 Task: Work and Employment Template: Supply Request.
Action: Mouse pressed left at (93, 126)
Screenshot: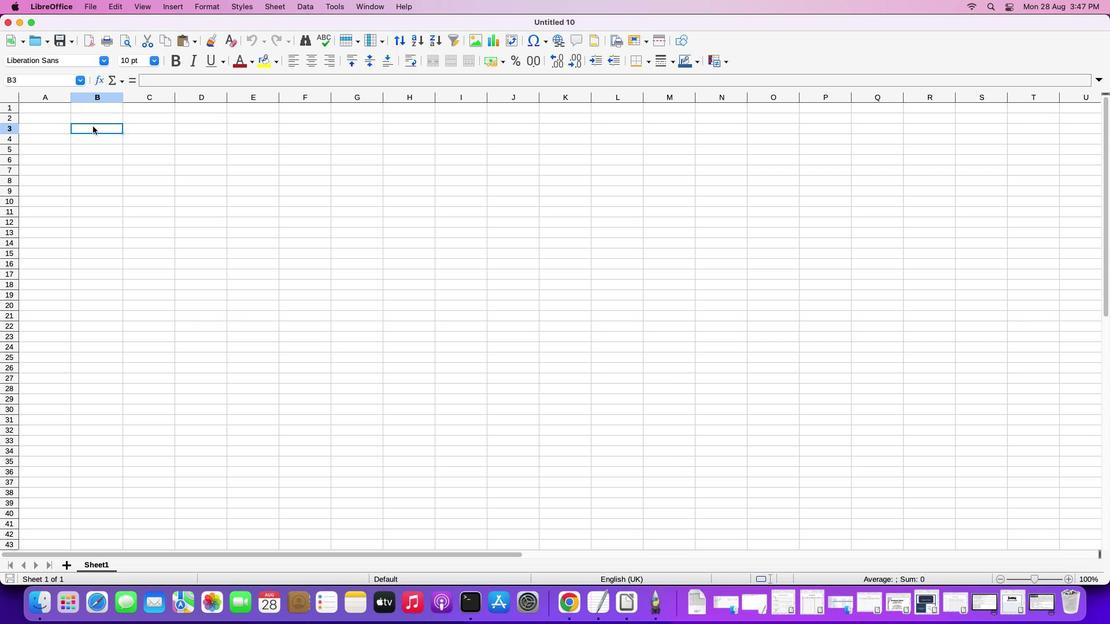 
Action: Mouse moved to (35, 108)
Screenshot: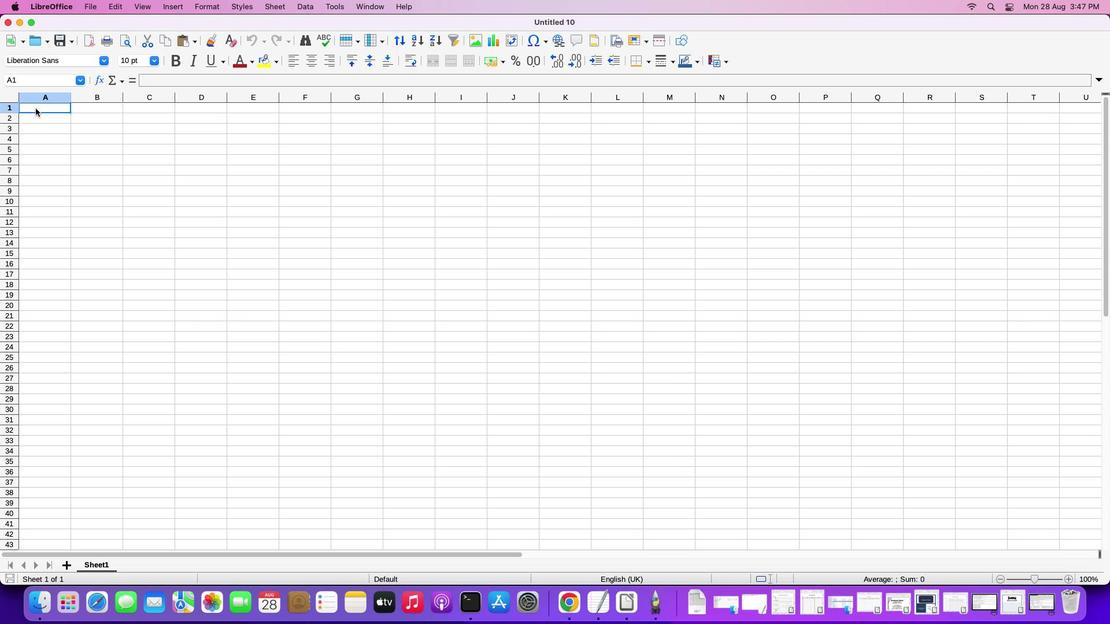 
Action: Mouse pressed left at (35, 108)
Screenshot: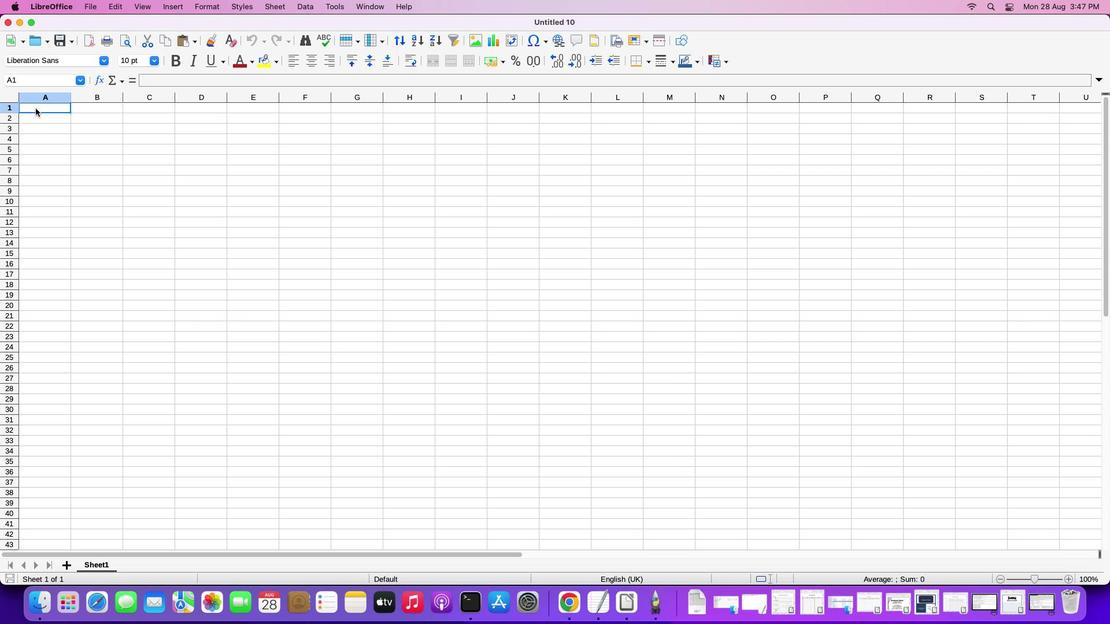
Action: Mouse moved to (35, 108)
Screenshot: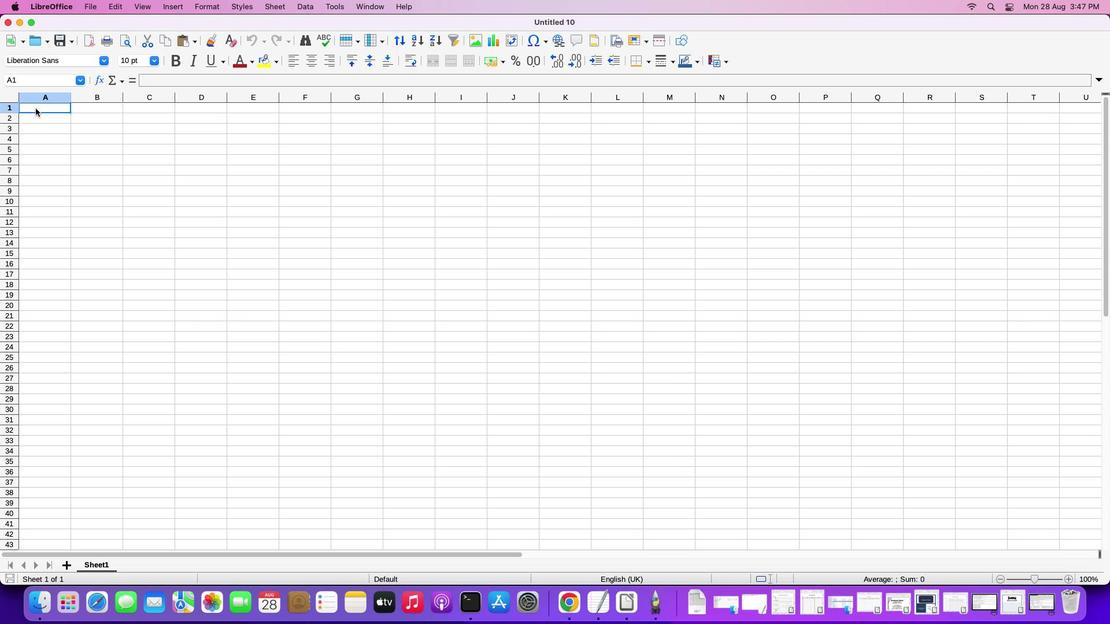 
Action: Key pressed Key.shift'O''f''f''i''c''e'Key.spaceKey.shift'S''u''p''p''l''i''e''s'Key.spaceKey.shift'R''e''q''u''w'Key.backspace'e''s''t'Key.spaceKey.shift'F''o''r''m'Key.enterKey.enterKey.shift'D''a''t''e'Key.shift_r':'Key.enterKey.shift'R''e''q''u''e''s''t''e''d'Key.space'b''y'Key.shift_r':'Key.enterKey.shift'D''e''p''a''r''t''m''e''n''t'Key.shift_r':'Key.enterKey.enterKey.shift'Q''u''a''l''i''t''y'Key.rightKey.rightKey.leftKey.shift'I''t''e''m'Key.rightKey.rightKey.rightKey.shift'T''o''t''a''l'Key.rightKey.shift'D''a''t''e'Key.spaceKey.shift'N'Key.backspace'n''e''e''d''e''d'Key.enterKey.leftKey.upKey.leftKey.upKey.leftKey.downKey.leftKey.leftKey.leftKey.rightKey.upKey.upKey.upKey.upKey.upKey.upKey.leftKey.leftKey.shiftKey.rightKey.rightKey.rightKey.rightKey.right
Screenshot: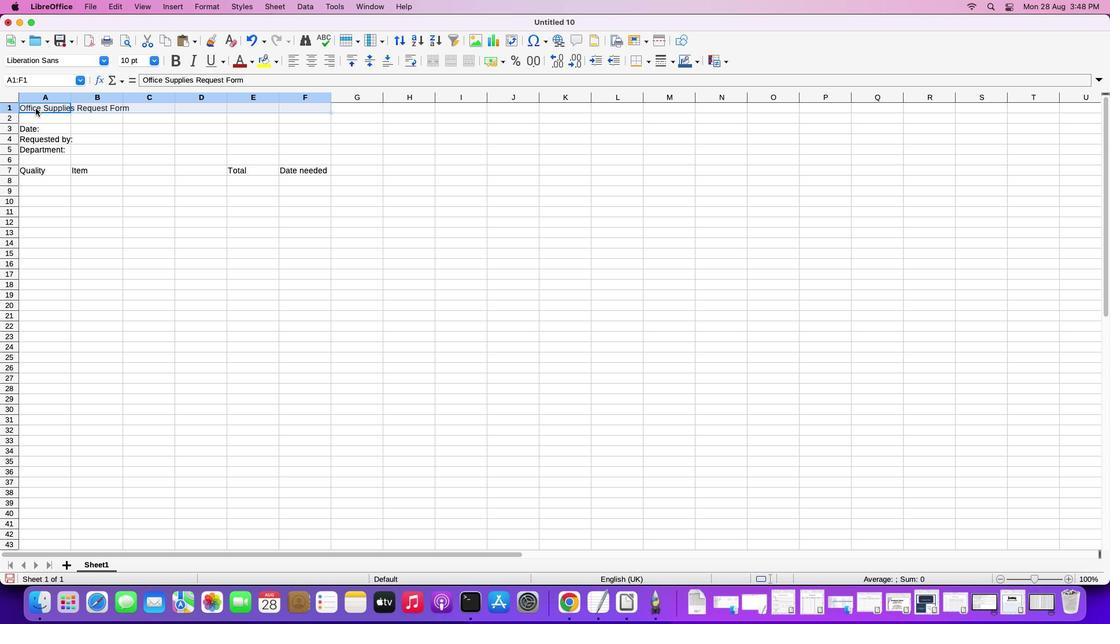 
Action: Mouse moved to (444, 61)
Screenshot: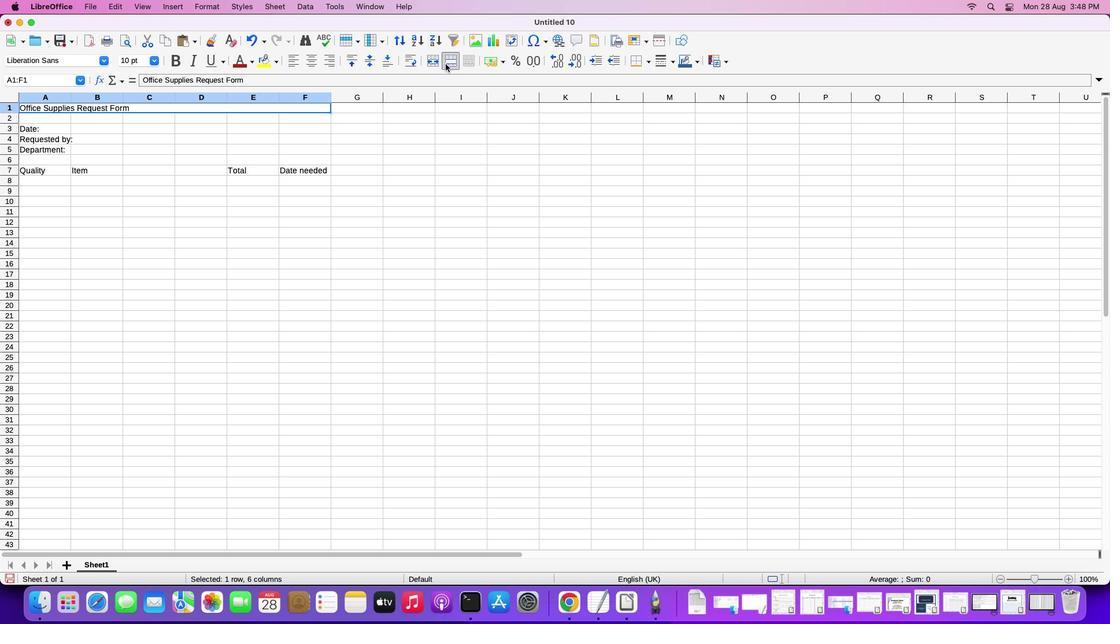 
Action: Mouse pressed left at (444, 61)
Screenshot: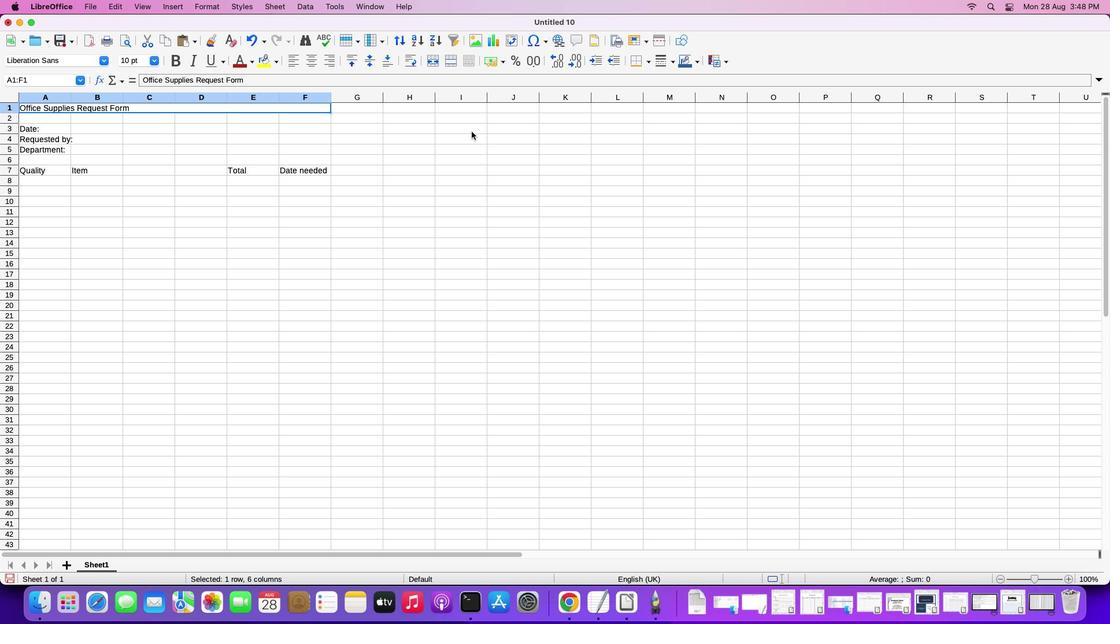 
Action: Mouse moved to (315, 63)
Screenshot: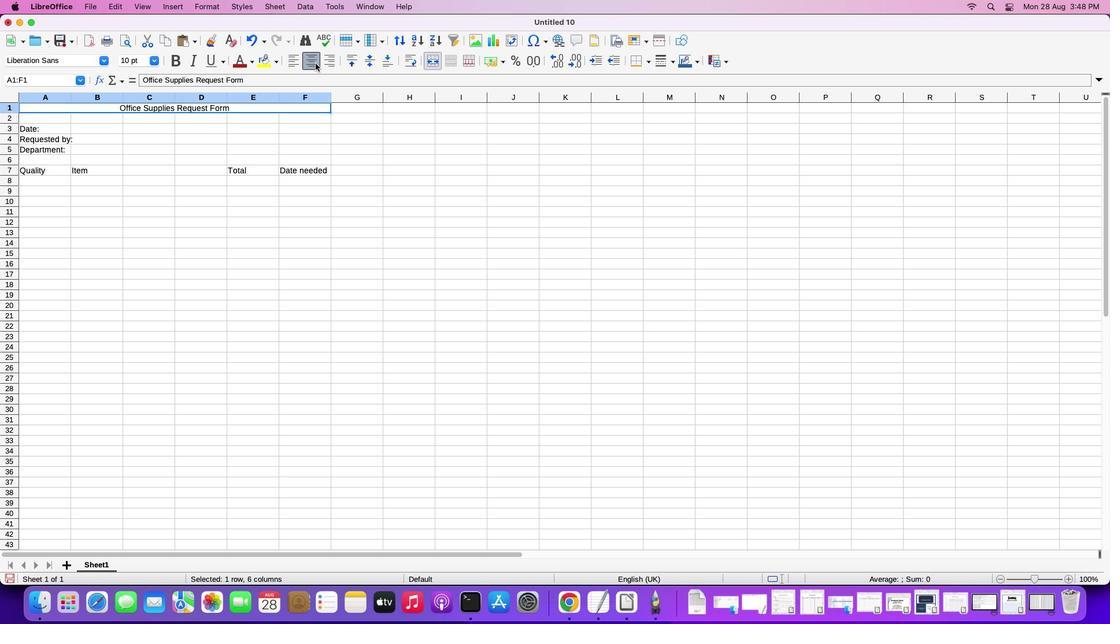 
Action: Mouse pressed left at (315, 63)
Screenshot: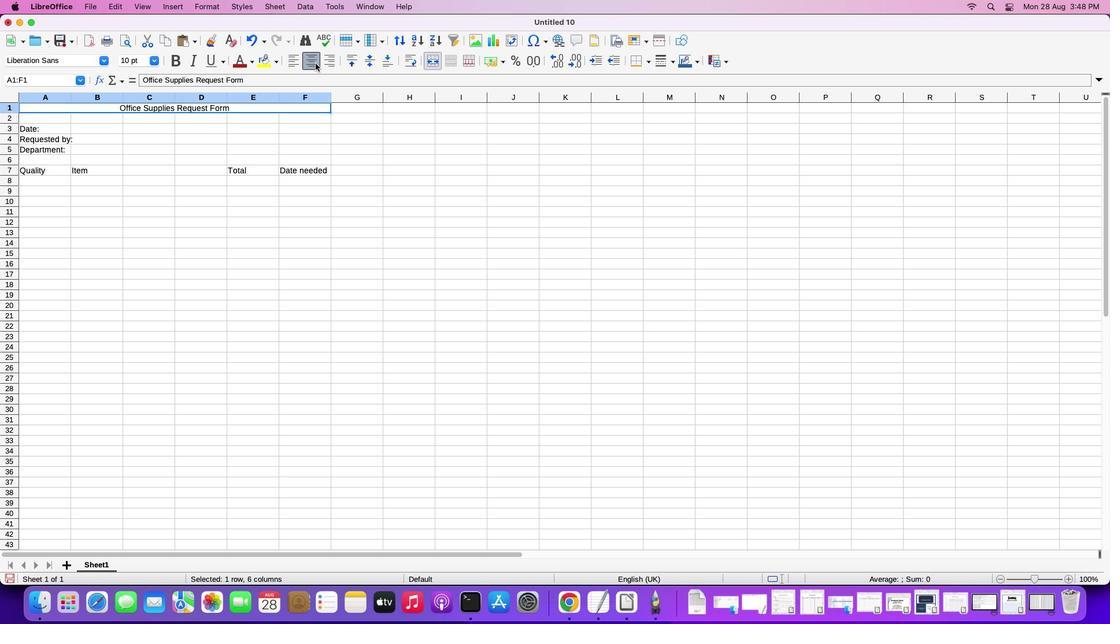 
Action: Mouse moved to (113, 124)
Screenshot: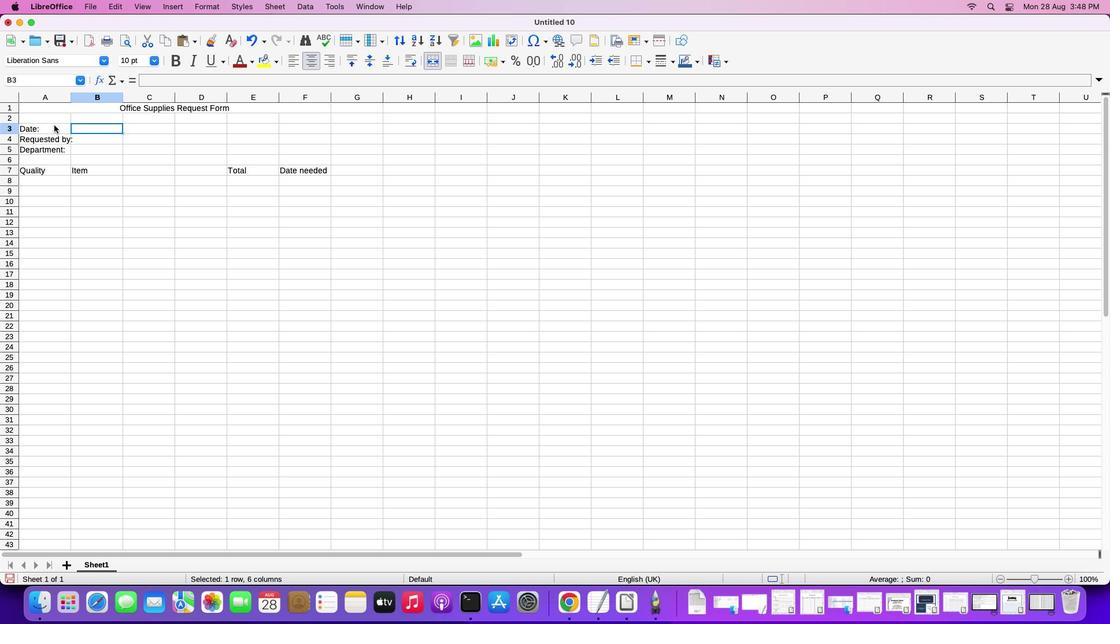 
Action: Mouse pressed left at (113, 124)
Screenshot: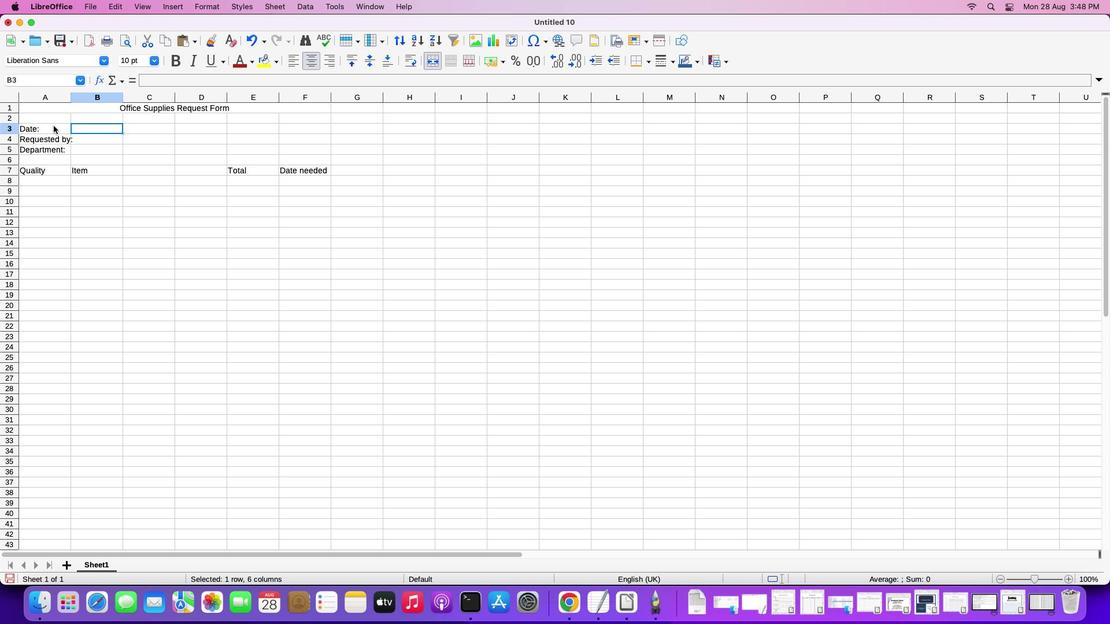 
Action: Mouse moved to (48, 129)
Screenshot: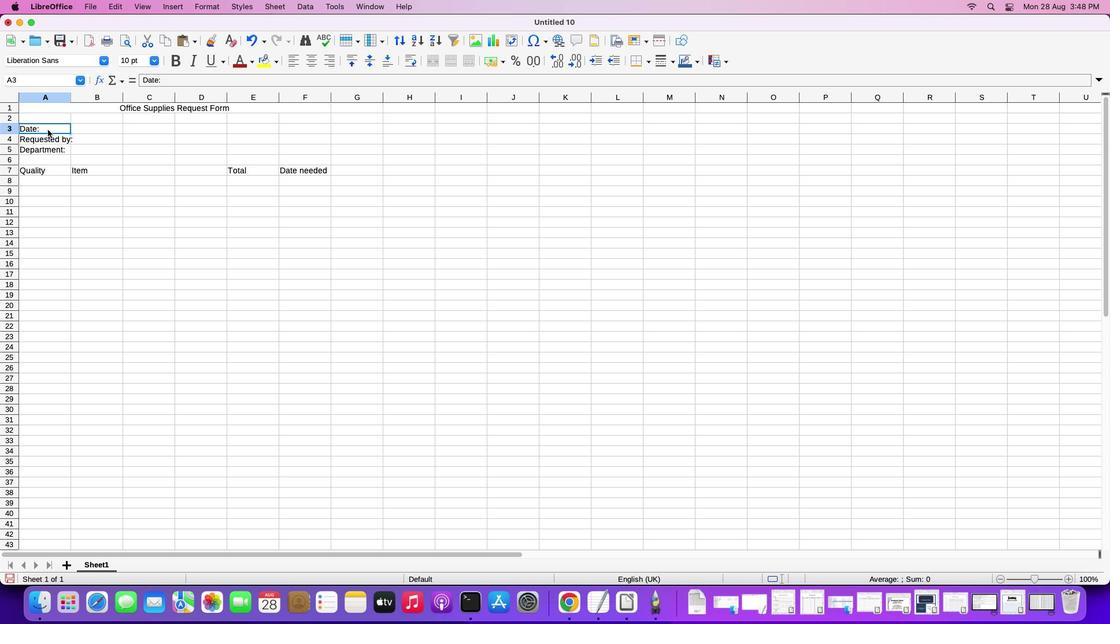 
Action: Mouse pressed left at (48, 129)
Screenshot: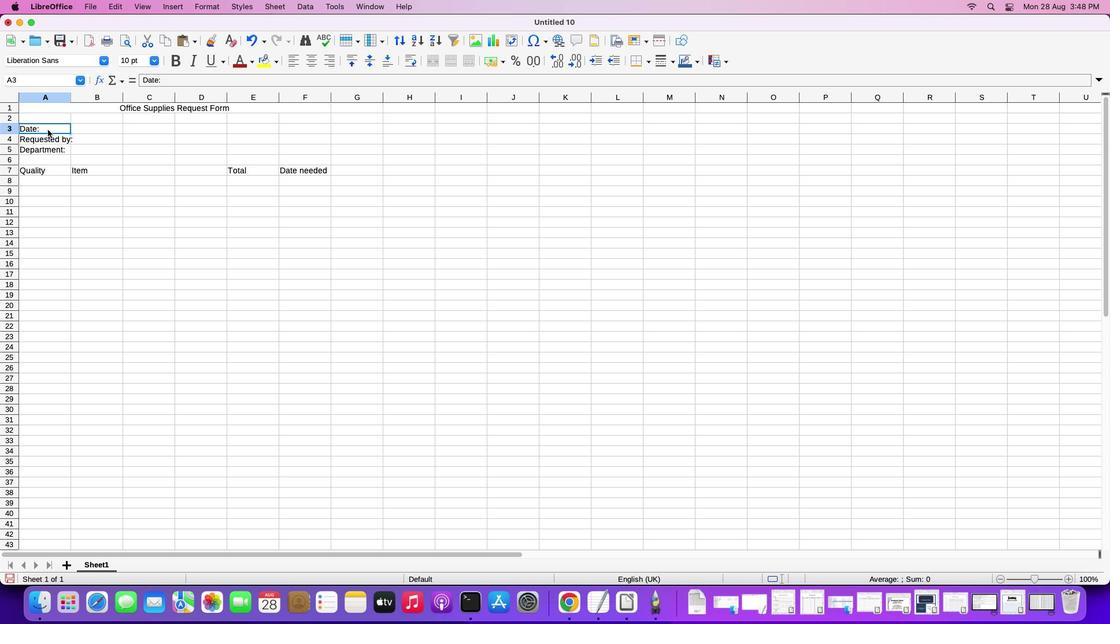 
Action: Mouse moved to (69, 128)
Screenshot: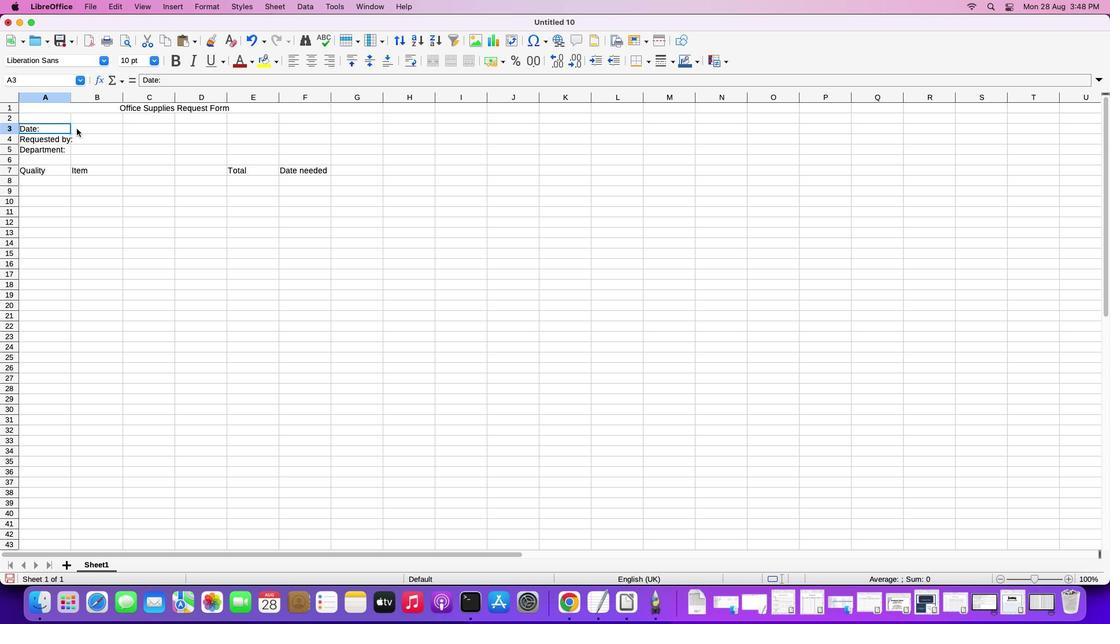 
Action: Mouse pressed left at (69, 128)
Screenshot: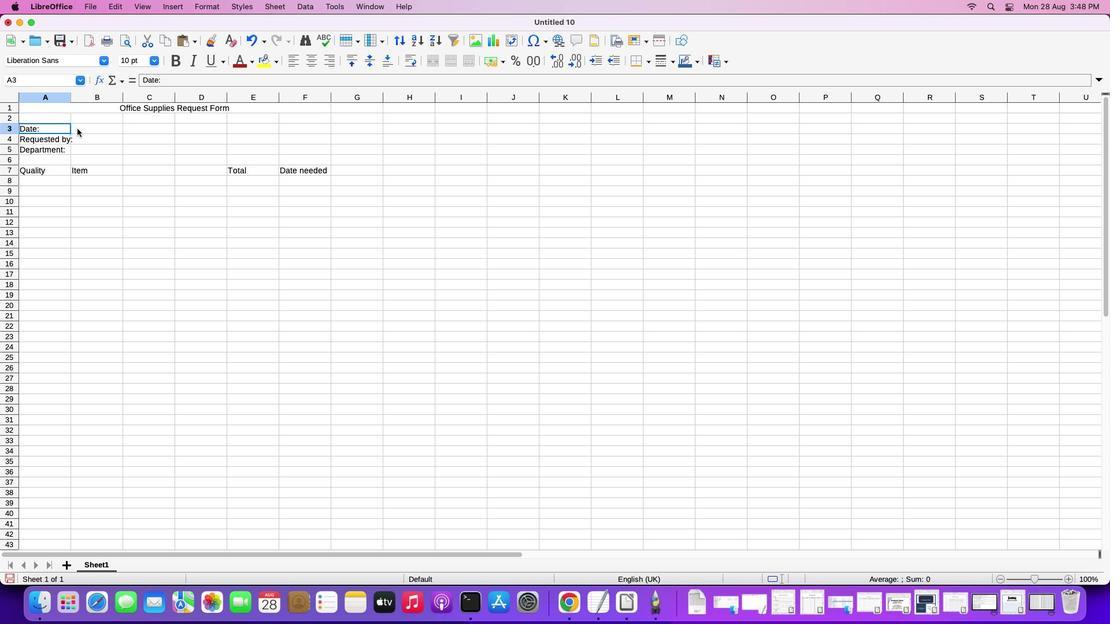 
Action: Mouse moved to (76, 129)
Screenshot: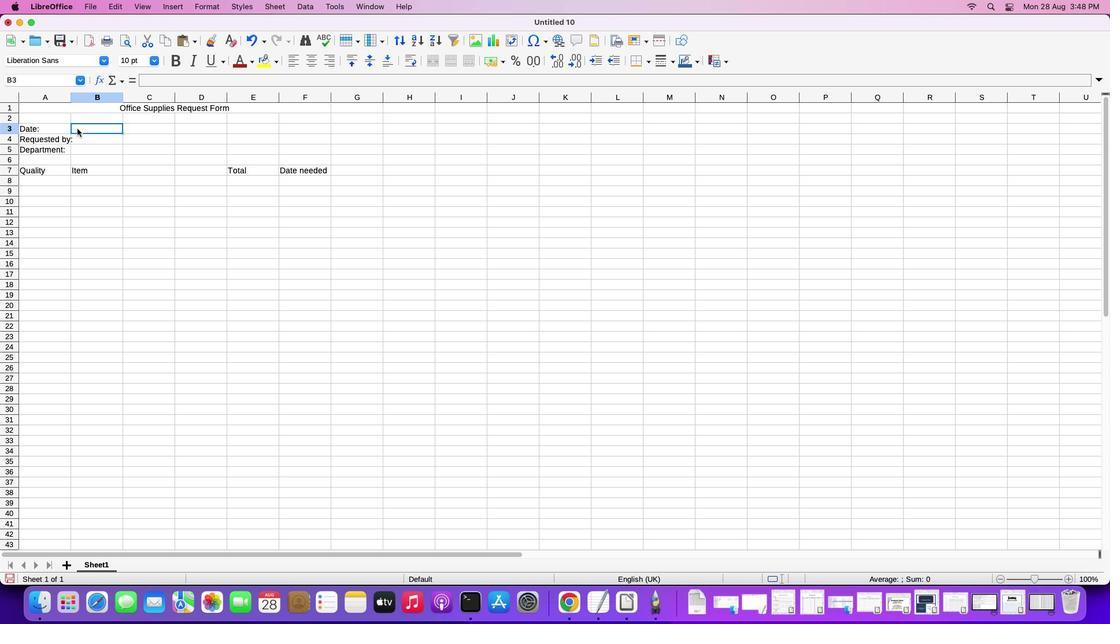 
Action: Mouse pressed left at (76, 129)
Screenshot: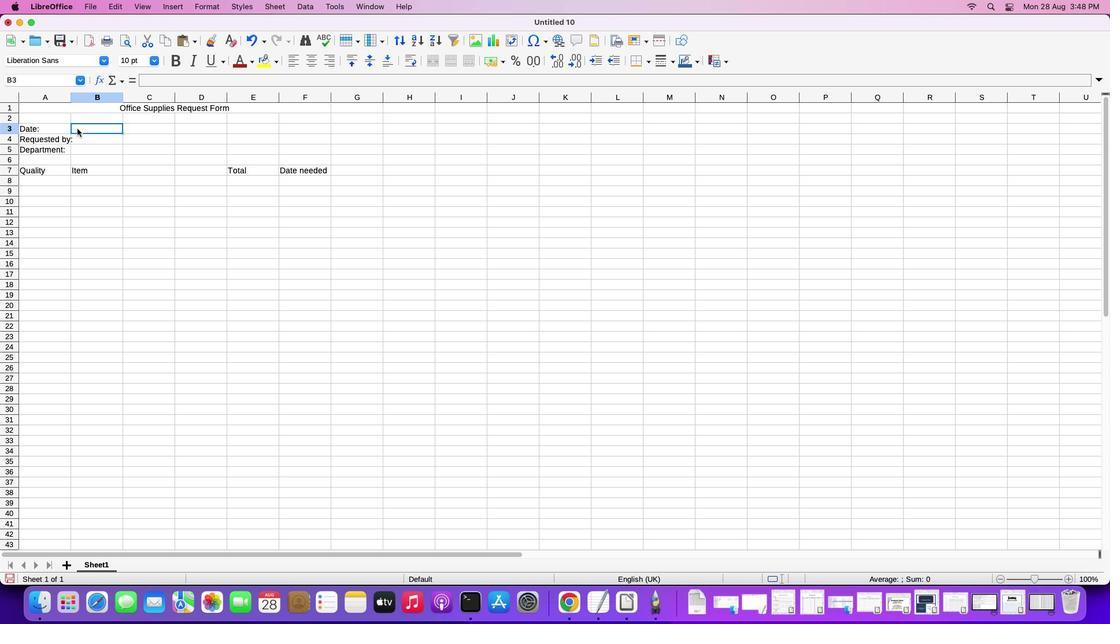 
Action: Key pressed Key.shiftKey.rightKey.rightKey.rightKey.right
Screenshot: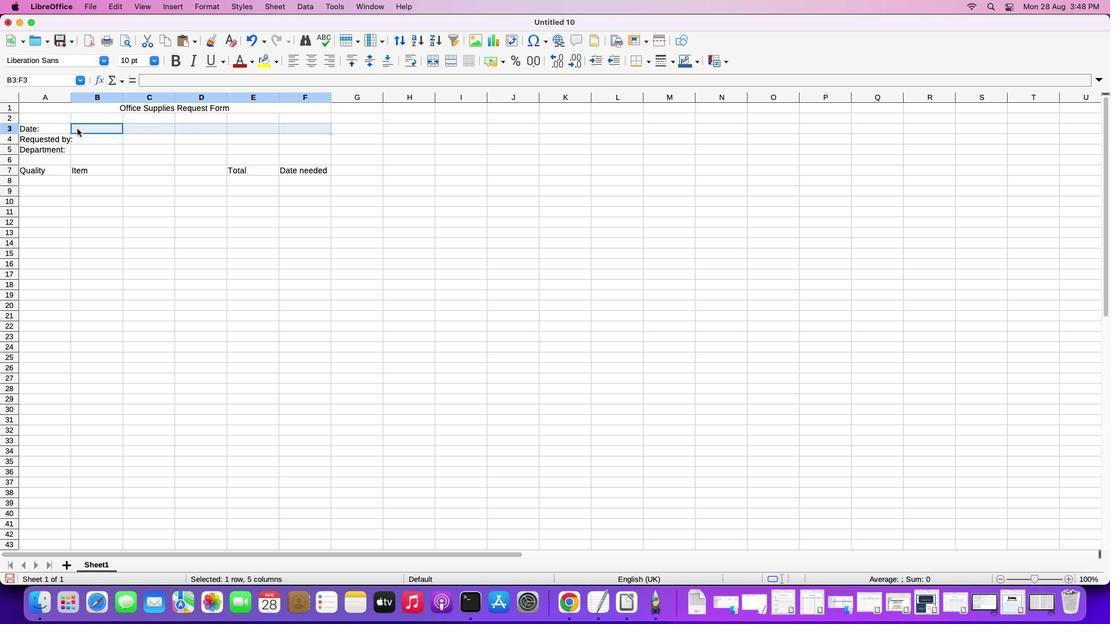 
Action: Mouse moved to (48, 129)
Screenshot: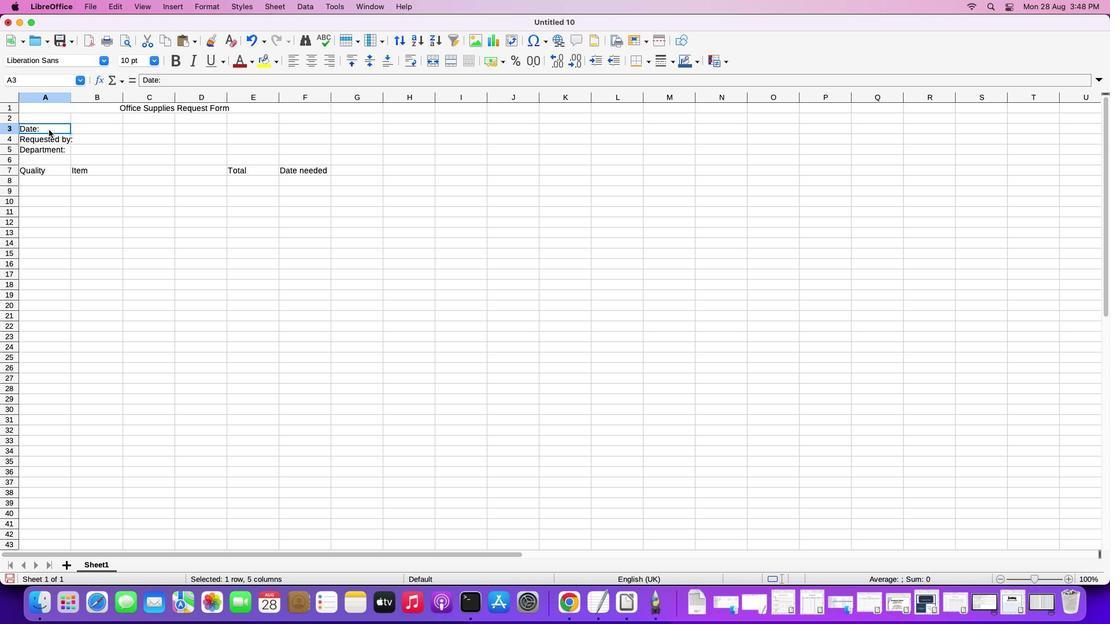 
Action: Mouse pressed left at (48, 129)
Screenshot: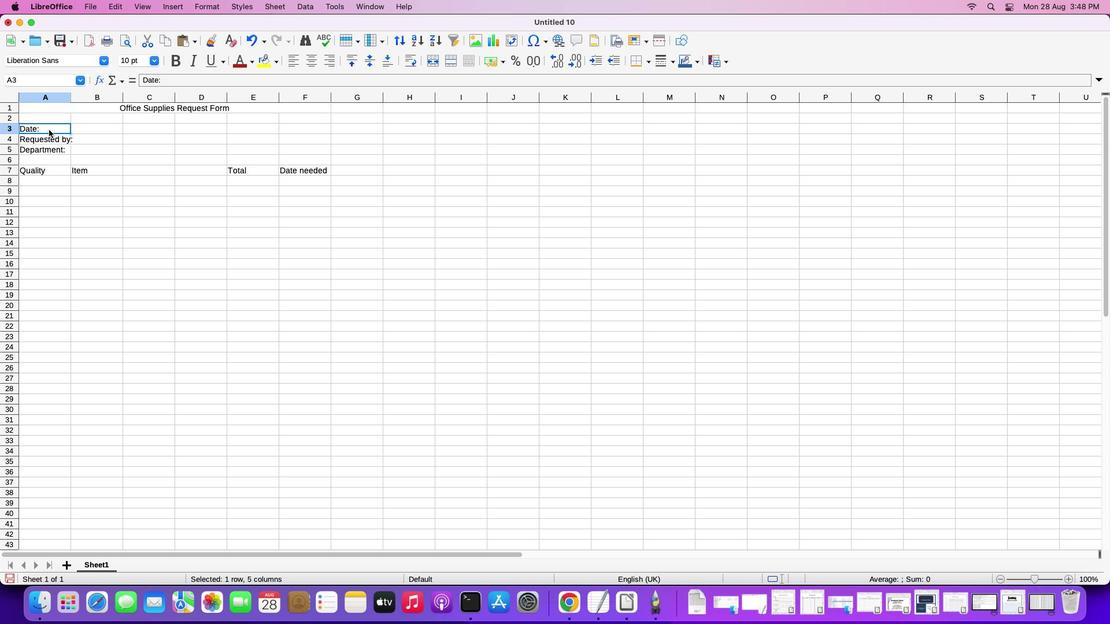 
Action: Key pressed Key.shiftKey.right
Screenshot: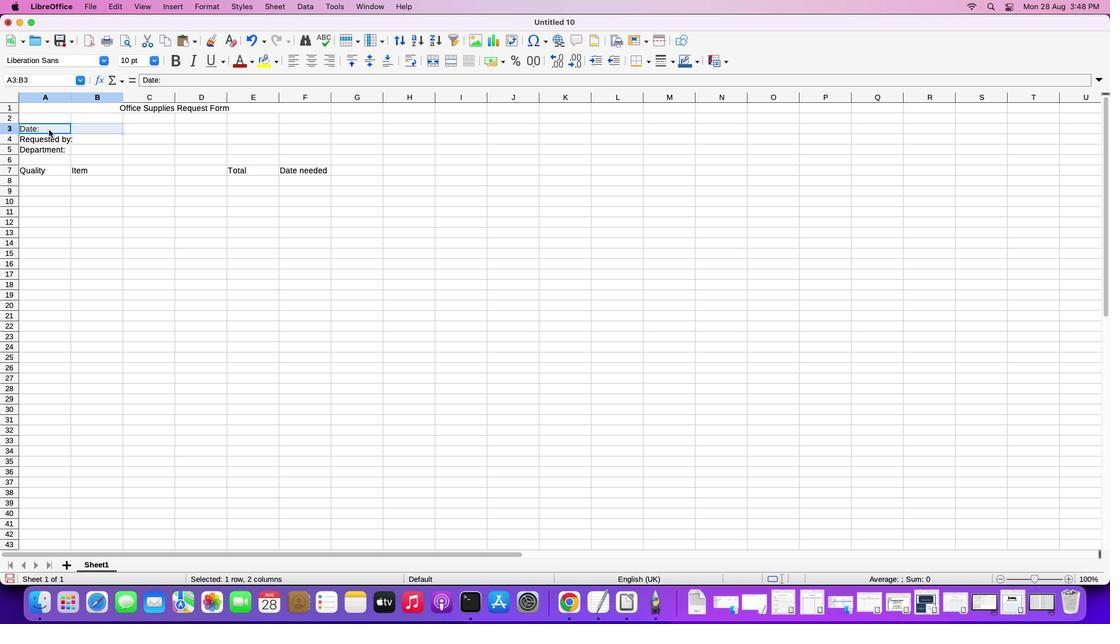
Action: Mouse moved to (226, 136)
Screenshot: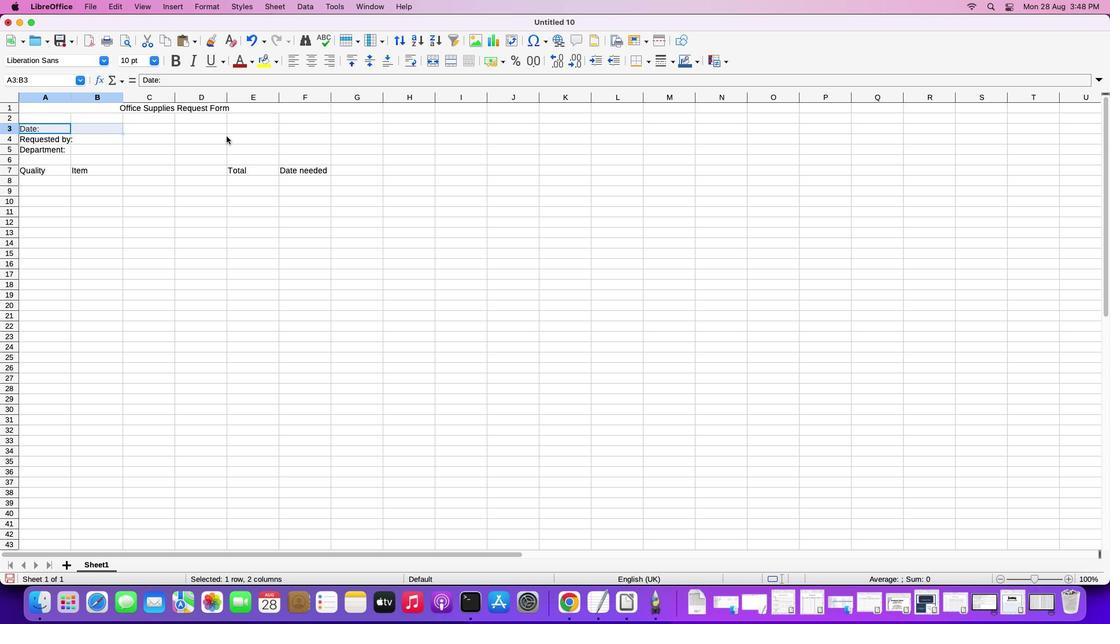 
Action: Mouse pressed left at (226, 136)
Screenshot: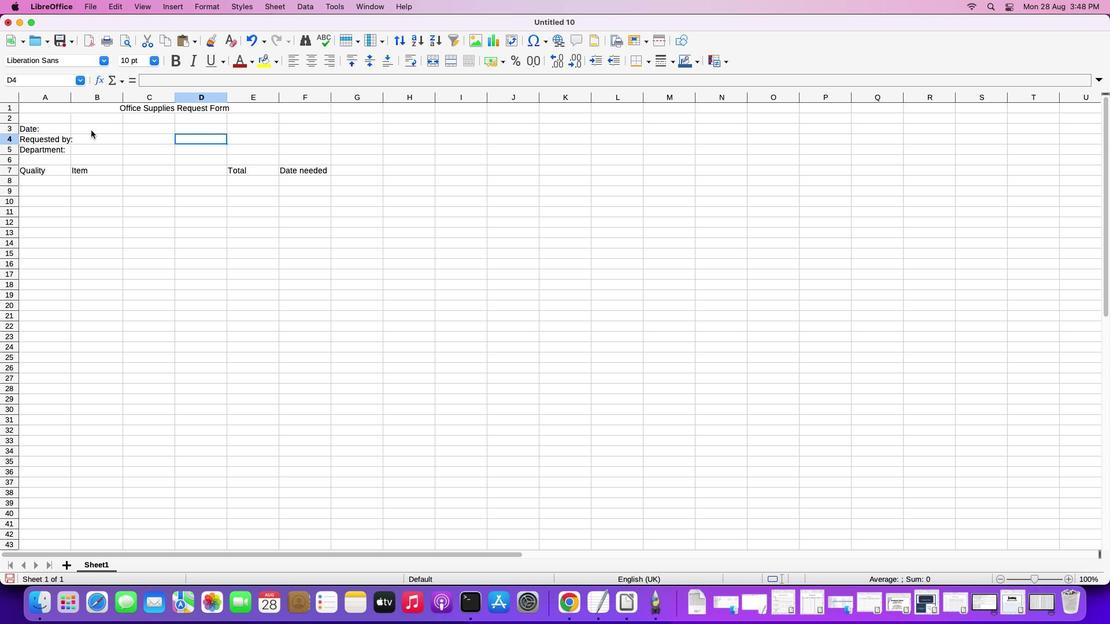 
Action: Mouse moved to (97, 128)
Screenshot: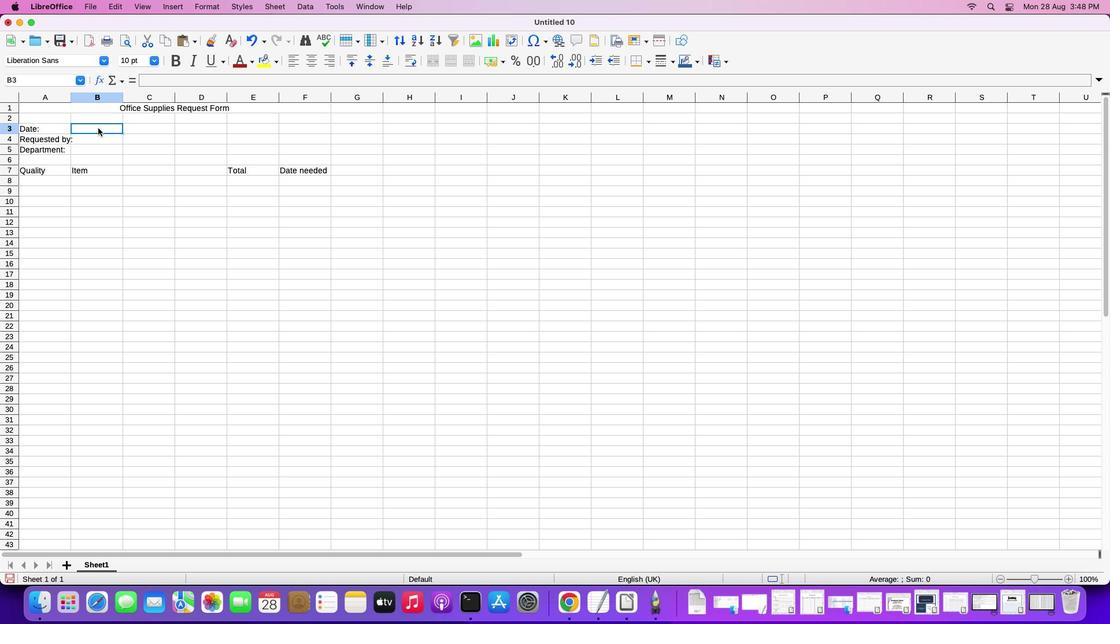 
Action: Mouse pressed left at (97, 128)
Screenshot: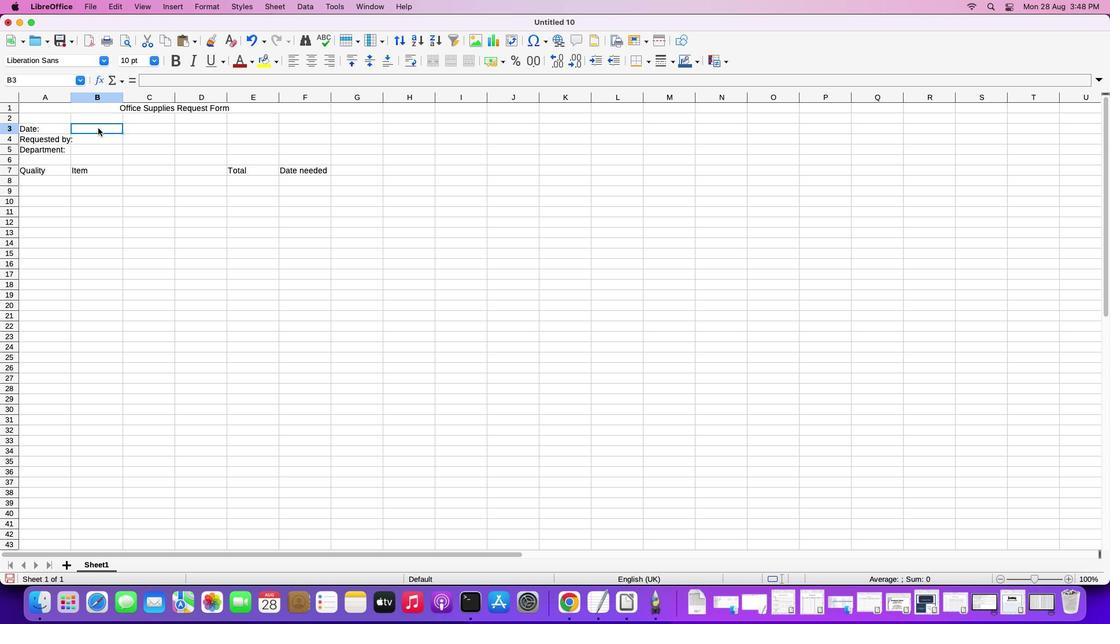 
Action: Key pressed Key.shiftKey.downKey.downKey.upKey.upKey.shiftKey.rightKey.right
Screenshot: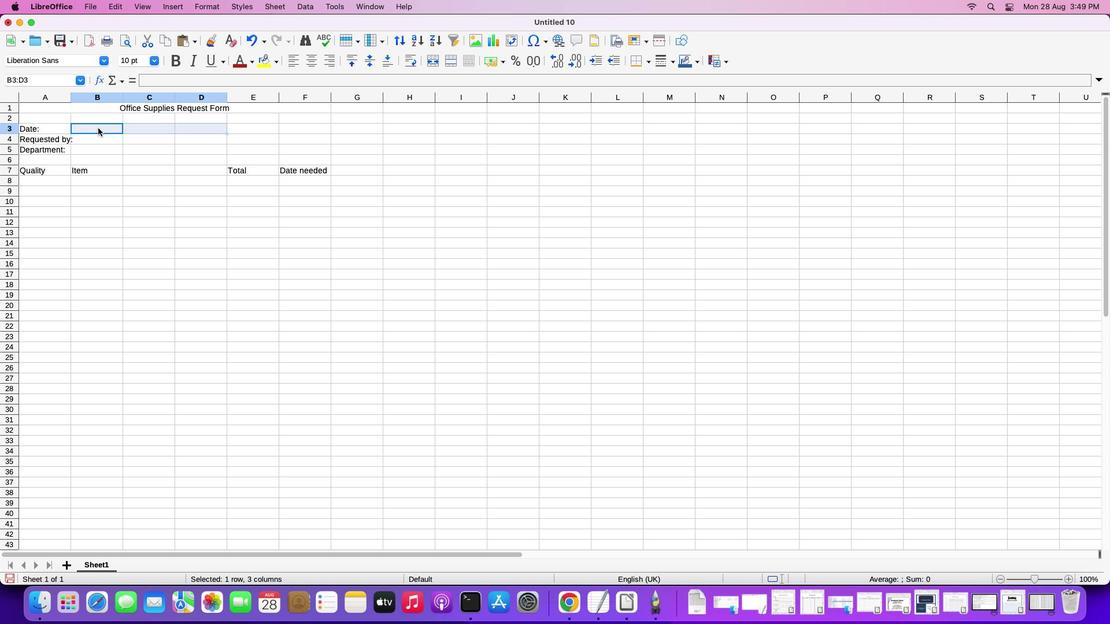 
Action: Mouse moved to (312, 61)
Screenshot: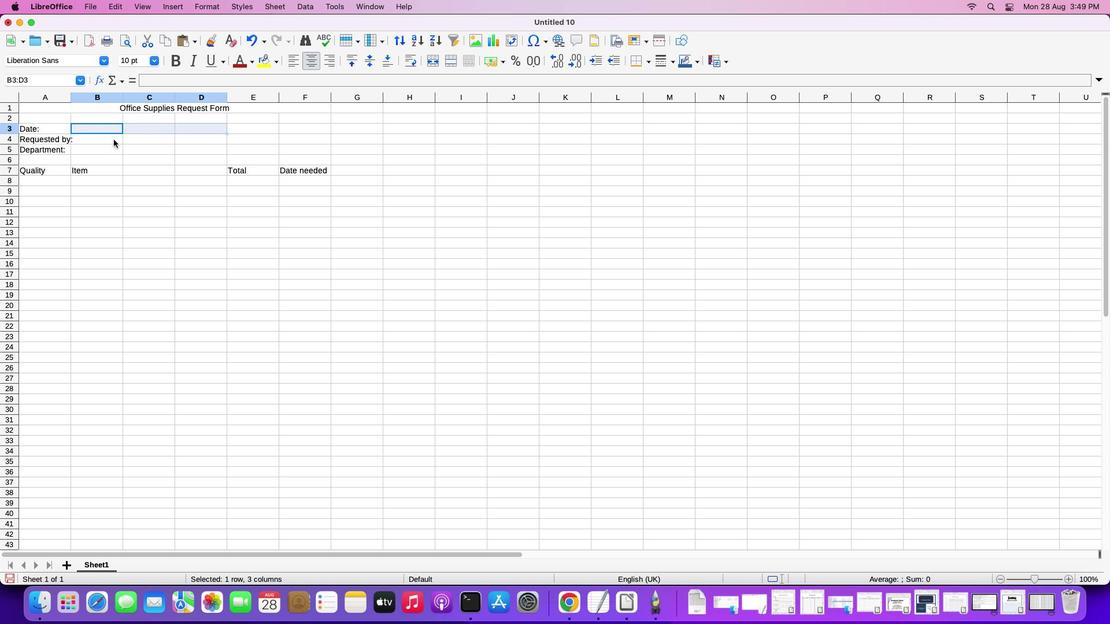 
Action: Mouse pressed left at (312, 61)
Screenshot: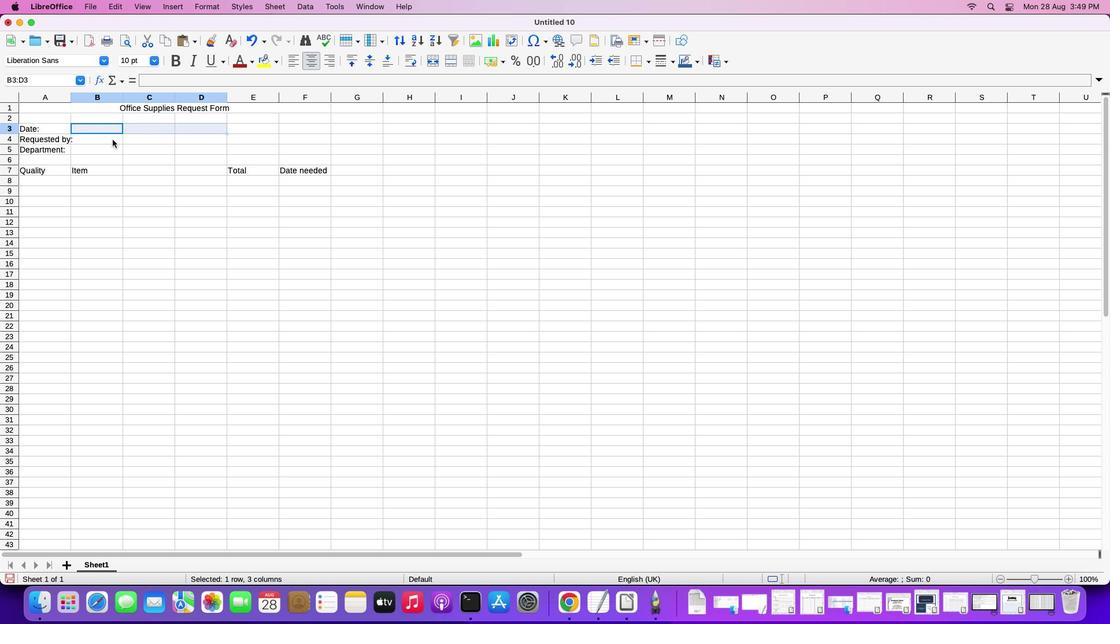 
Action: Mouse moved to (105, 139)
Screenshot: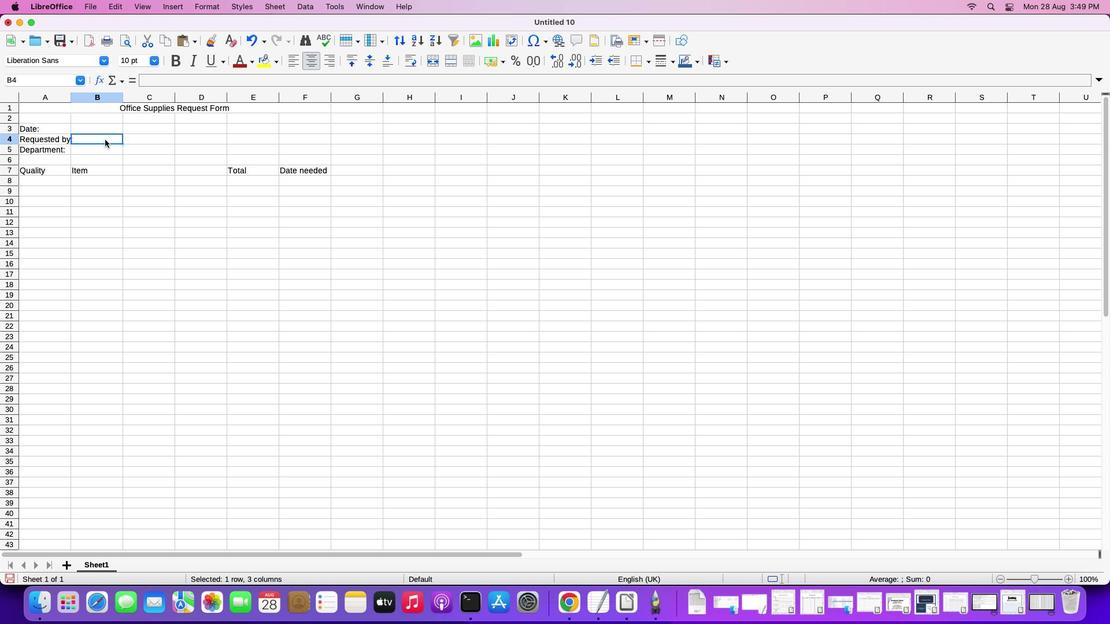 
Action: Mouse pressed left at (105, 139)
Screenshot: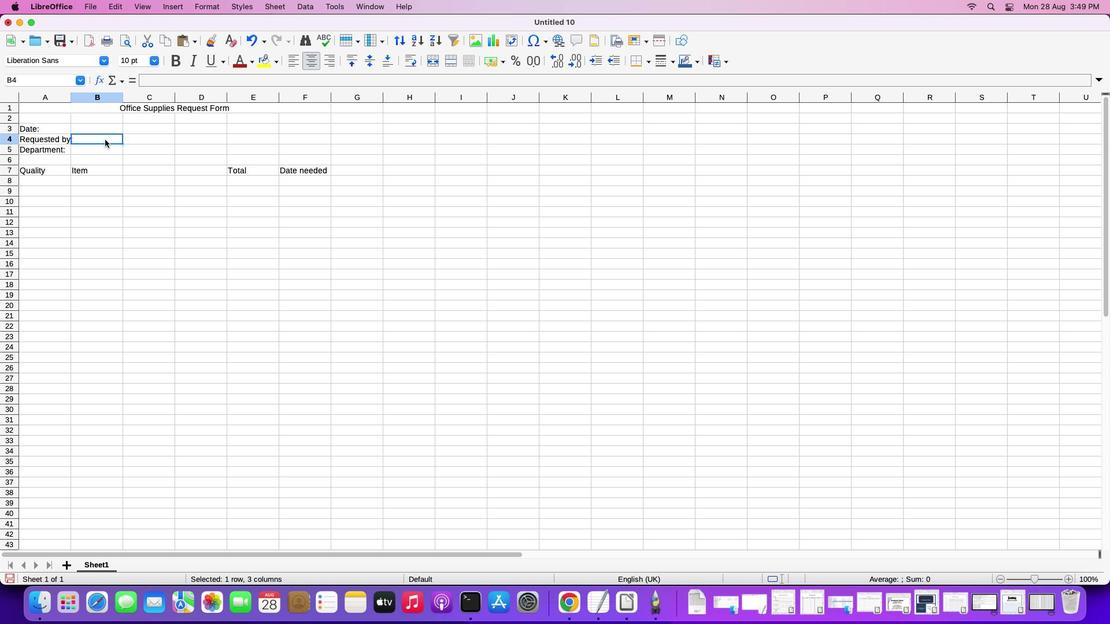 
Action: Key pressed Key.shiftKey.rightKey.right
Screenshot: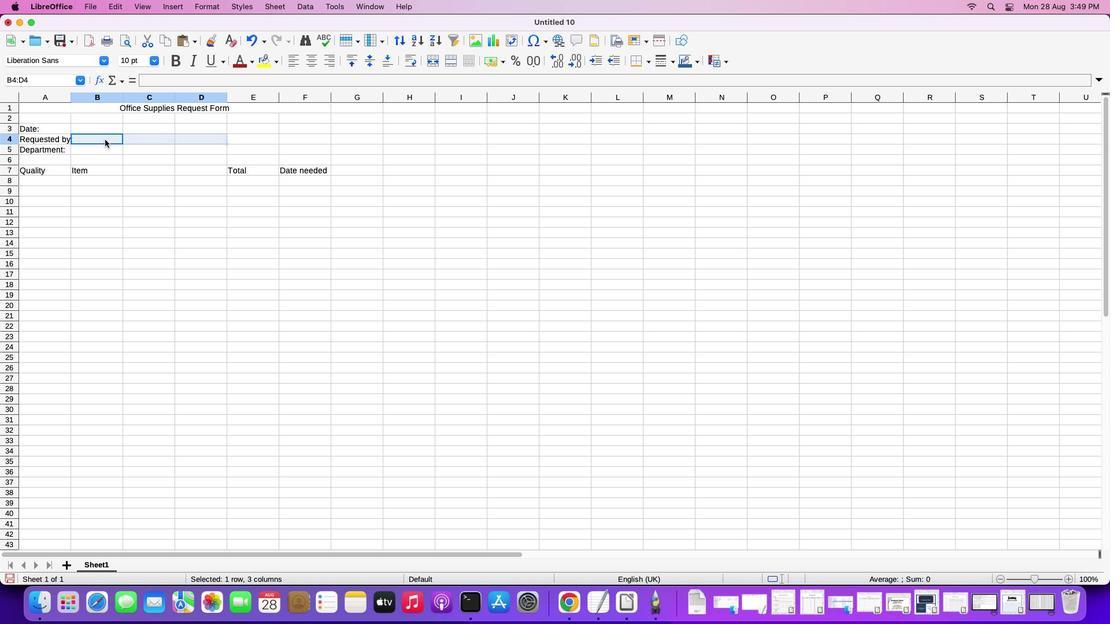 
Action: Mouse moved to (311, 59)
Screenshot: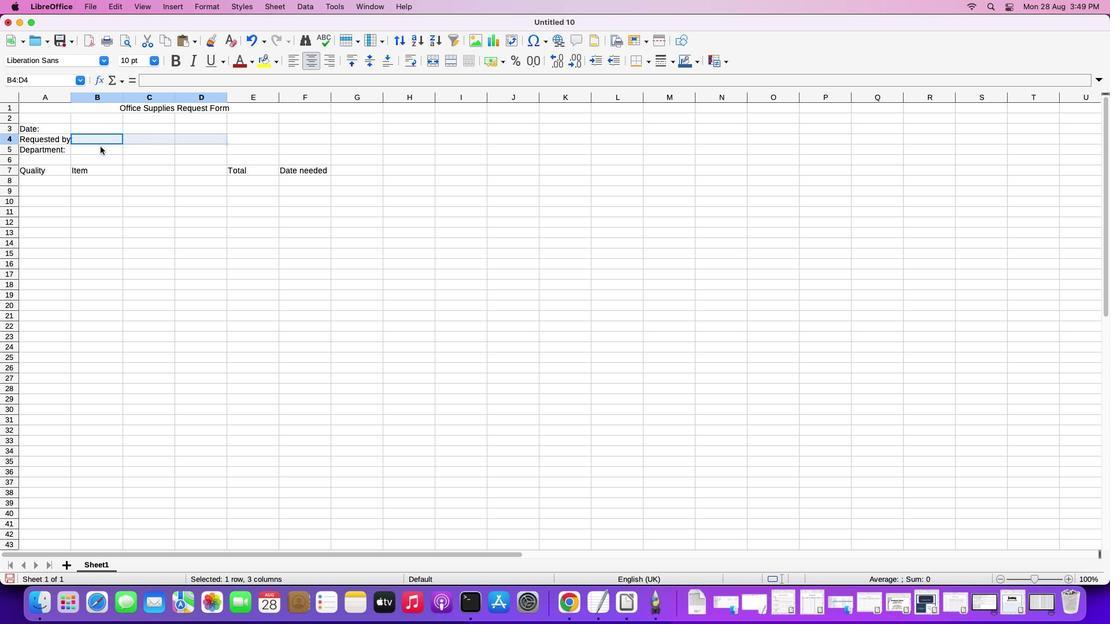 
Action: Mouse pressed left at (311, 59)
Screenshot: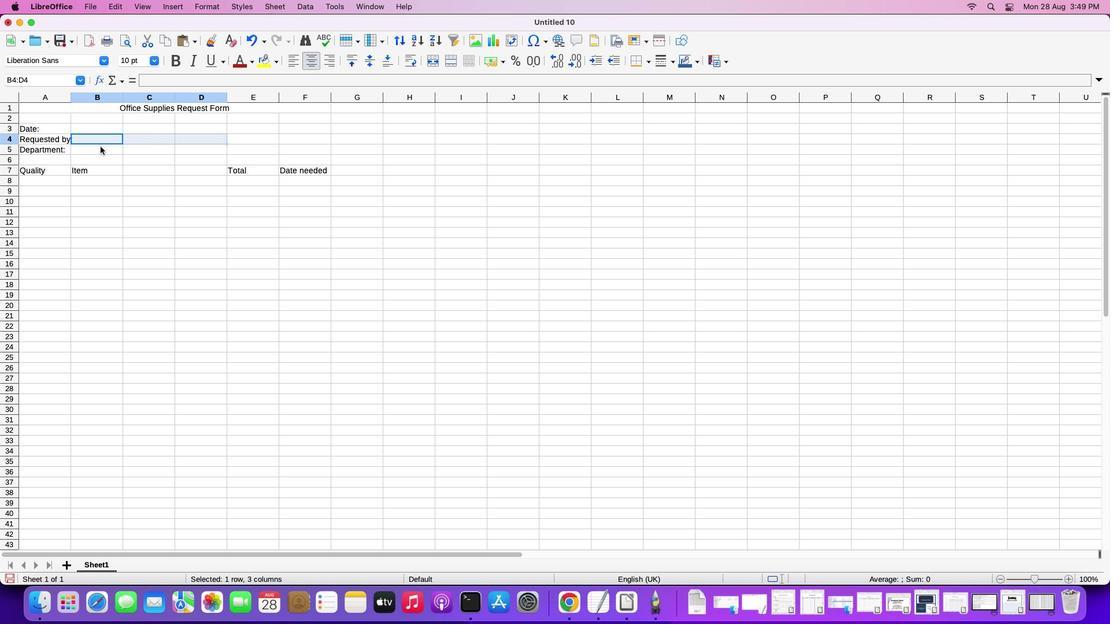 
Action: Mouse moved to (97, 149)
Screenshot: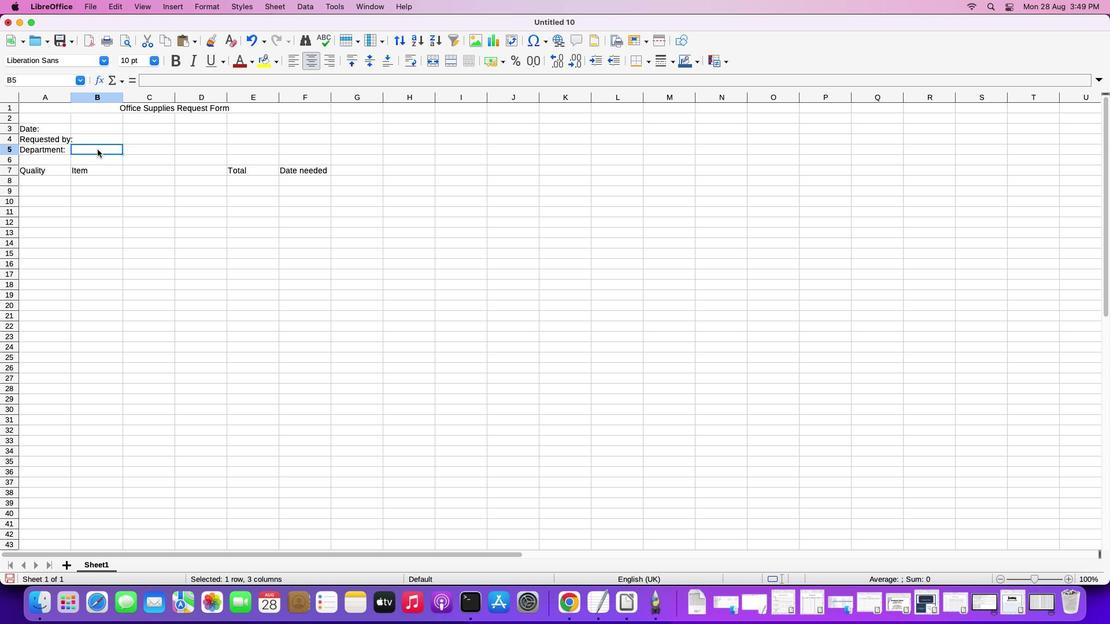 
Action: Mouse pressed left at (97, 149)
Screenshot: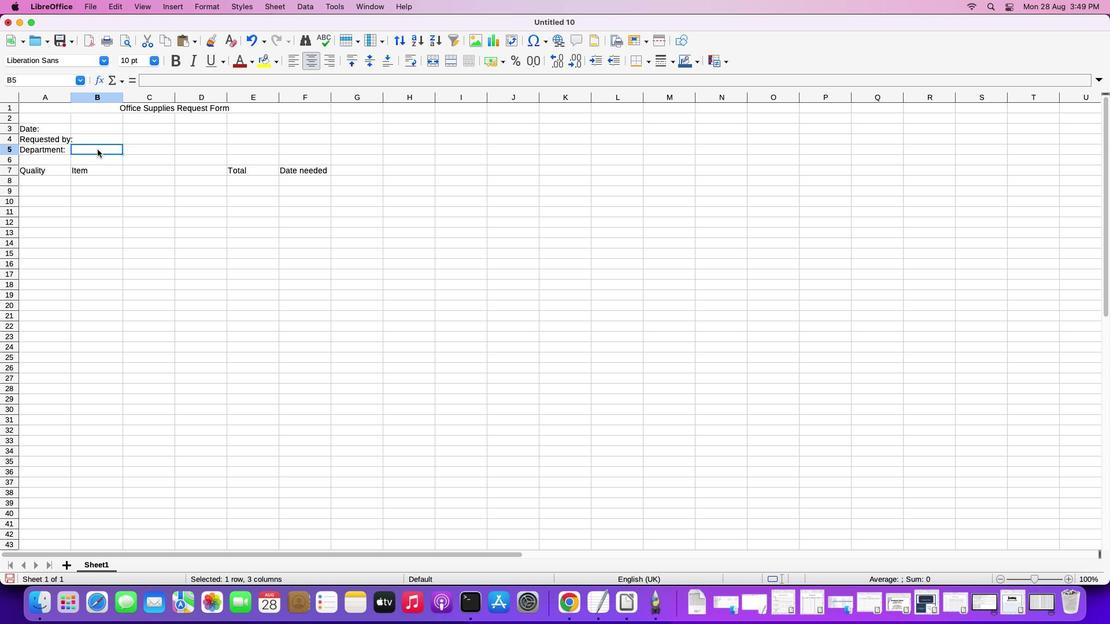 
Action: Key pressed Key.shiftKey.rightKey.right
Screenshot: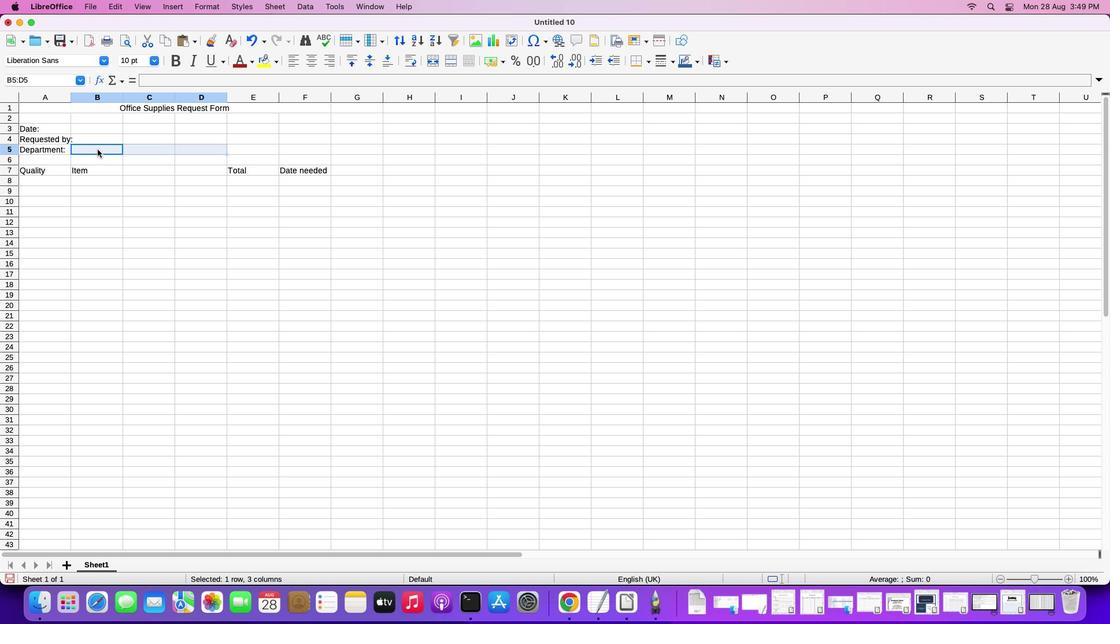 
Action: Mouse moved to (311, 61)
Screenshot: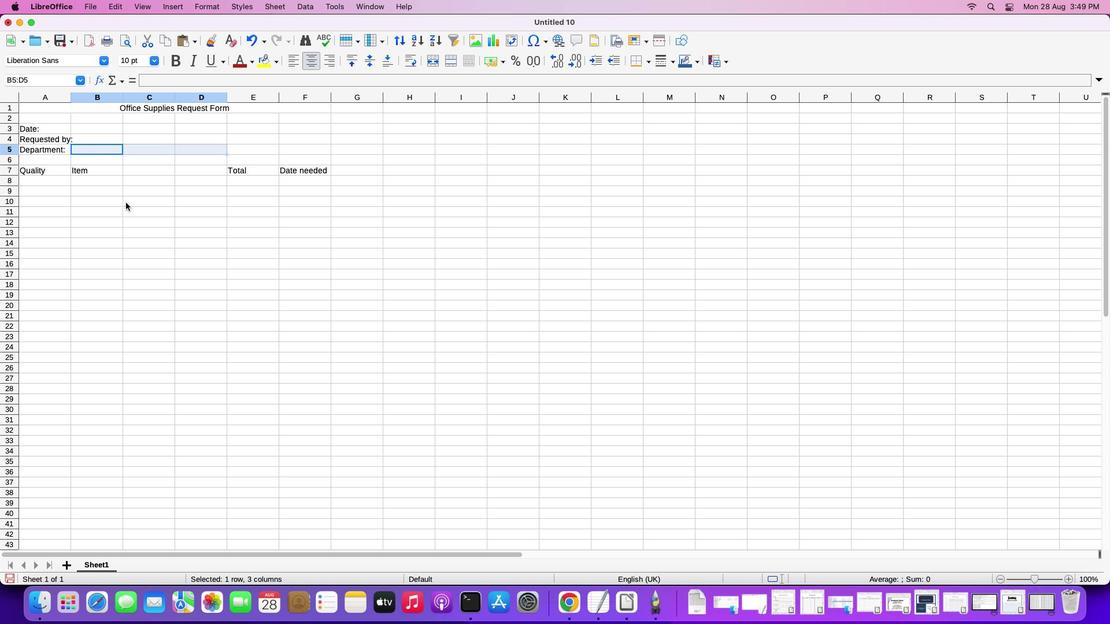 
Action: Mouse pressed left at (311, 61)
Screenshot: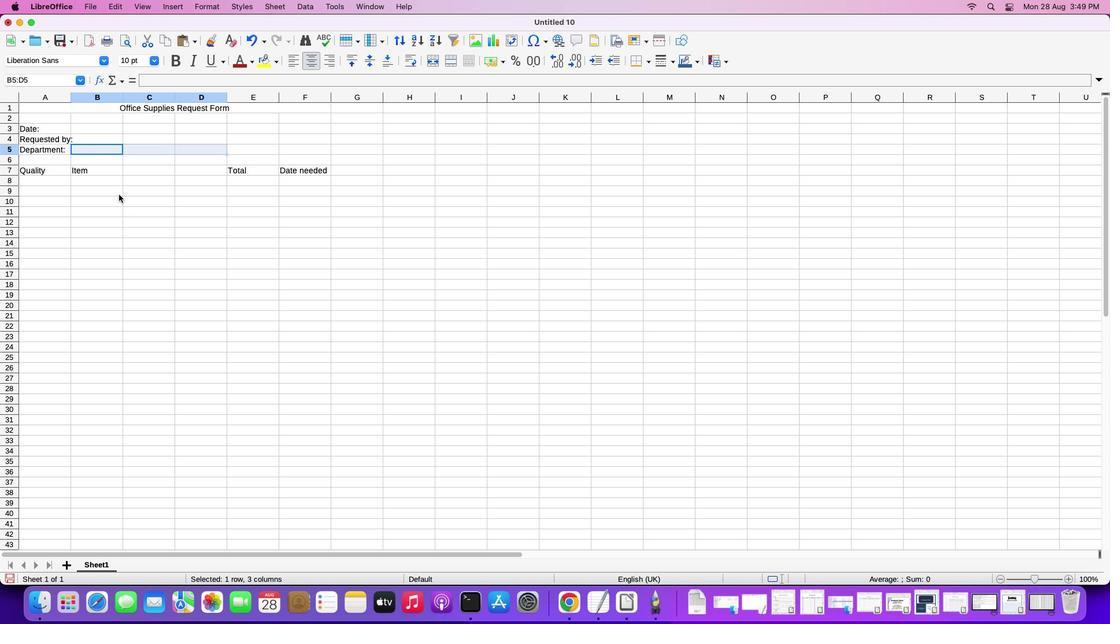 
Action: Mouse moved to (94, 171)
Screenshot: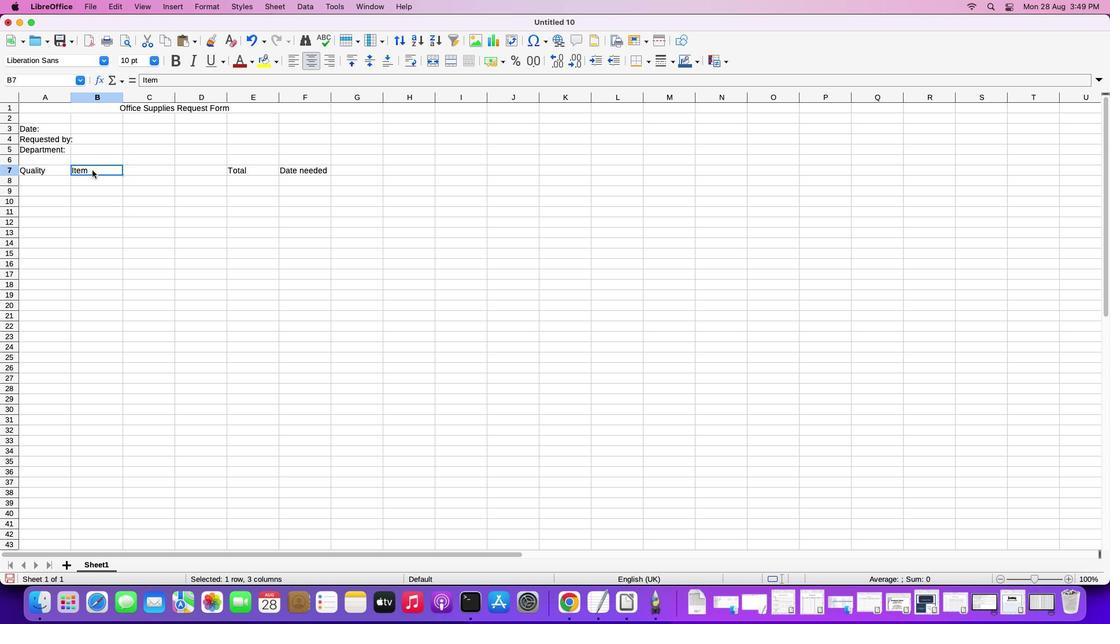 
Action: Mouse pressed left at (94, 171)
Screenshot: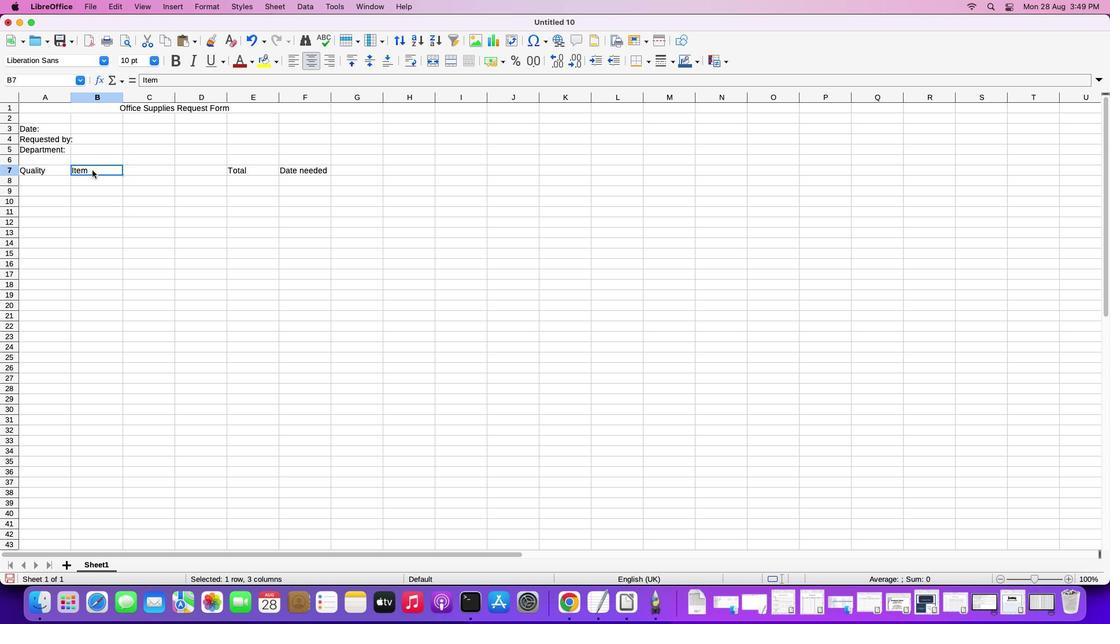 
Action: Mouse moved to (92, 170)
Screenshot: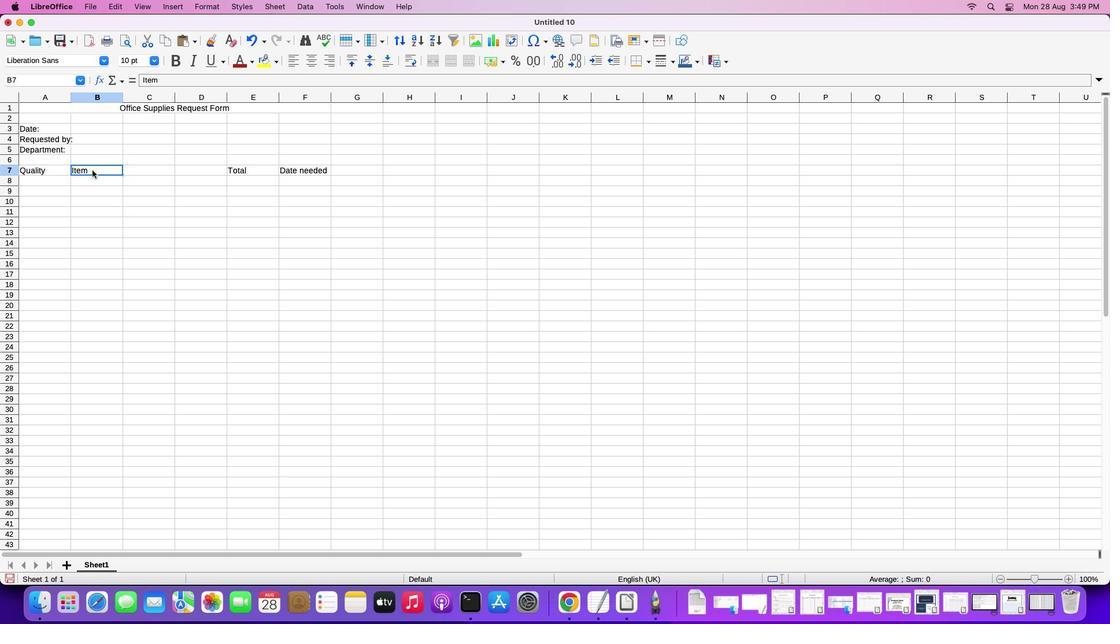
Action: Key pressed Key.shiftKey.rightKey.right
Screenshot: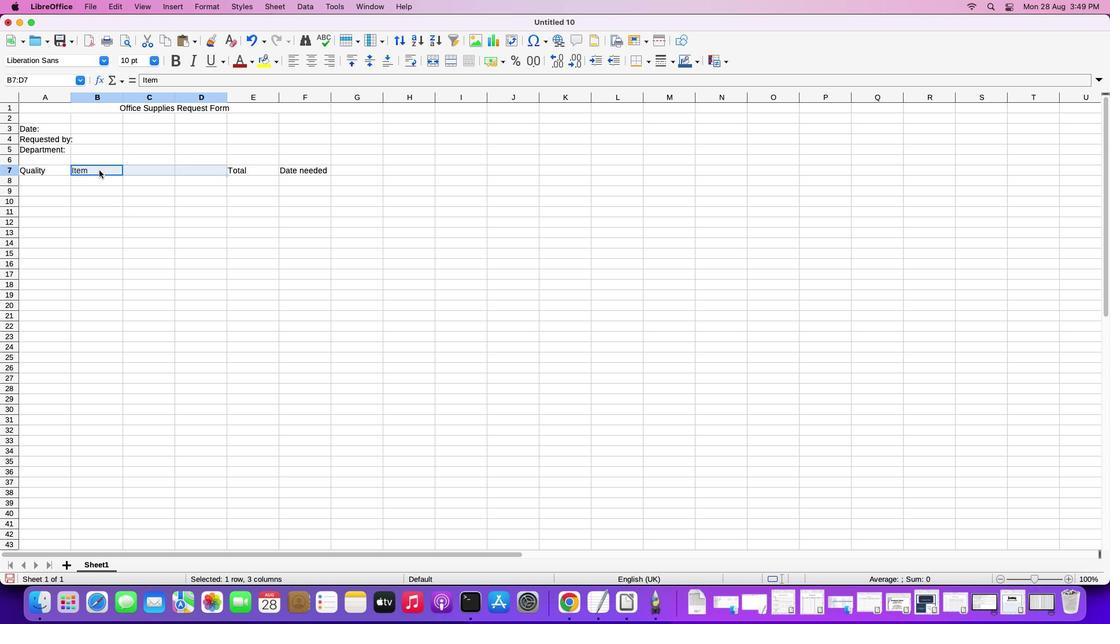 
Action: Mouse moved to (316, 63)
Screenshot: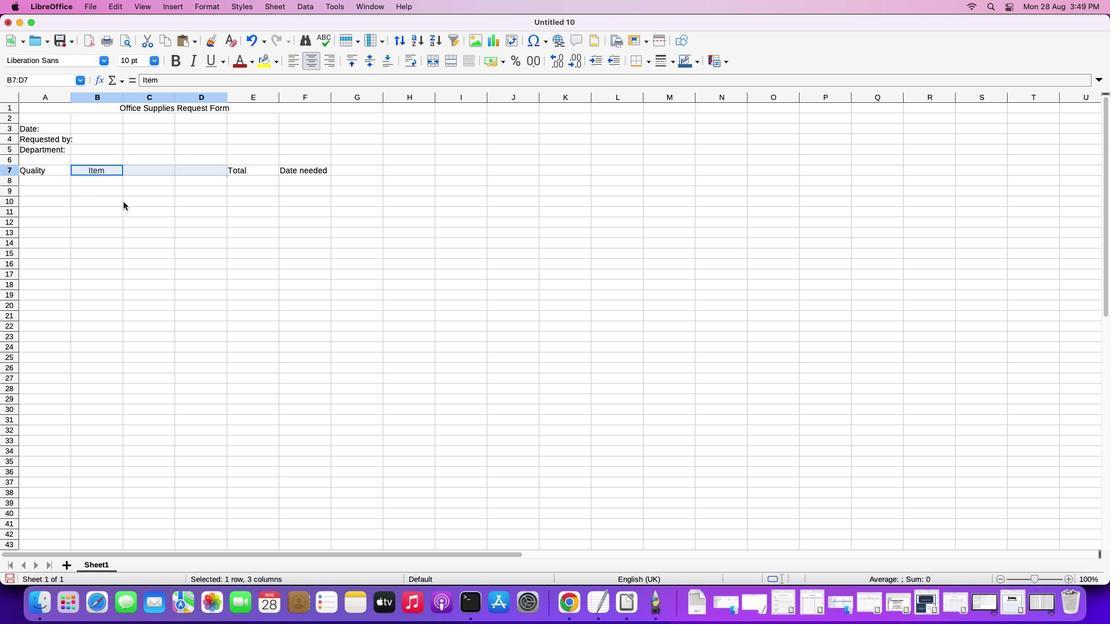 
Action: Mouse pressed left at (316, 63)
Screenshot: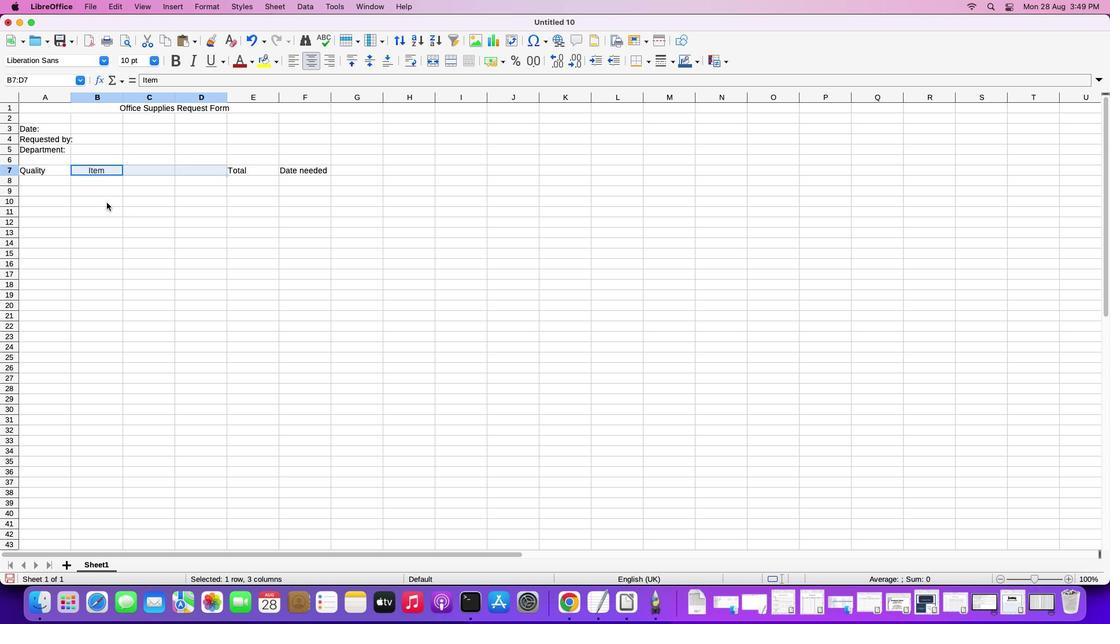 
Action: Mouse moved to (446, 60)
Screenshot: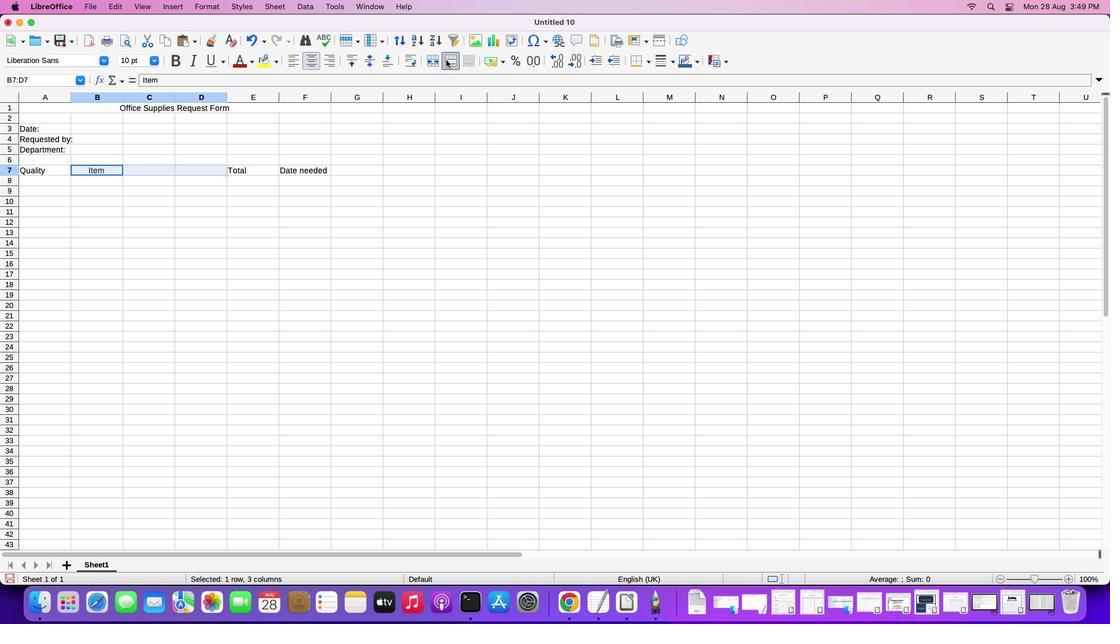 
Action: Mouse pressed left at (446, 60)
Screenshot: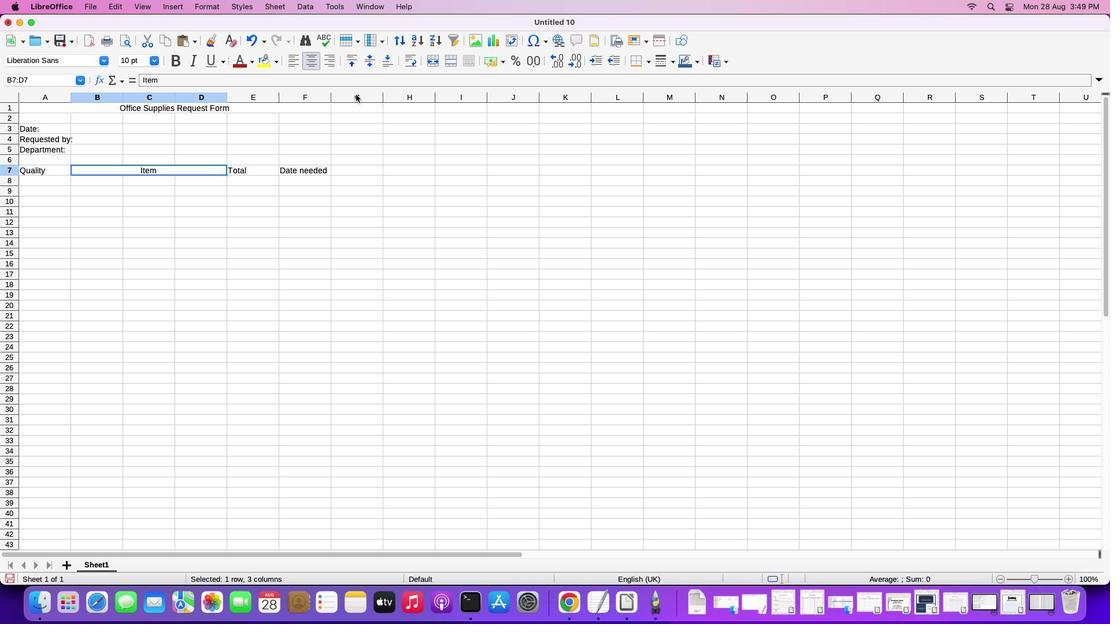 
Action: Mouse moved to (54, 91)
Screenshot: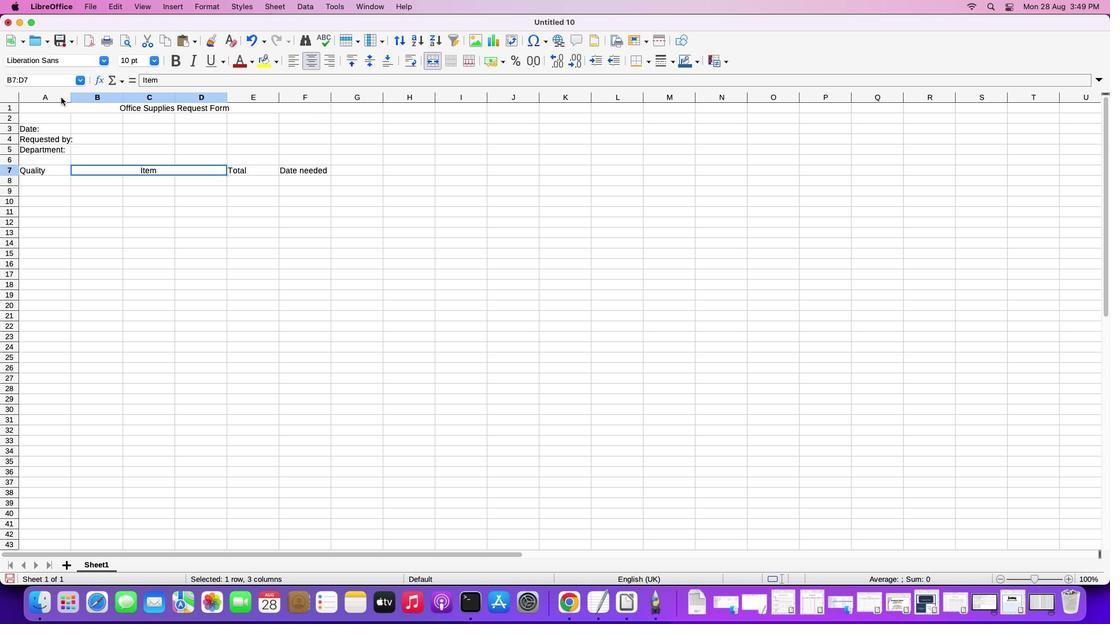 
Action: Mouse pressed left at (54, 91)
Screenshot: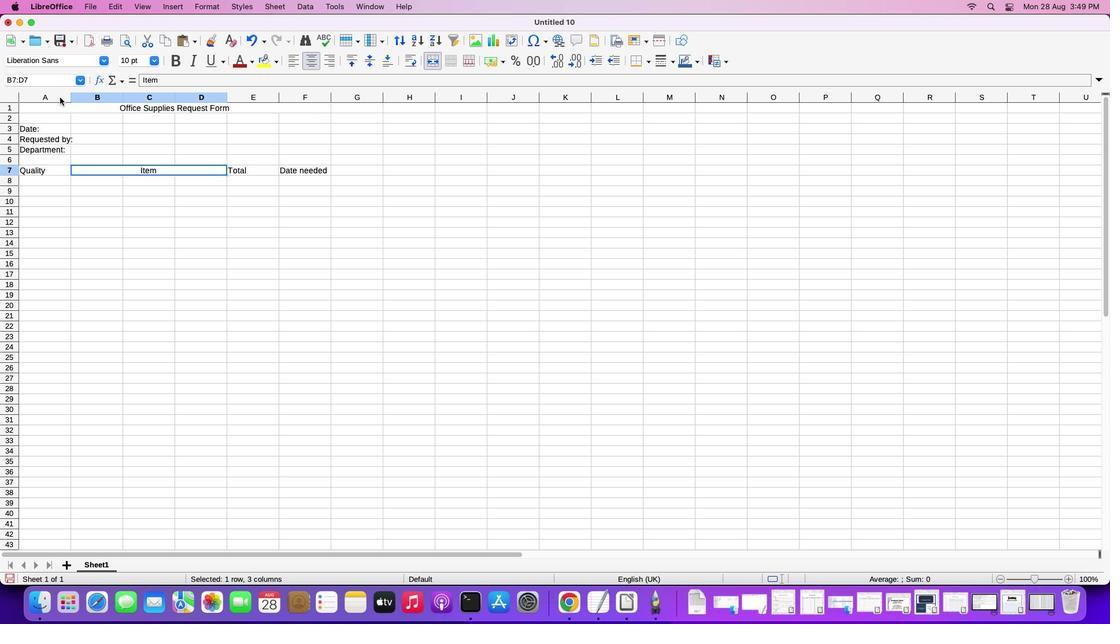 
Action: Mouse moved to (59, 97)
Screenshot: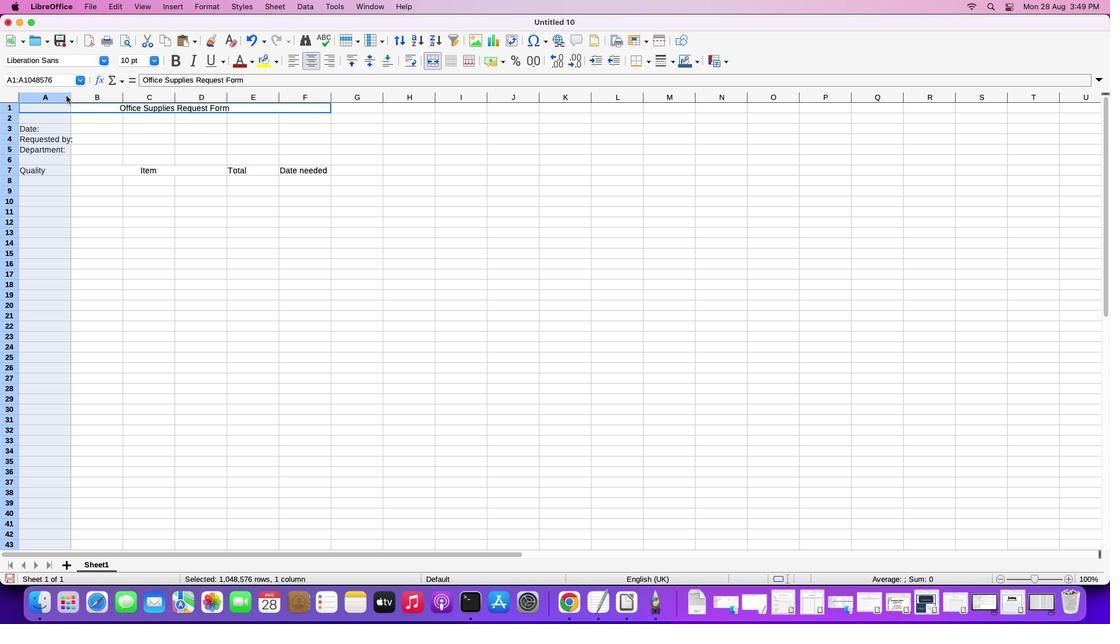 
Action: Mouse pressed left at (59, 97)
Screenshot: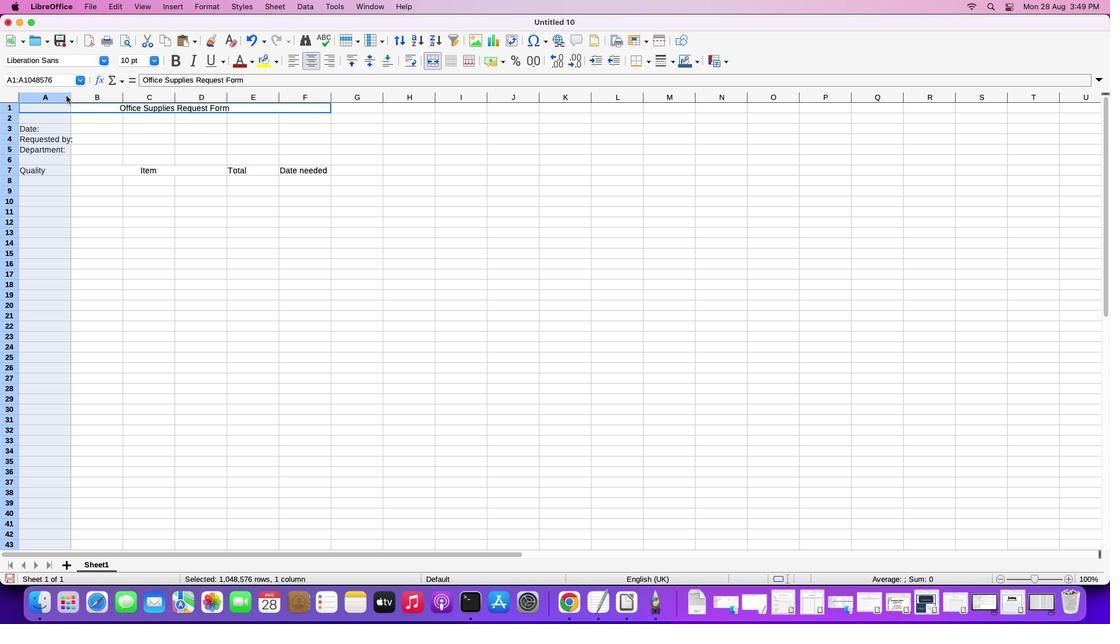 
Action: Mouse moved to (70, 94)
Screenshot: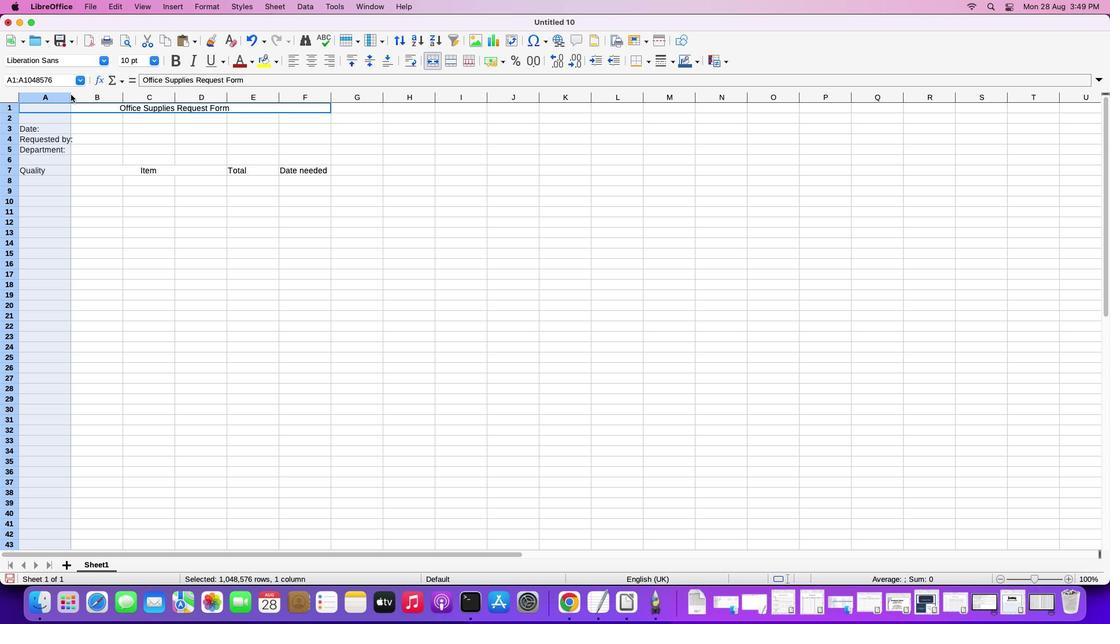
Action: Mouse pressed left at (70, 94)
Screenshot: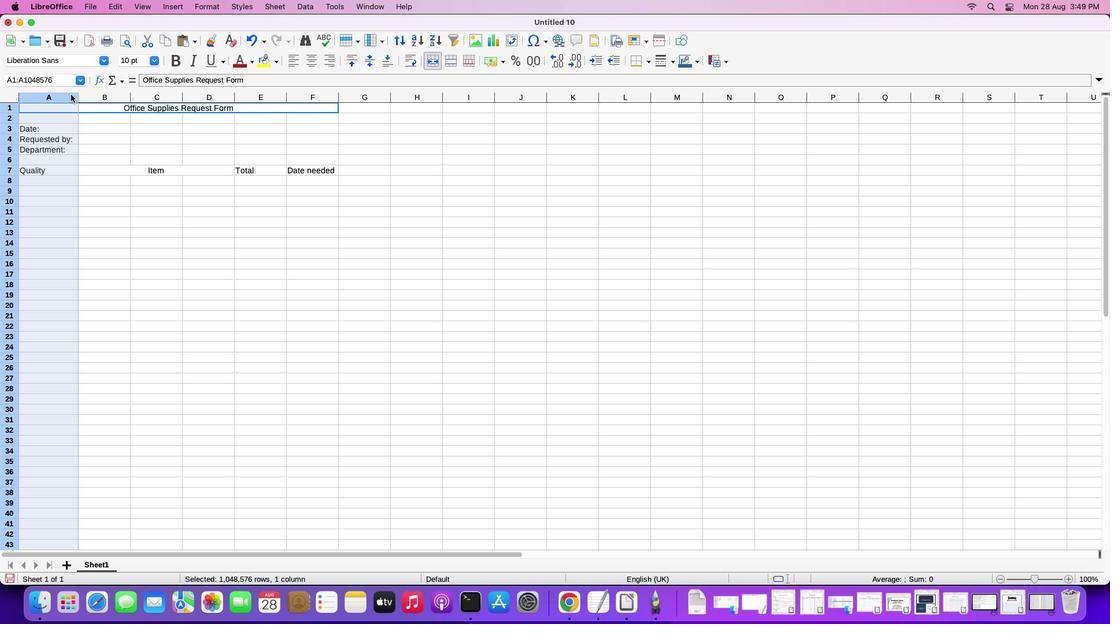
Action: Mouse pressed left at (70, 94)
Screenshot: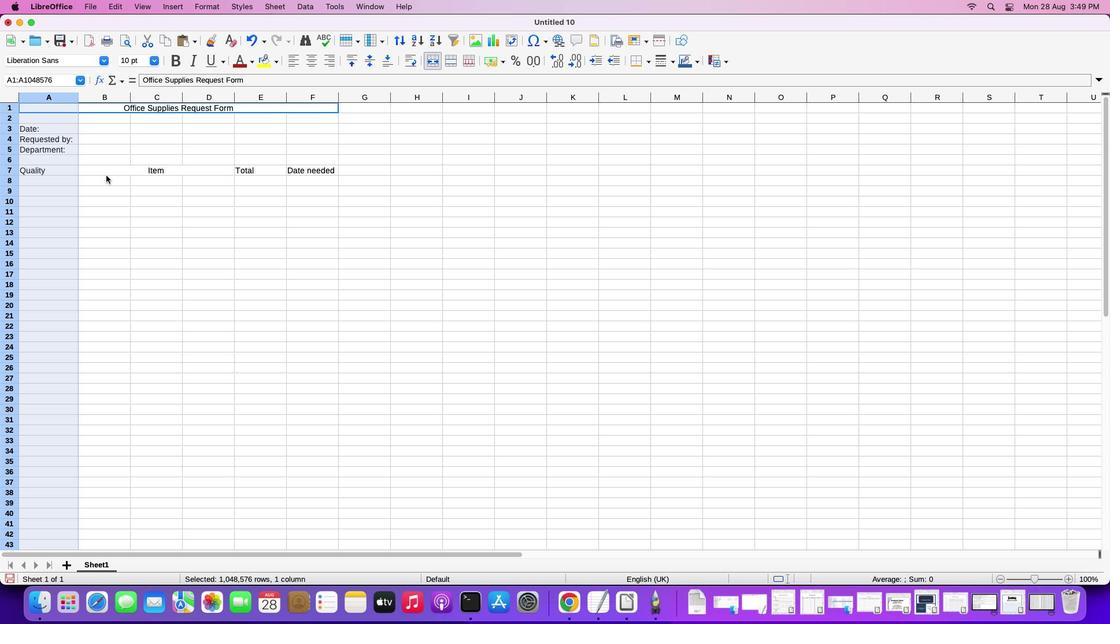 
Action: Mouse moved to (108, 180)
Screenshot: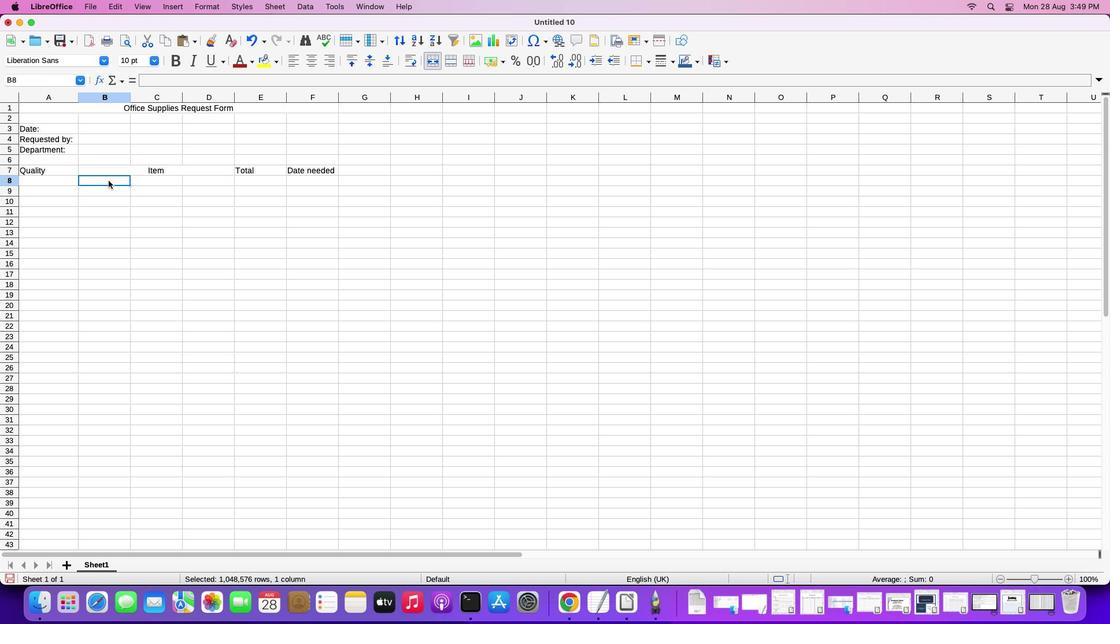 
Action: Mouse pressed left at (108, 180)
Screenshot: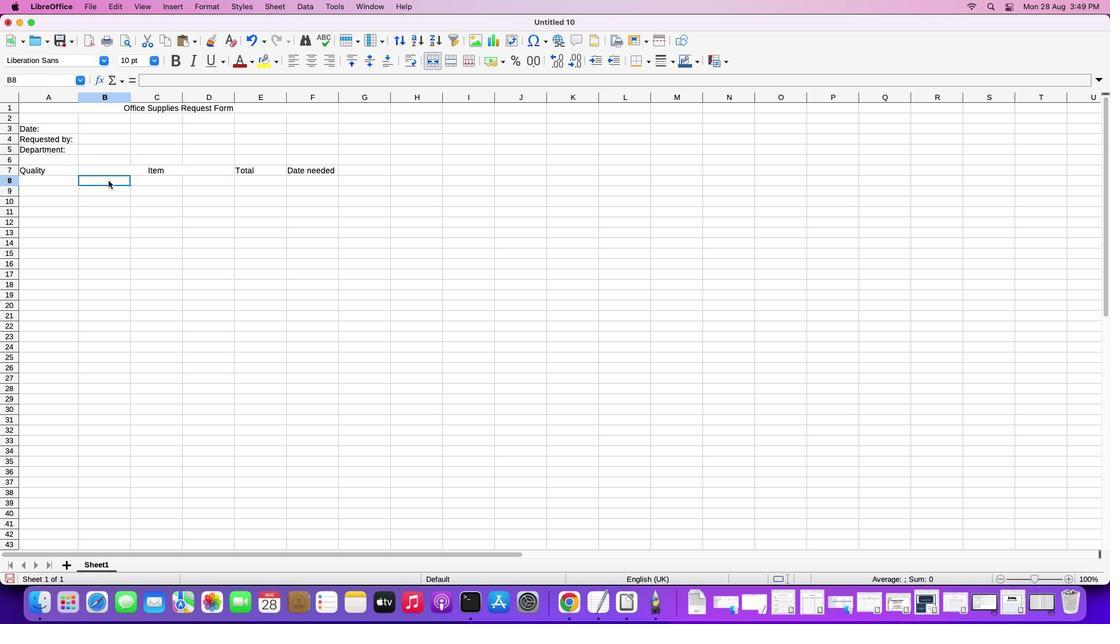 
Action: Key pressed Key.shiftKey.rightKey.right
Screenshot: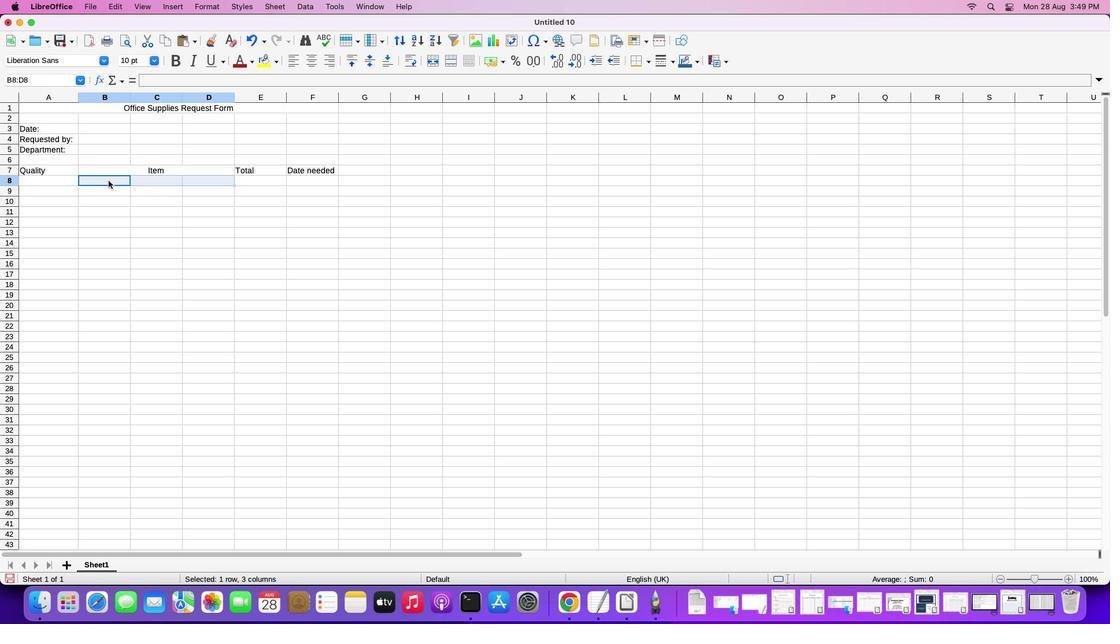 
Action: Mouse moved to (449, 60)
Screenshot: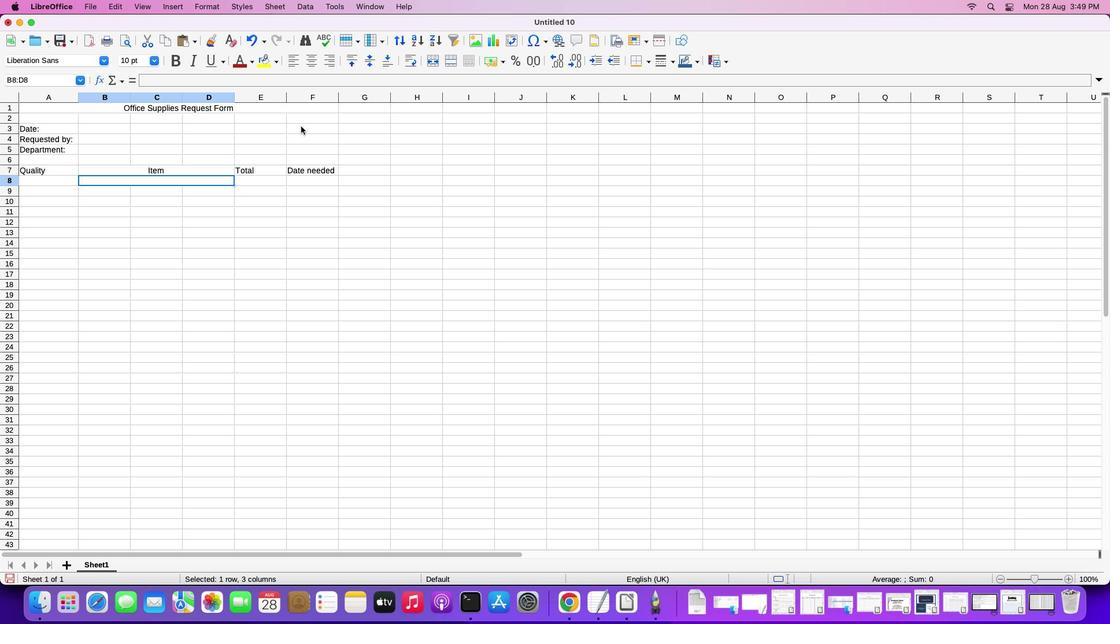 
Action: Mouse pressed left at (449, 60)
Screenshot: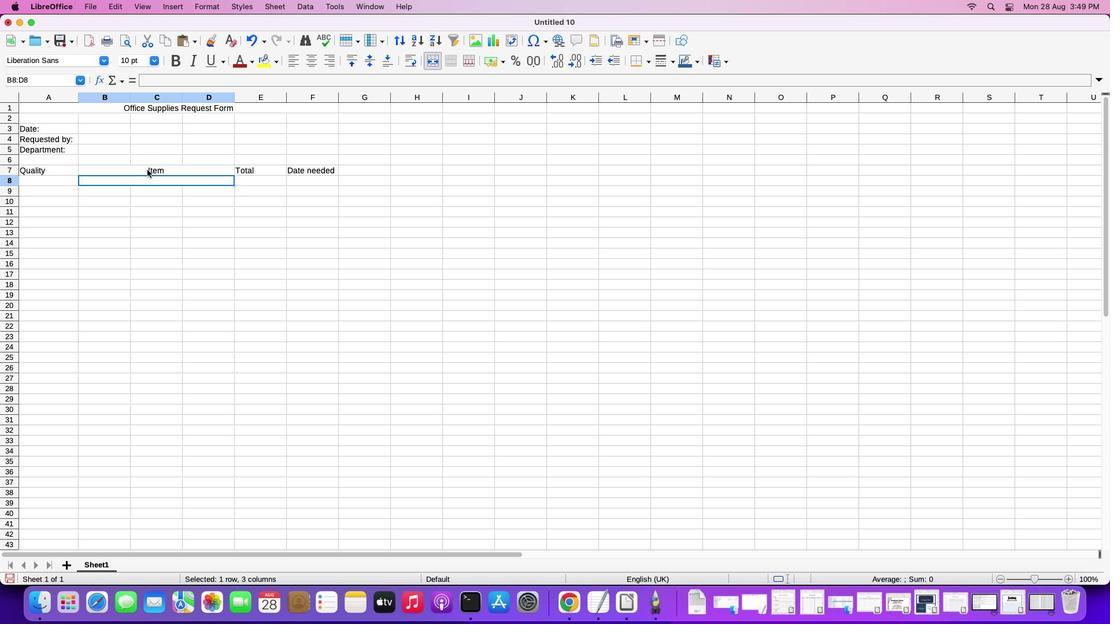 
Action: Mouse moved to (104, 188)
Screenshot: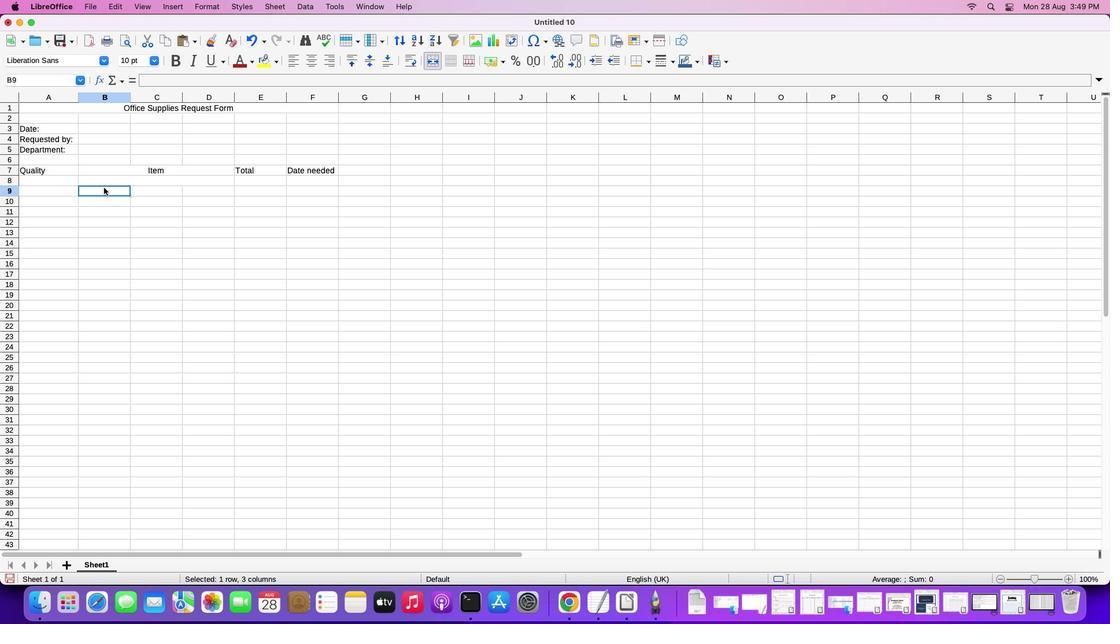 
Action: Mouse pressed left at (104, 188)
Screenshot: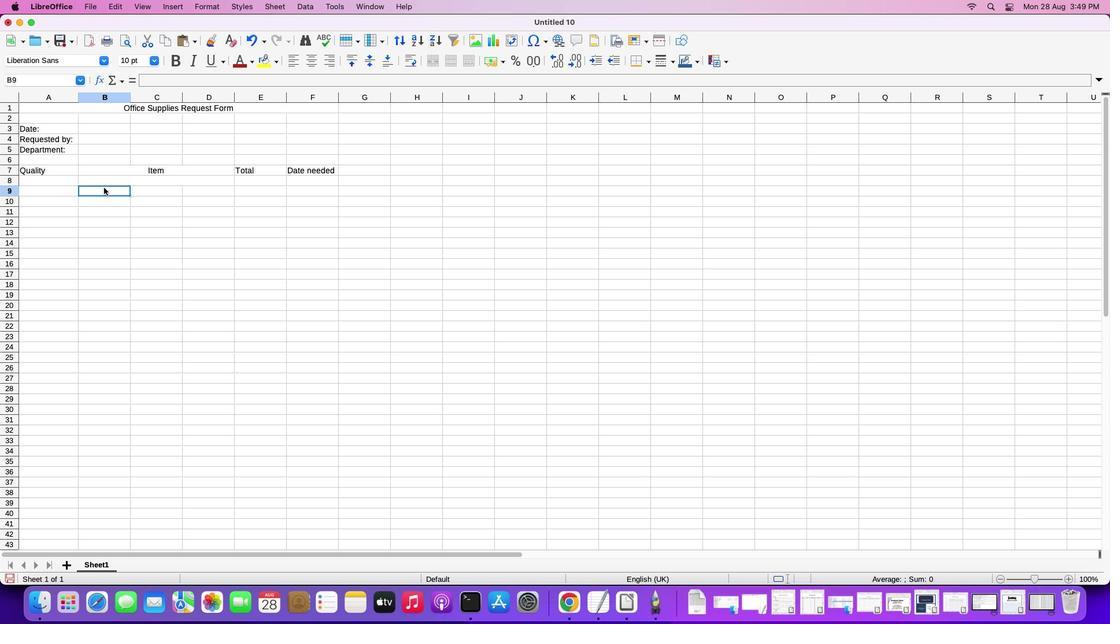 
Action: Key pressed Key.shiftKey.rightKey.right
Screenshot: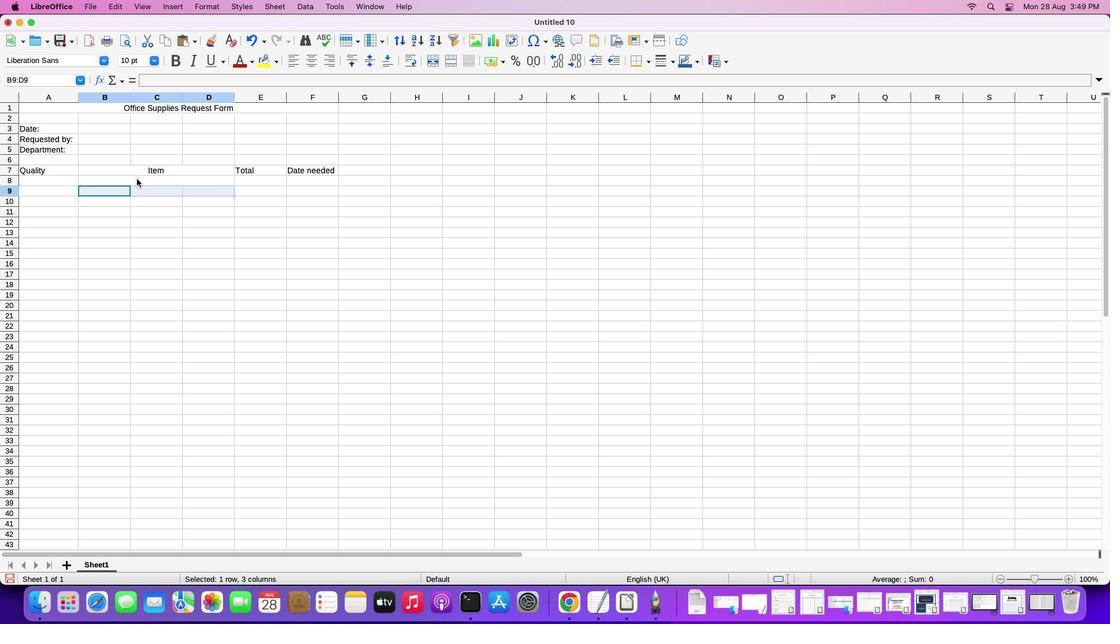 
Action: Mouse moved to (453, 67)
Screenshot: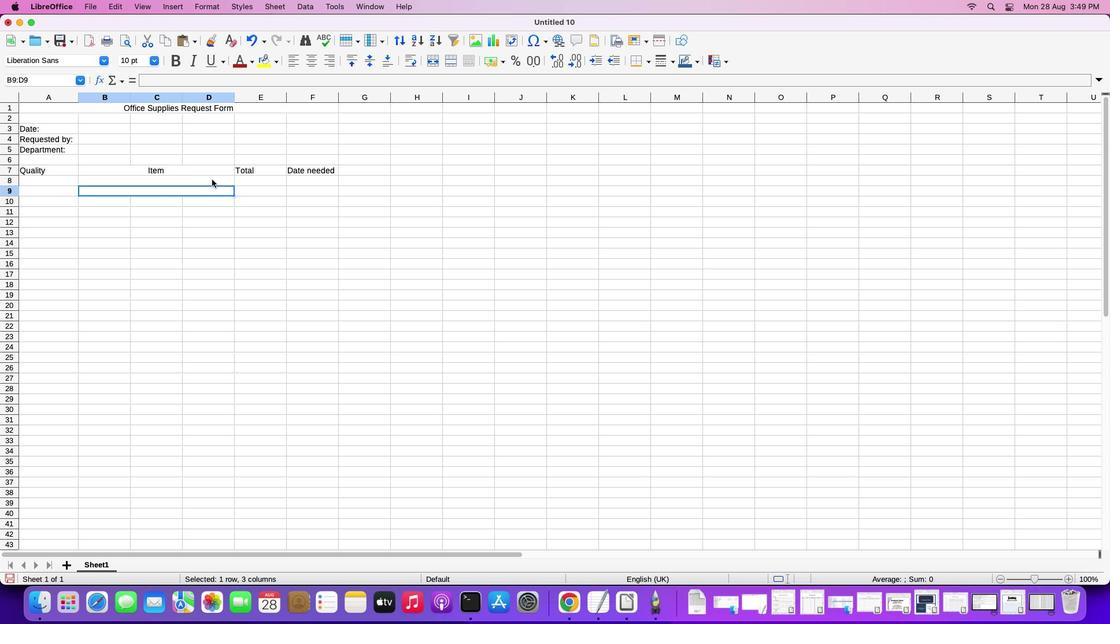 
Action: Mouse pressed left at (453, 67)
Screenshot: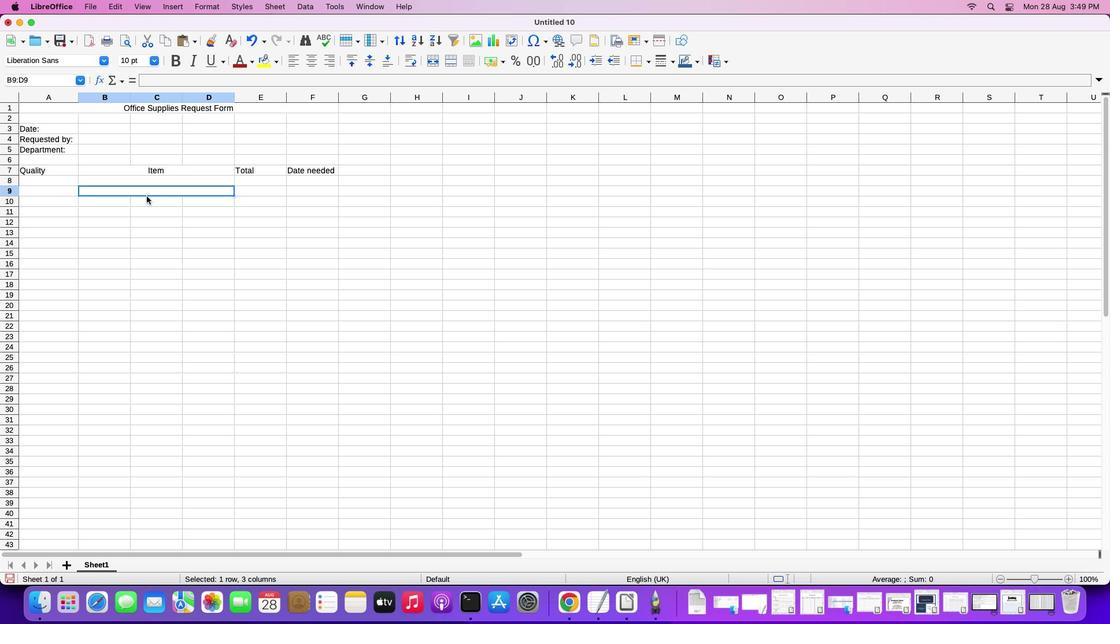
Action: Mouse moved to (104, 196)
Screenshot: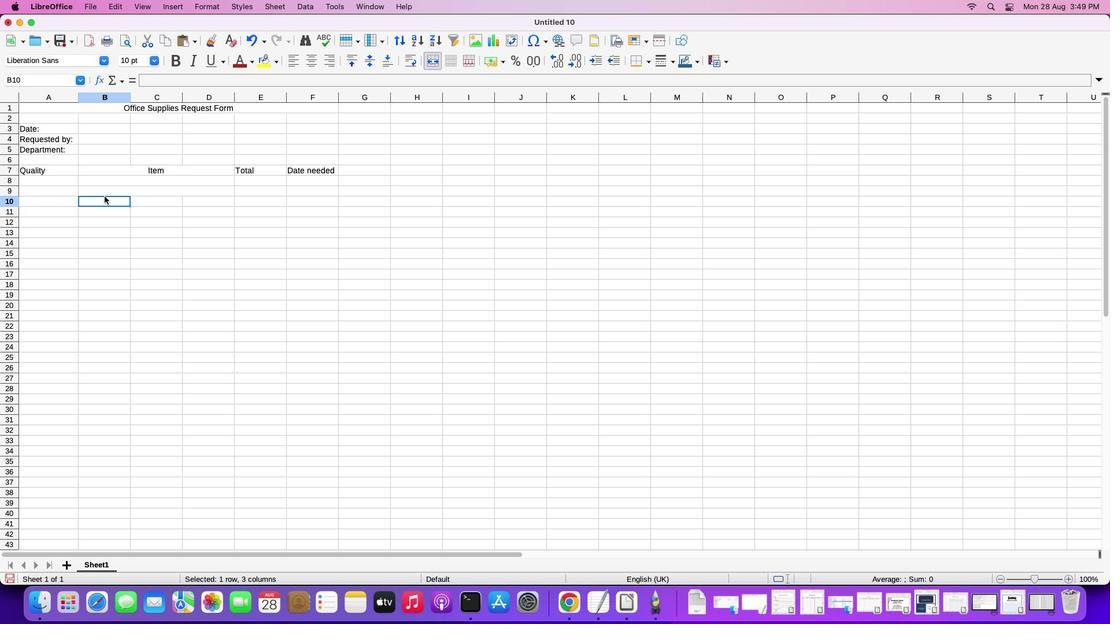 
Action: Mouse pressed left at (104, 196)
Screenshot: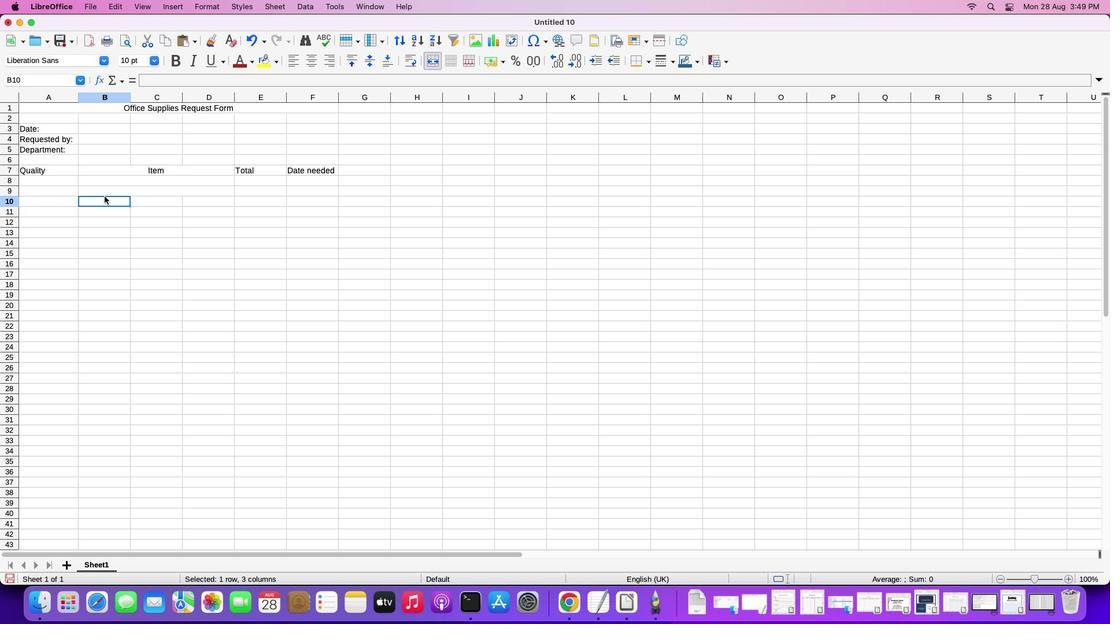 
Action: Key pressed Key.shiftKey.rightKey.right
Screenshot: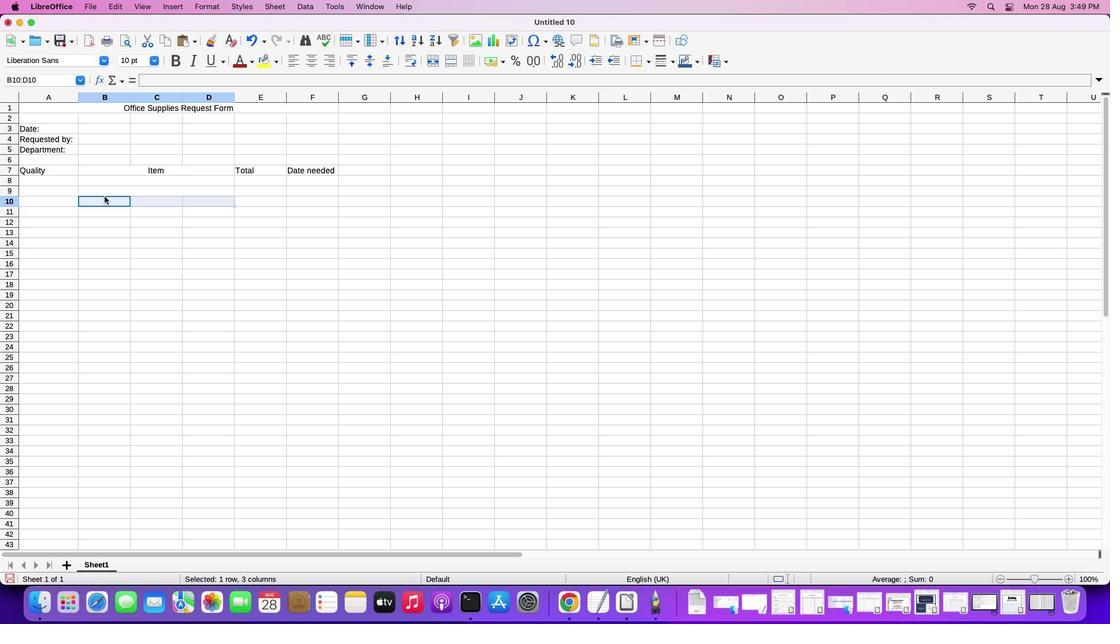 
Action: Mouse moved to (448, 62)
Screenshot: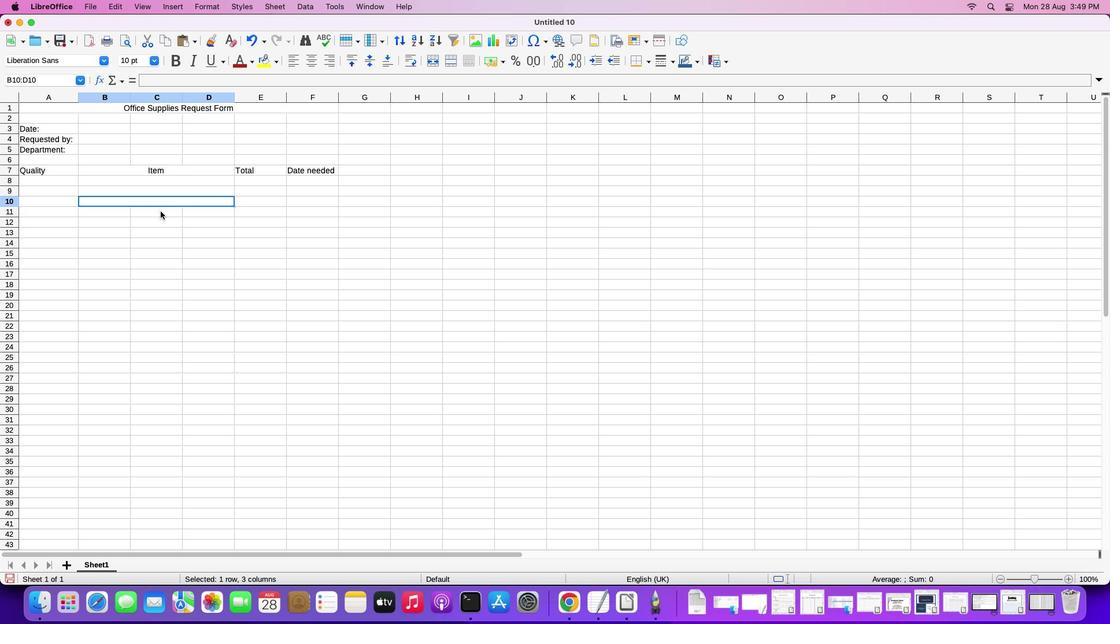 
Action: Mouse pressed left at (448, 62)
Screenshot: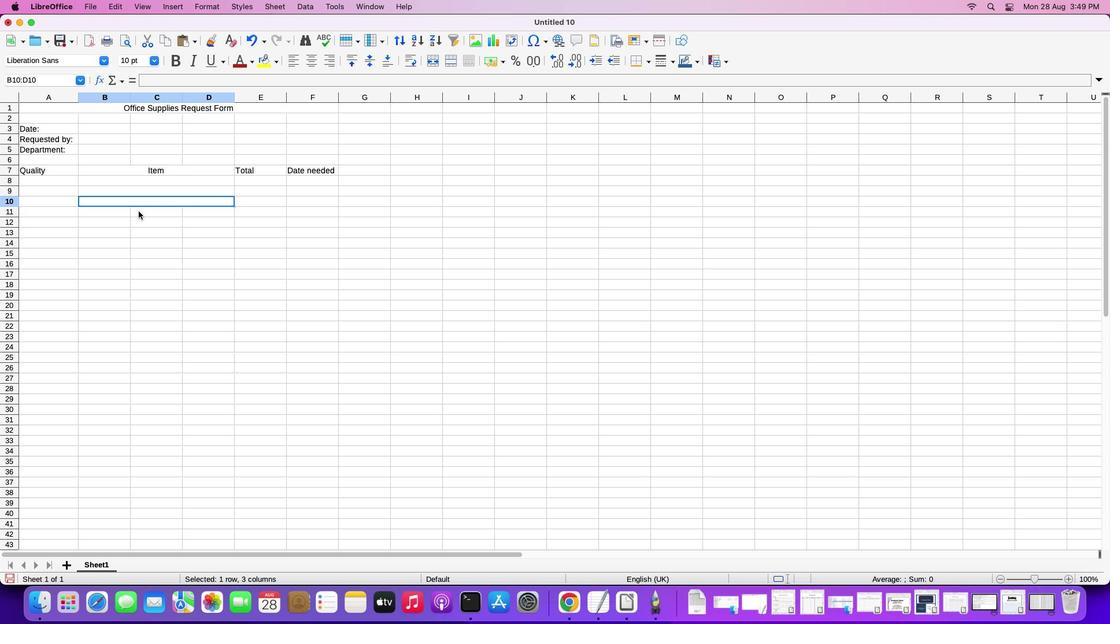 
Action: Mouse moved to (111, 209)
Screenshot: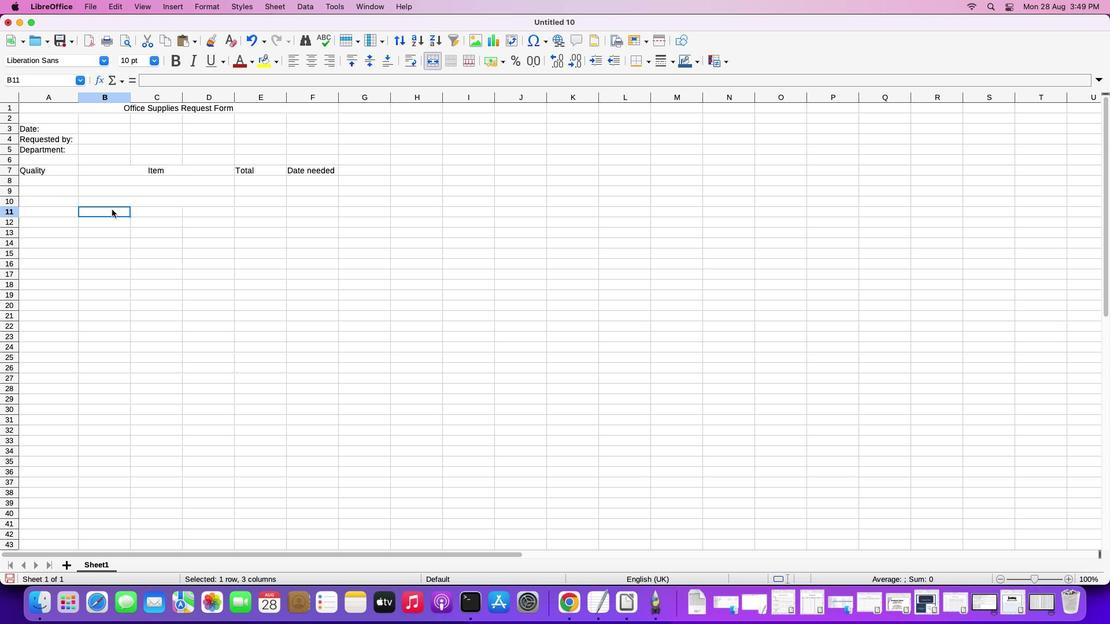 
Action: Mouse pressed left at (111, 209)
Screenshot: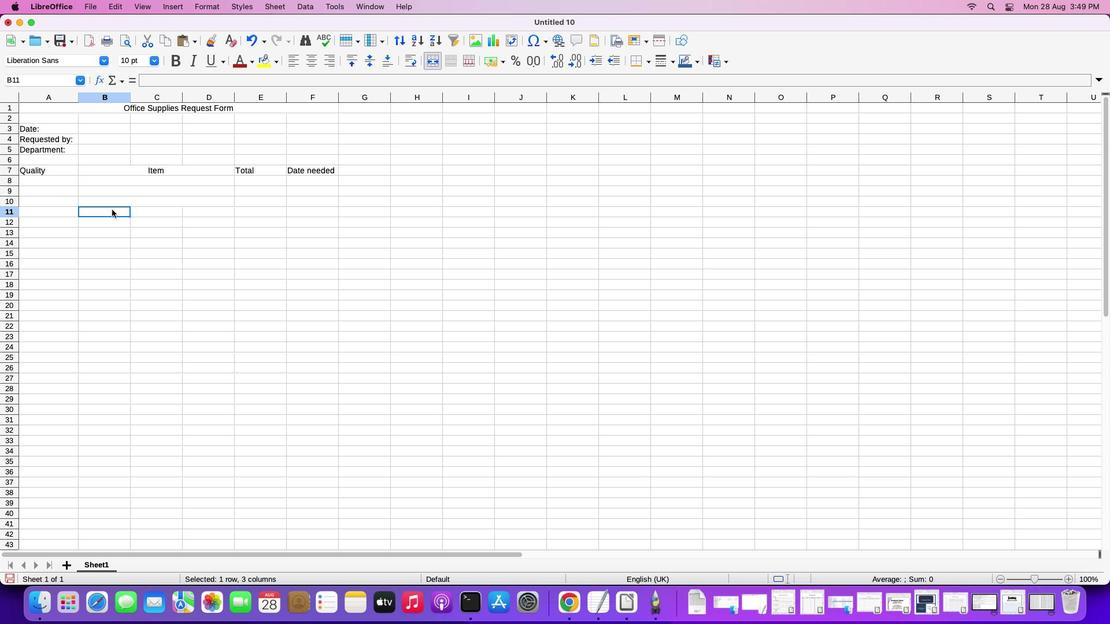 
Action: Key pressed Key.shiftKey.rightKey.right
Screenshot: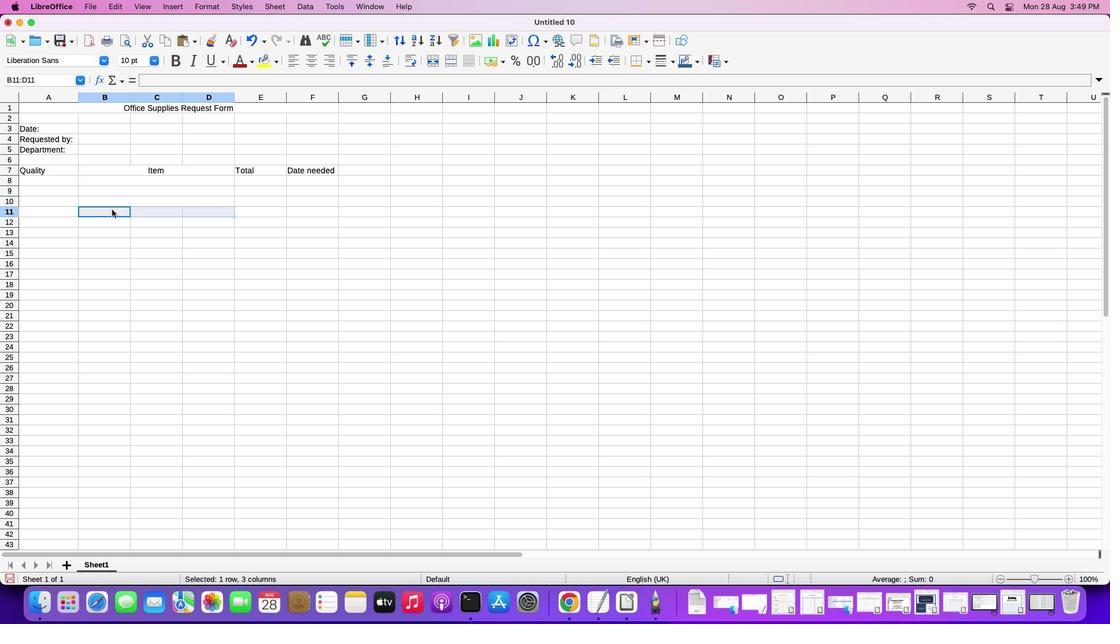 
Action: Mouse moved to (451, 63)
Screenshot: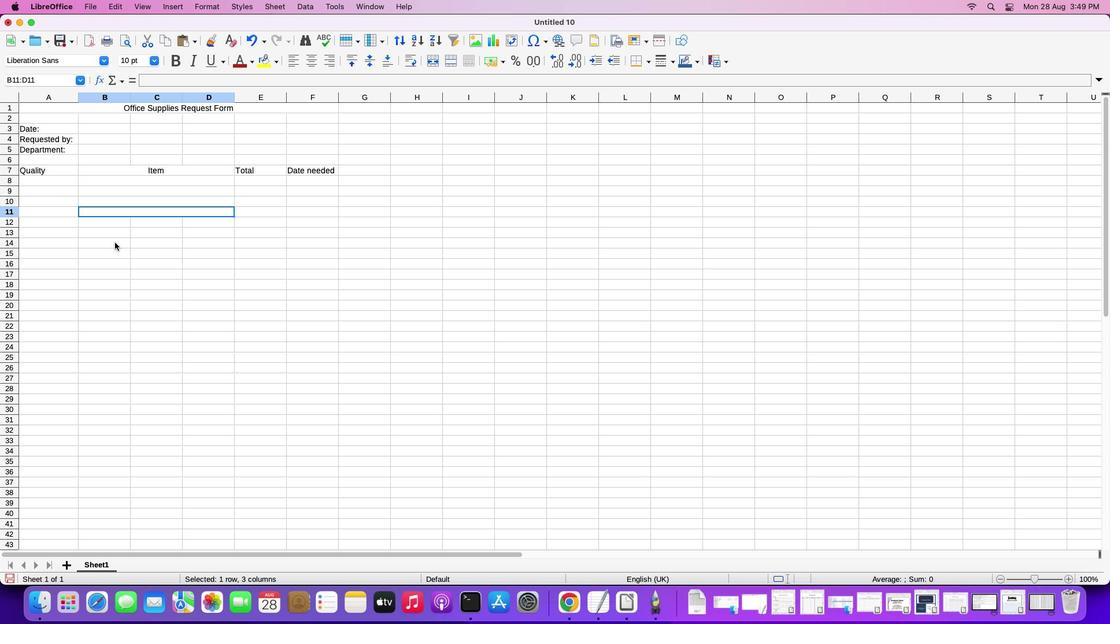 
Action: Mouse pressed left at (451, 63)
Screenshot: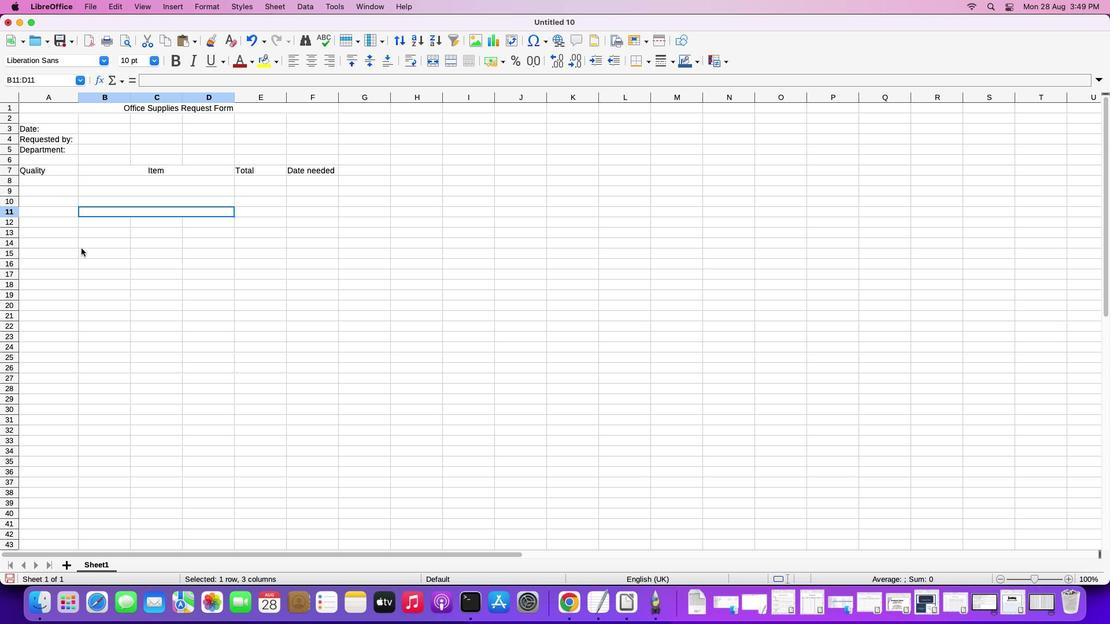 
Action: Mouse moved to (94, 218)
Screenshot: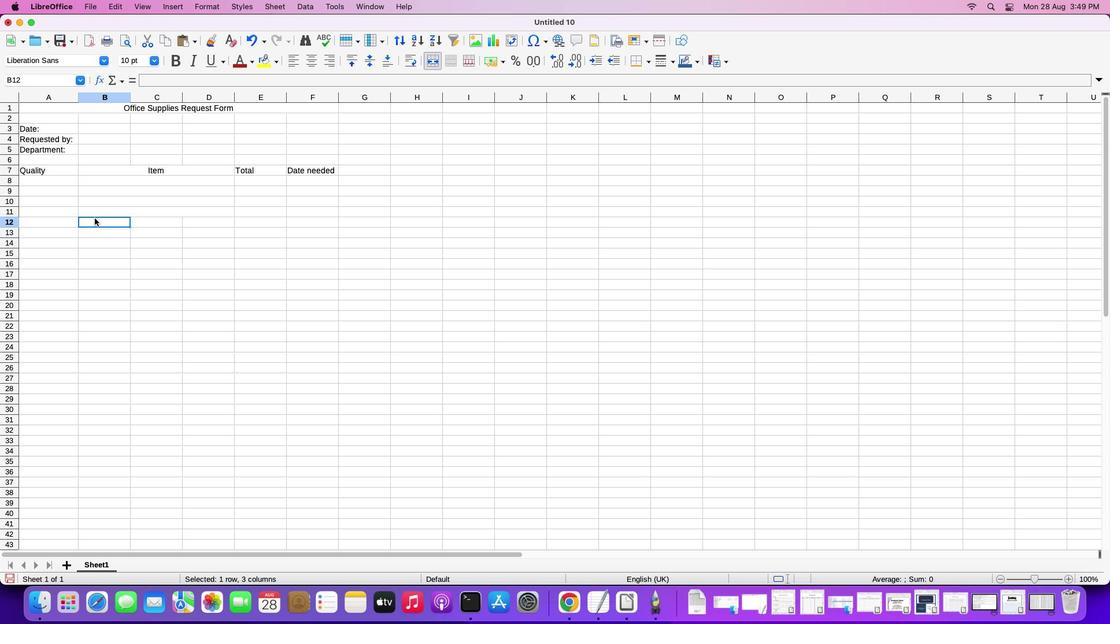 
Action: Mouse pressed left at (94, 218)
Screenshot: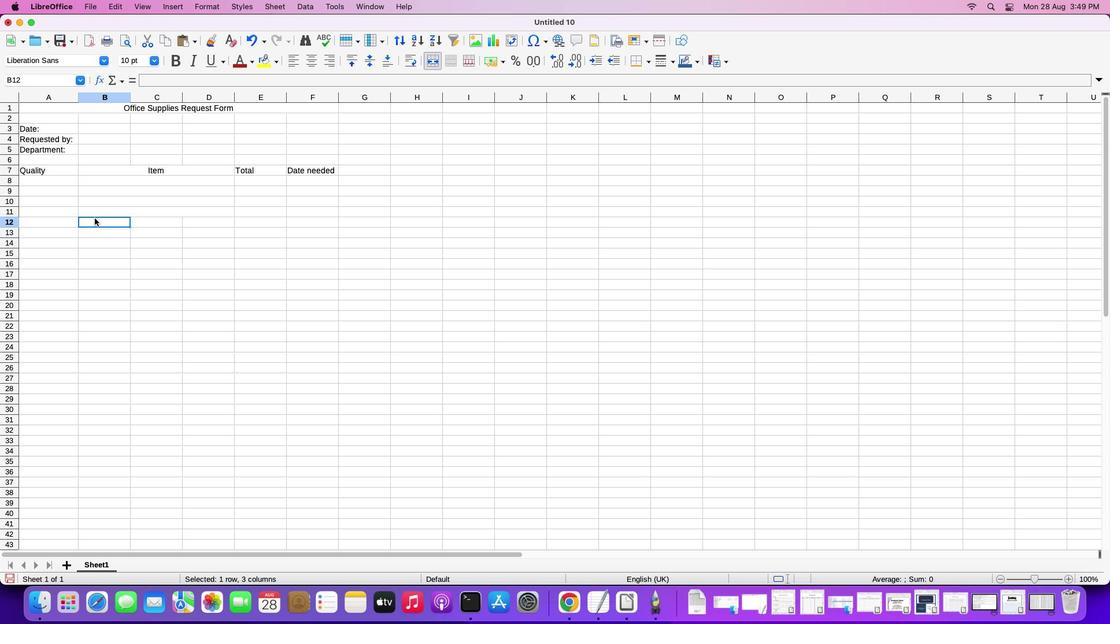 
Action: Mouse moved to (94, 218)
Screenshot: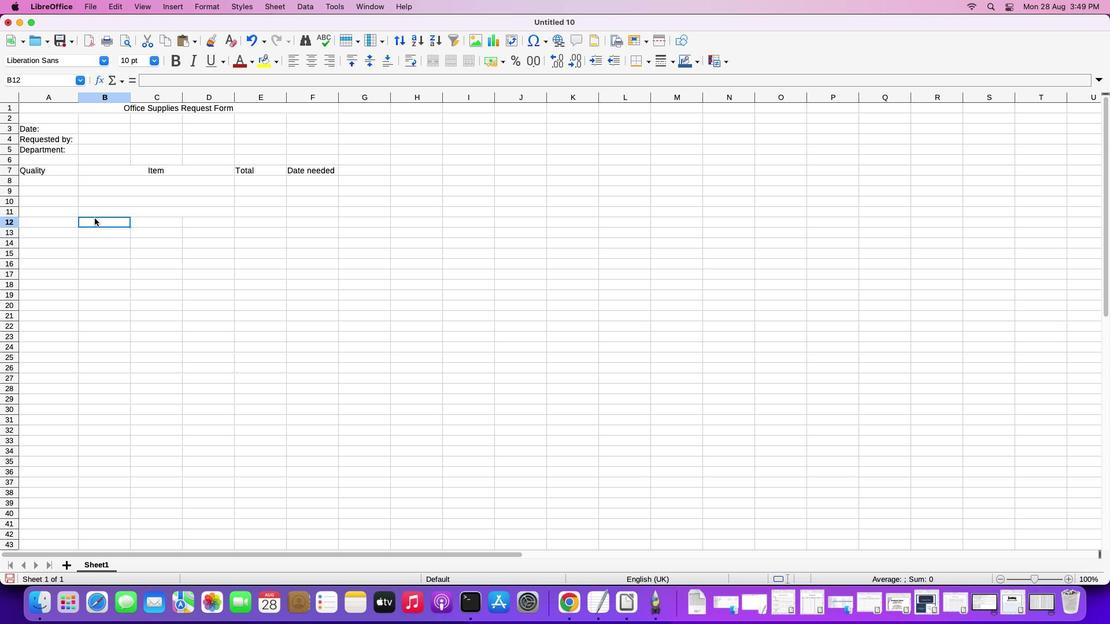 
Action: Key pressed Key.shiftKey.rightKey.right
Screenshot: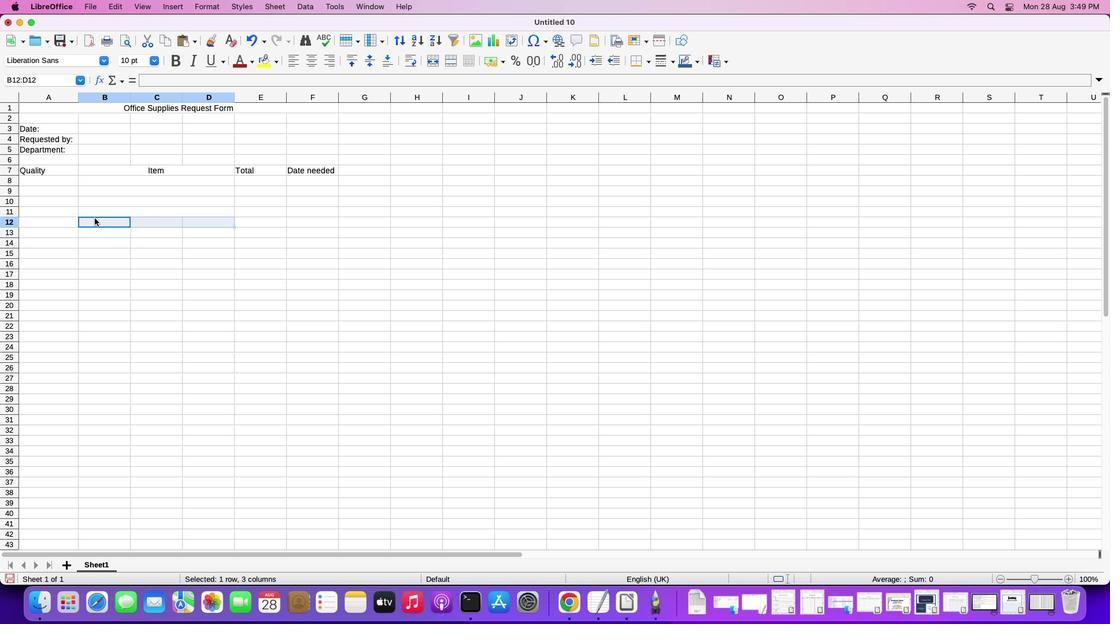 
Action: Mouse moved to (446, 62)
Screenshot: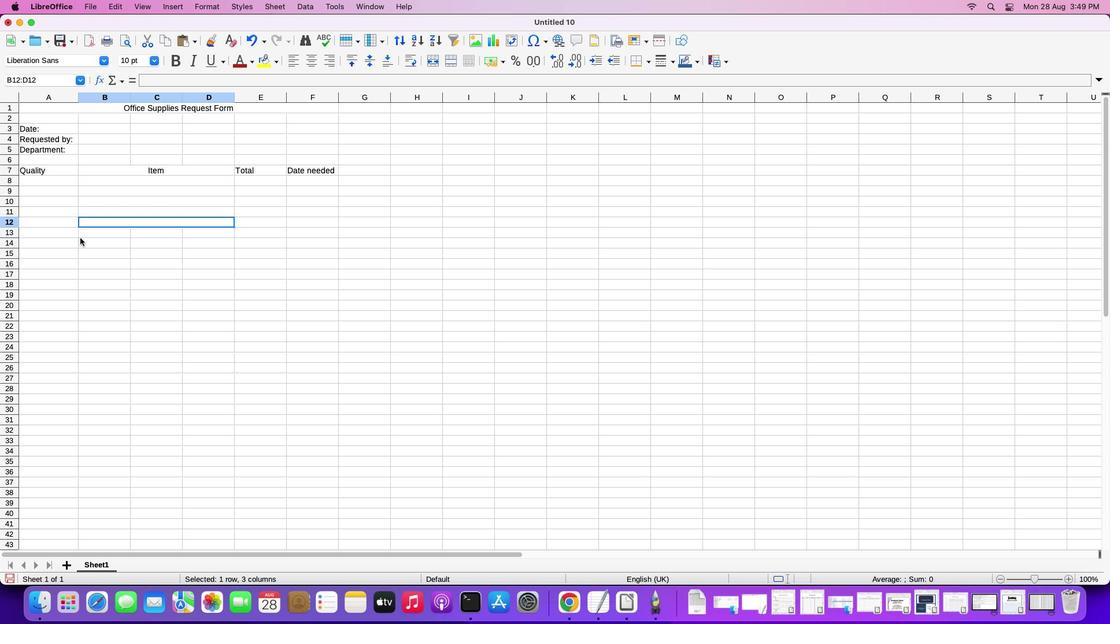
Action: Mouse pressed left at (446, 62)
Screenshot: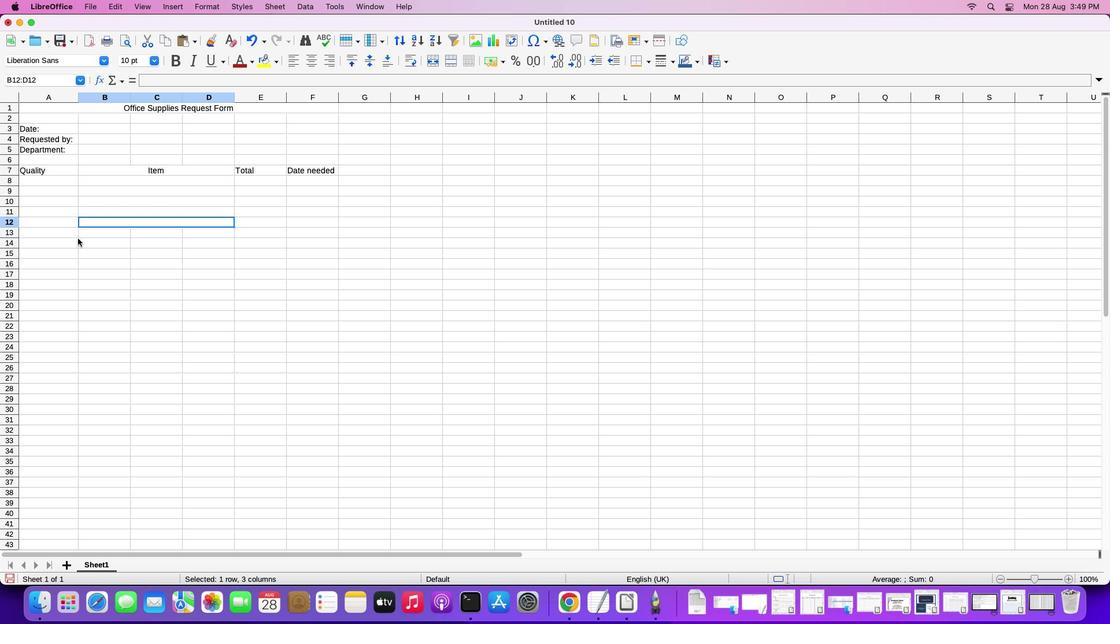 
Action: Mouse moved to (94, 229)
Screenshot: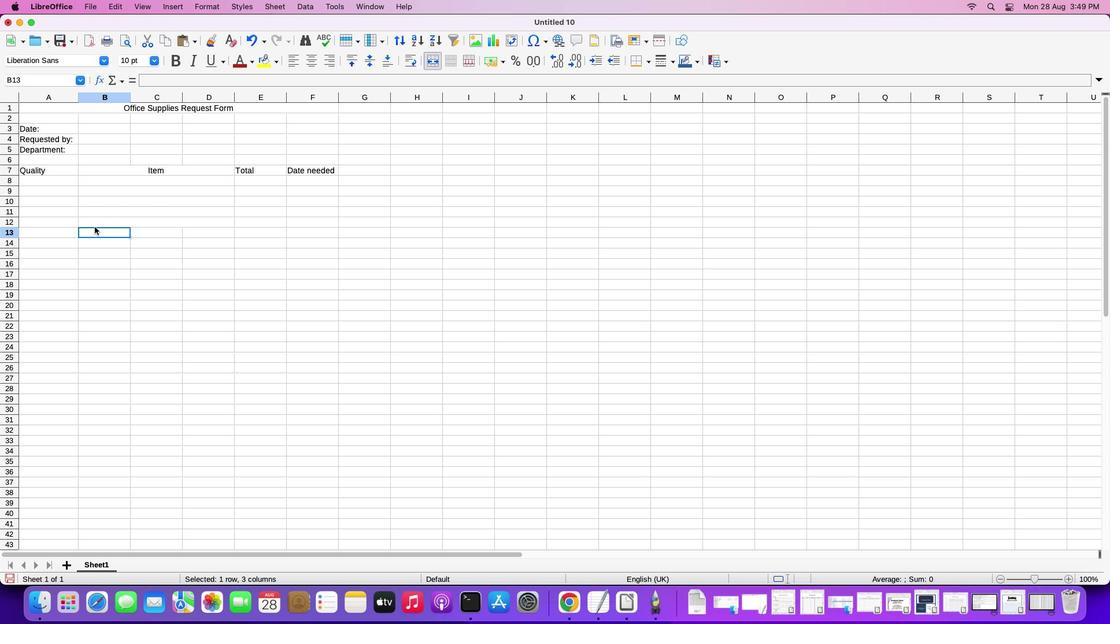 
Action: Mouse pressed left at (94, 229)
Screenshot: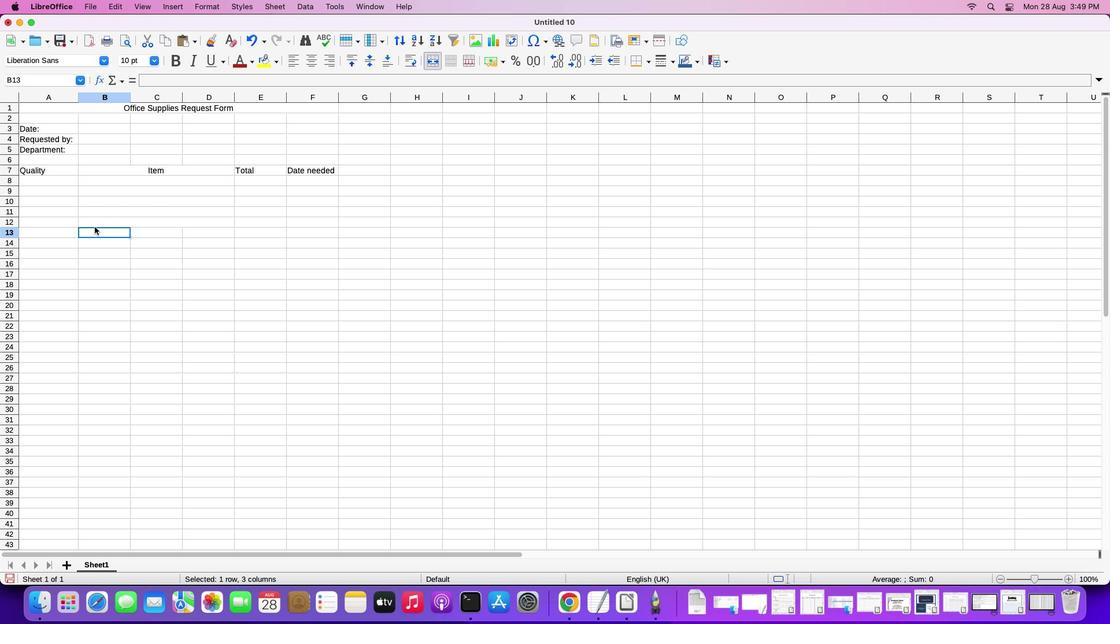 
Action: Mouse moved to (94, 226)
Screenshot: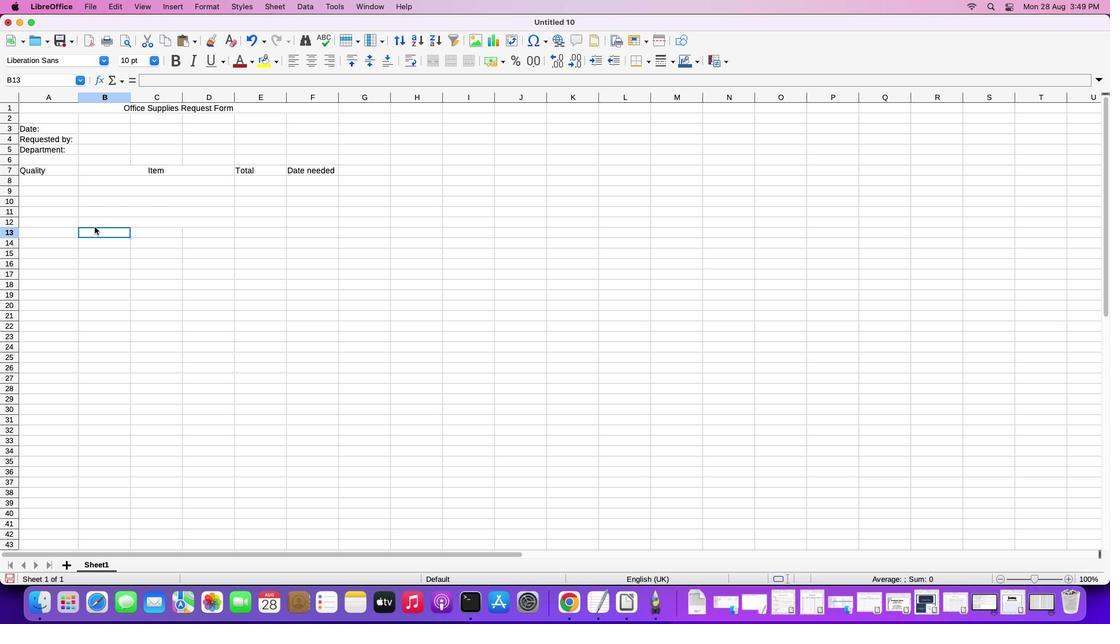 
Action: Key pressed Key.shiftKey.rightKey.right
Screenshot: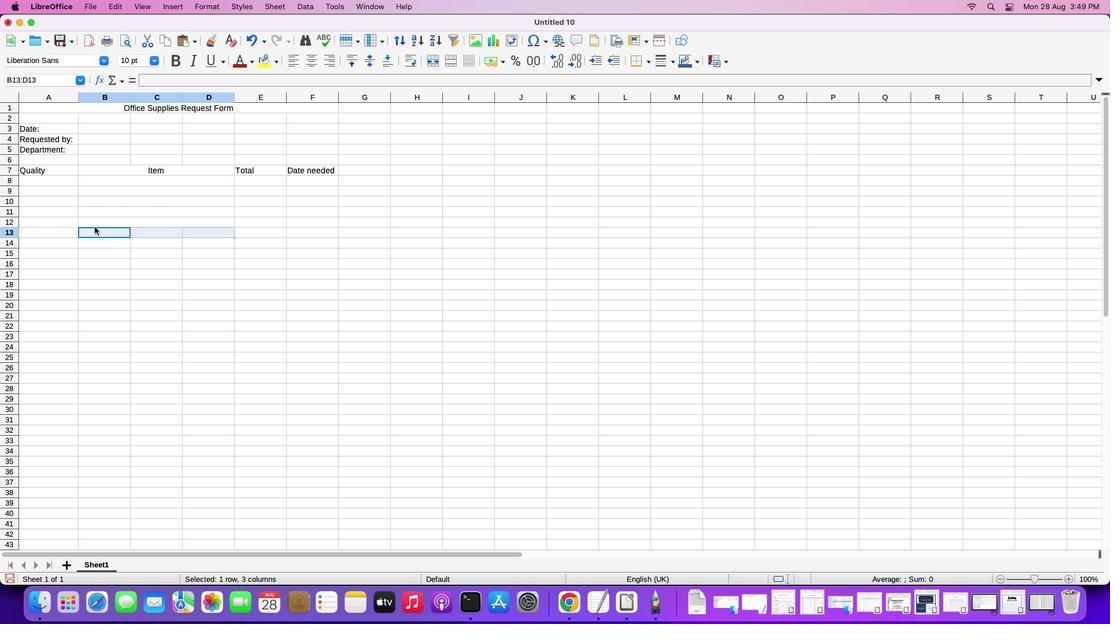
Action: Mouse moved to (455, 61)
Screenshot: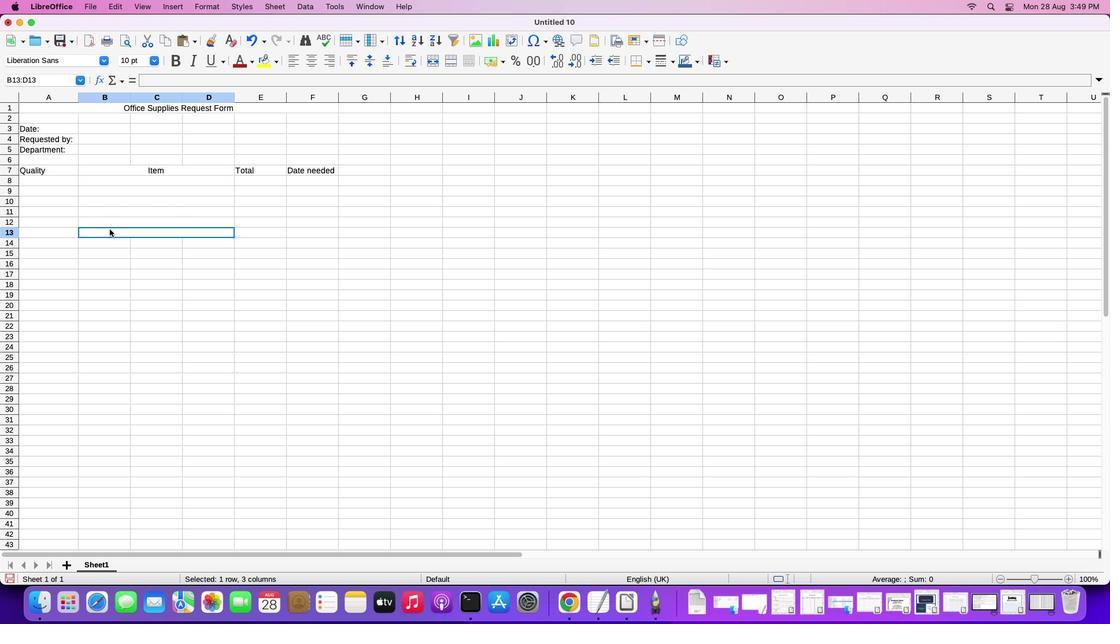 
Action: Mouse pressed left at (455, 61)
Screenshot: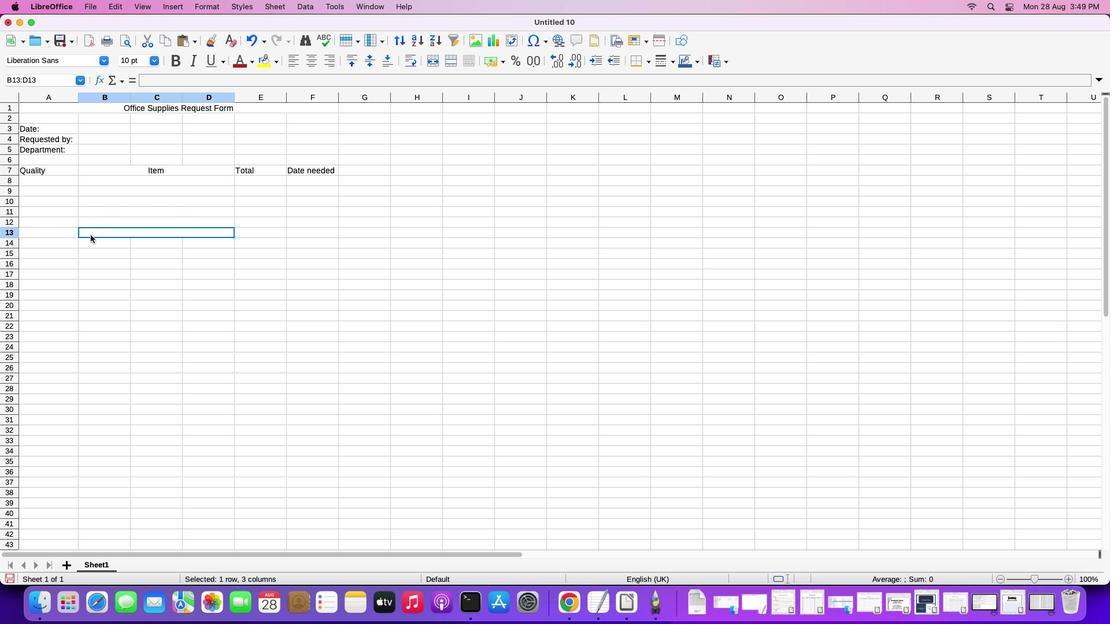 
Action: Mouse moved to (108, 239)
Screenshot: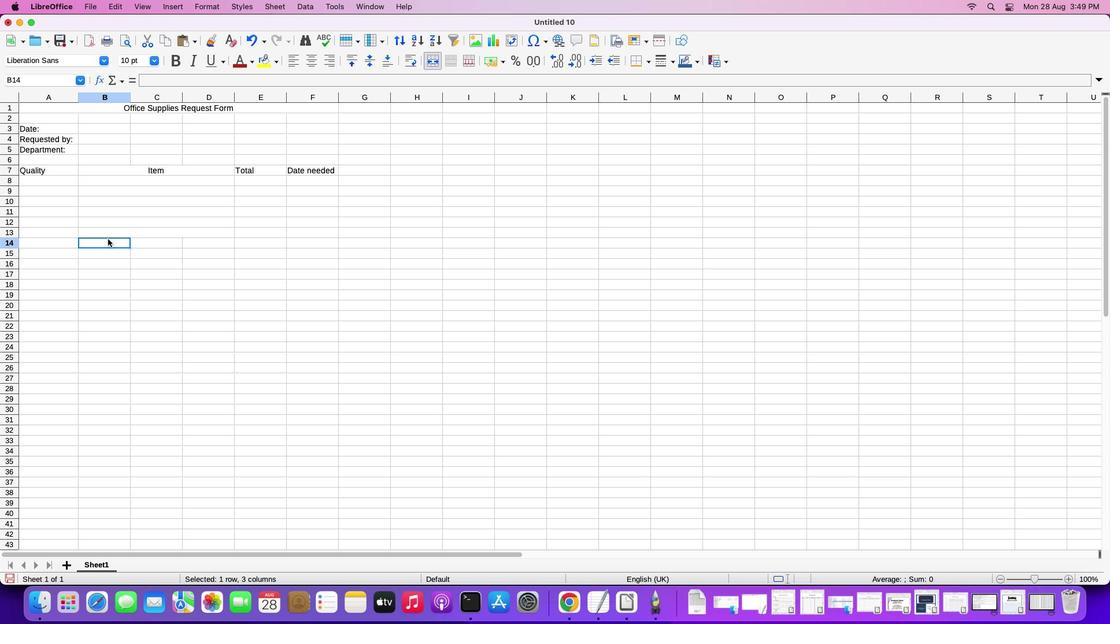 
Action: Mouse pressed left at (108, 239)
Screenshot: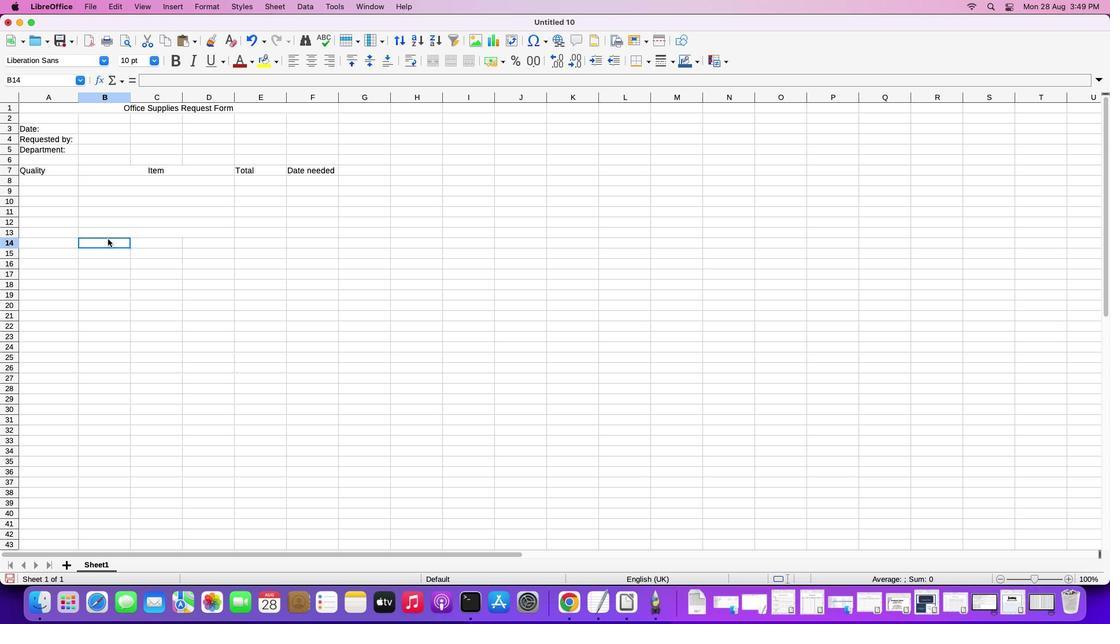 
Action: Mouse moved to (108, 238)
Screenshot: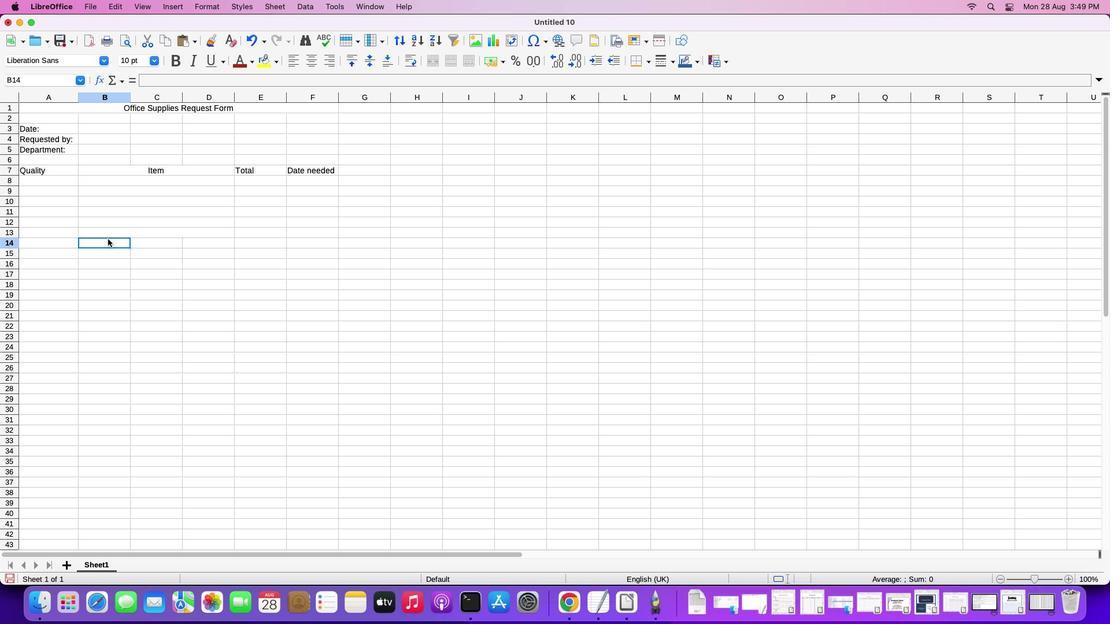 
Action: Key pressed Key.shiftKey.rightKey.right
Screenshot: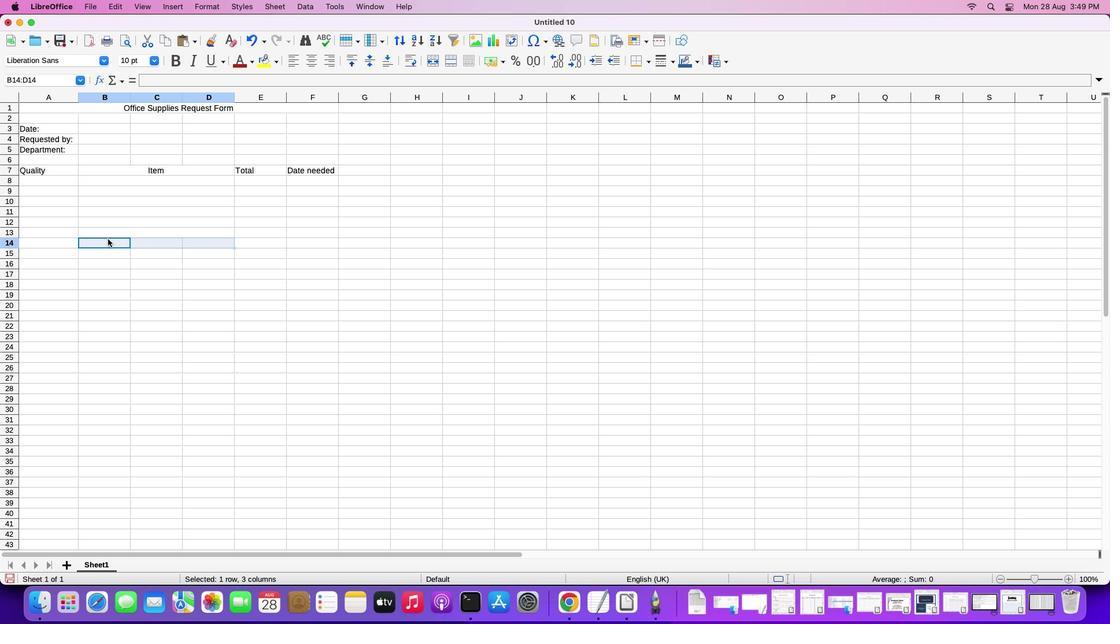 
Action: Mouse moved to (448, 62)
Screenshot: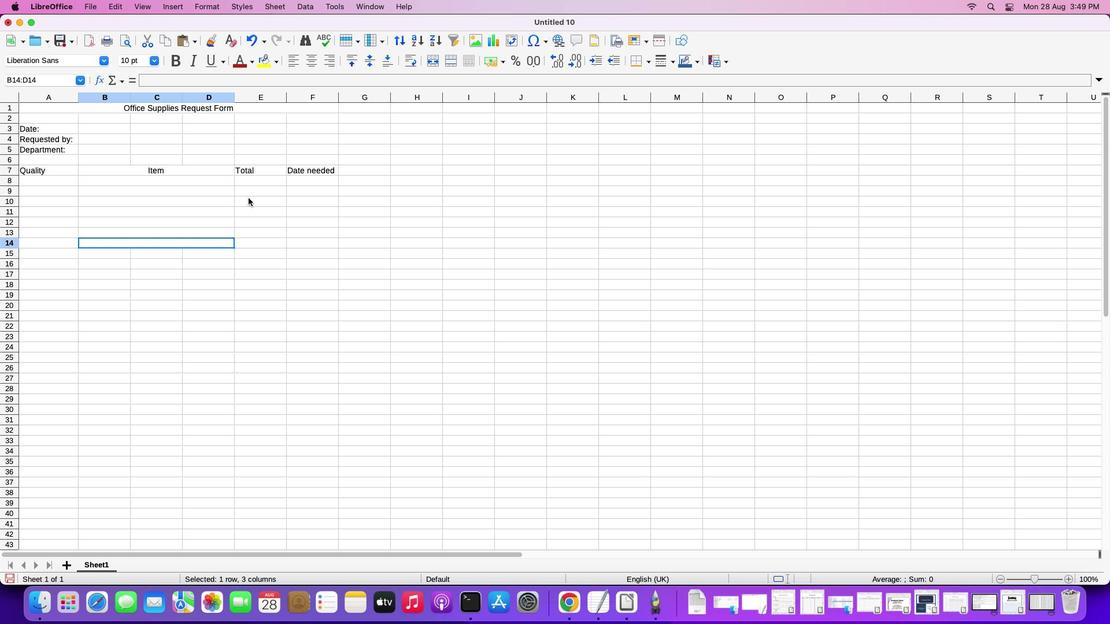 
Action: Mouse pressed left at (448, 62)
Screenshot: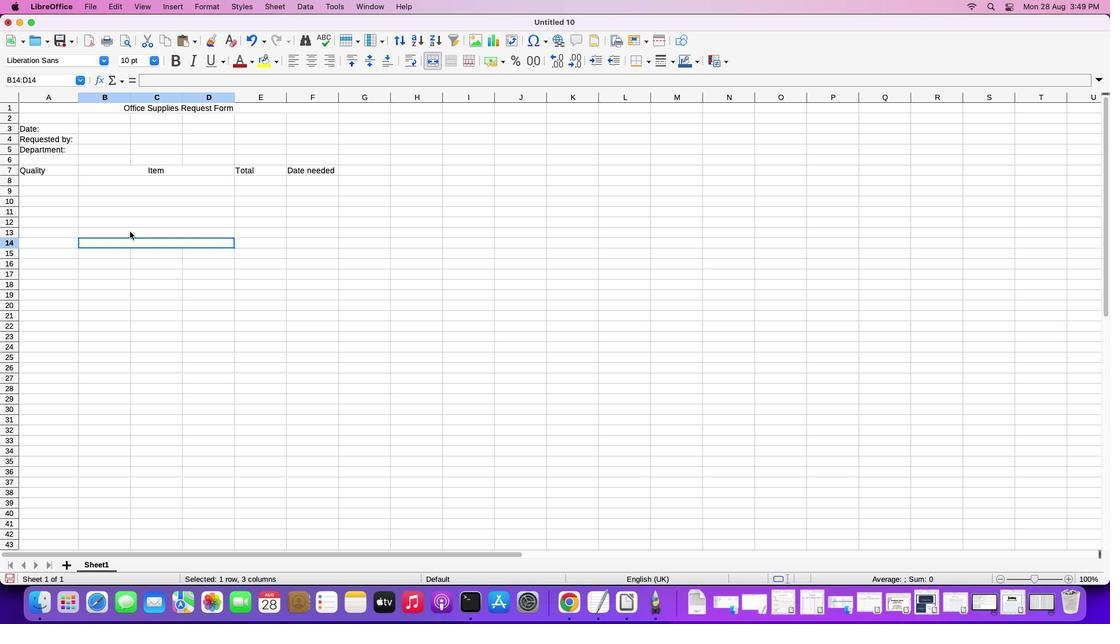 
Action: Mouse moved to (102, 251)
Screenshot: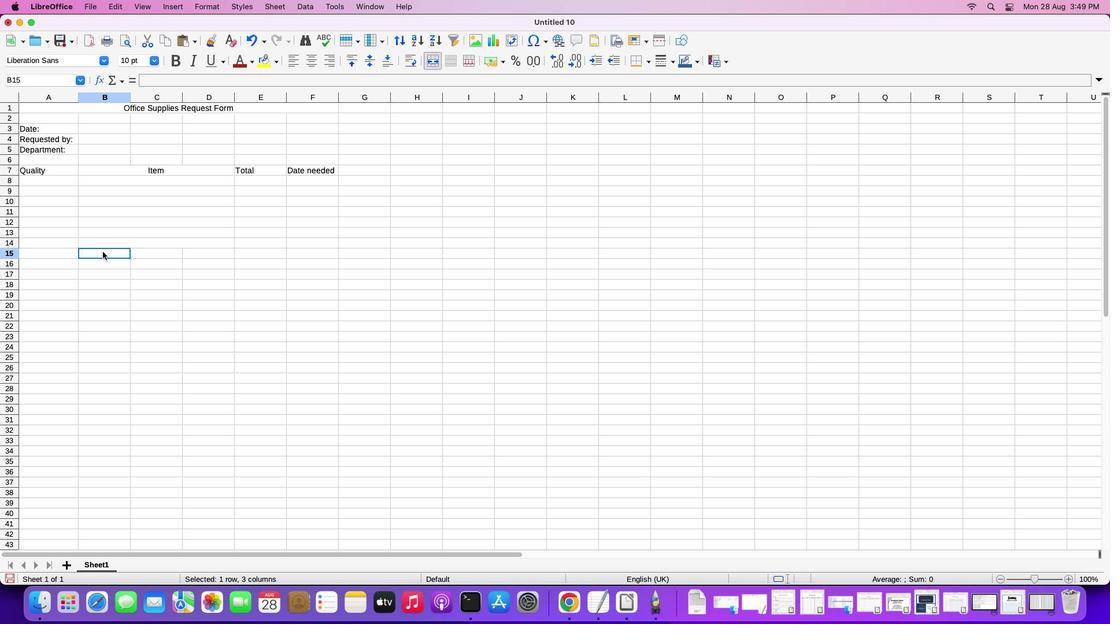 
Action: Mouse pressed left at (102, 251)
Screenshot: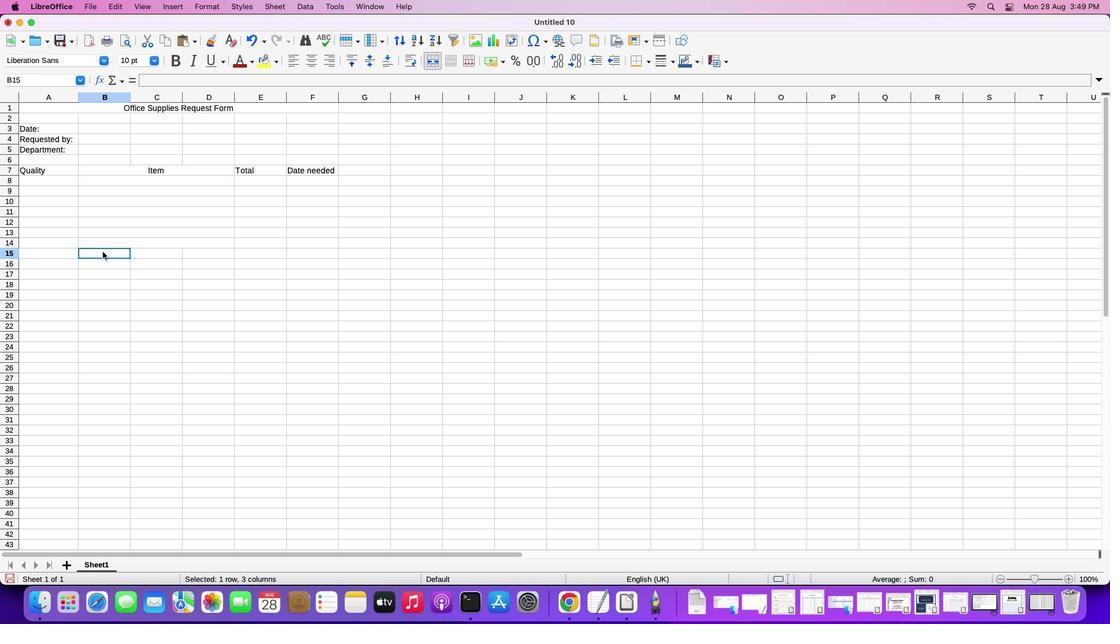 
Action: Key pressed Key.shiftKey.rightKey.right
Screenshot: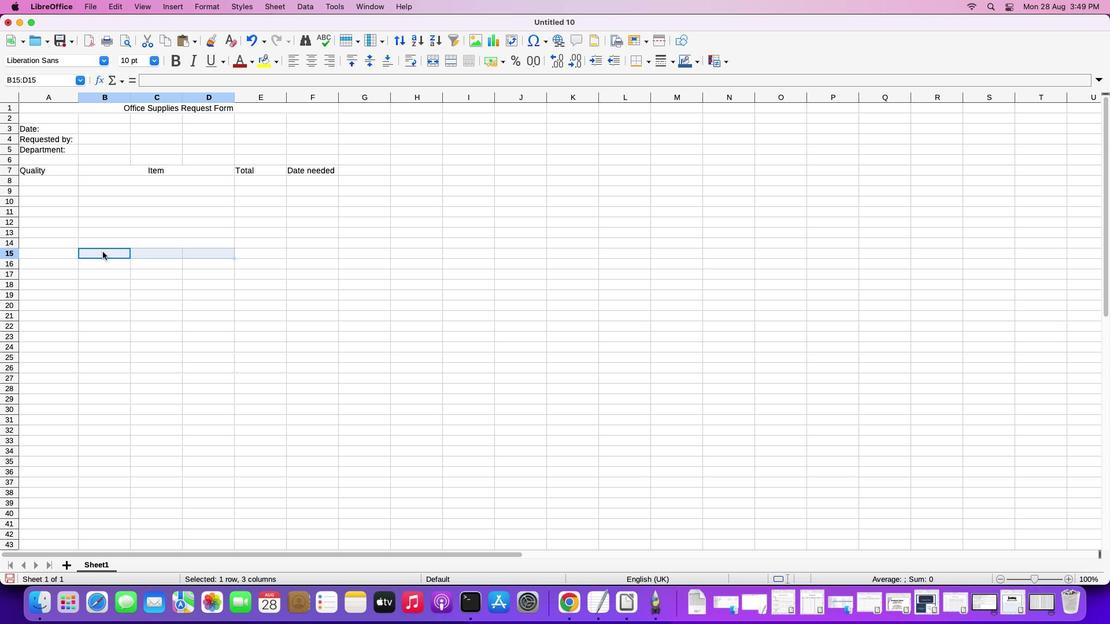 
Action: Mouse moved to (446, 56)
Screenshot: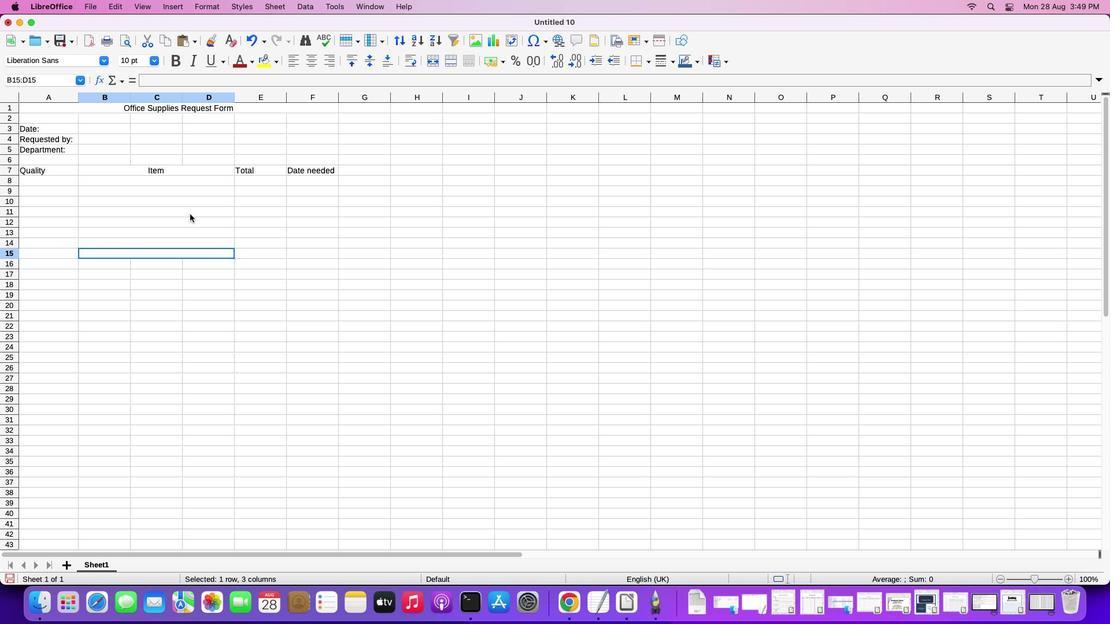 
Action: Mouse pressed left at (446, 56)
Screenshot: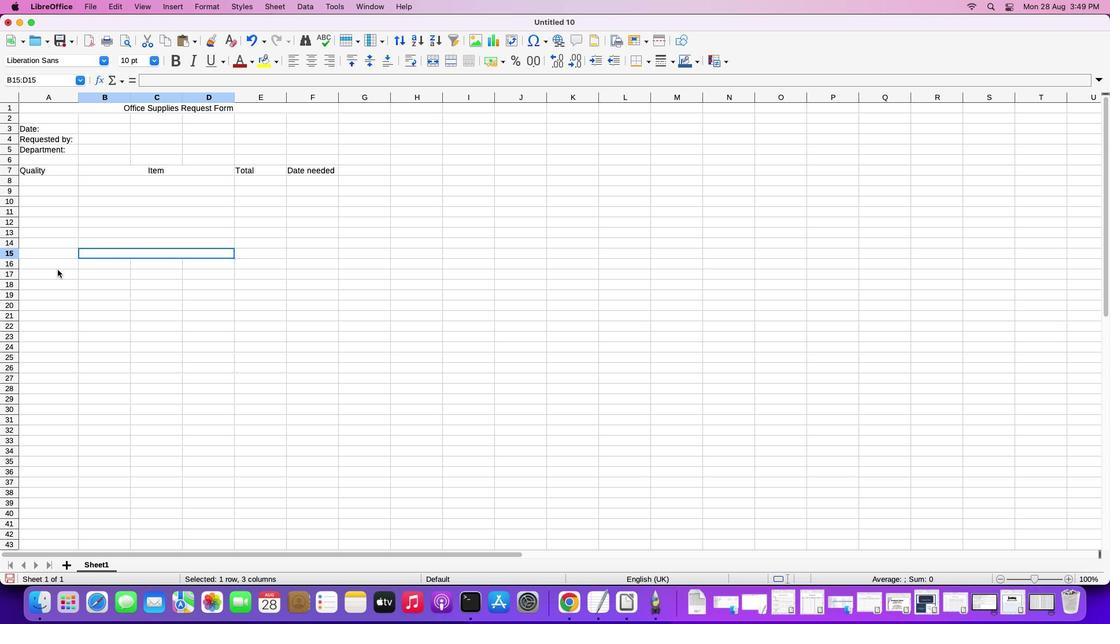 
Action: Mouse moved to (87, 263)
Screenshot: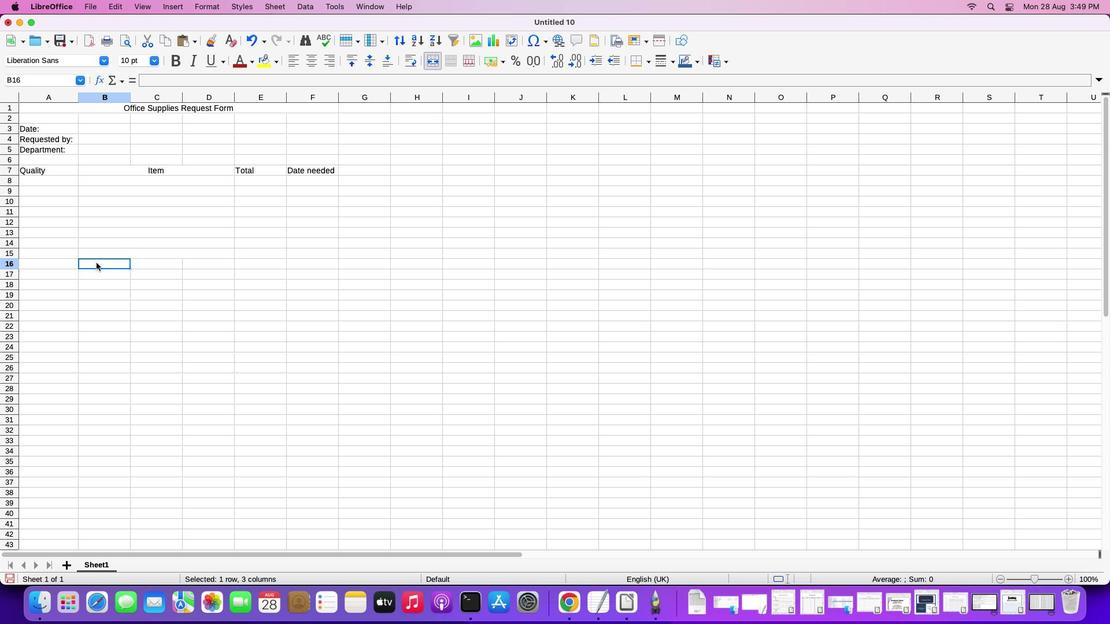 
Action: Mouse pressed left at (87, 263)
Screenshot: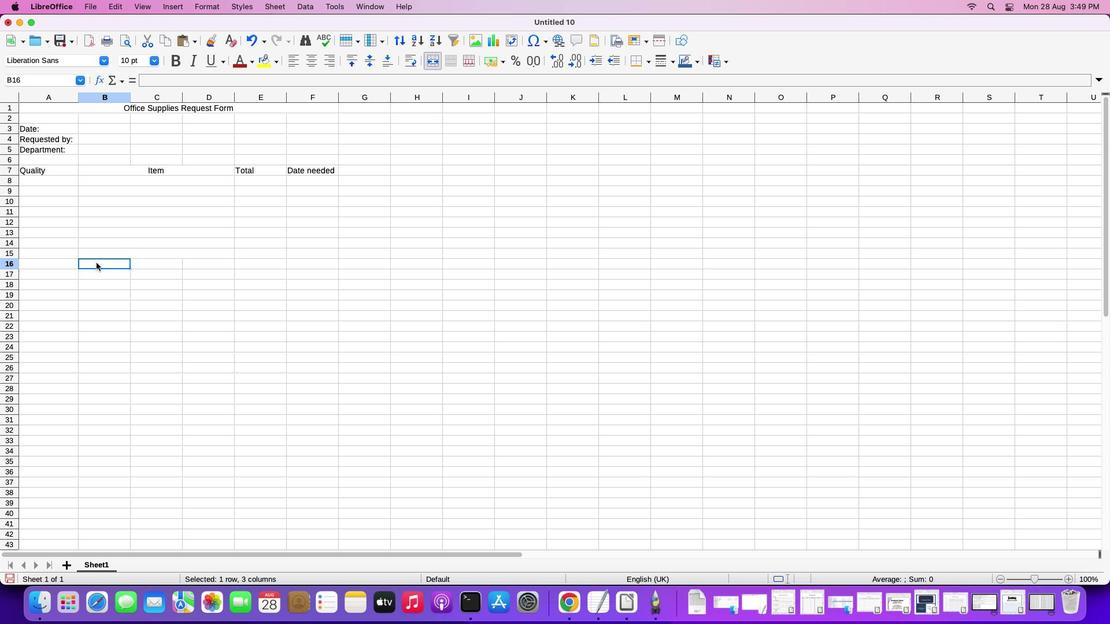
Action: Mouse moved to (91, 261)
Screenshot: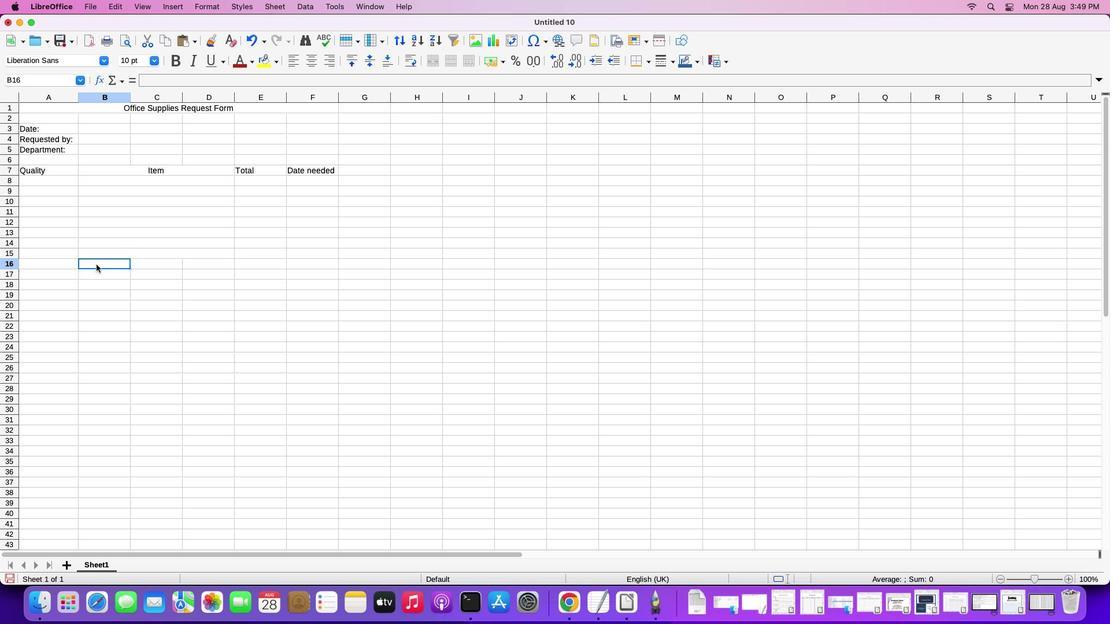 
Action: Key pressed Key.shift
Screenshot: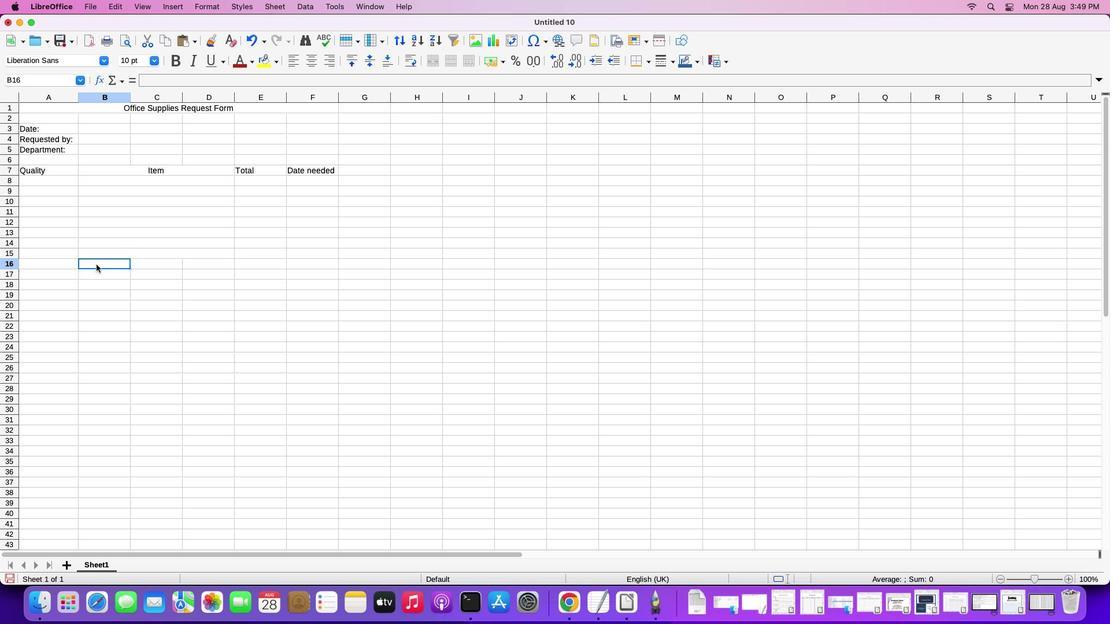 
Action: Mouse moved to (96, 264)
Screenshot: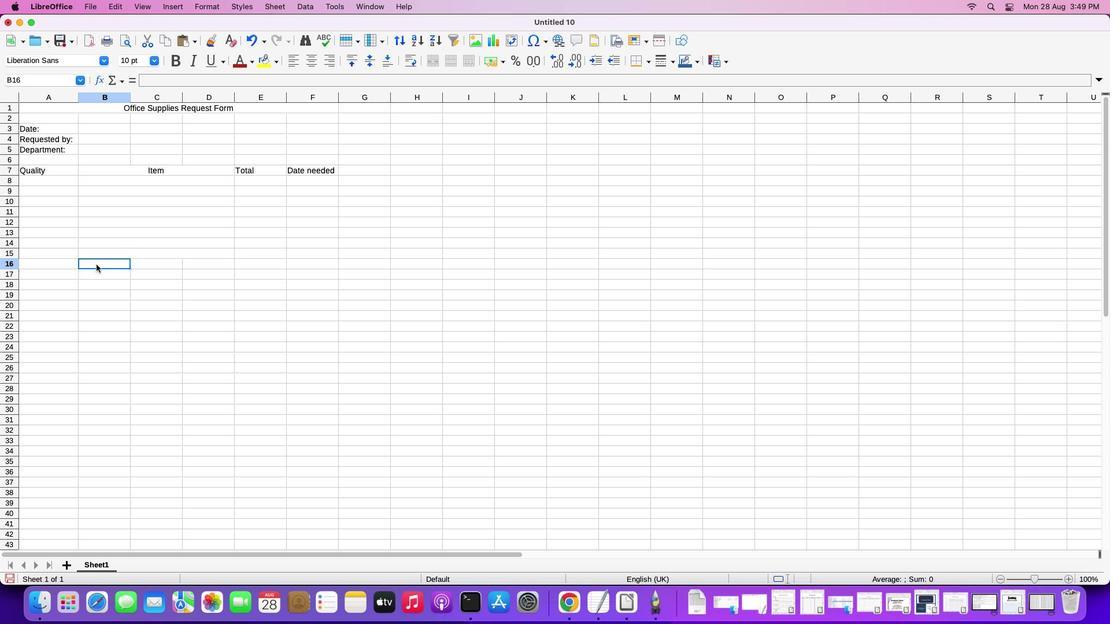 
Action: Key pressed Key.rightKey.right
Screenshot: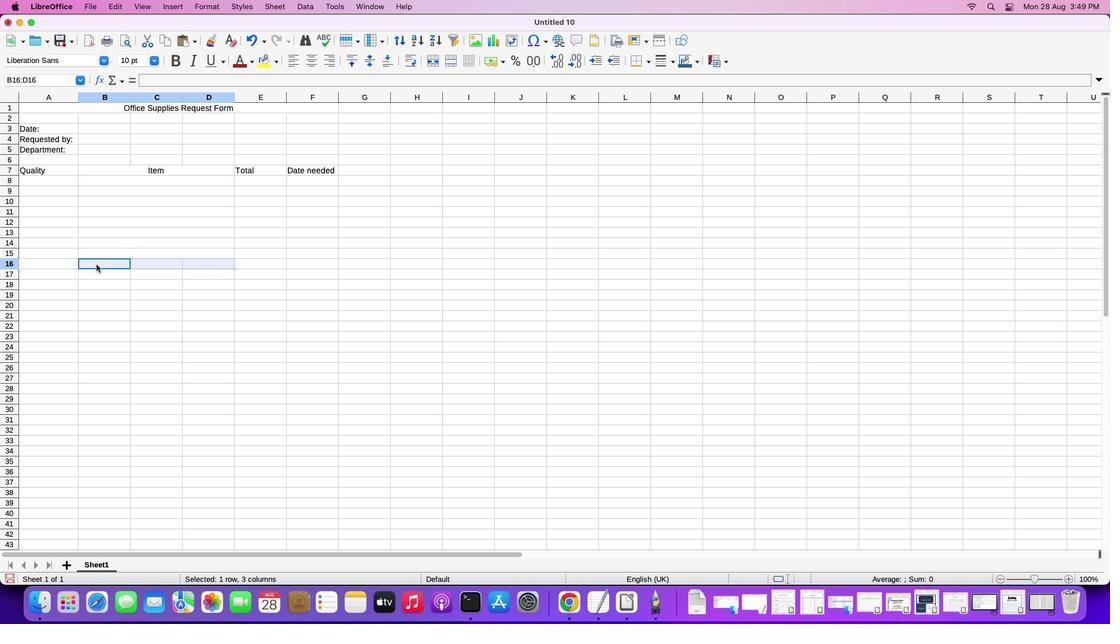 
Action: Mouse moved to (454, 60)
Screenshot: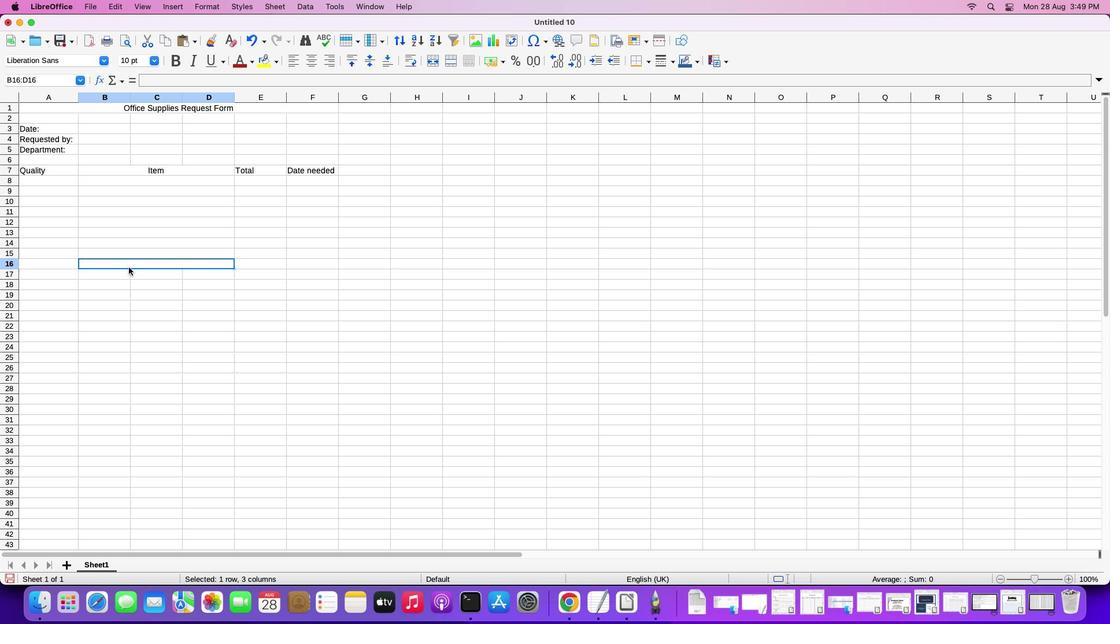 
Action: Mouse pressed left at (454, 60)
Screenshot: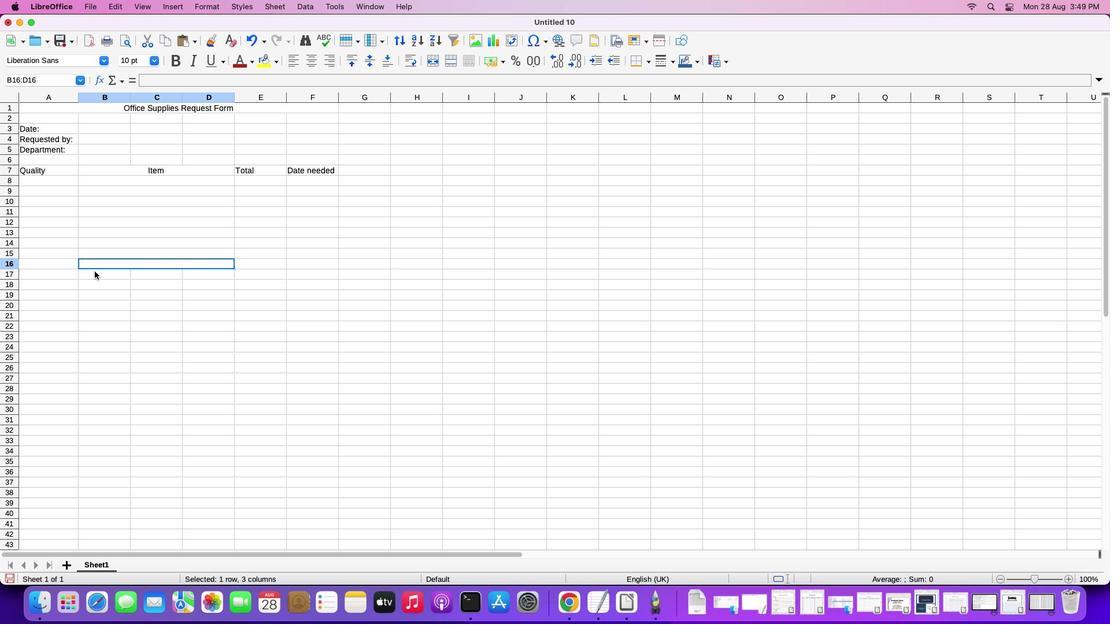 
Action: Mouse moved to (92, 271)
Screenshot: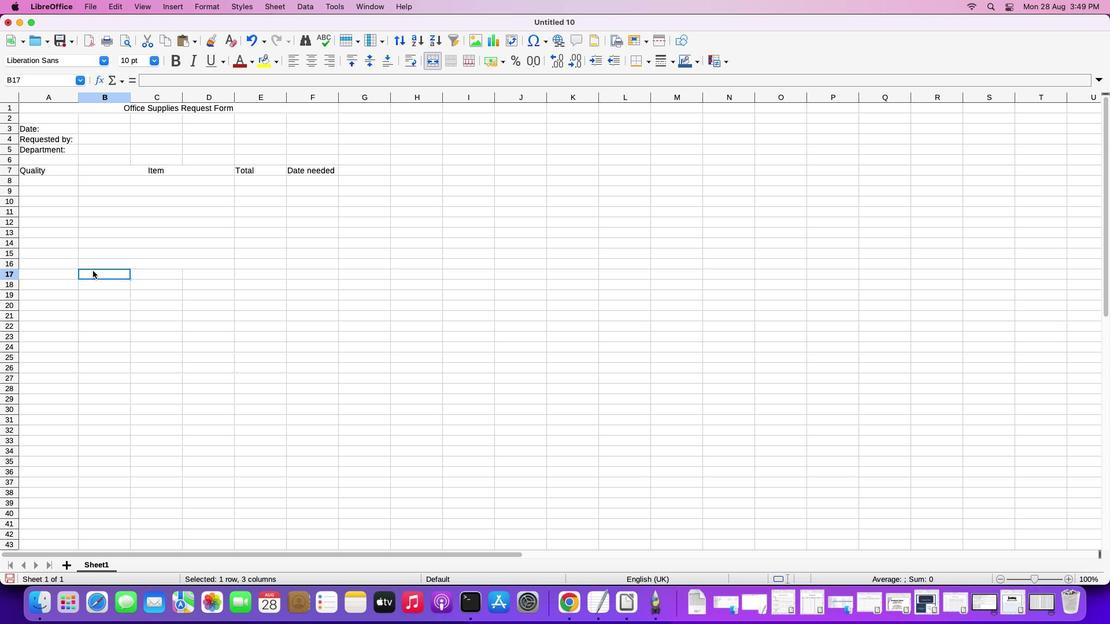
Action: Mouse pressed left at (92, 271)
Screenshot: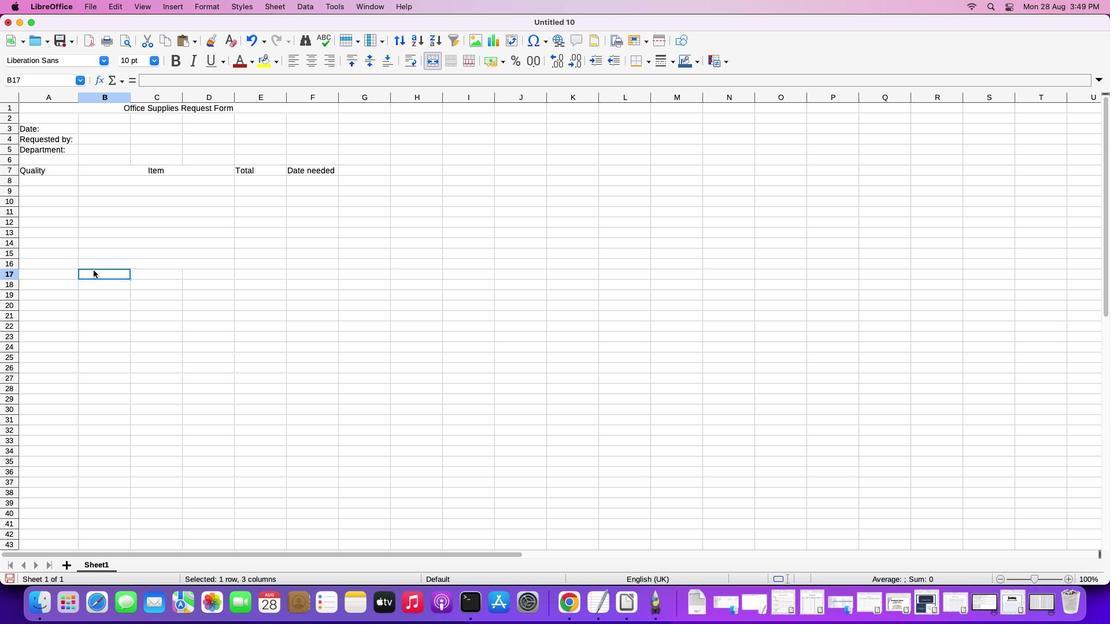 
Action: Mouse moved to (93, 270)
Screenshot: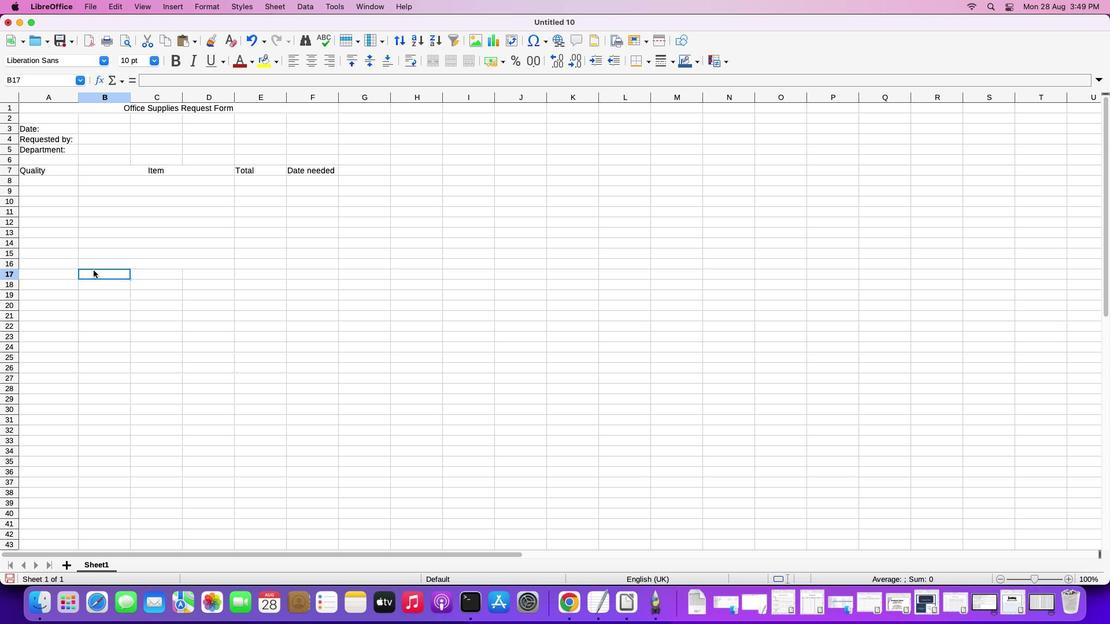 
Action: Key pressed Key.shiftKey.rightKey.right
Screenshot: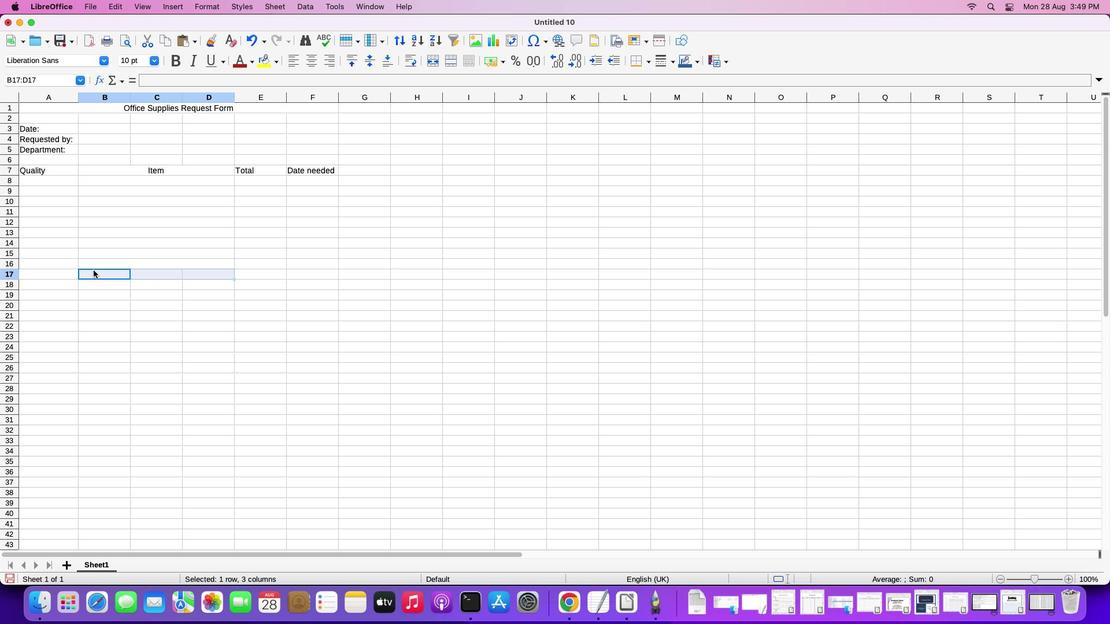 
Action: Mouse moved to (450, 67)
Screenshot: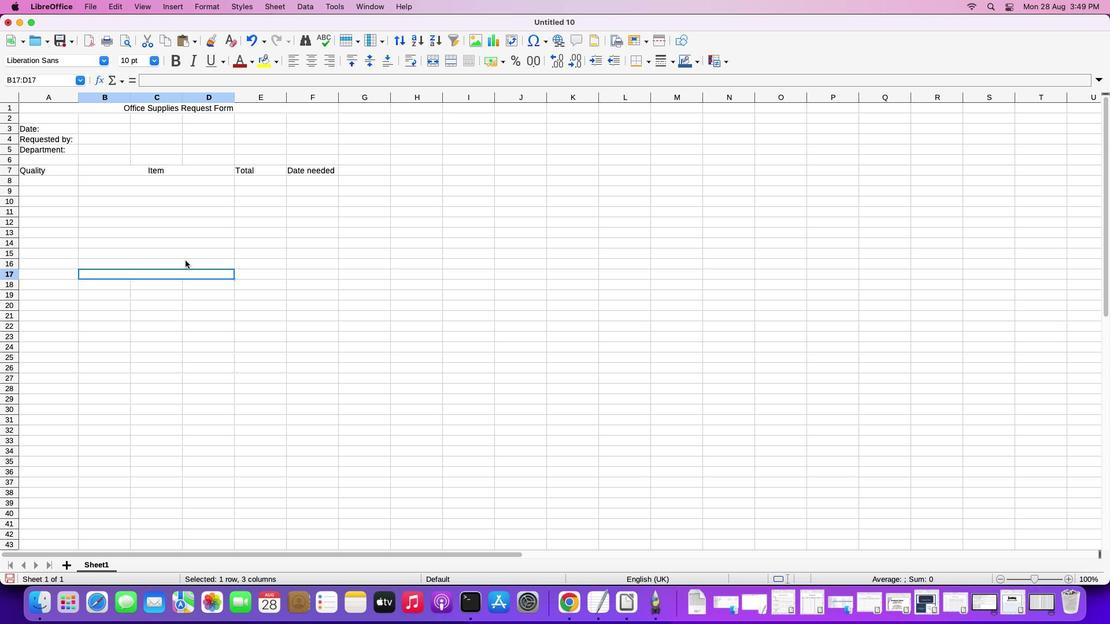 
Action: Mouse pressed left at (450, 67)
Screenshot: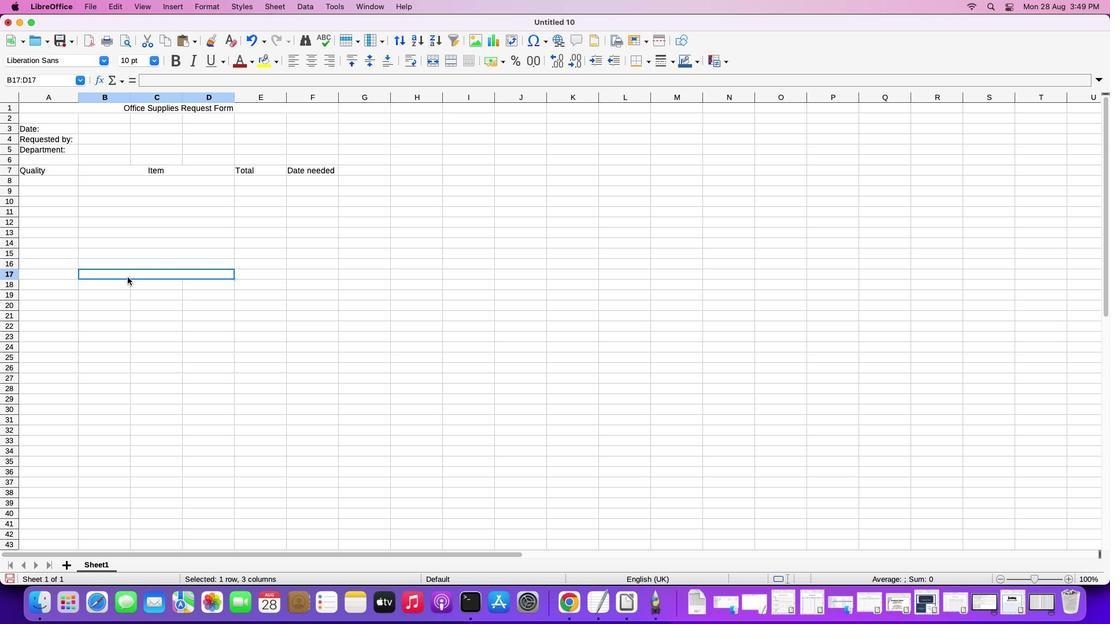 
Action: Mouse moved to (97, 285)
Screenshot: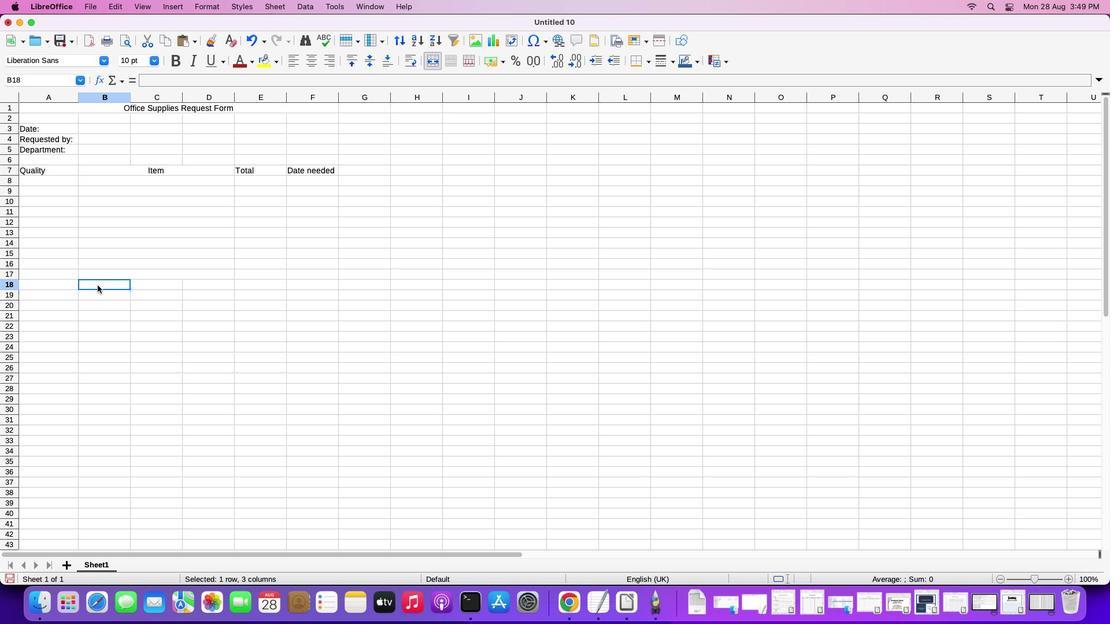 
Action: Mouse pressed left at (97, 285)
Screenshot: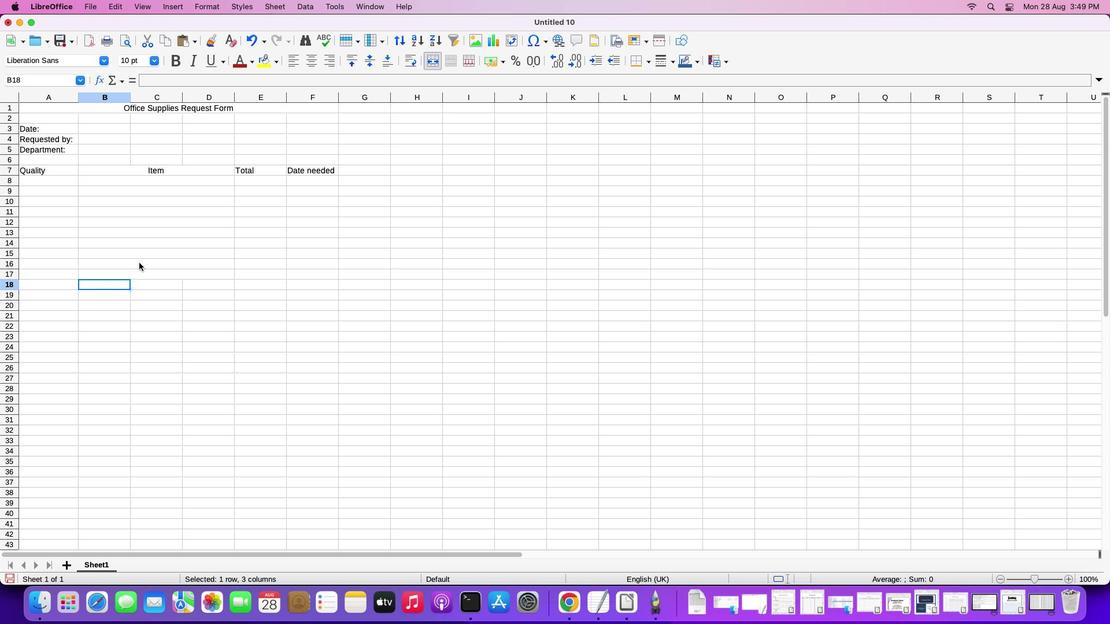 
Action: Mouse moved to (97, 285)
Screenshot: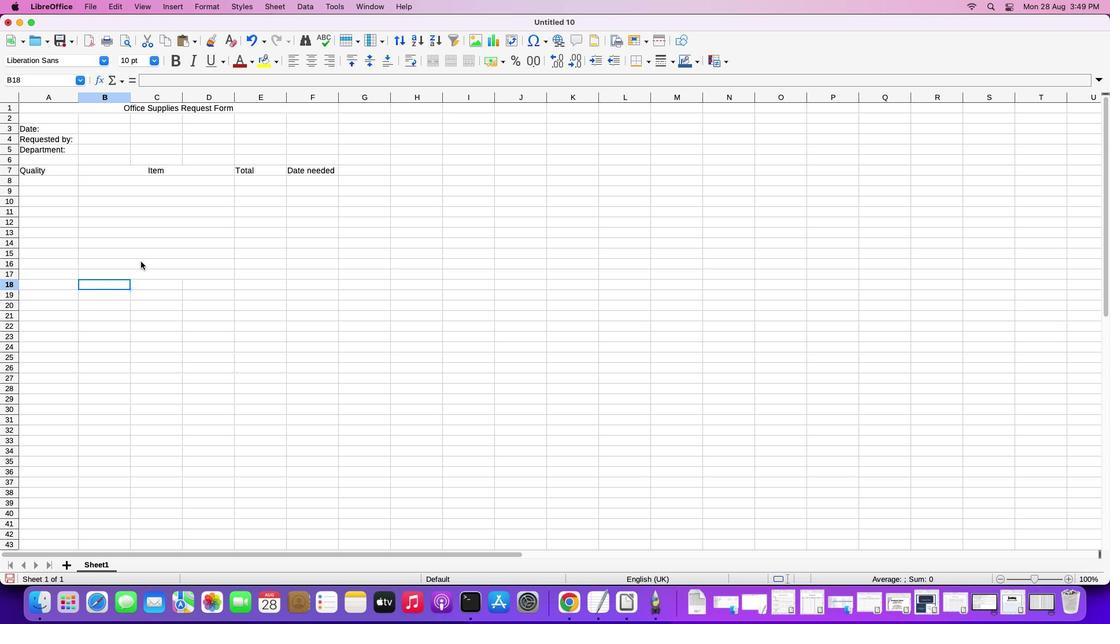 
Action: Key pressed Key.shift
Screenshot: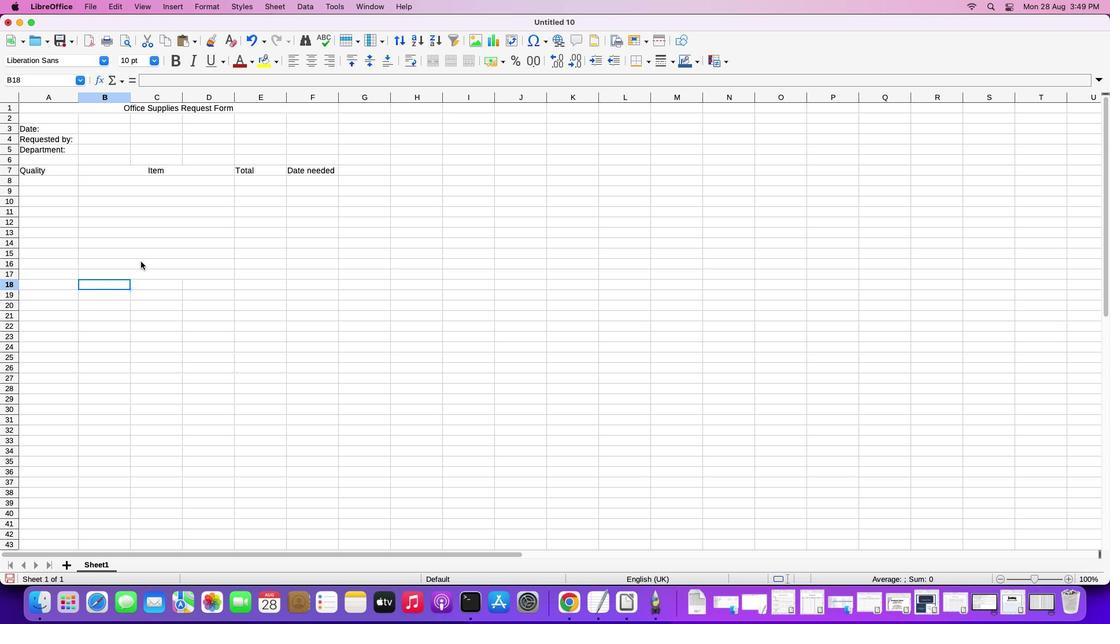 
Action: Mouse moved to (141, 261)
Screenshot: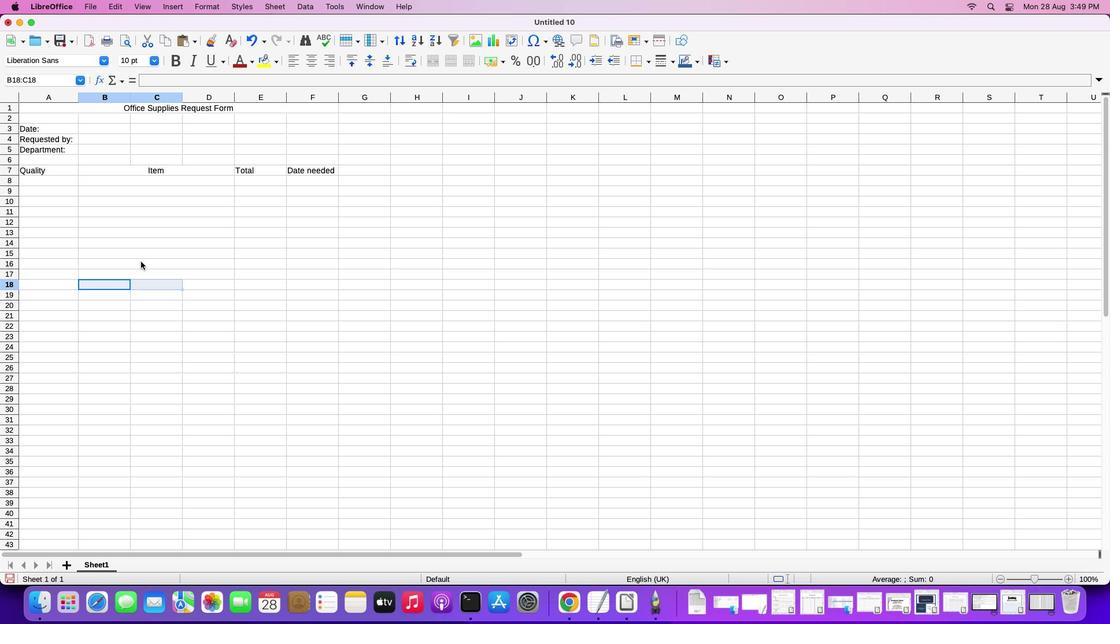 
Action: Key pressed Key.rightKey.right
Screenshot: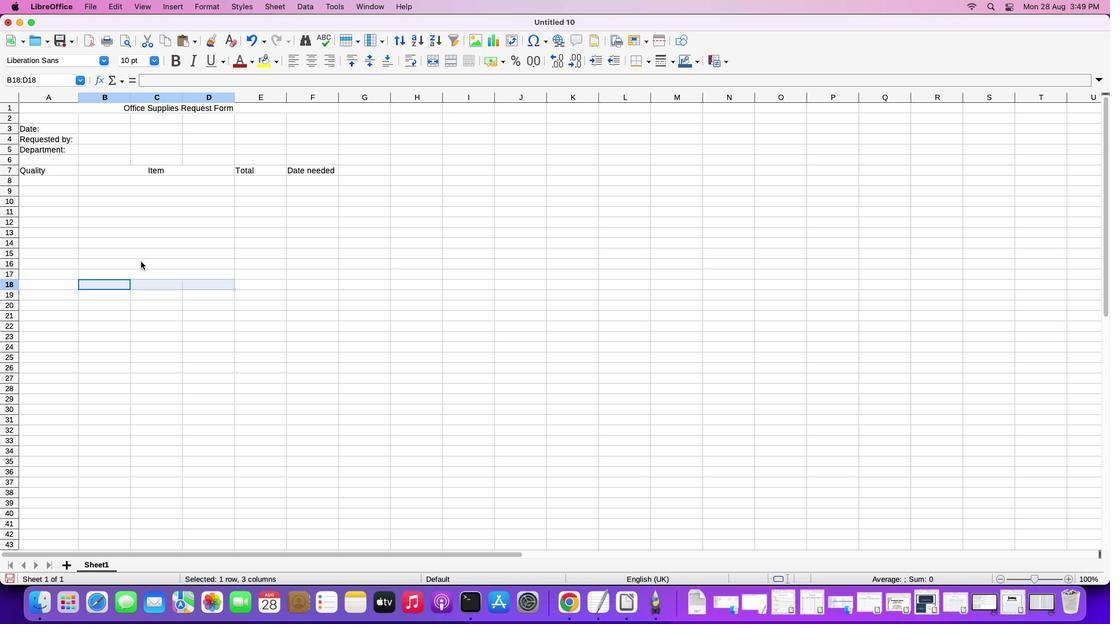 
Action: Mouse moved to (452, 64)
Screenshot: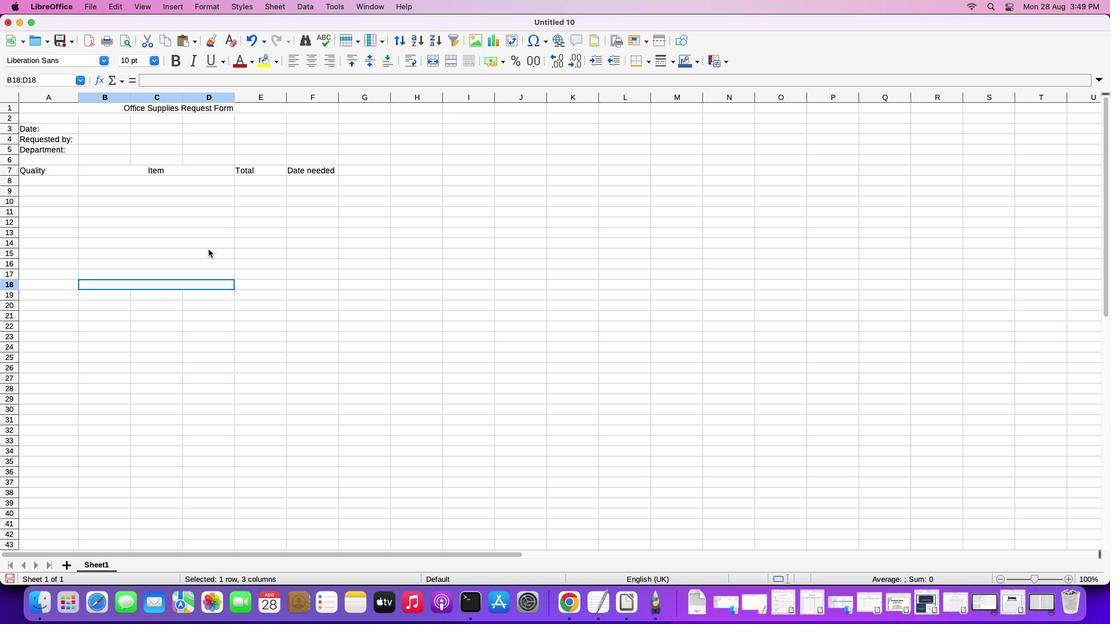 
Action: Mouse pressed left at (452, 64)
Screenshot: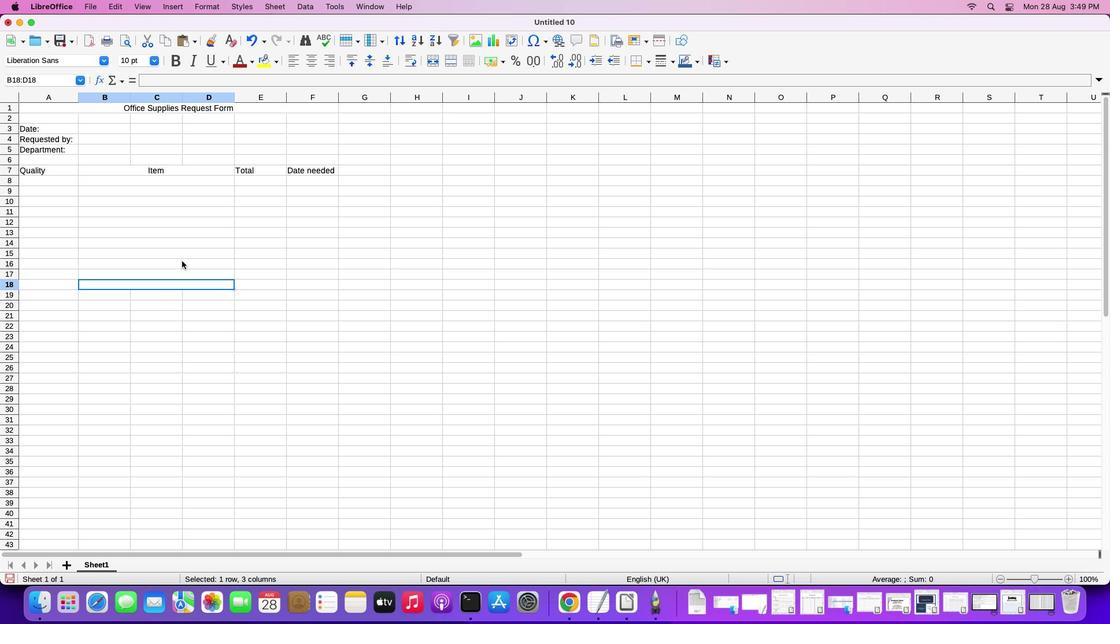 
Action: Mouse moved to (94, 296)
Screenshot: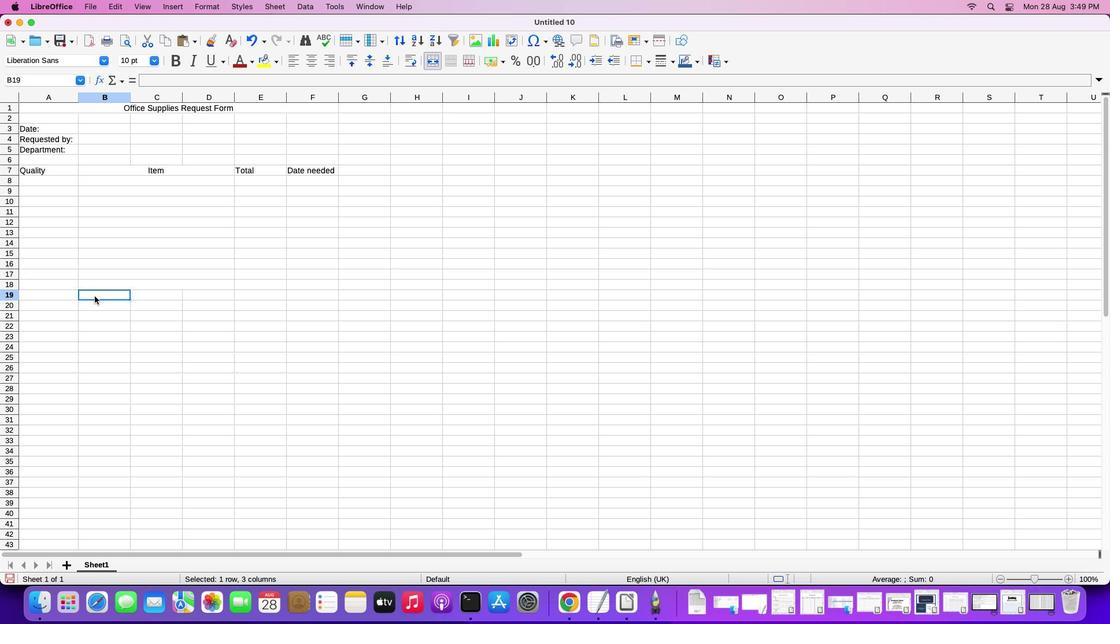 
Action: Mouse pressed left at (94, 296)
Screenshot: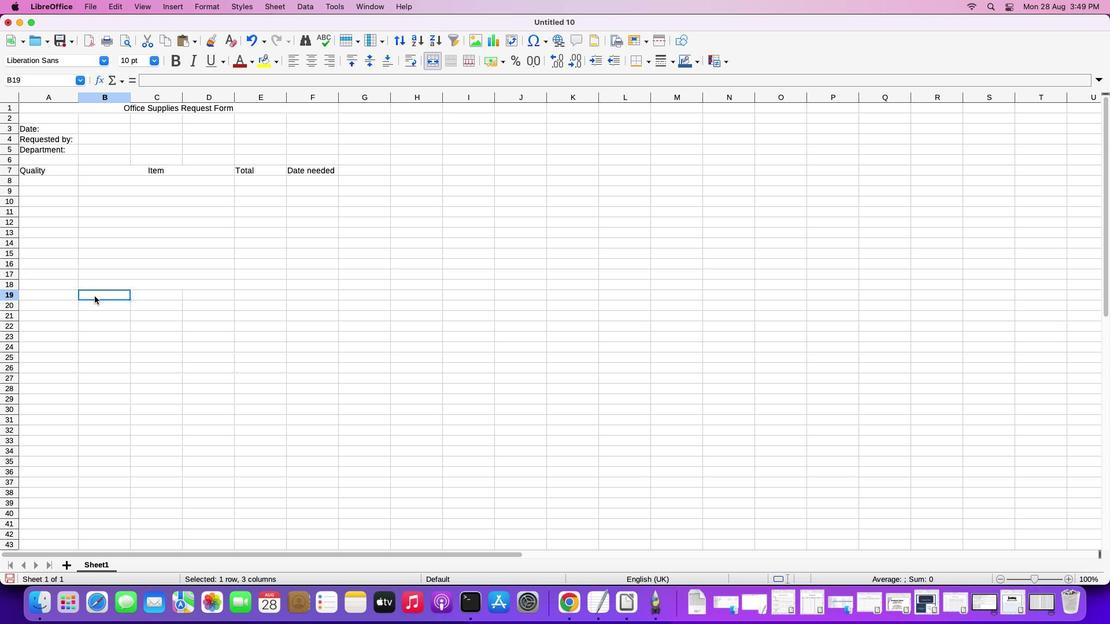 
Action: Key pressed Key.shiftKey.rightKey.right
Screenshot: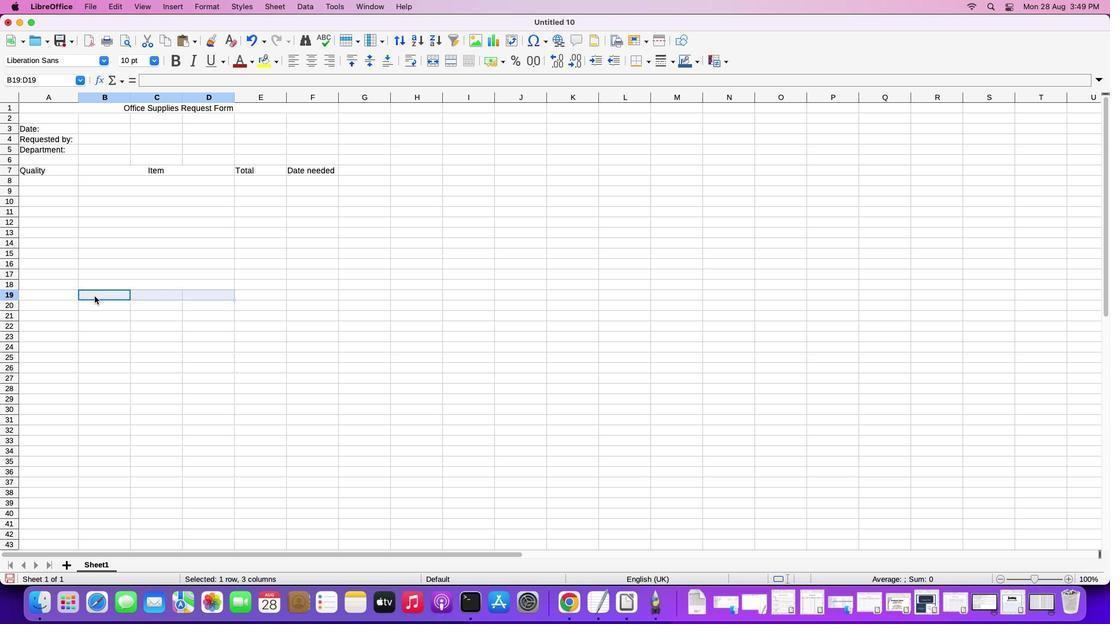 
Action: Mouse moved to (454, 65)
Screenshot: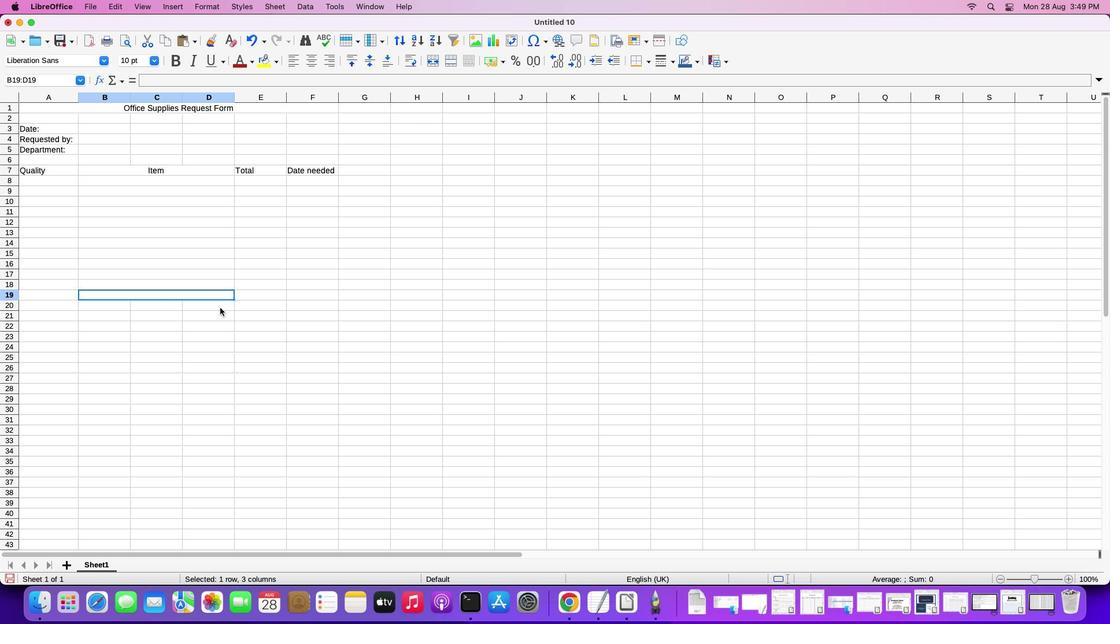 
Action: Mouse pressed left at (454, 65)
Screenshot: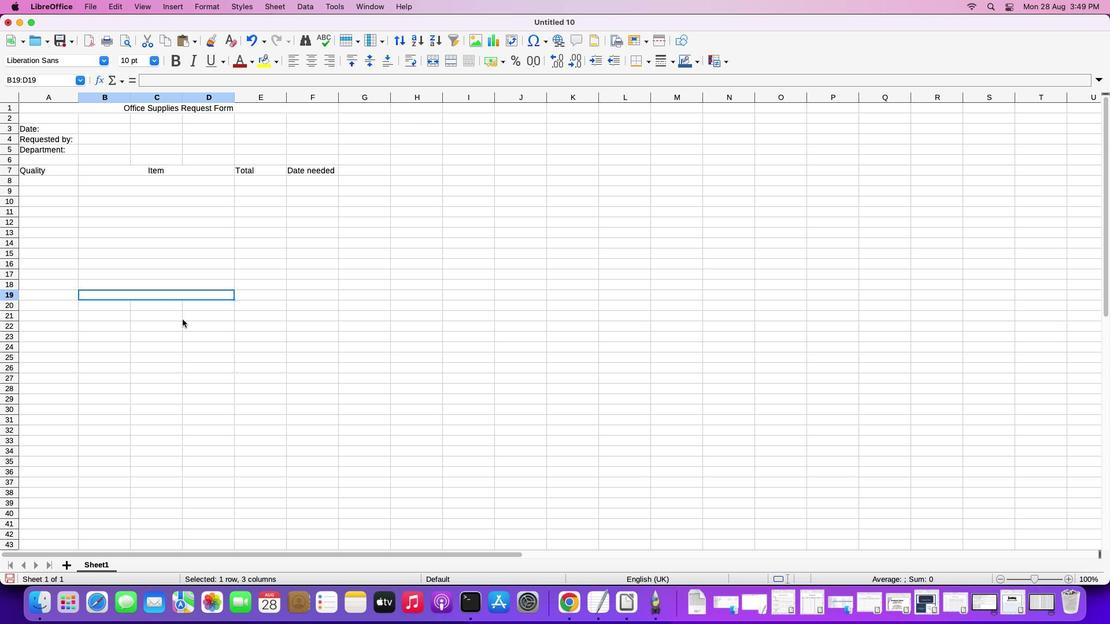 
Action: Mouse moved to (115, 306)
Screenshot: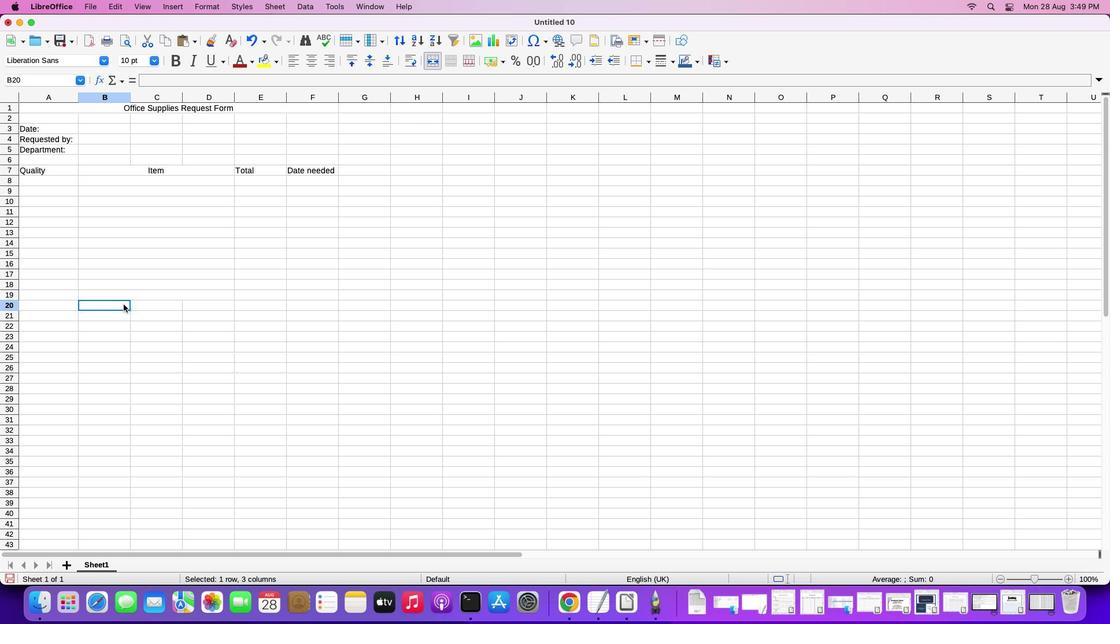 
Action: Mouse pressed left at (115, 306)
Screenshot: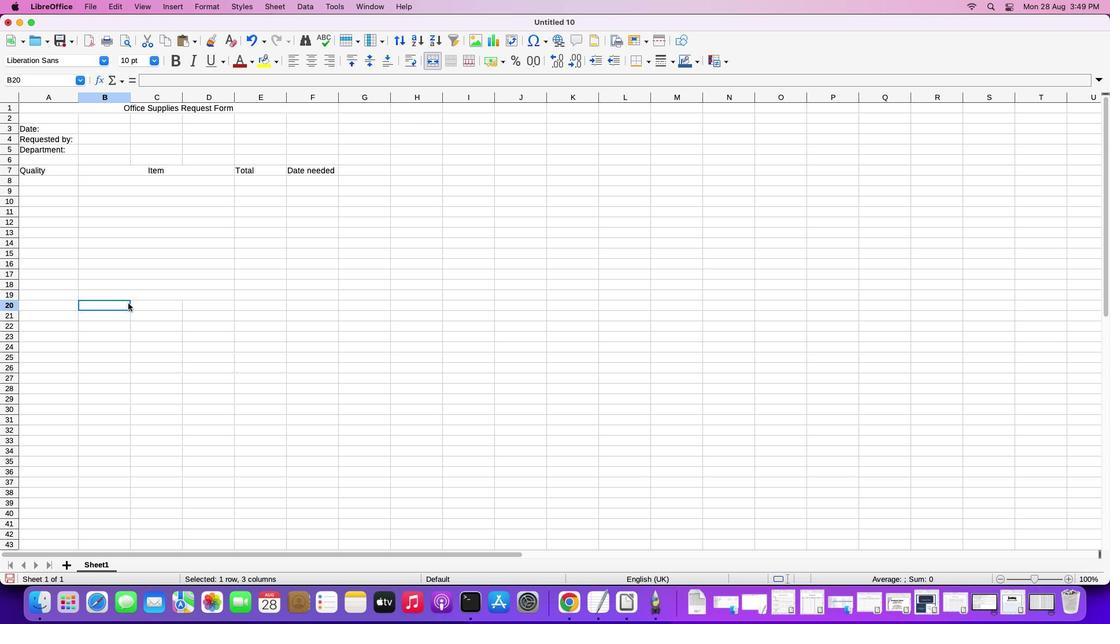 
Action: Mouse moved to (115, 306)
Screenshot: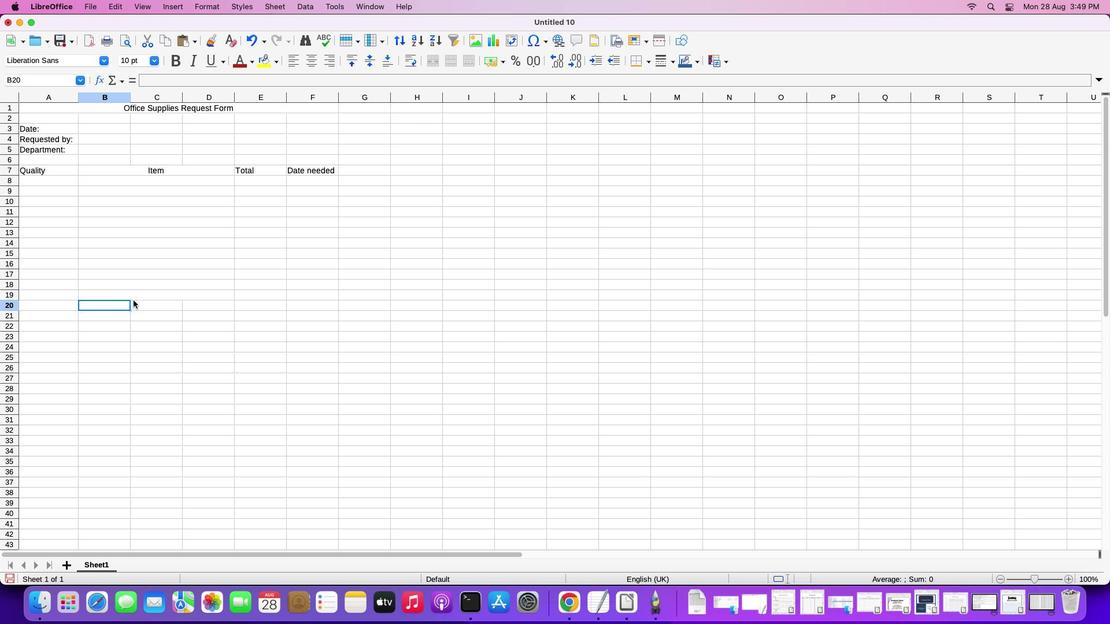 
Action: Key pressed Key.shift
Screenshot: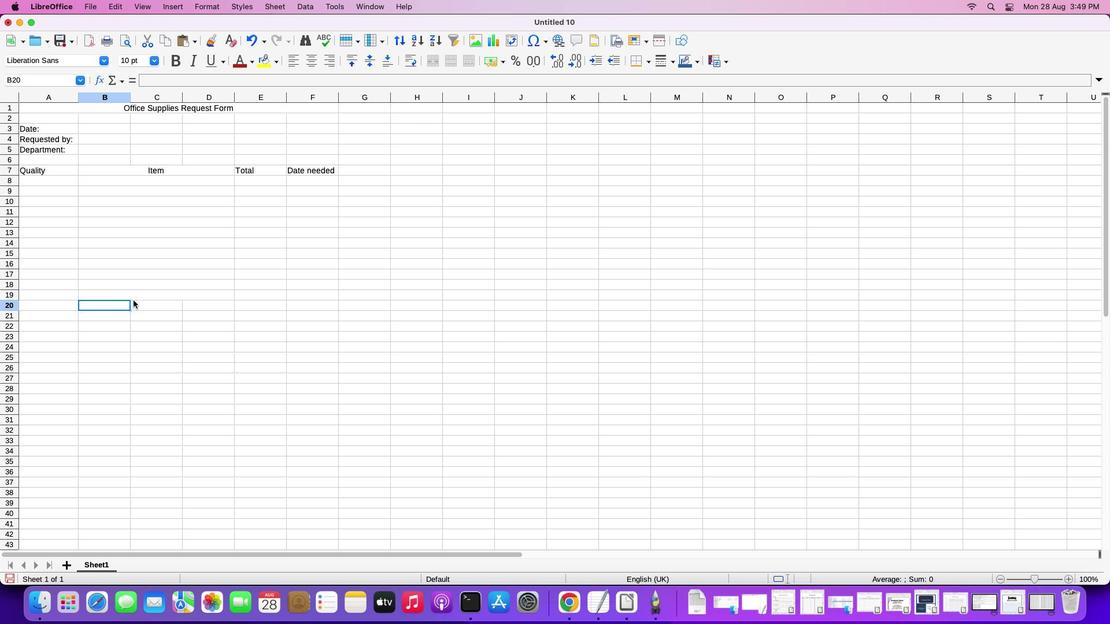 
Action: Mouse moved to (133, 300)
Screenshot: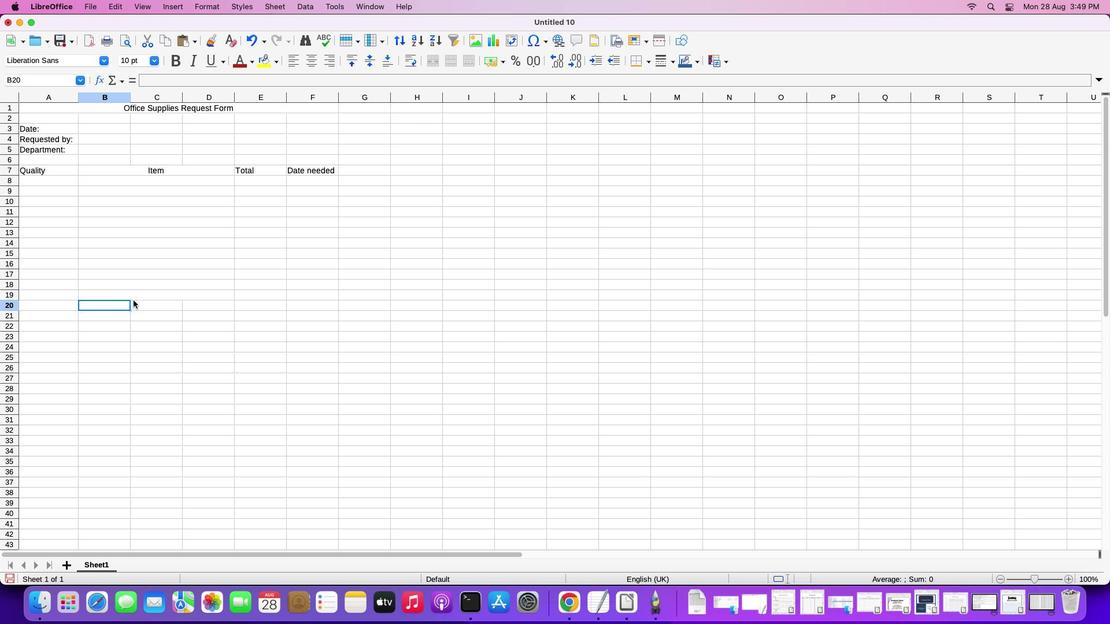 
Action: Key pressed Key.rightKey.right
Screenshot: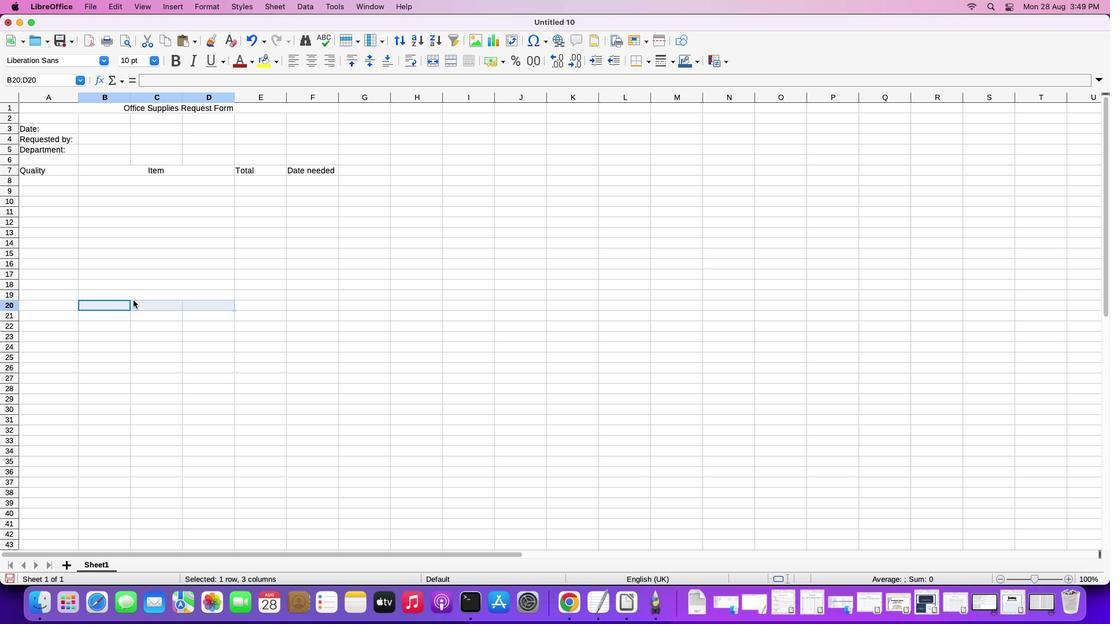 
Action: Mouse moved to (453, 65)
Screenshot: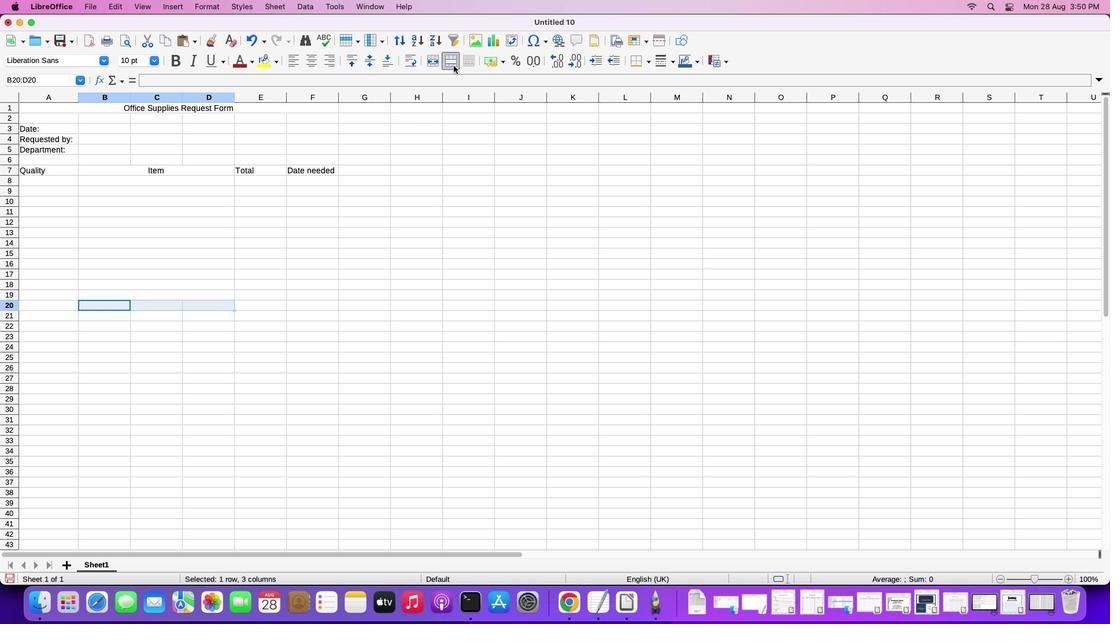 
Action: Mouse pressed left at (453, 65)
Screenshot: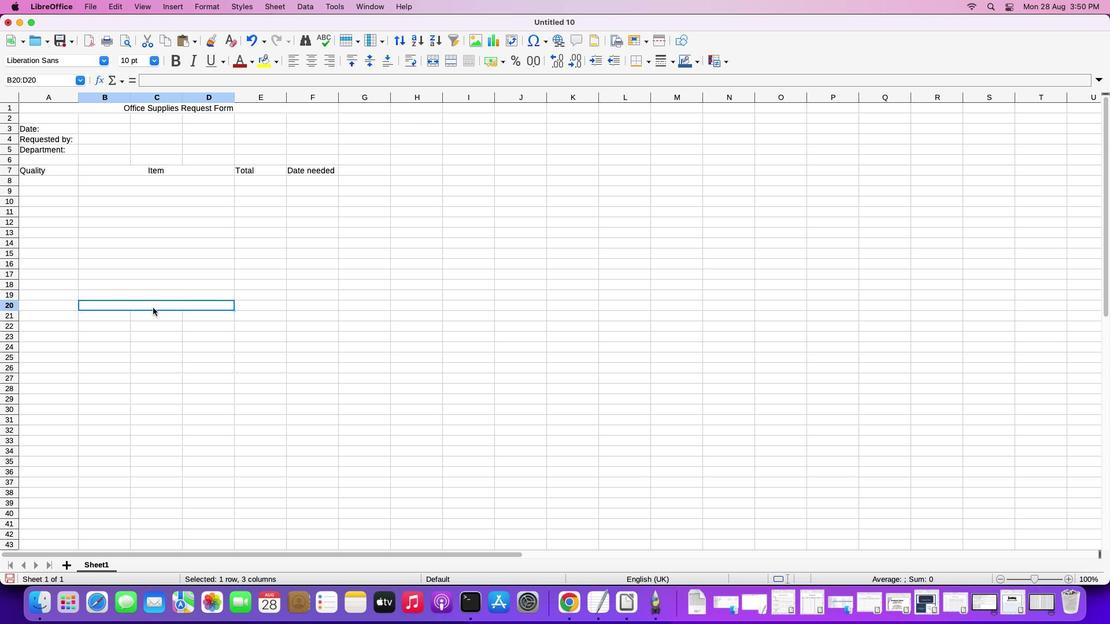 
Action: Mouse moved to (88, 314)
Screenshot: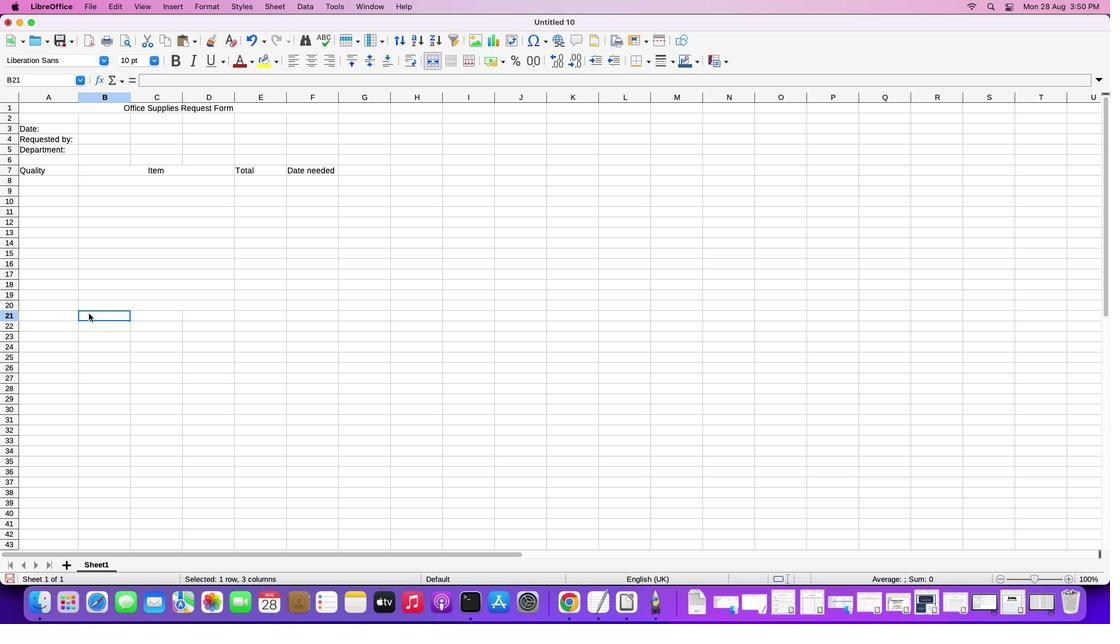 
Action: Mouse pressed left at (88, 314)
Screenshot: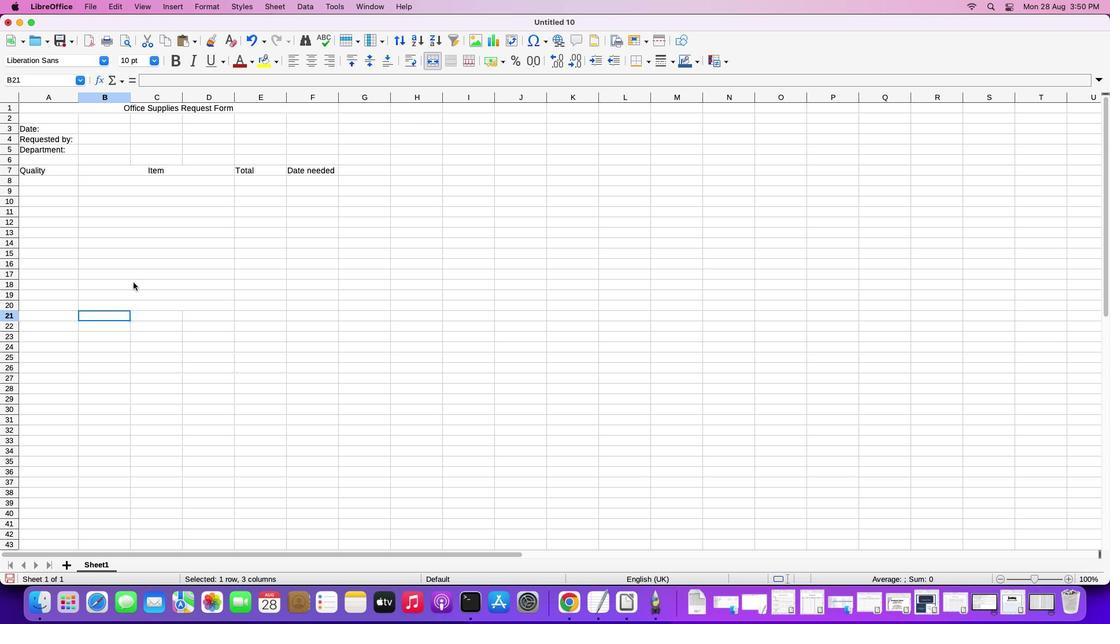 
Action: Key pressed Key.shift
Screenshot: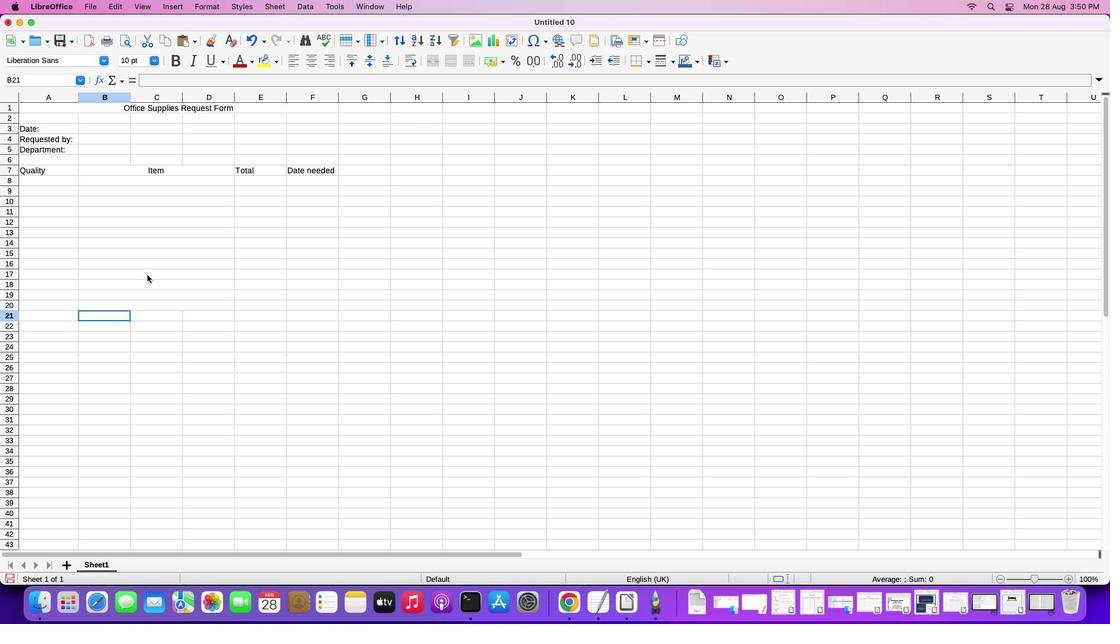 
Action: Mouse moved to (147, 274)
Screenshot: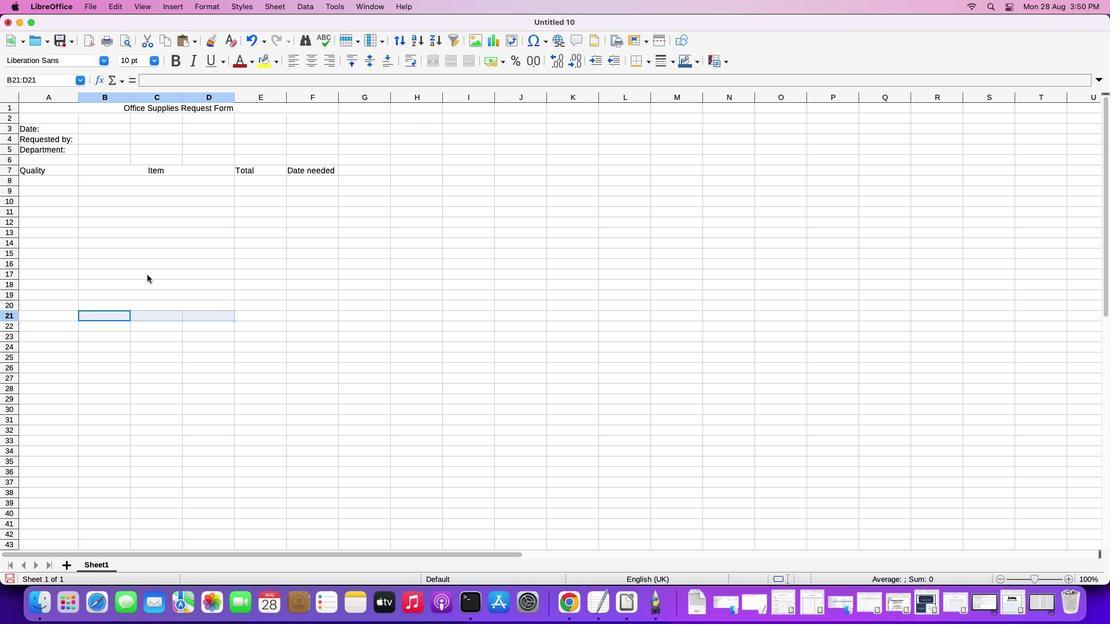 
Action: Key pressed Key.rightKey.right
Screenshot: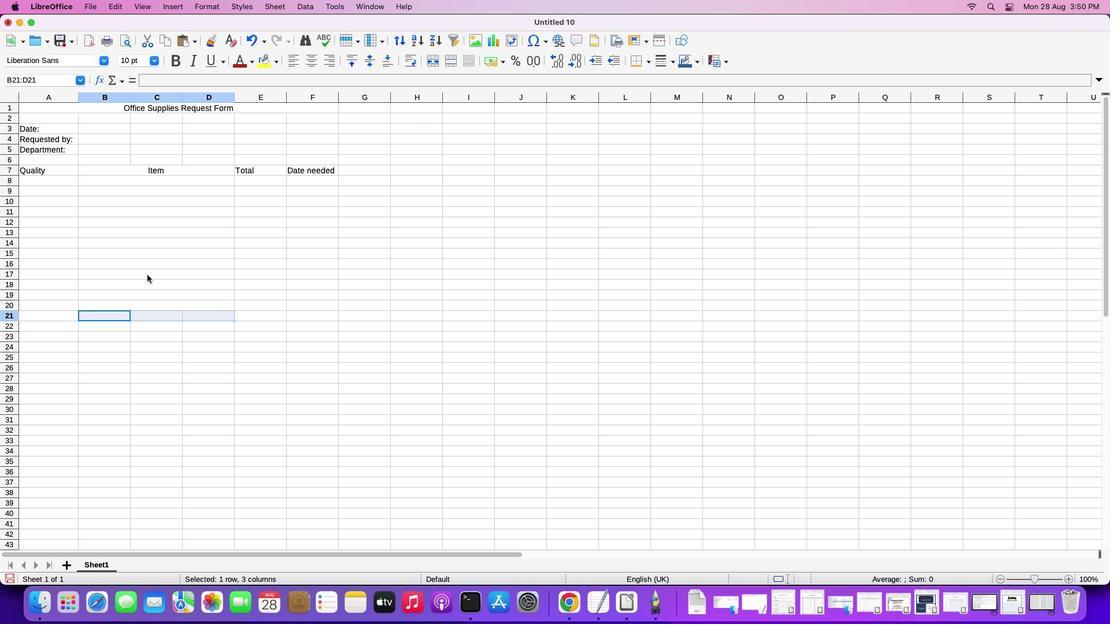 
Action: Mouse moved to (444, 60)
Screenshot: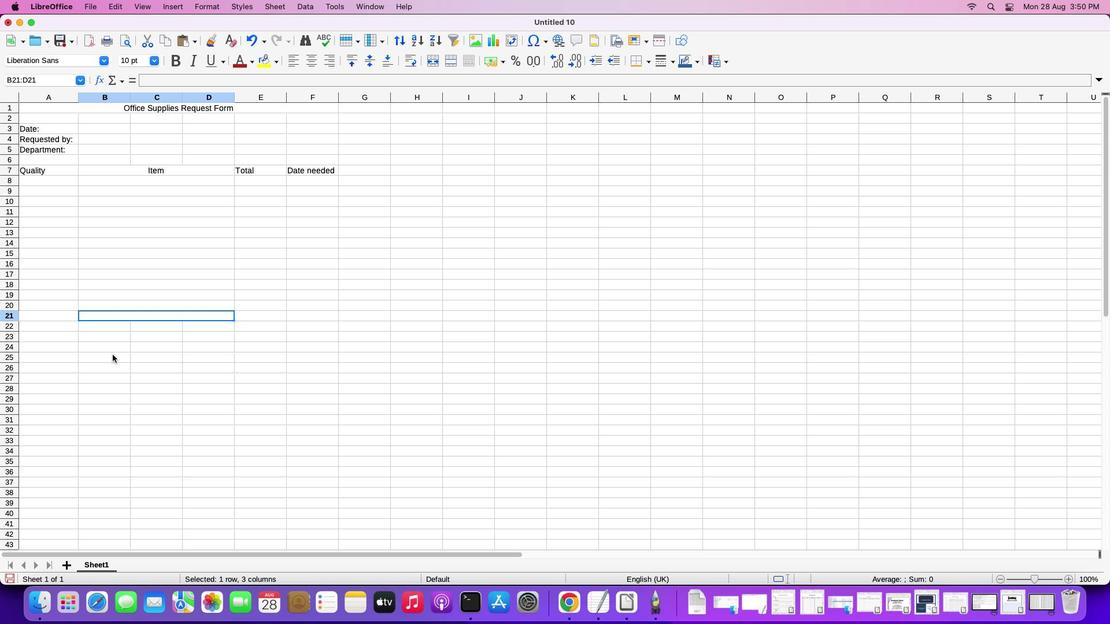 
Action: Mouse pressed left at (444, 60)
Screenshot: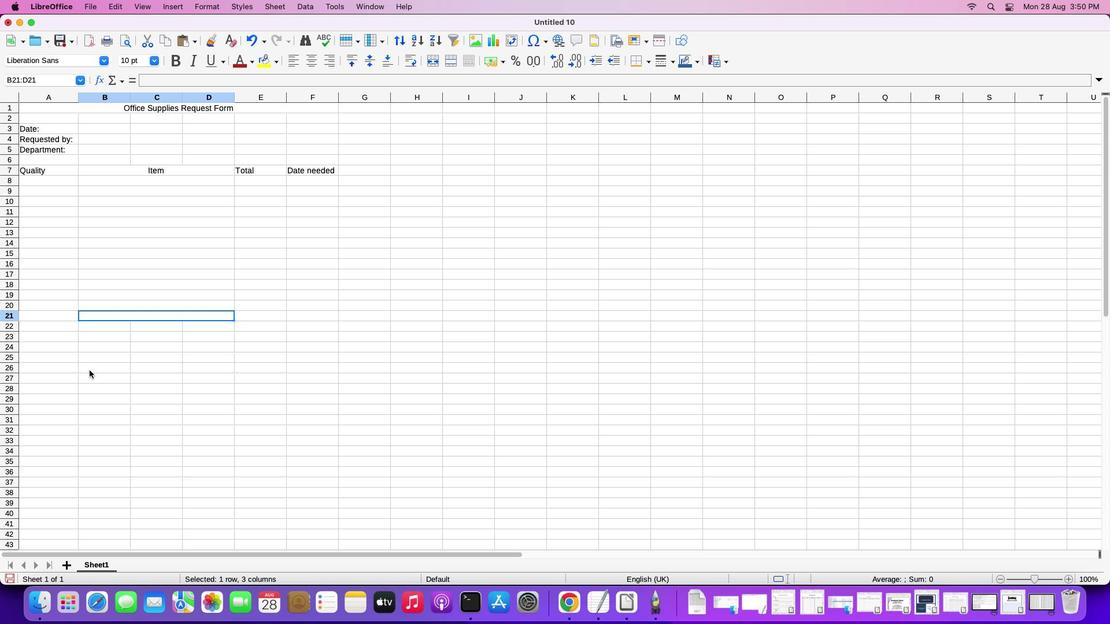 
Action: Mouse moved to (104, 321)
Screenshot: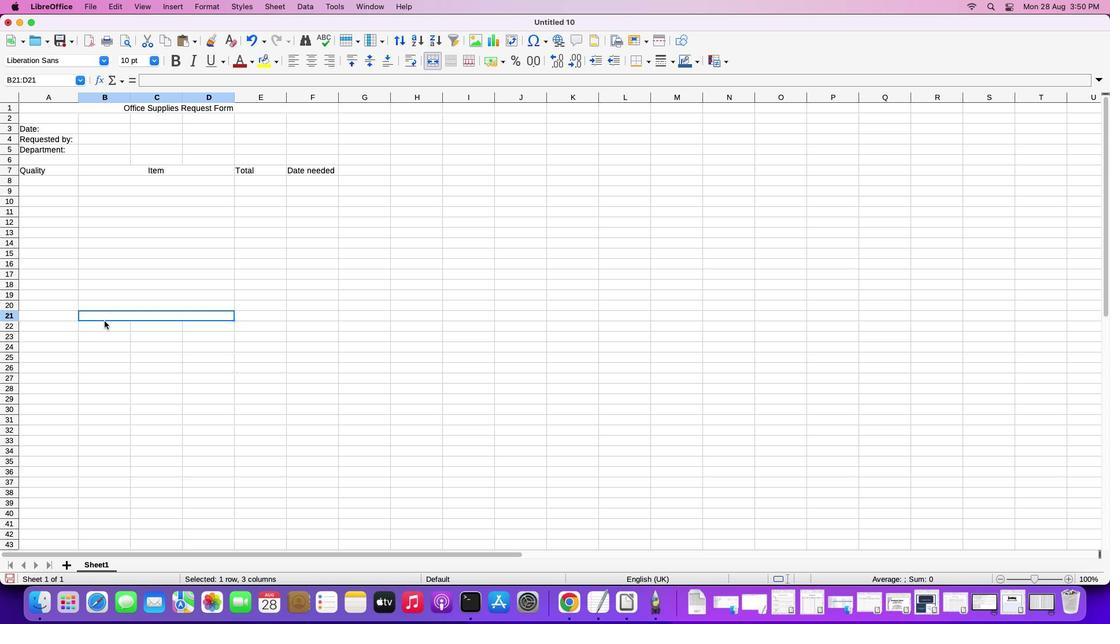 
Action: Mouse pressed left at (104, 321)
Screenshot: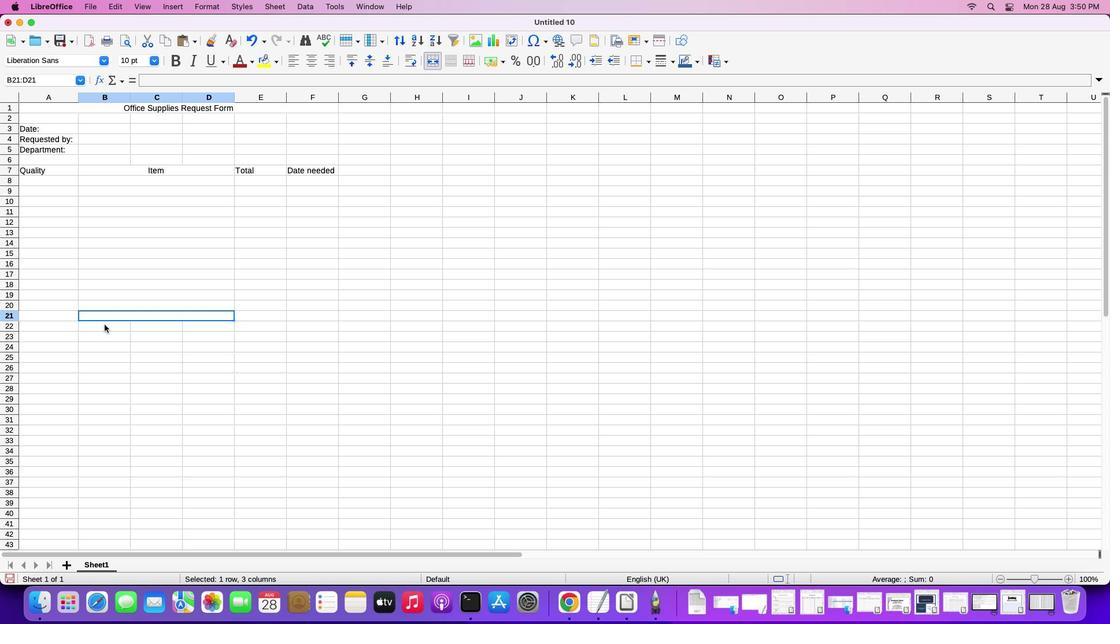 
Action: Mouse moved to (104, 325)
Screenshot: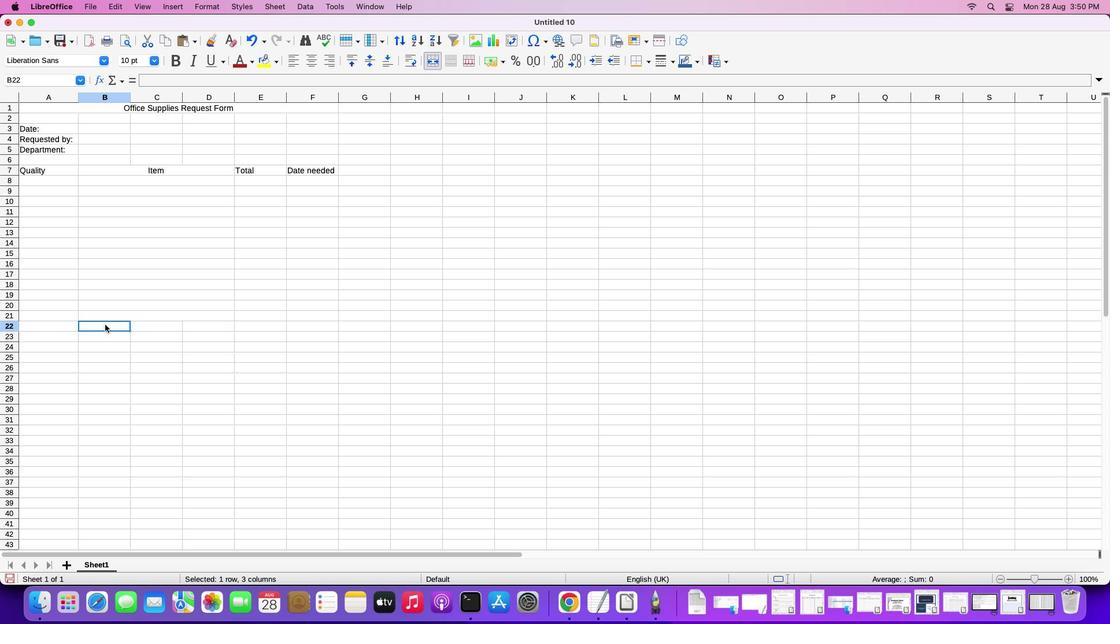
Action: Mouse pressed left at (104, 325)
Screenshot: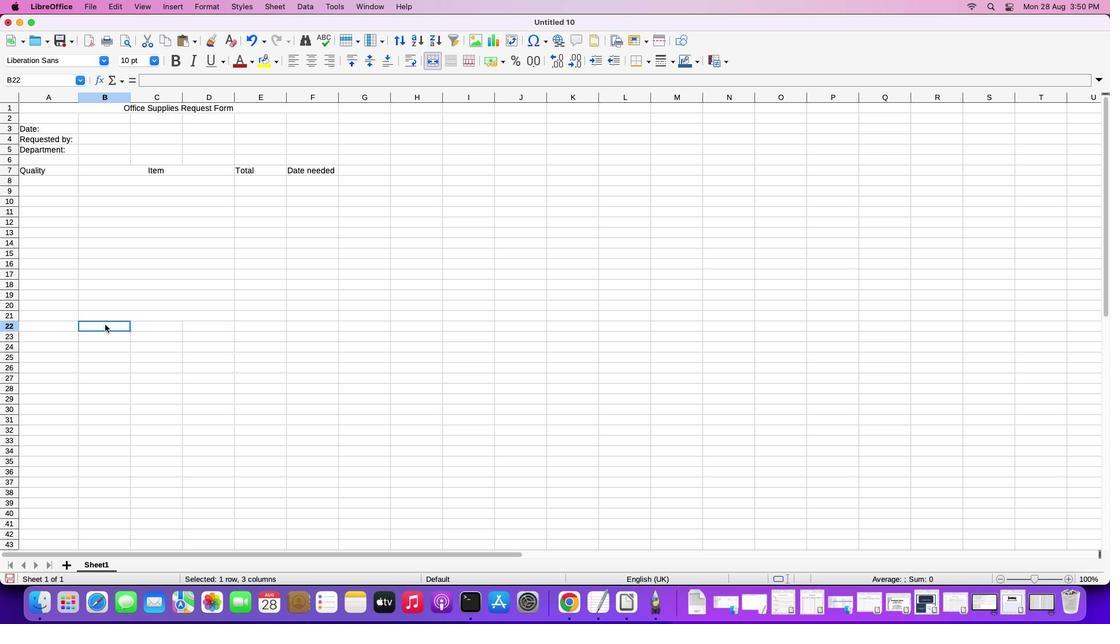 
Action: Mouse moved to (105, 325)
Screenshot: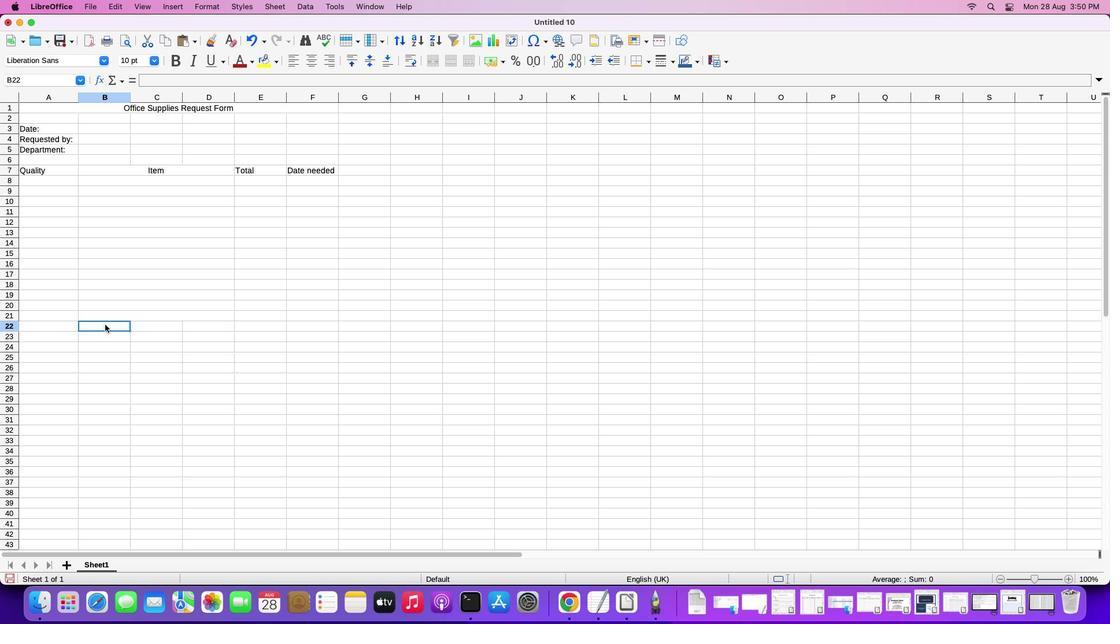 
Action: Key pressed Key.shiftKey.rightKey.right
Screenshot: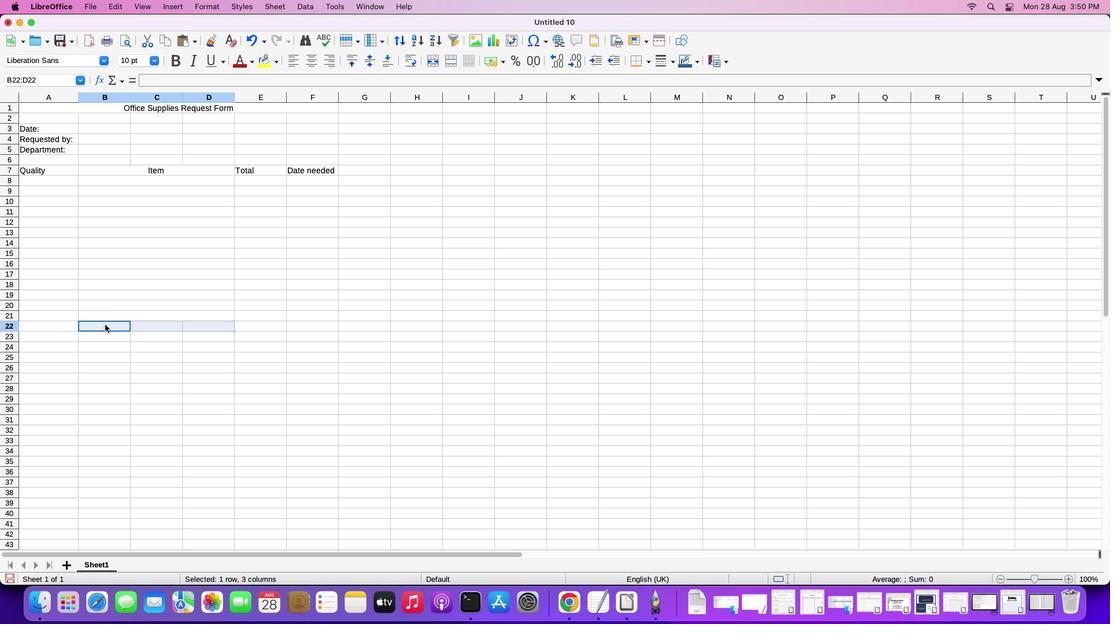 
Action: Mouse moved to (449, 63)
Screenshot: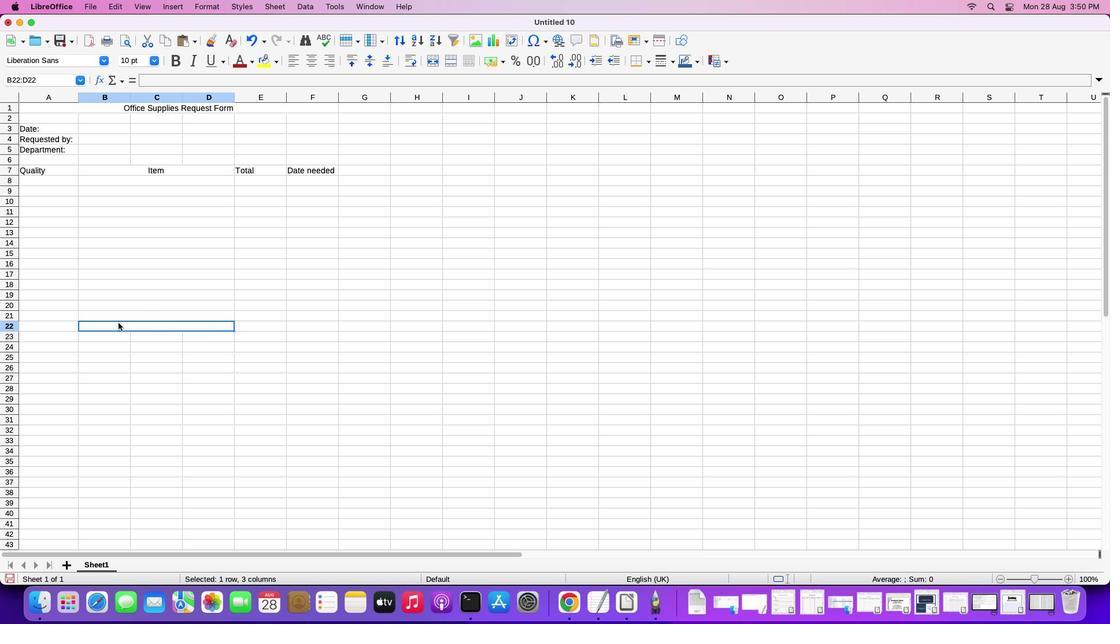 
Action: Mouse pressed left at (449, 63)
Screenshot: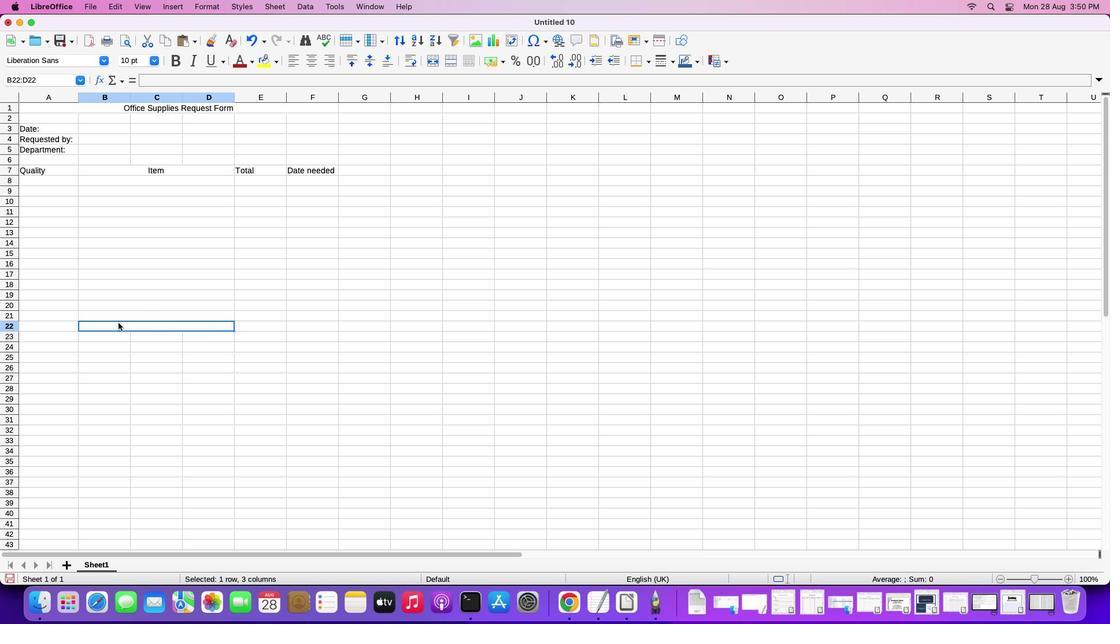 
Action: Mouse moved to (102, 336)
Screenshot: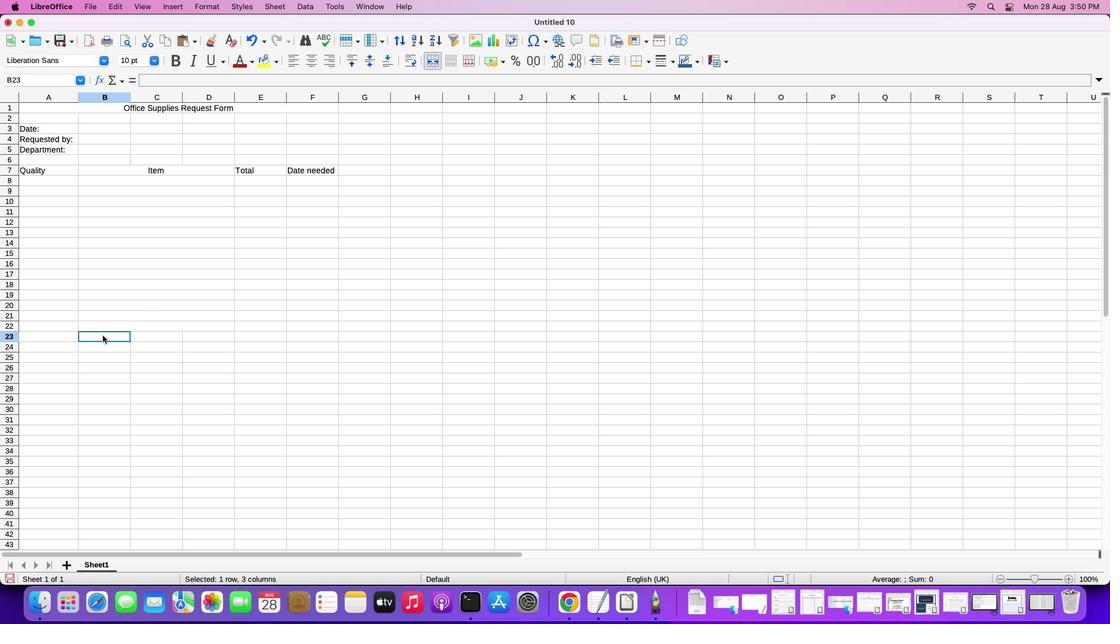 
Action: Mouse pressed left at (102, 336)
Screenshot: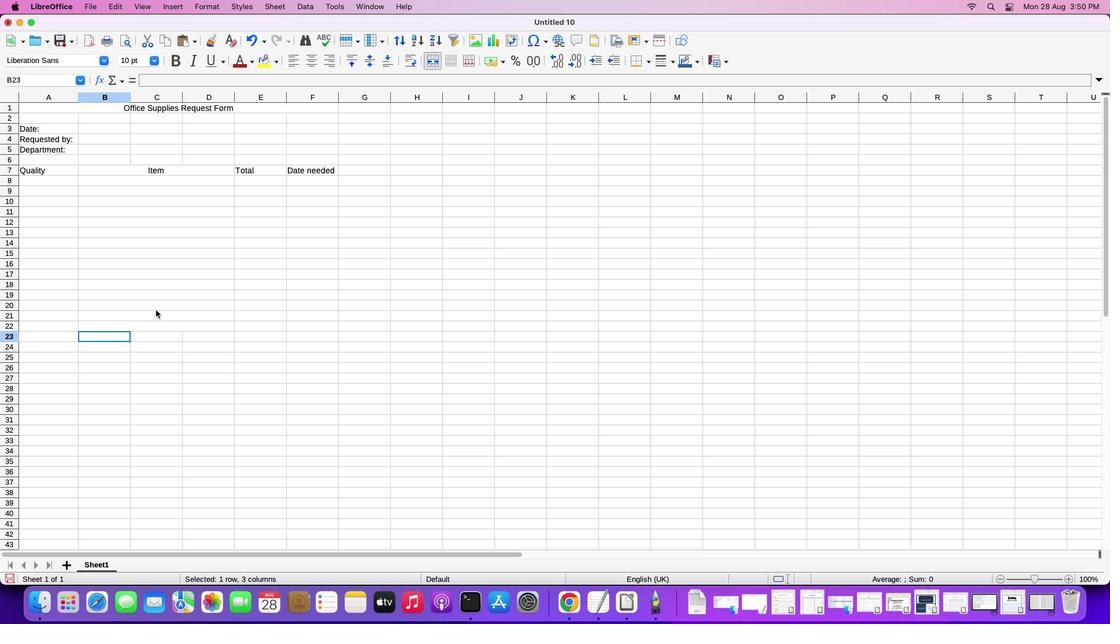 
Action: Mouse moved to (122, 324)
Screenshot: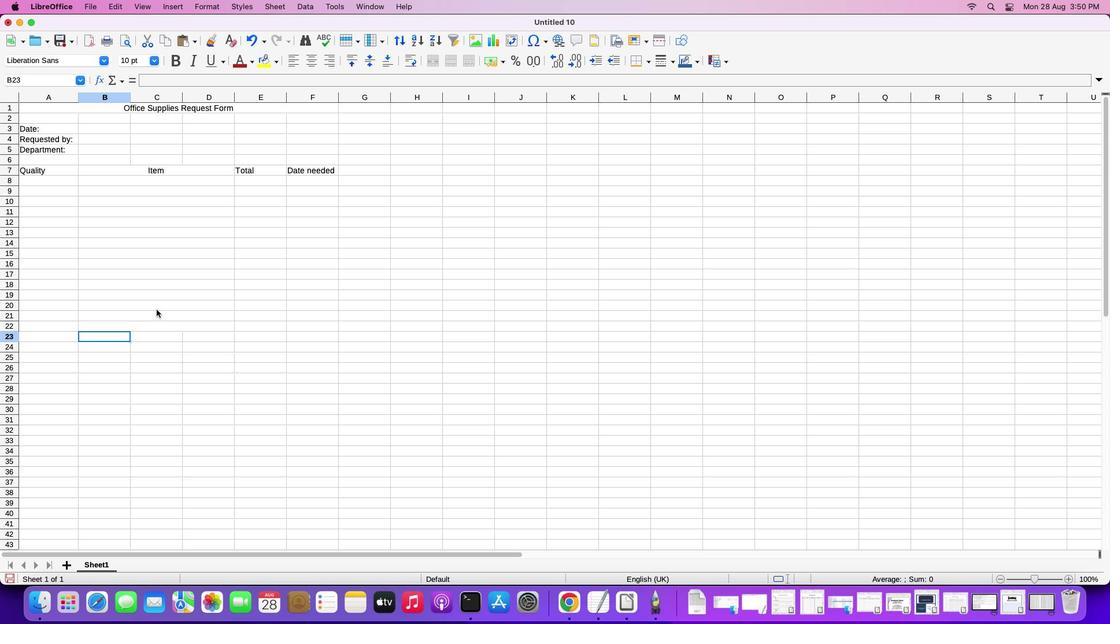 
Action: Key pressed Key.shift
Screenshot: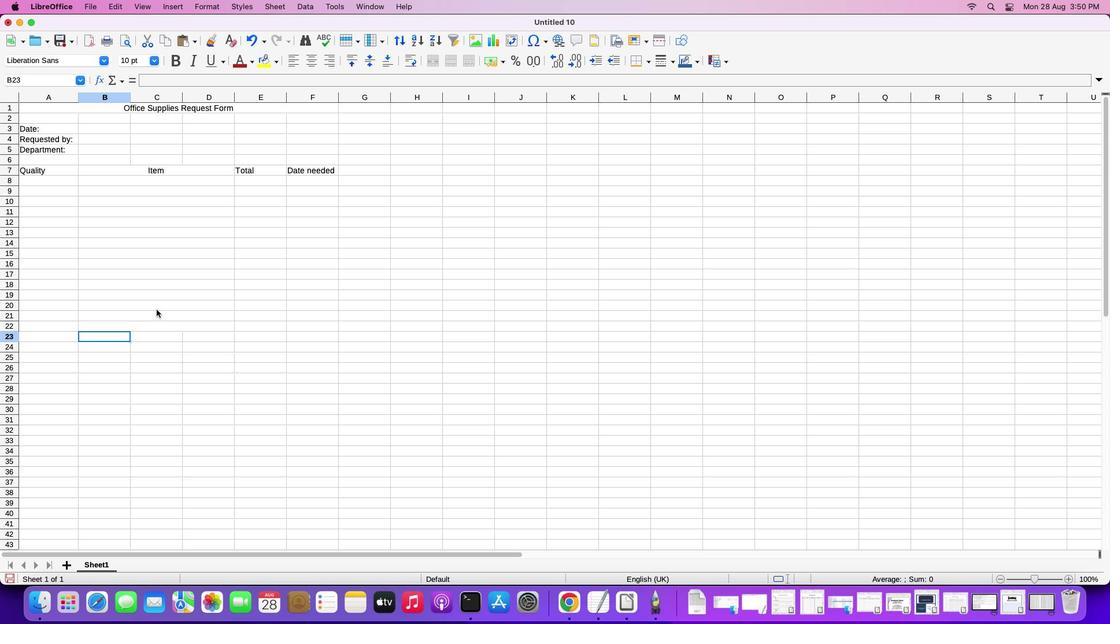 
Action: Mouse moved to (156, 310)
Screenshot: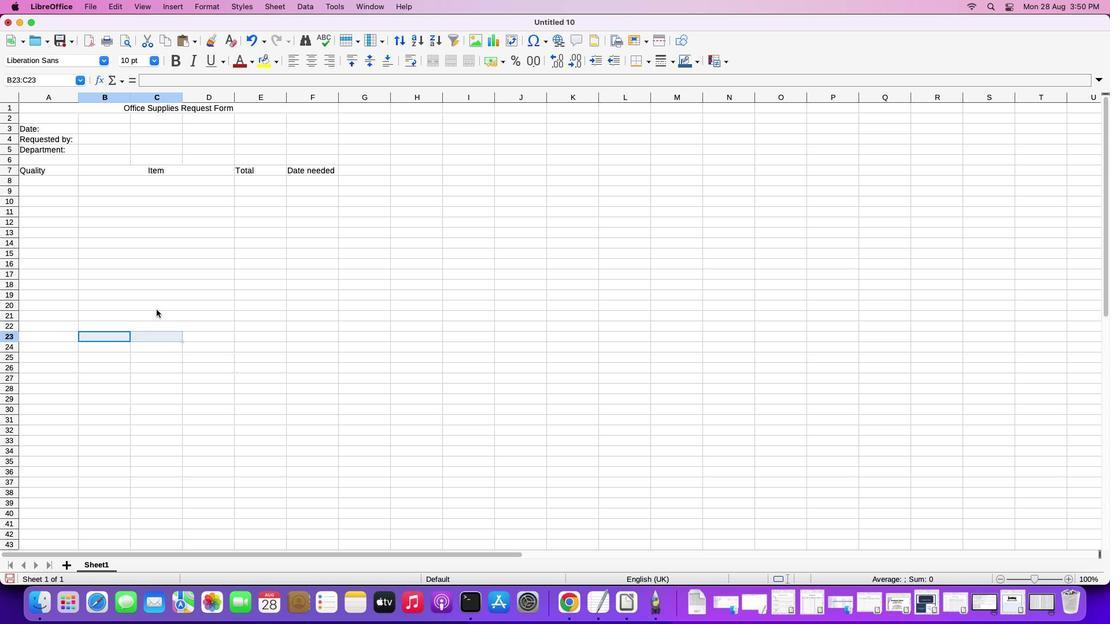 
Action: Key pressed Key.rightKey.right
Screenshot: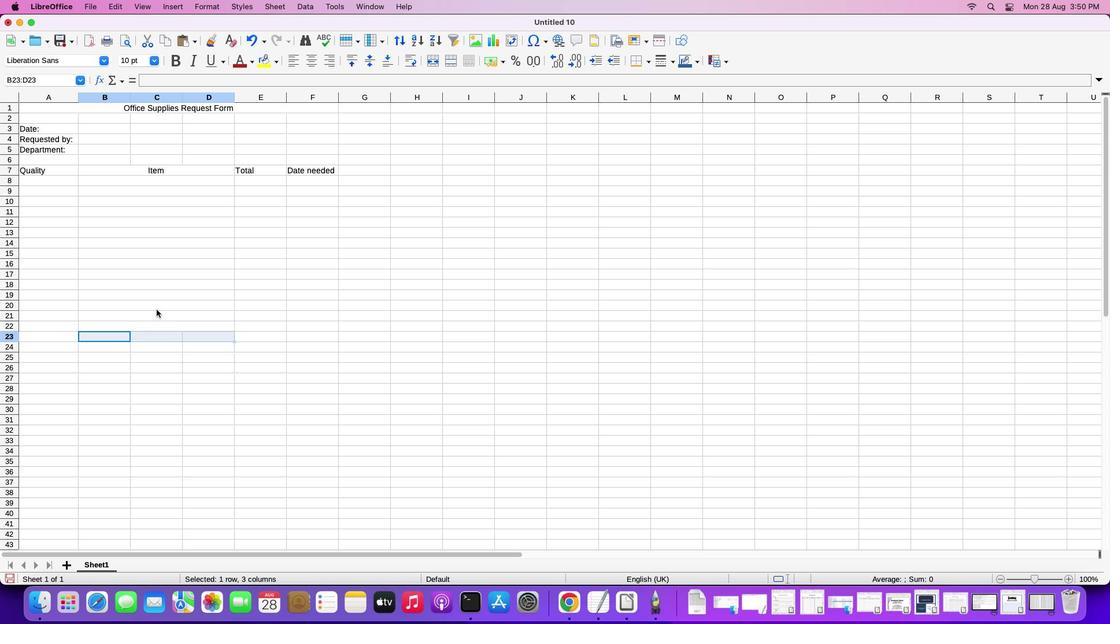 
Action: Mouse moved to (451, 63)
Screenshot: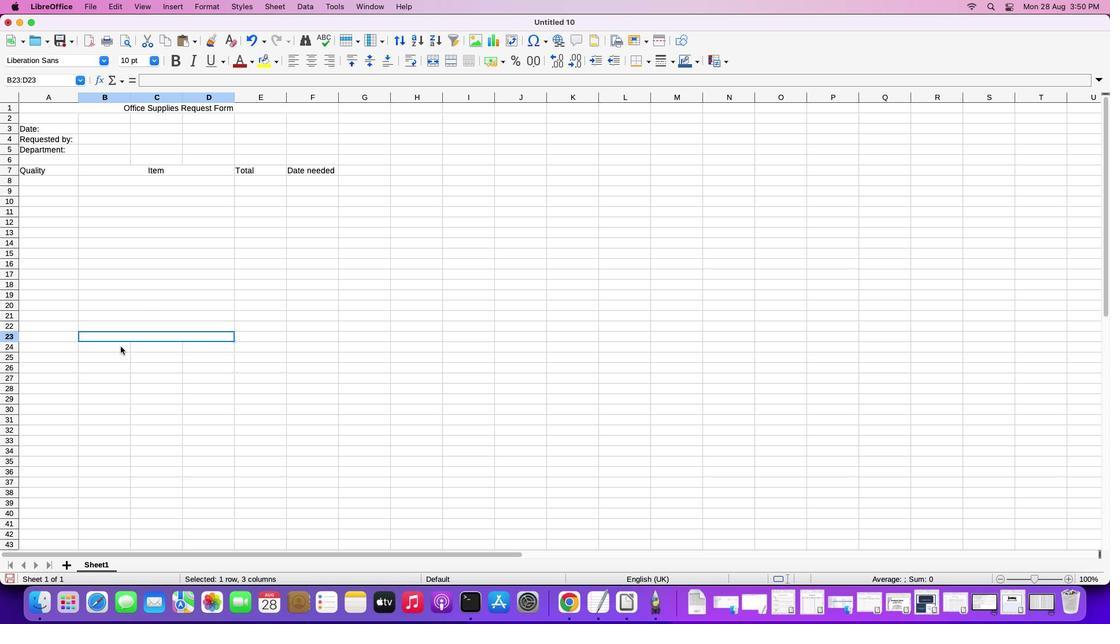 
Action: Mouse pressed left at (451, 63)
Screenshot: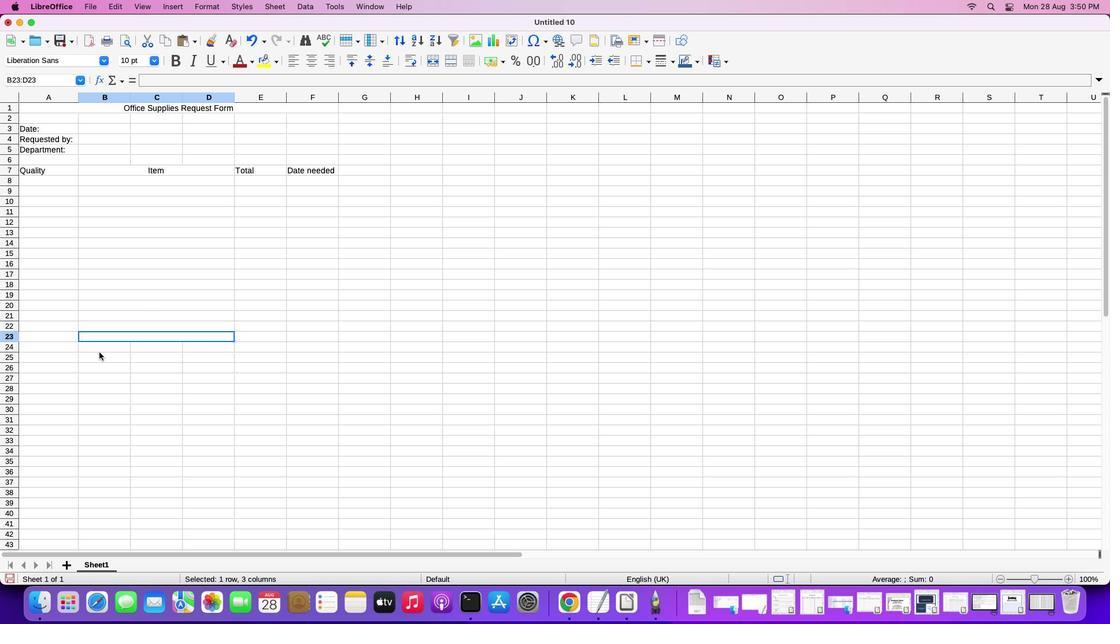 
Action: Mouse moved to (100, 346)
Screenshot: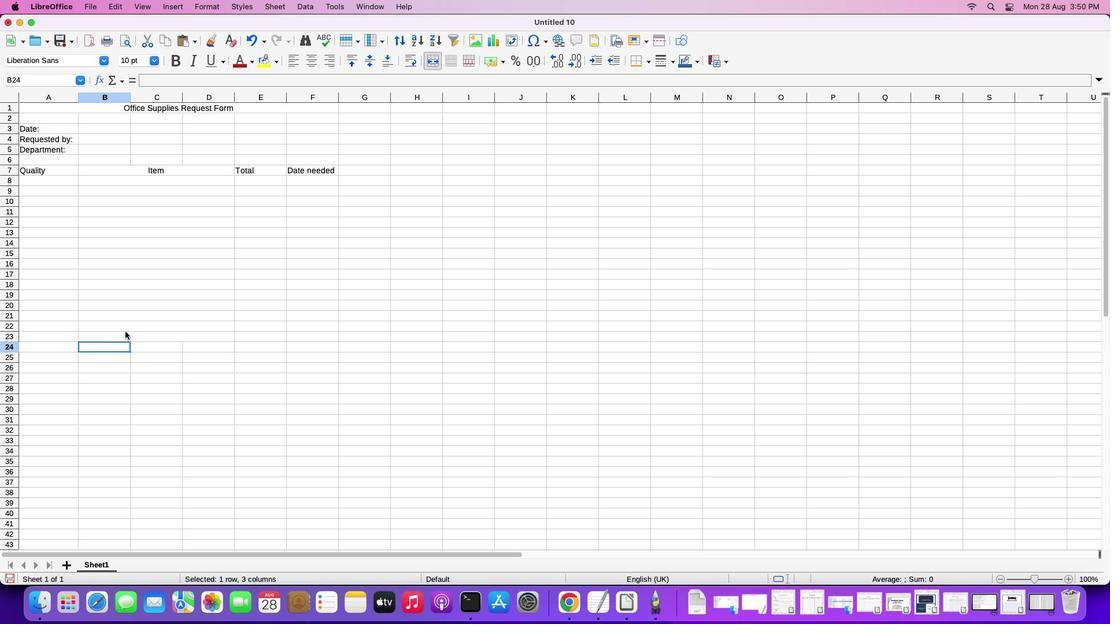 
Action: Mouse pressed left at (100, 346)
Screenshot: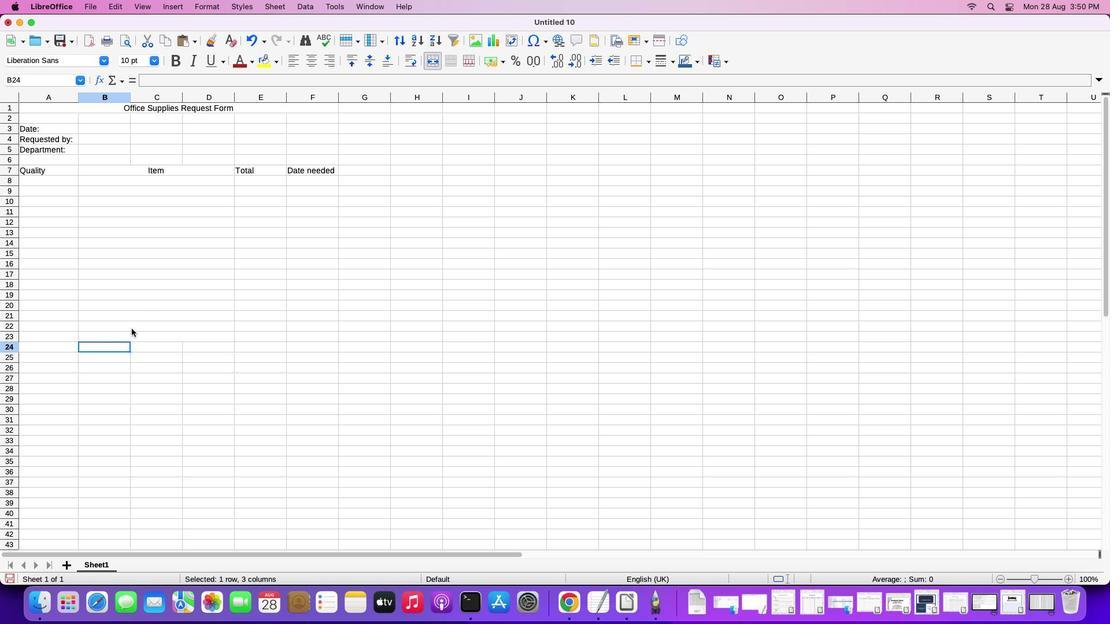
Action: Mouse moved to (104, 343)
Screenshot: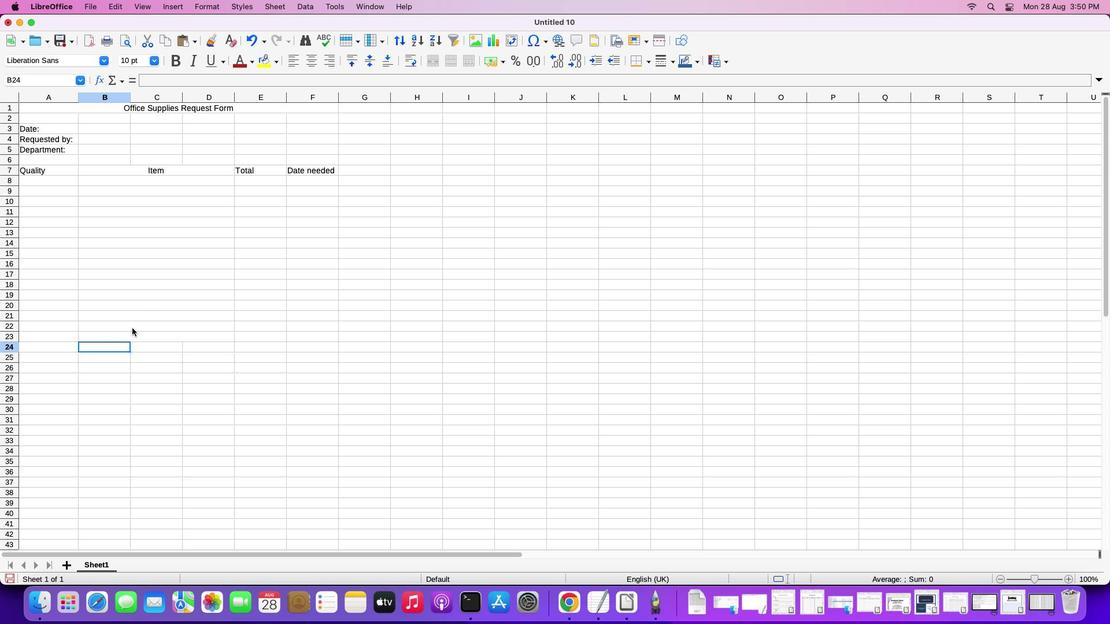 
Action: Key pressed Key.shift
Screenshot: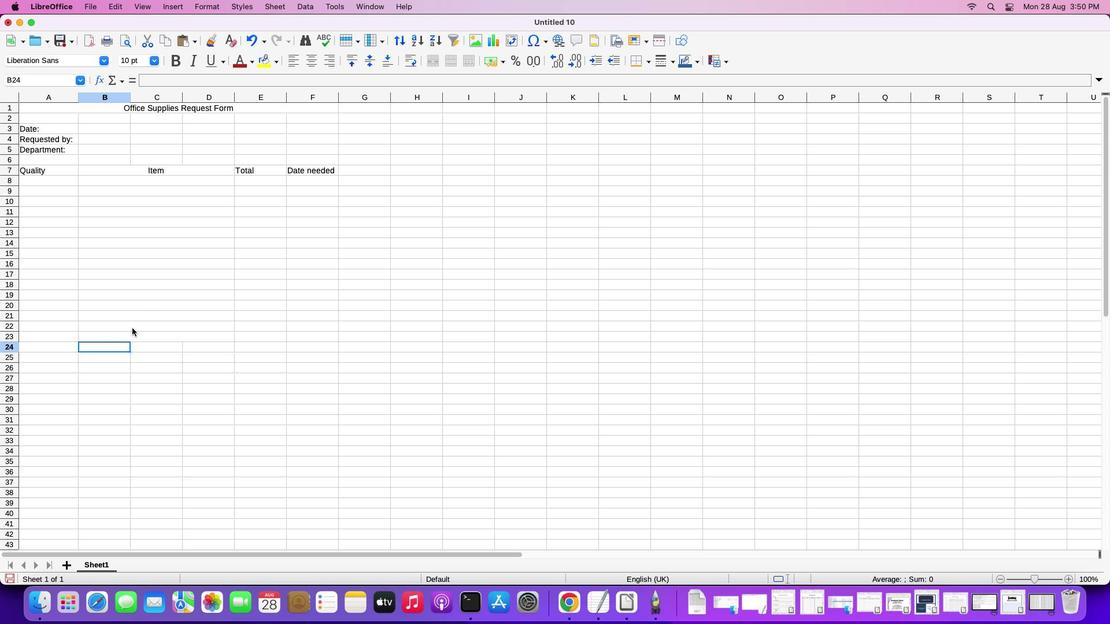 
Action: Mouse moved to (132, 328)
Screenshot: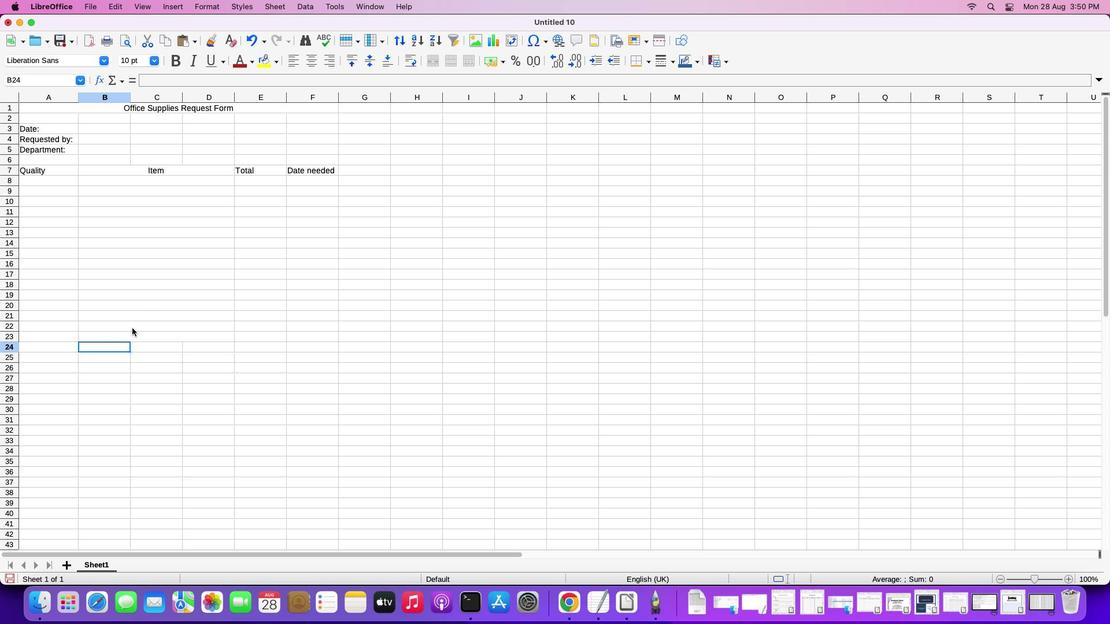 
Action: Key pressed Key.rightKey.right
Screenshot: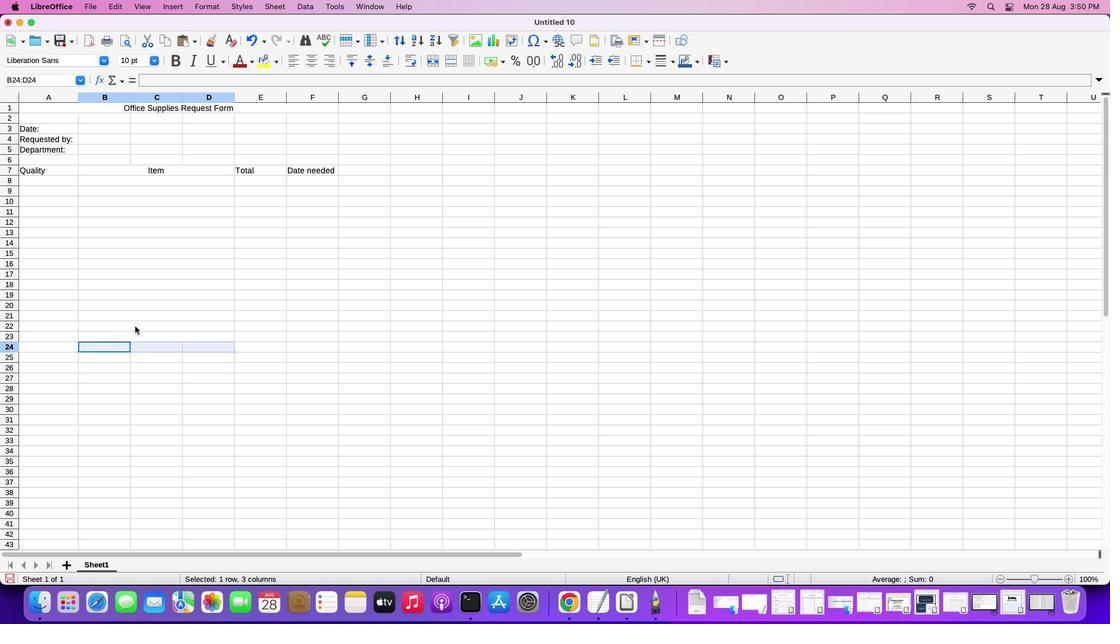 
Action: Mouse moved to (448, 59)
Screenshot: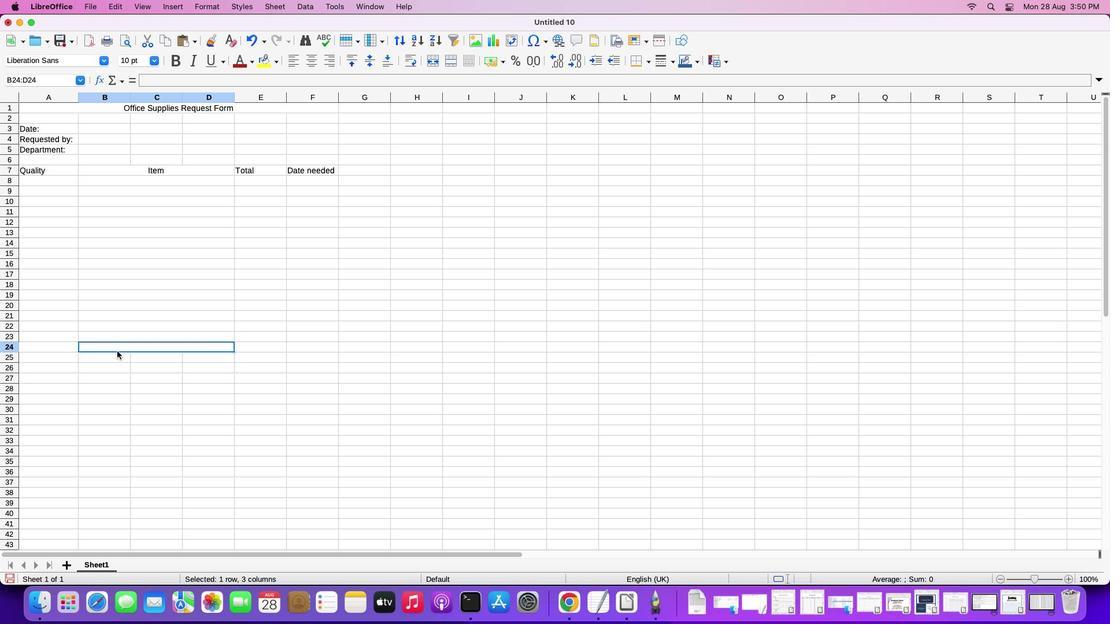
Action: Mouse pressed left at (448, 59)
Screenshot: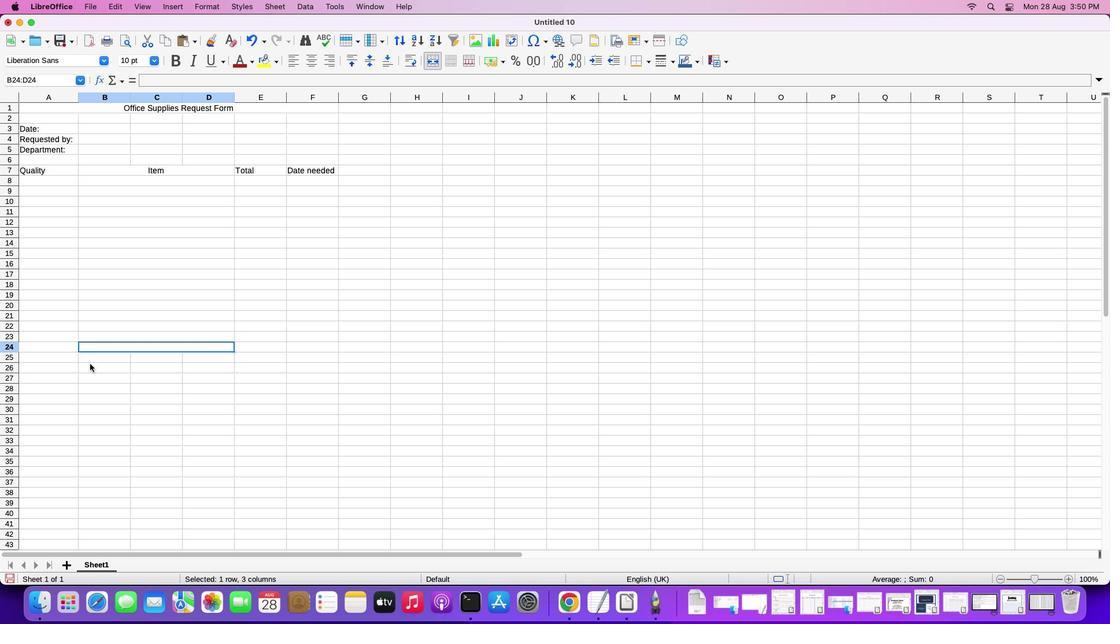 
Action: Mouse moved to (91, 356)
Screenshot: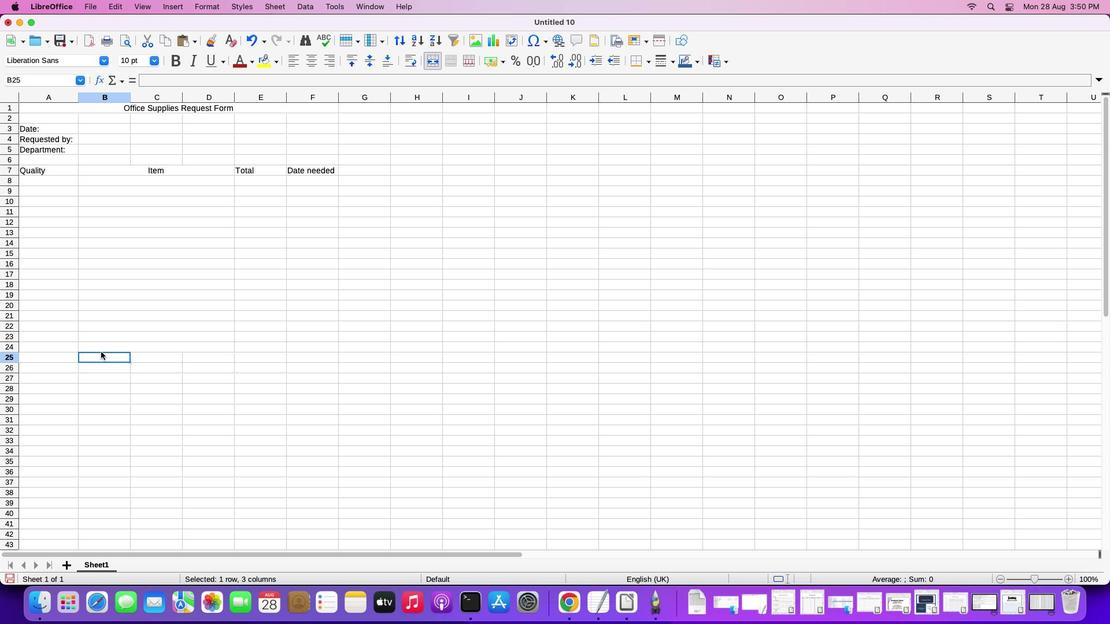 
Action: Mouse pressed left at (91, 356)
Screenshot: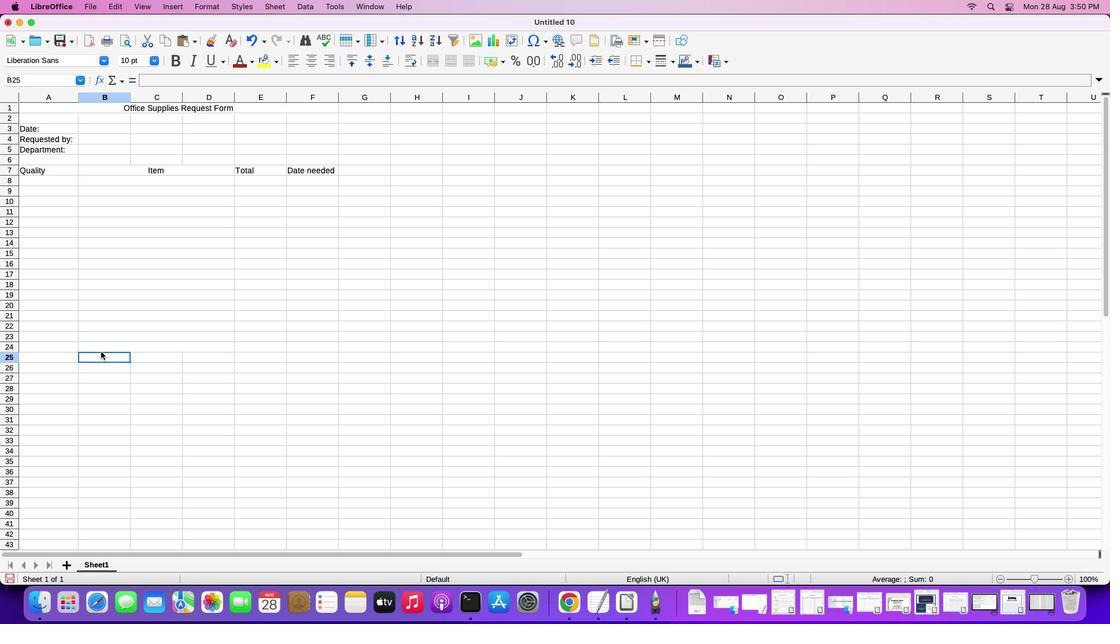 
Action: Mouse moved to (95, 354)
Screenshot: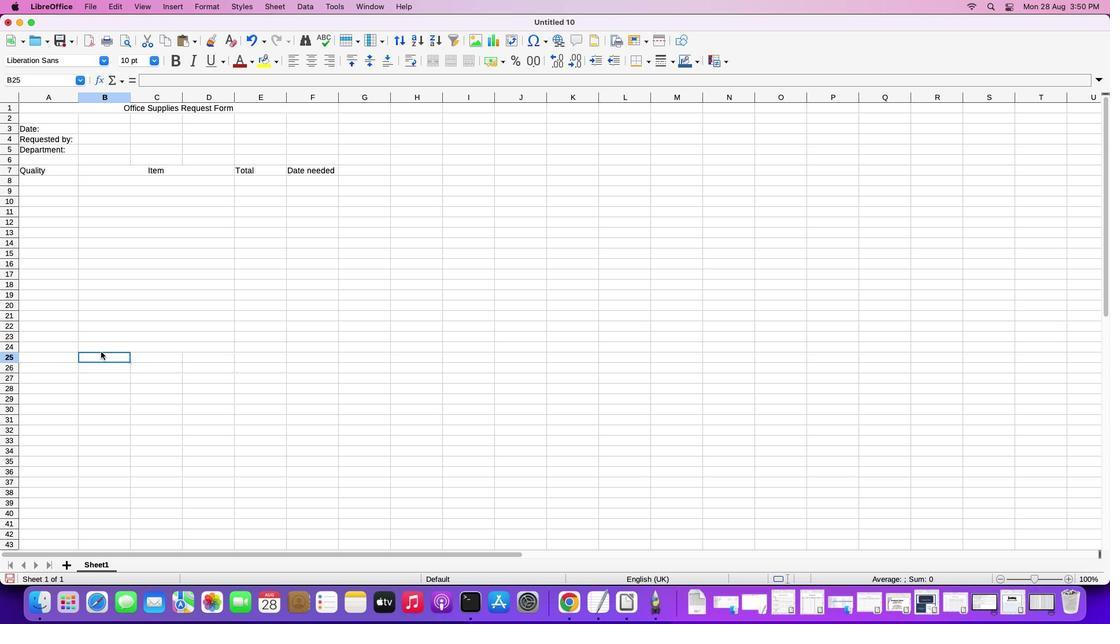 
Action: Key pressed Key.shift
Screenshot: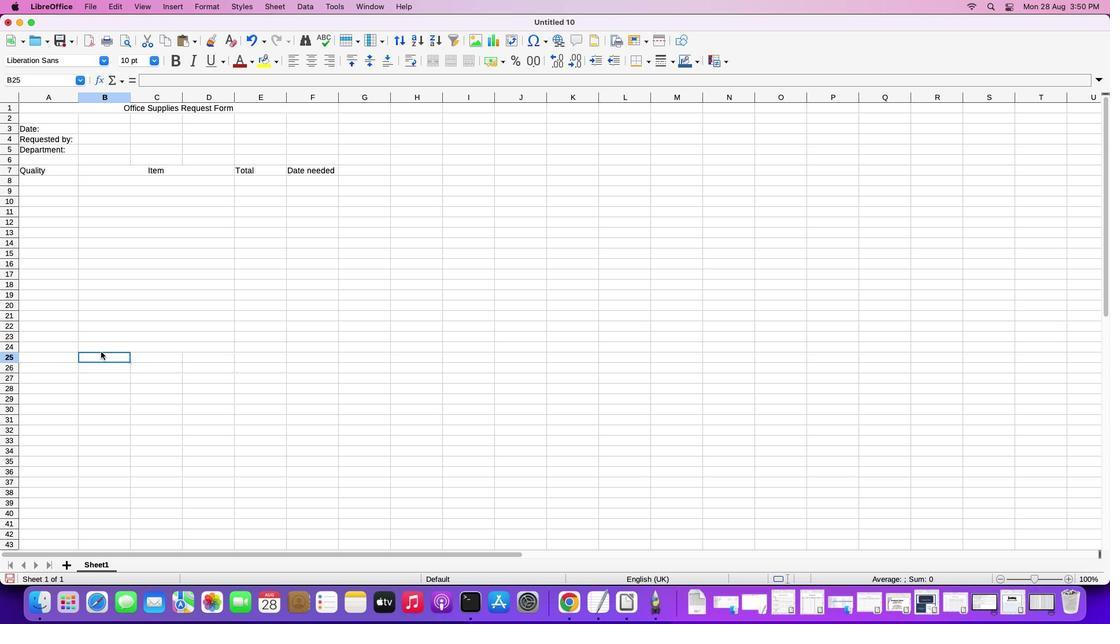 
Action: Mouse moved to (101, 351)
Screenshot: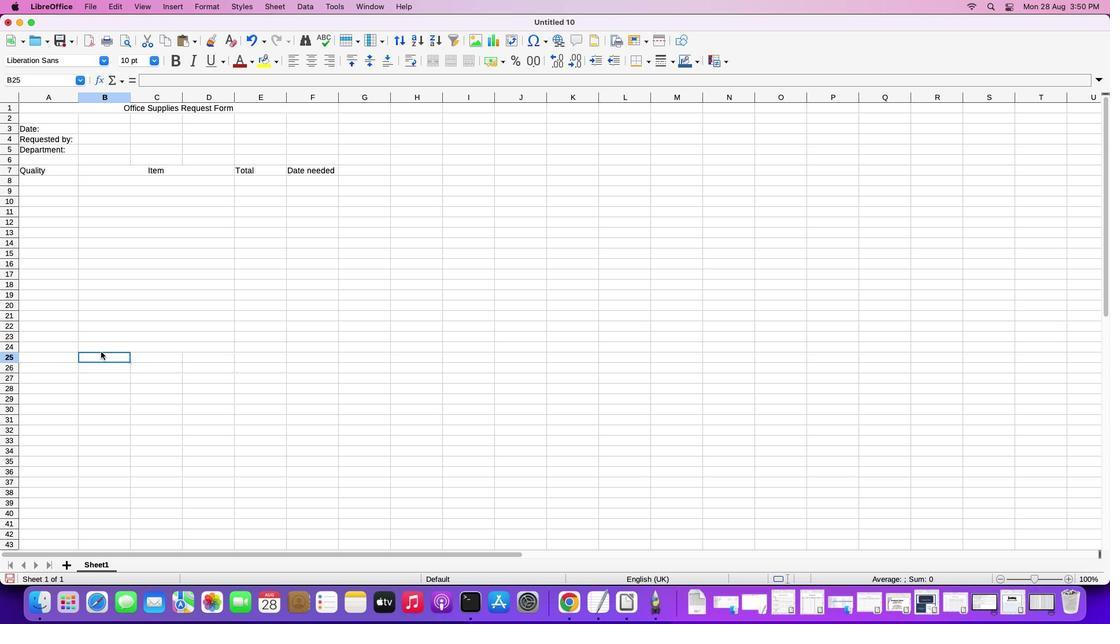 
Action: Key pressed Key.rightKey.right
Screenshot: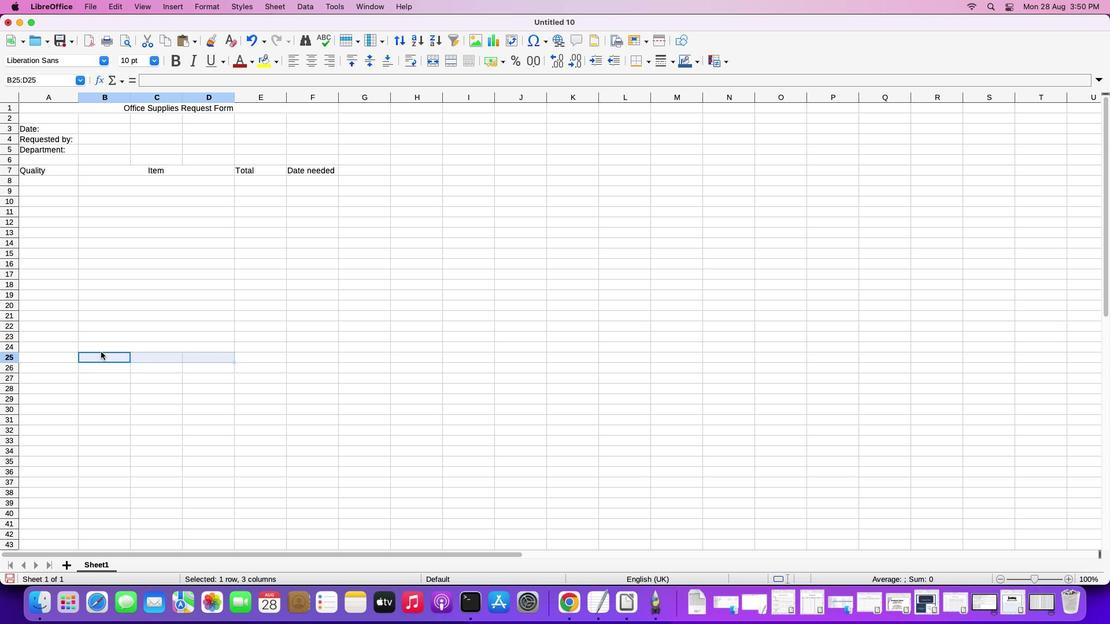 
Action: Mouse moved to (451, 61)
Screenshot: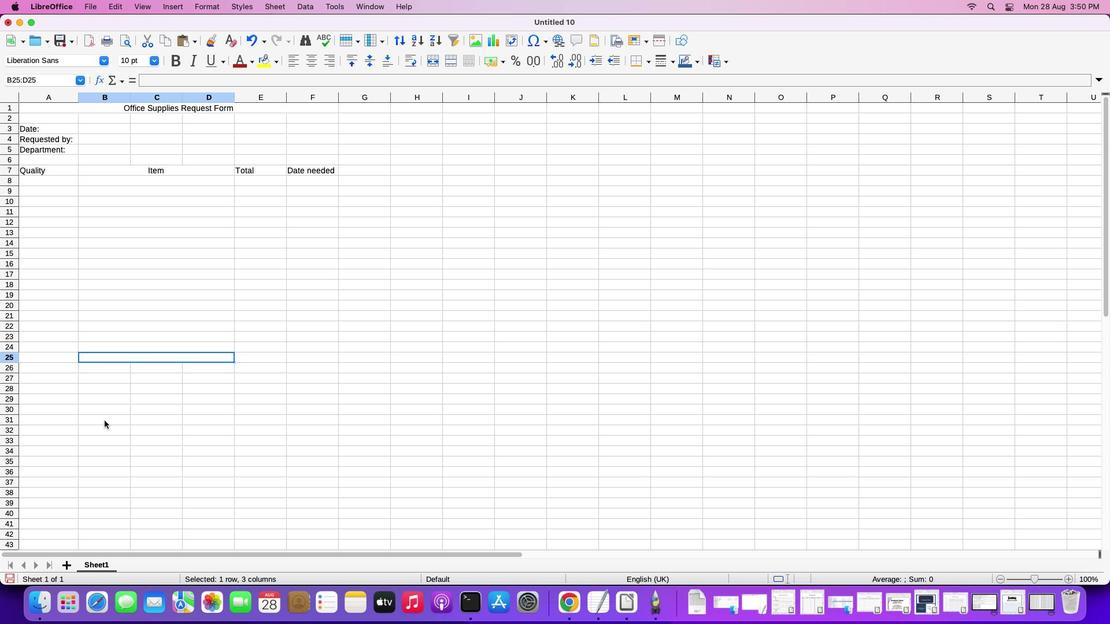 
Action: Mouse pressed left at (451, 61)
Screenshot: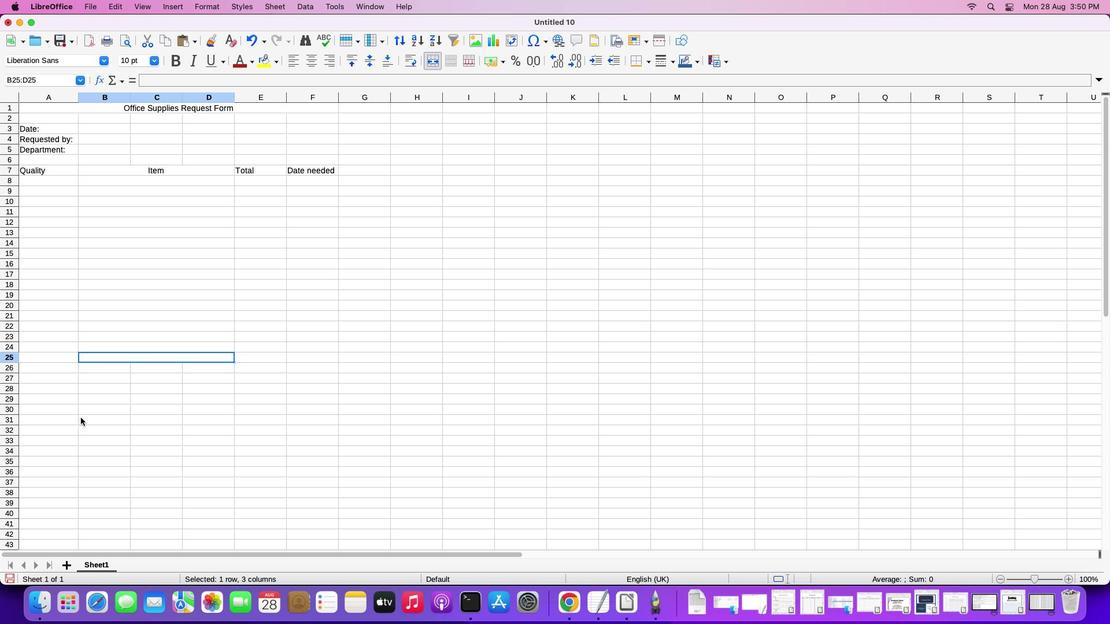 
Action: Mouse moved to (109, 367)
Screenshot: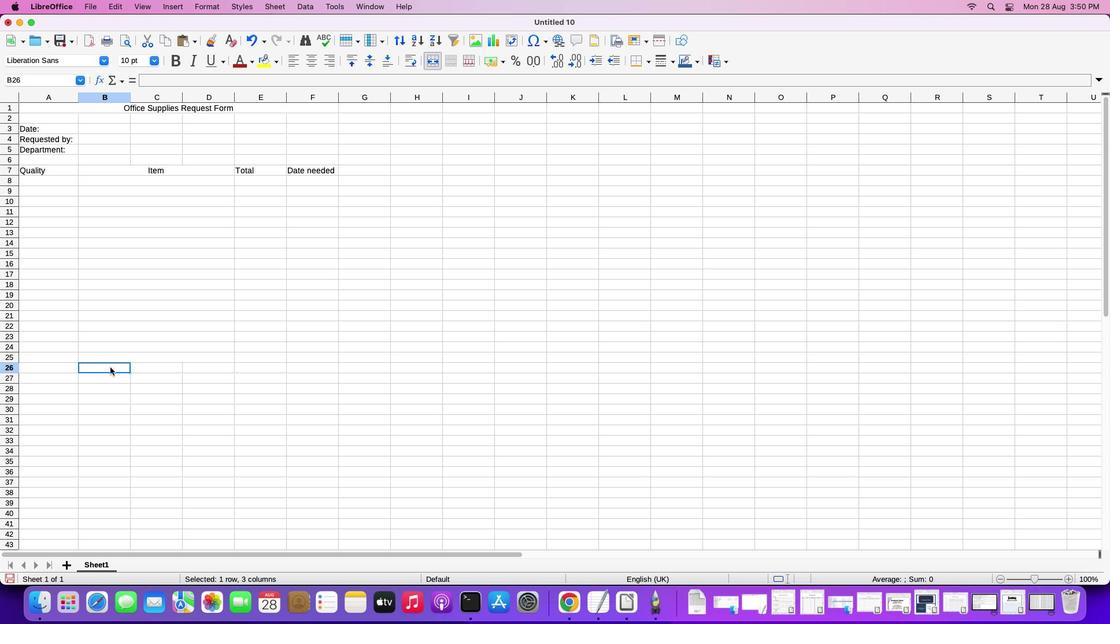 
Action: Mouse pressed left at (109, 367)
Screenshot: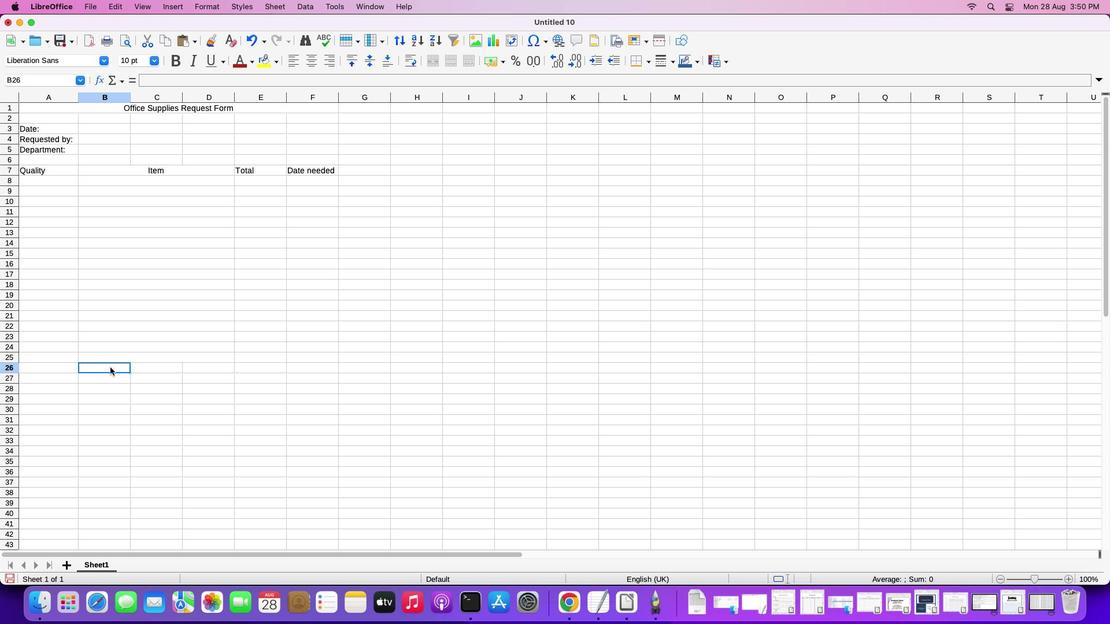 
Action: Key pressed Key.shiftKey.rightKey.right
Screenshot: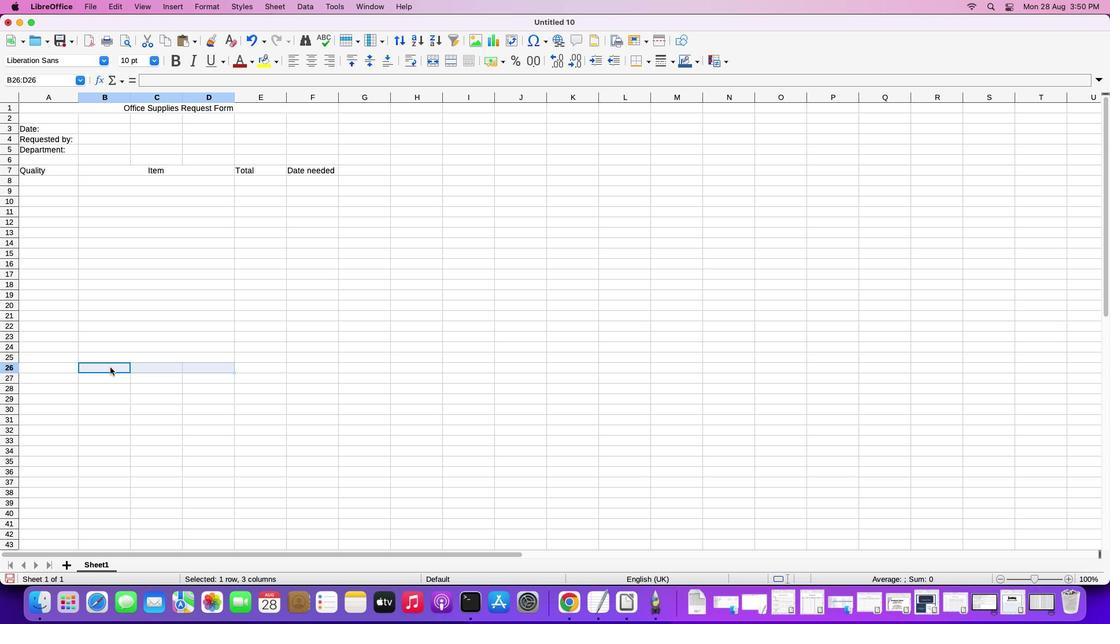 
Action: Mouse moved to (452, 63)
Screenshot: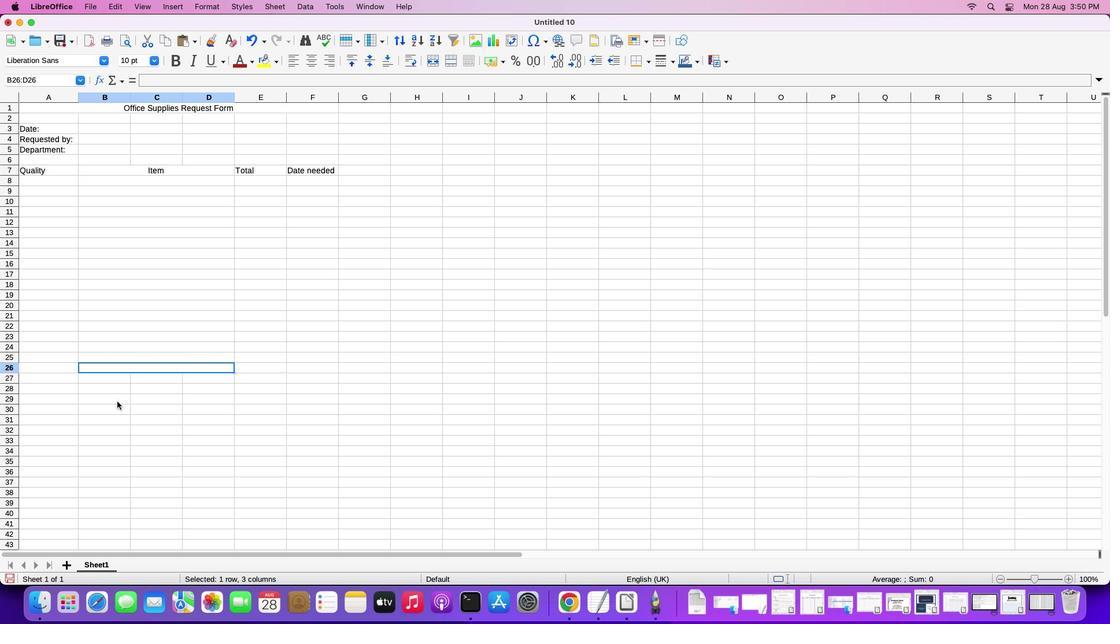 
Action: Mouse pressed left at (452, 63)
Screenshot: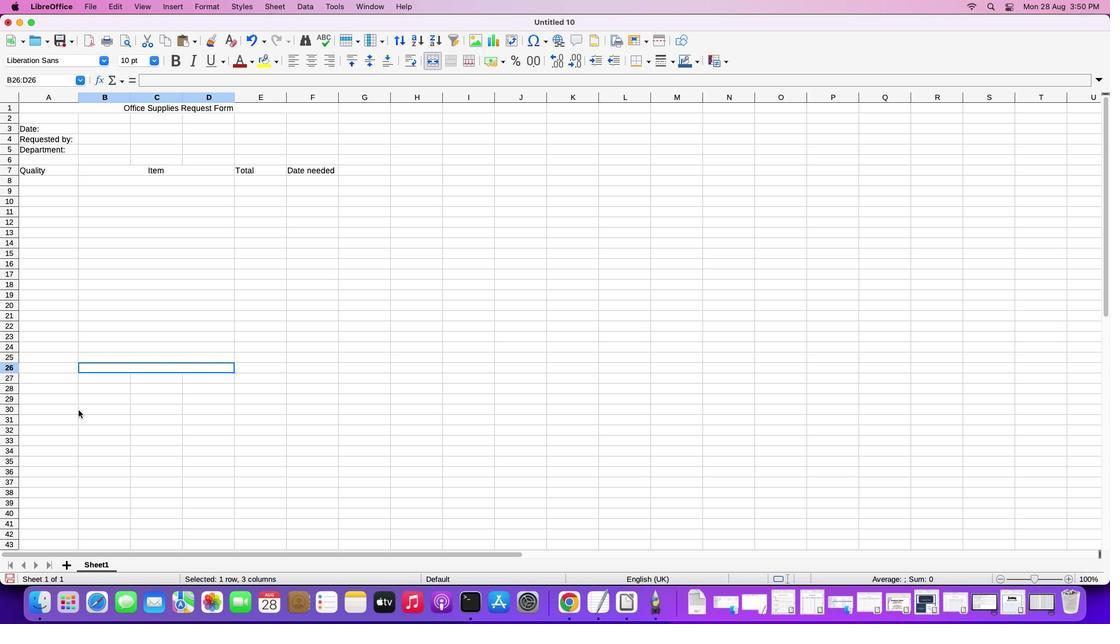 
Action: Mouse moved to (91, 375)
Screenshot: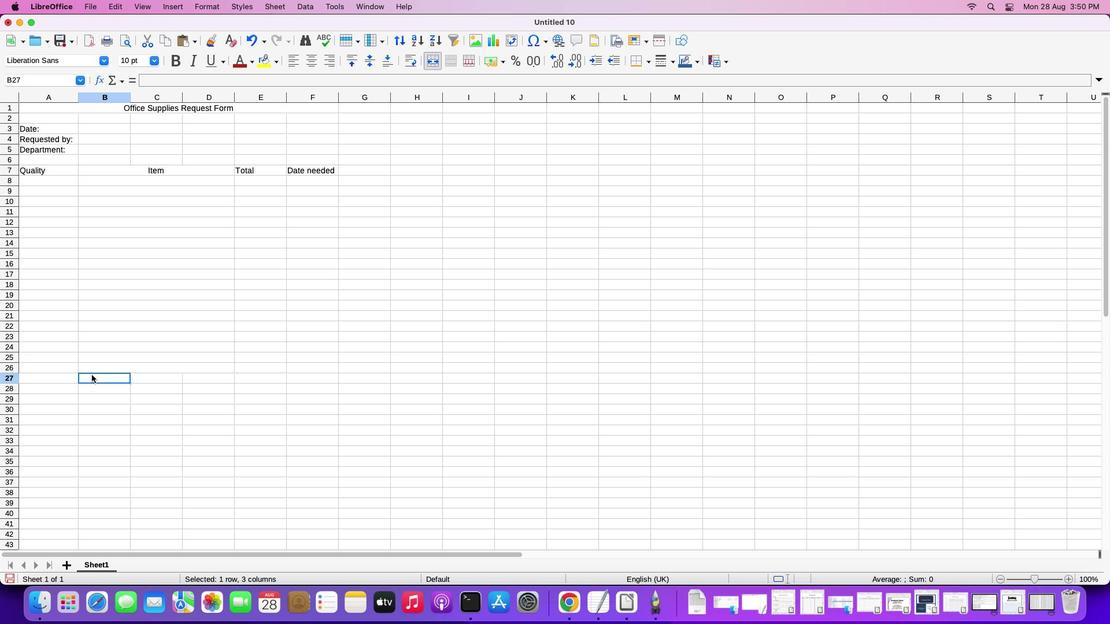 
Action: Mouse pressed left at (91, 375)
Screenshot: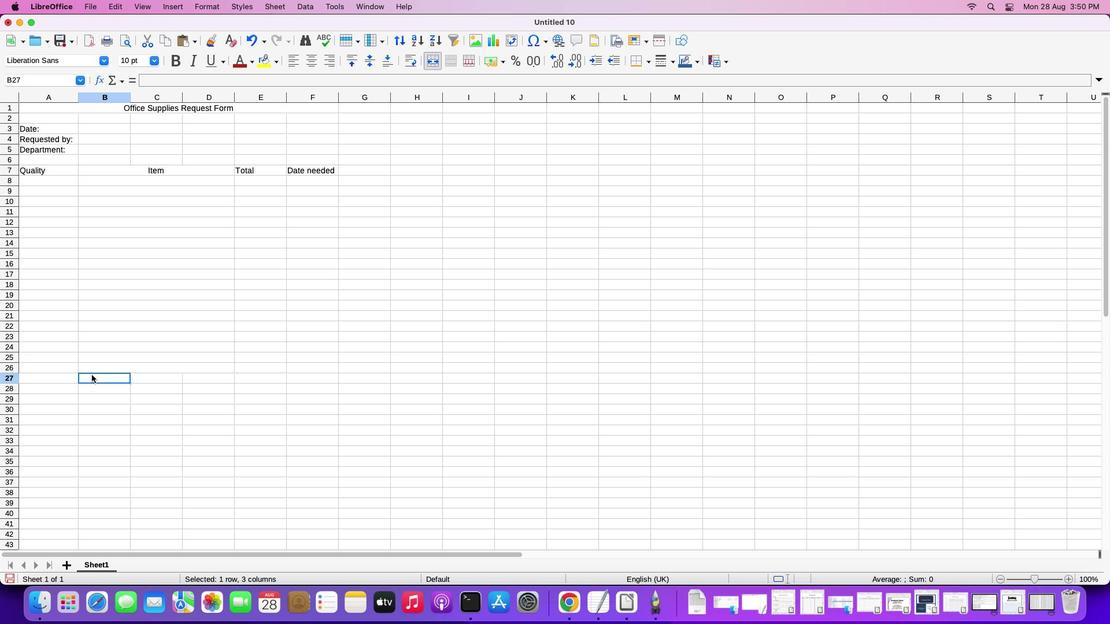 
Action: Mouse moved to (91, 375)
Screenshot: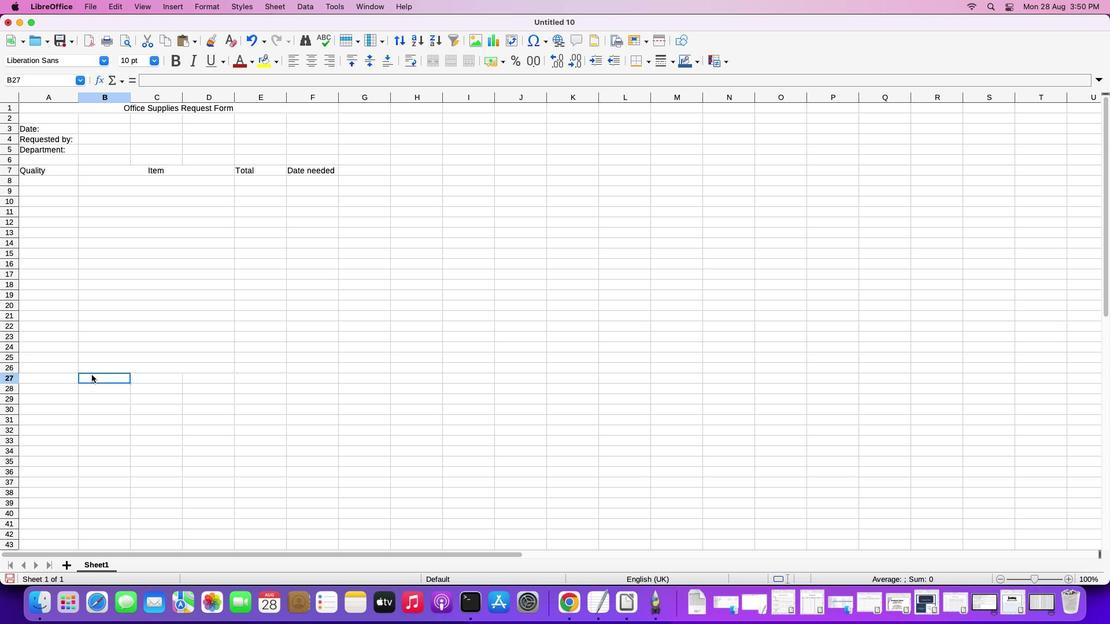
Action: Key pressed Key.shiftKey.rightKey.right
Screenshot: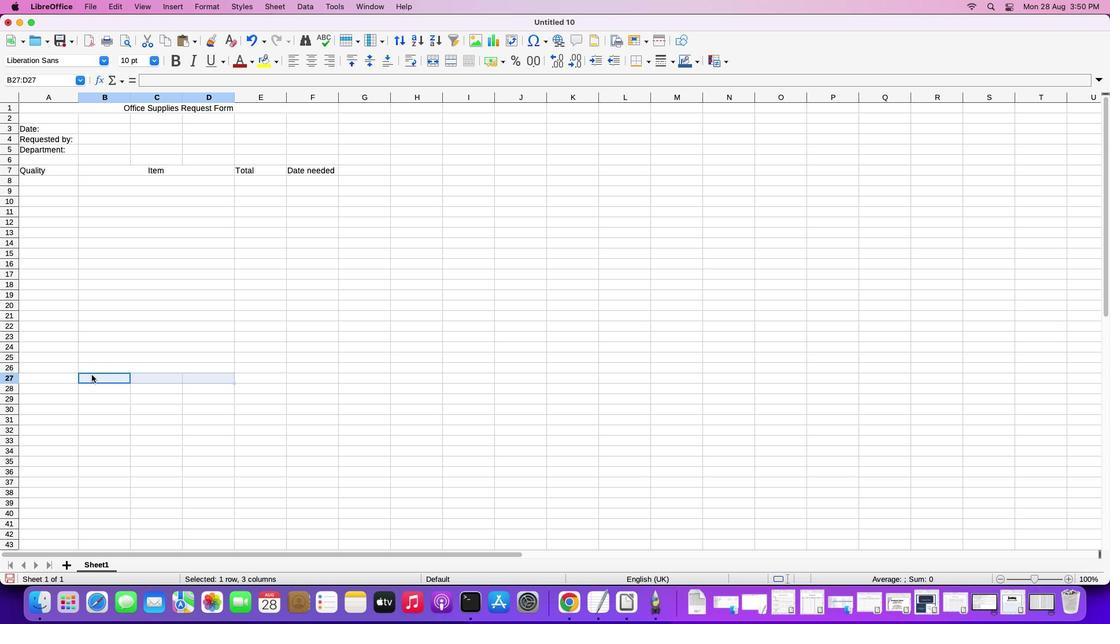 
Action: Mouse moved to (450, 62)
Screenshot: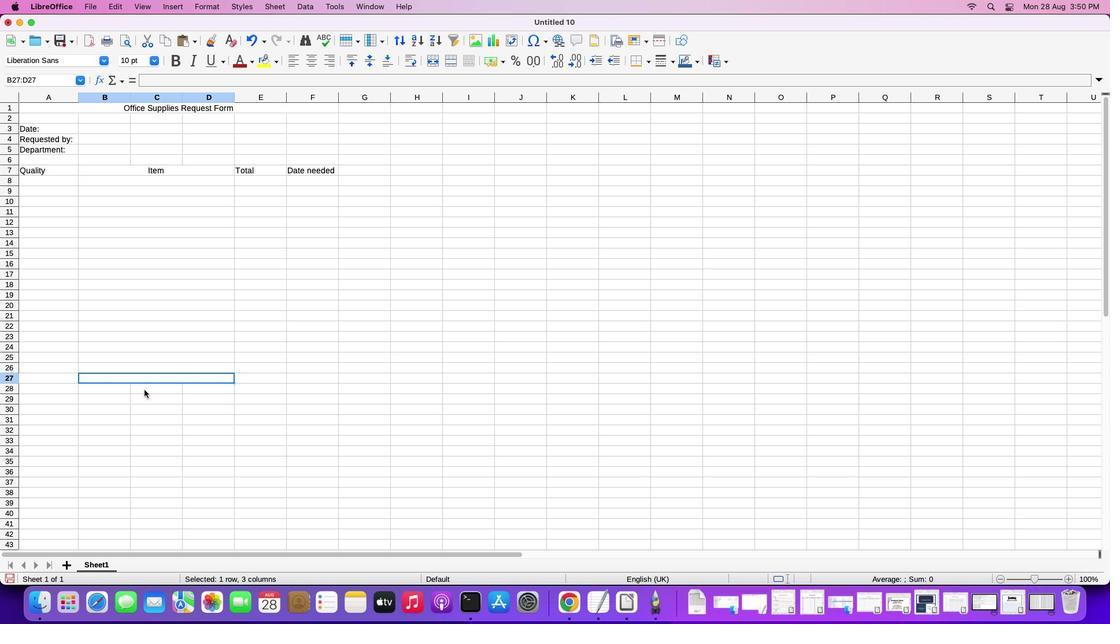 
Action: Mouse pressed left at (450, 62)
Screenshot: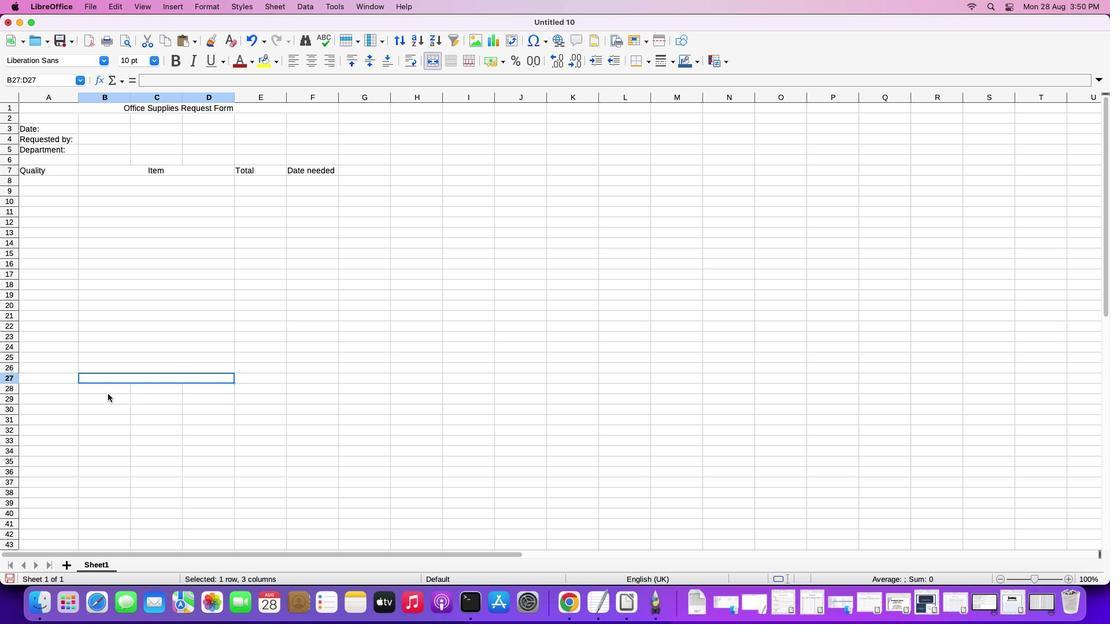 
Action: Mouse moved to (100, 388)
Screenshot: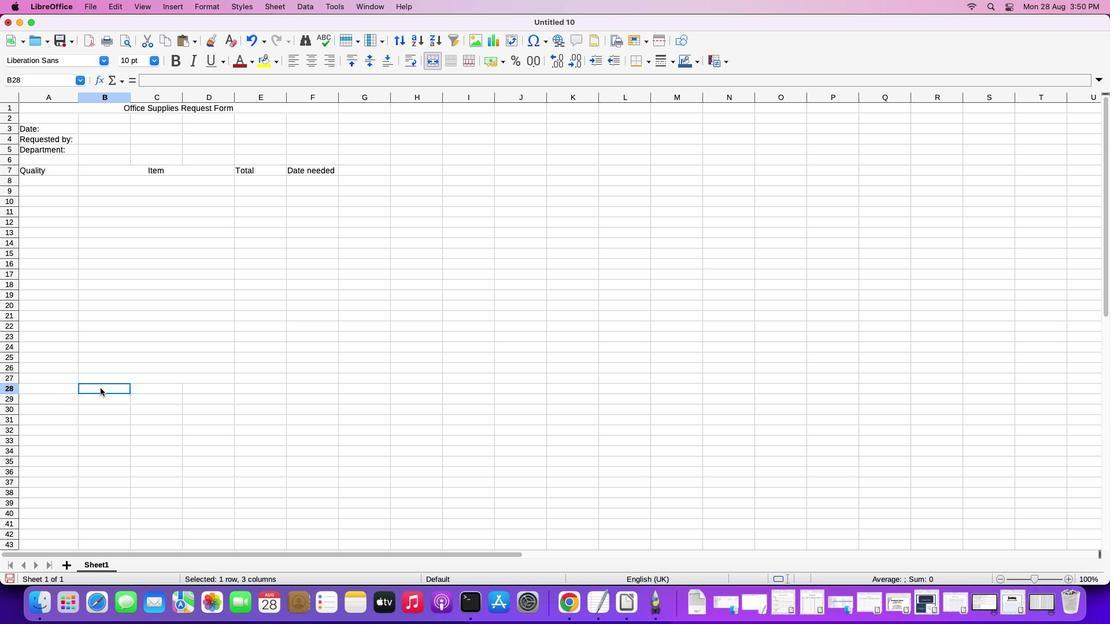 
Action: Mouse pressed left at (100, 388)
Screenshot: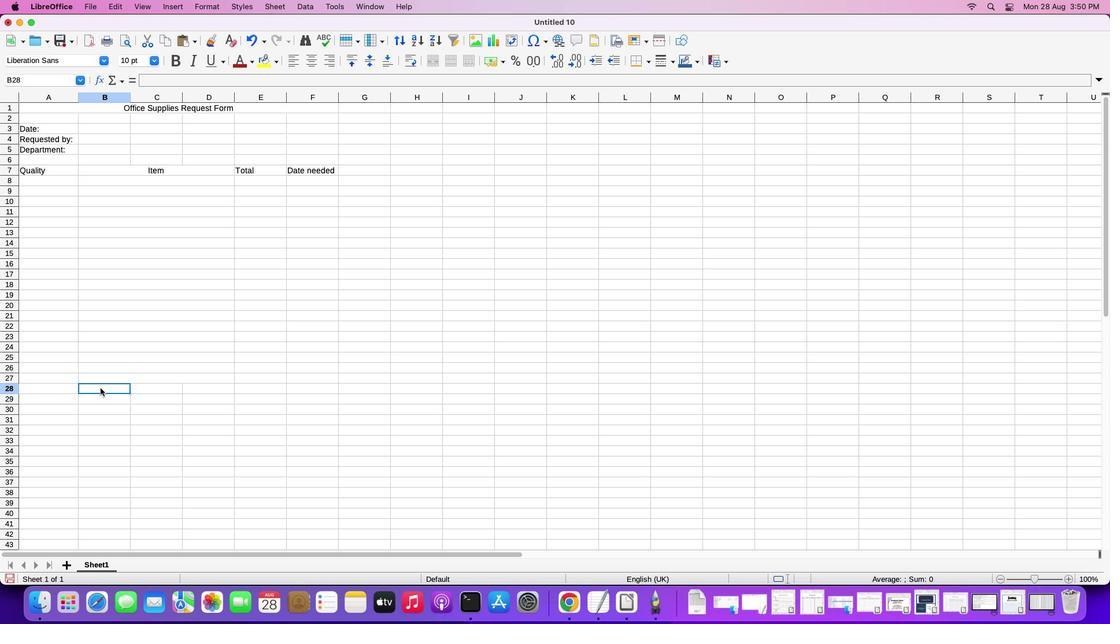 
Action: Key pressed Key.shiftKey.rightKey.right
Screenshot: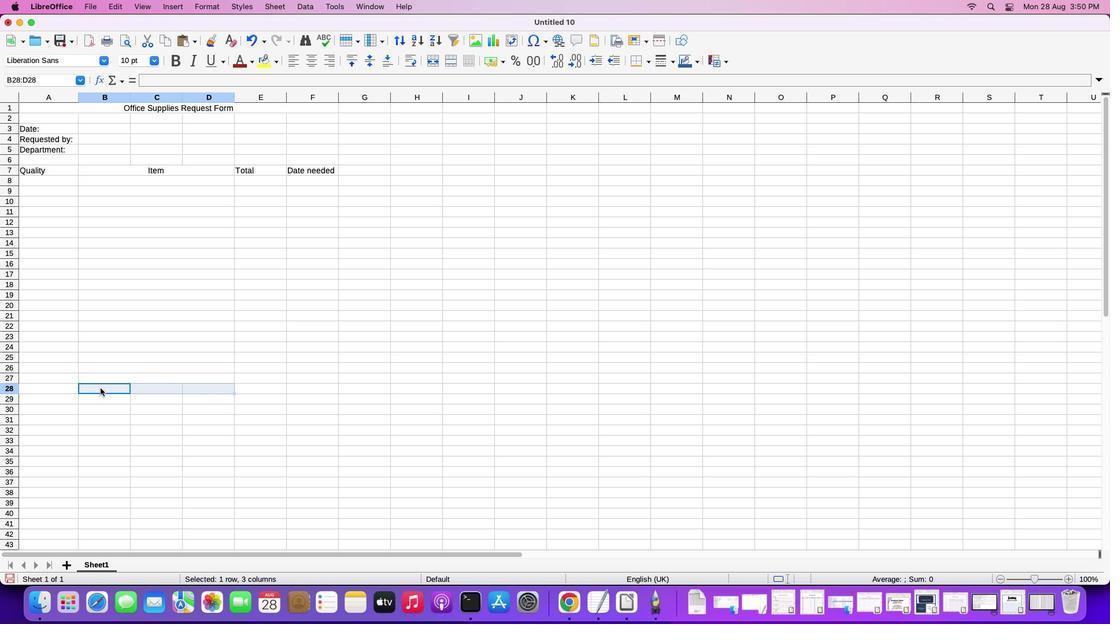 
Action: Mouse moved to (451, 64)
Screenshot: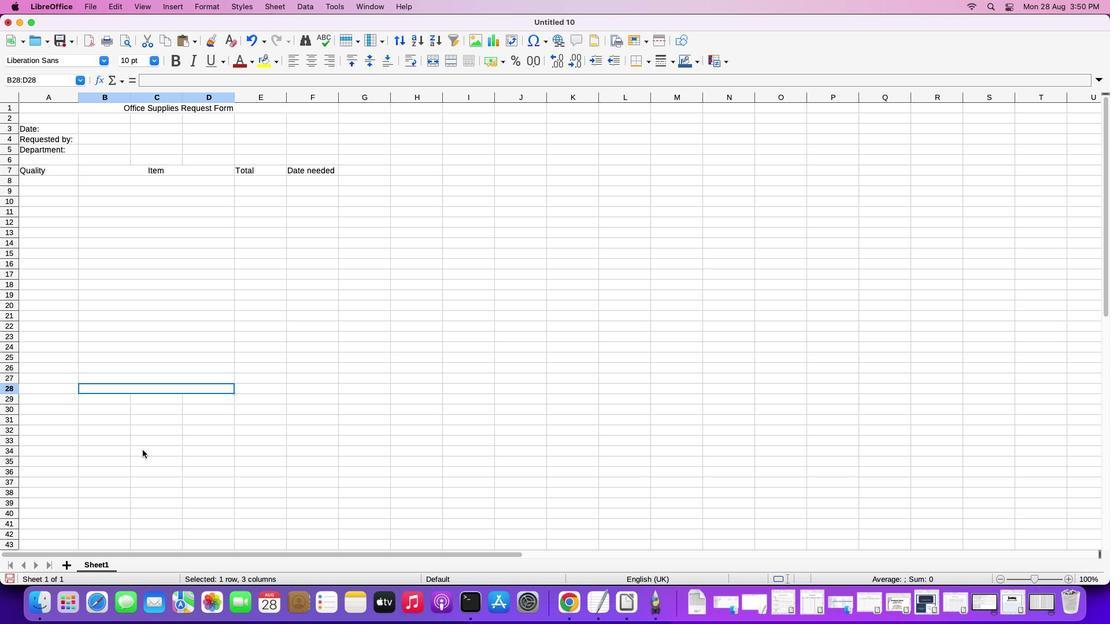 
Action: Mouse pressed left at (451, 64)
Screenshot: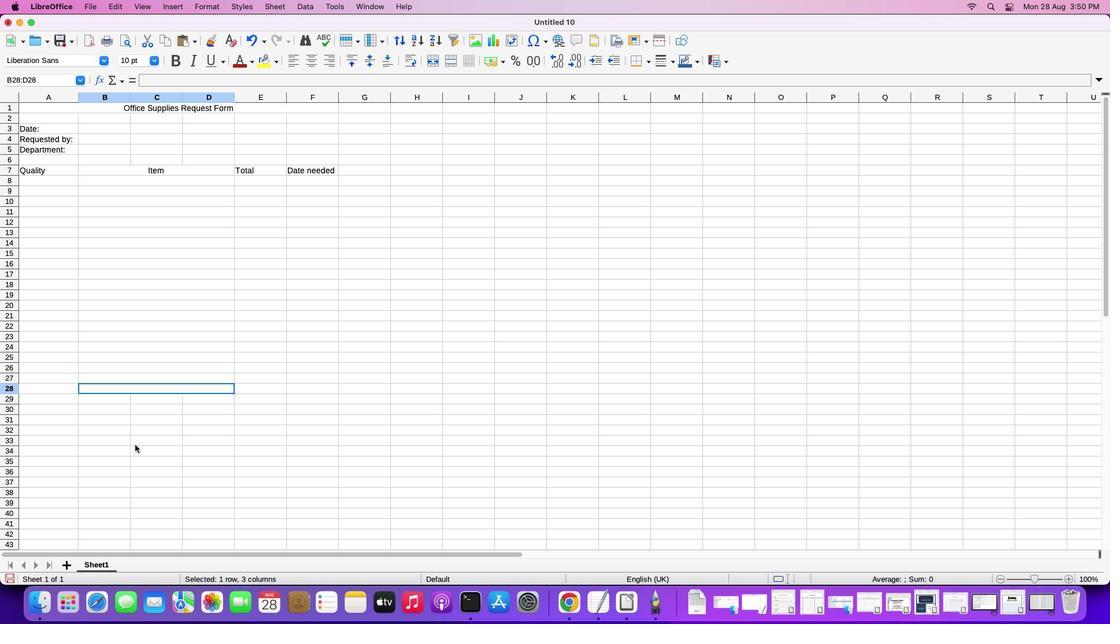 
Action: Mouse moved to (102, 398)
Screenshot: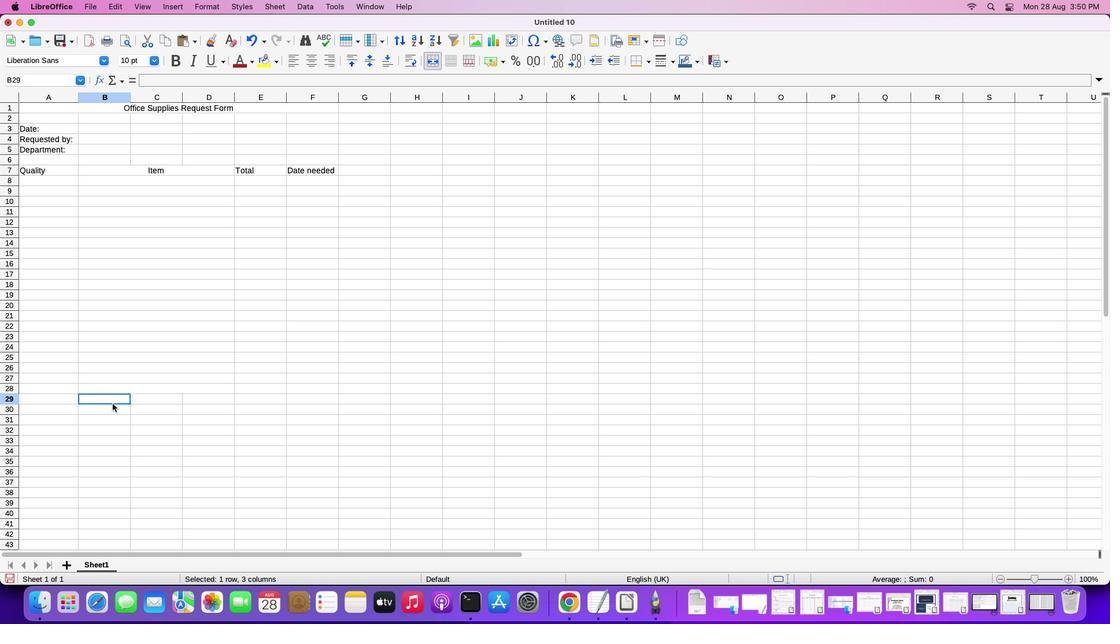 
Action: Mouse pressed left at (102, 398)
Screenshot: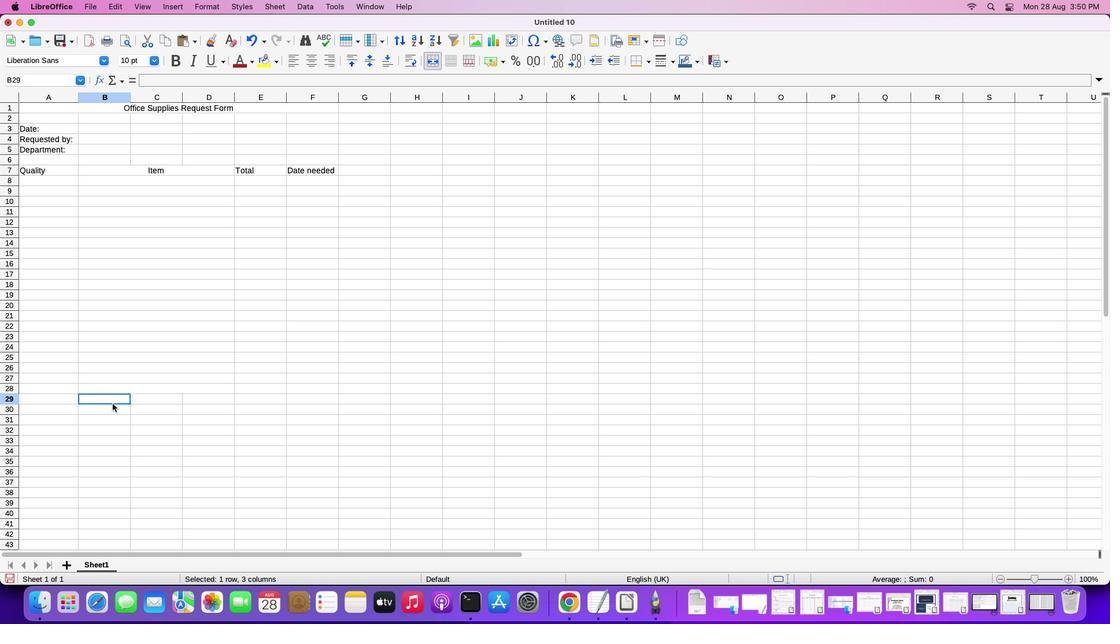 
Action: Mouse moved to (105, 397)
Screenshot: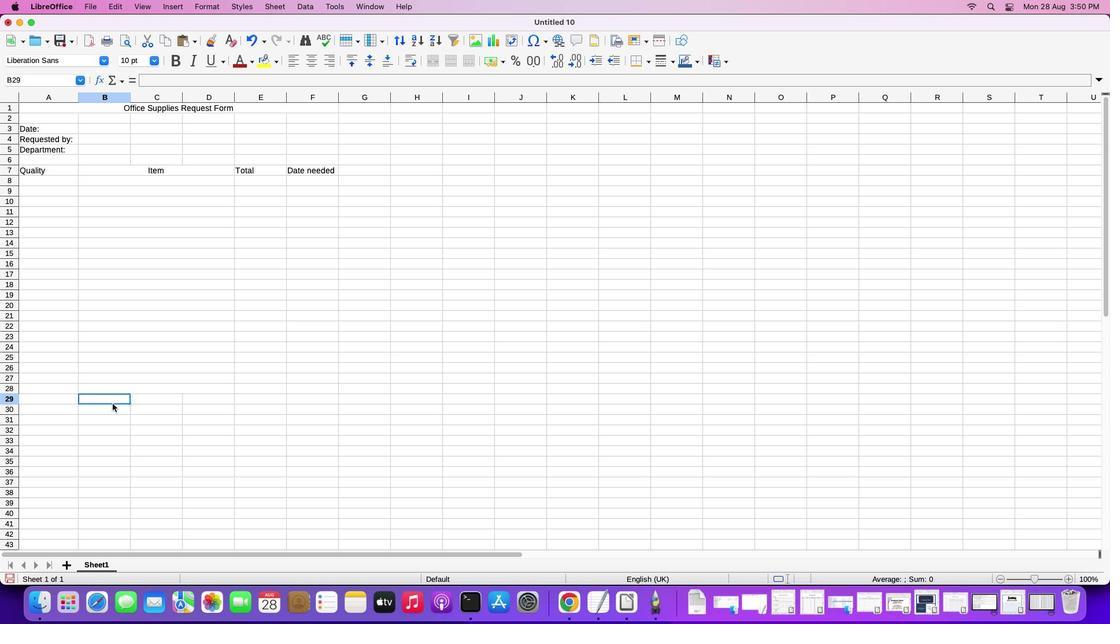 
Action: Key pressed Key.shift
Screenshot: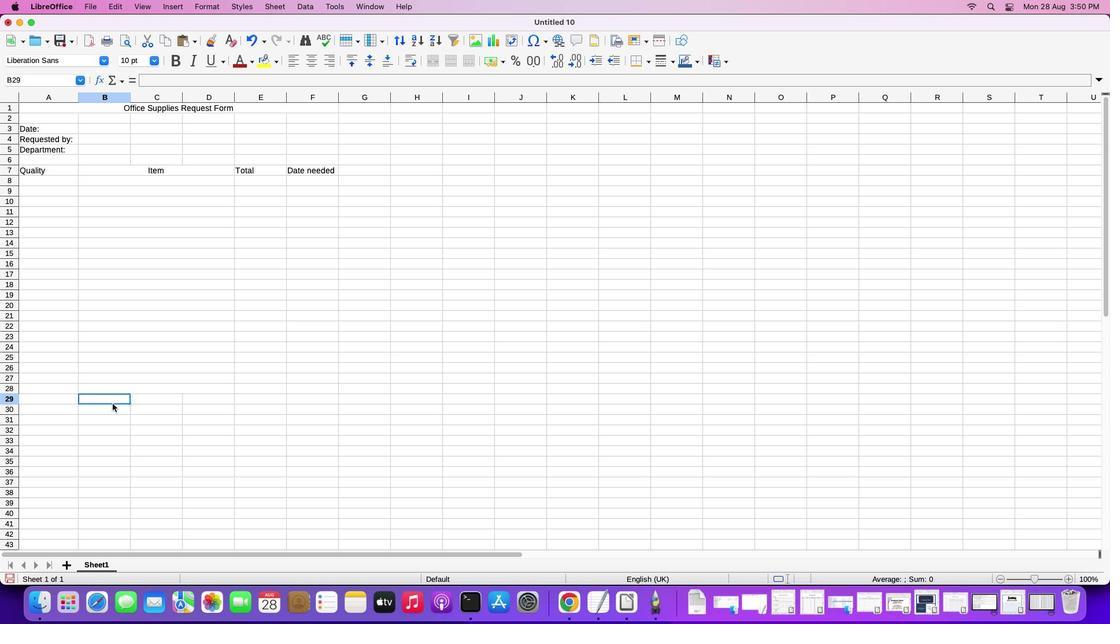 
Action: Mouse moved to (112, 404)
Screenshot: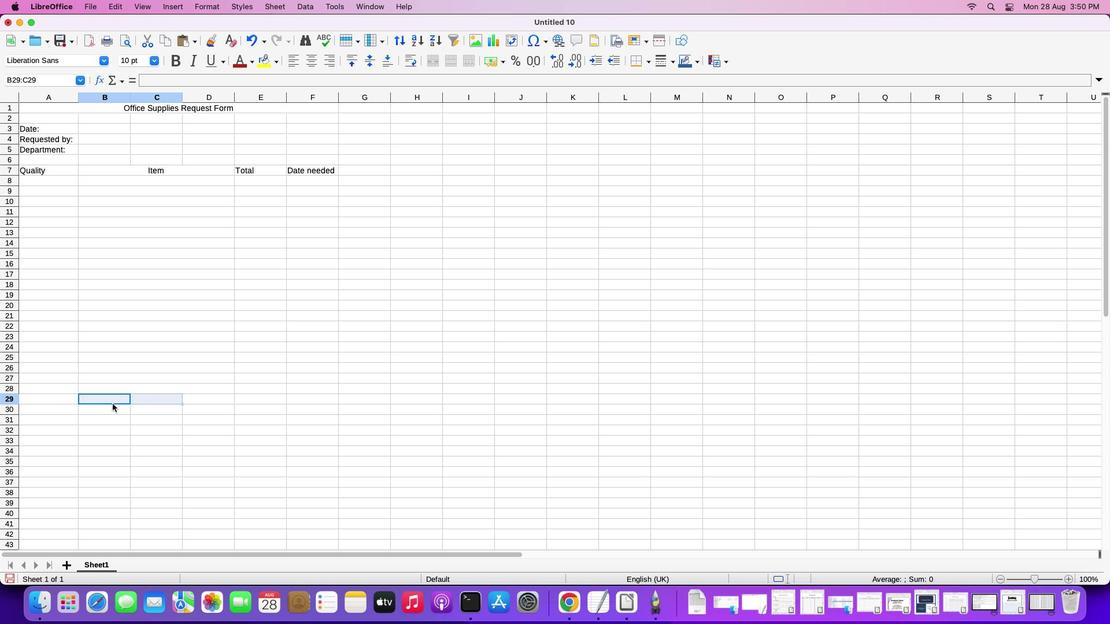
Action: Key pressed Key.rightKey.right
Screenshot: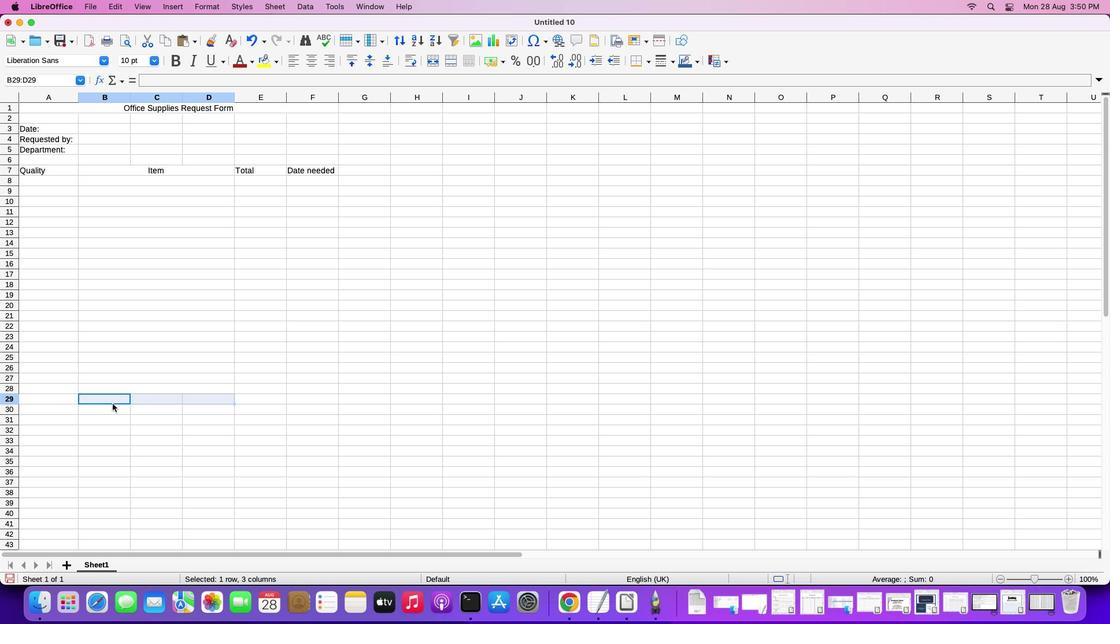 
Action: Mouse moved to (446, 57)
Screenshot: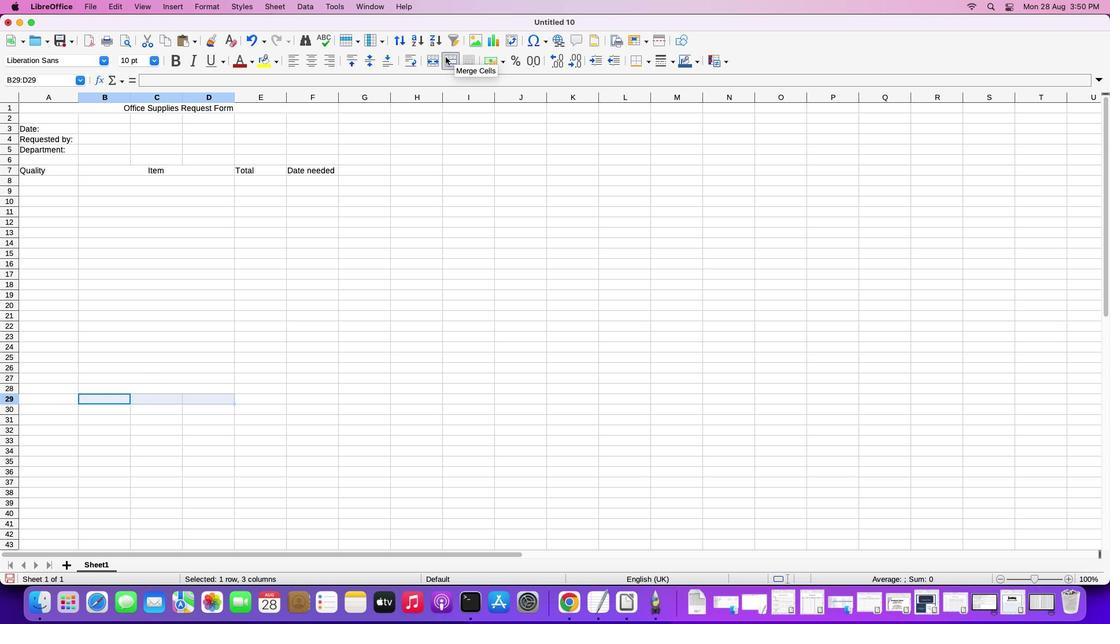 
Action: Mouse pressed left at (446, 57)
Screenshot: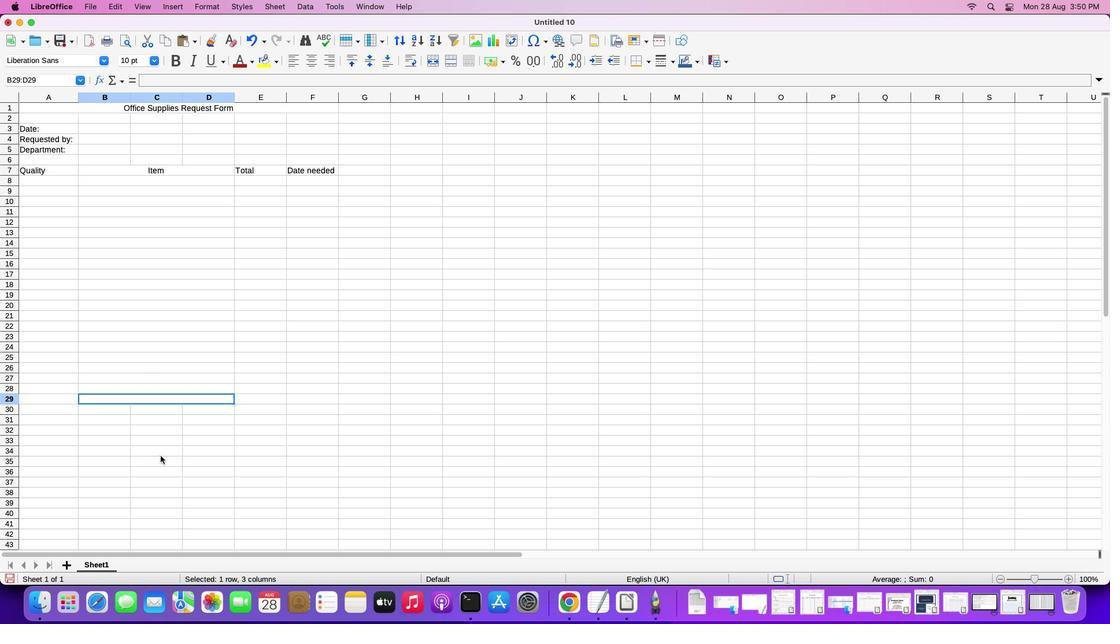 
Action: Mouse moved to (103, 411)
Screenshot: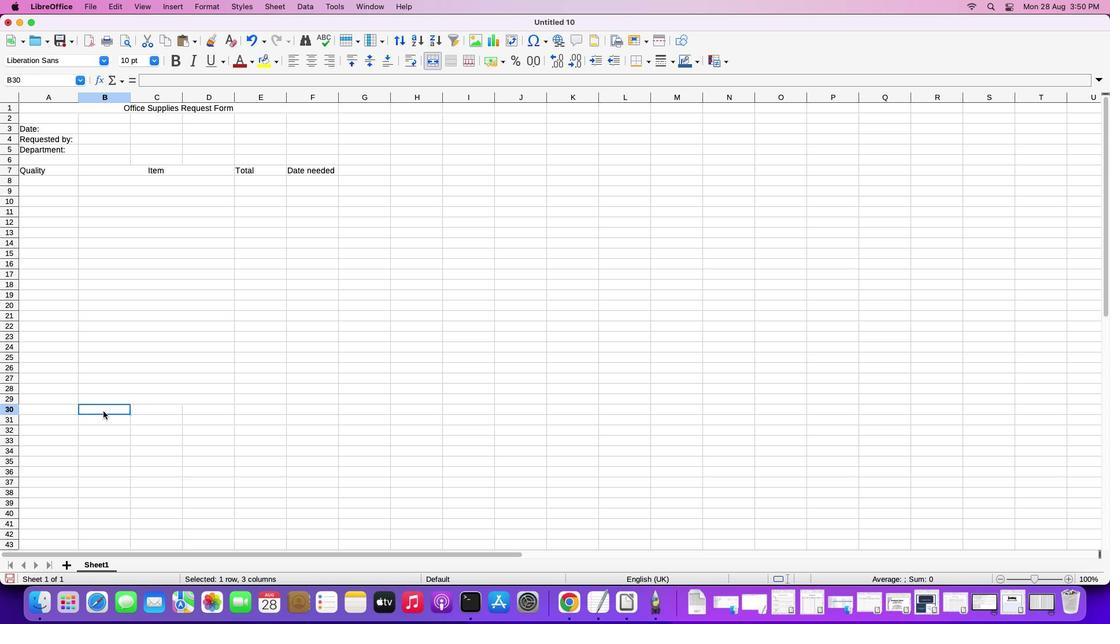 
Action: Mouse pressed left at (103, 411)
Screenshot: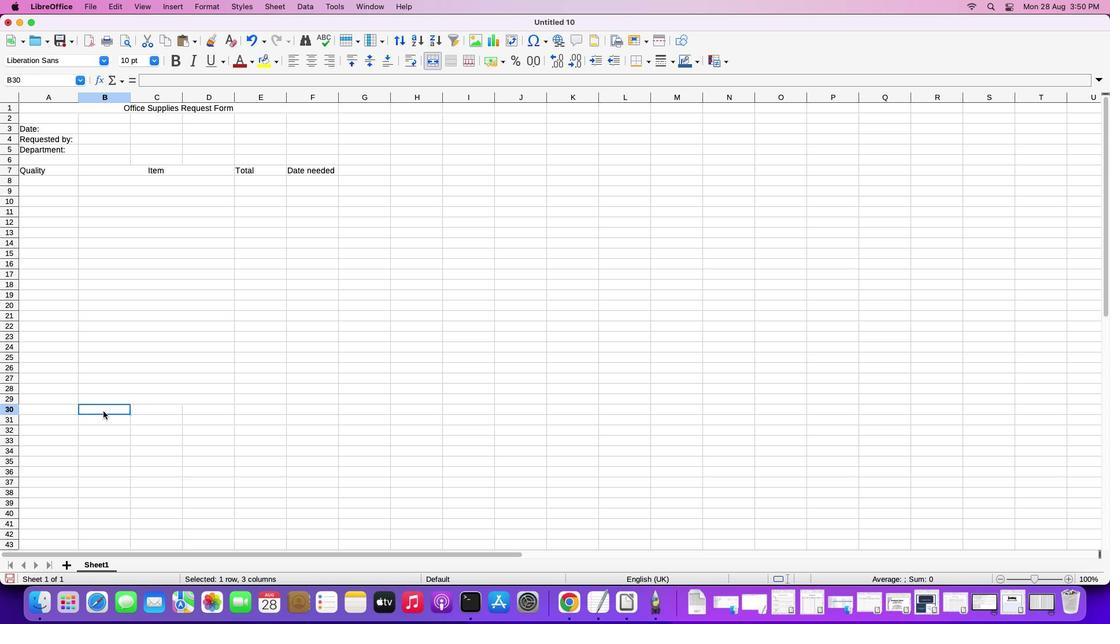 
Action: Mouse moved to (103, 411)
Screenshot: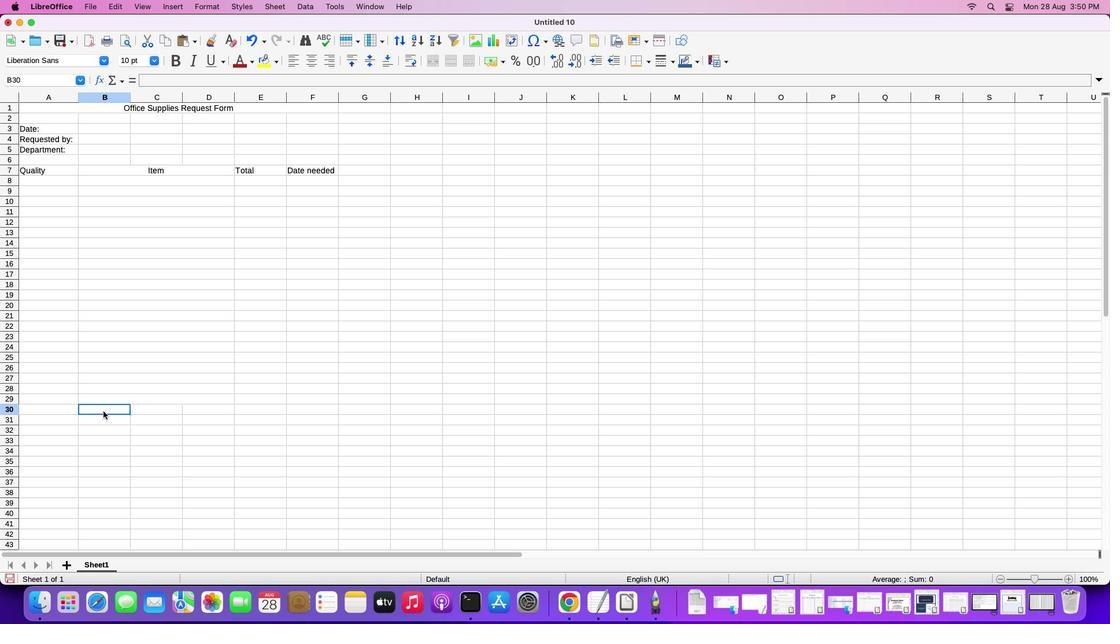 
Action: Key pressed Key.shiftKey.rightKey.right
Screenshot: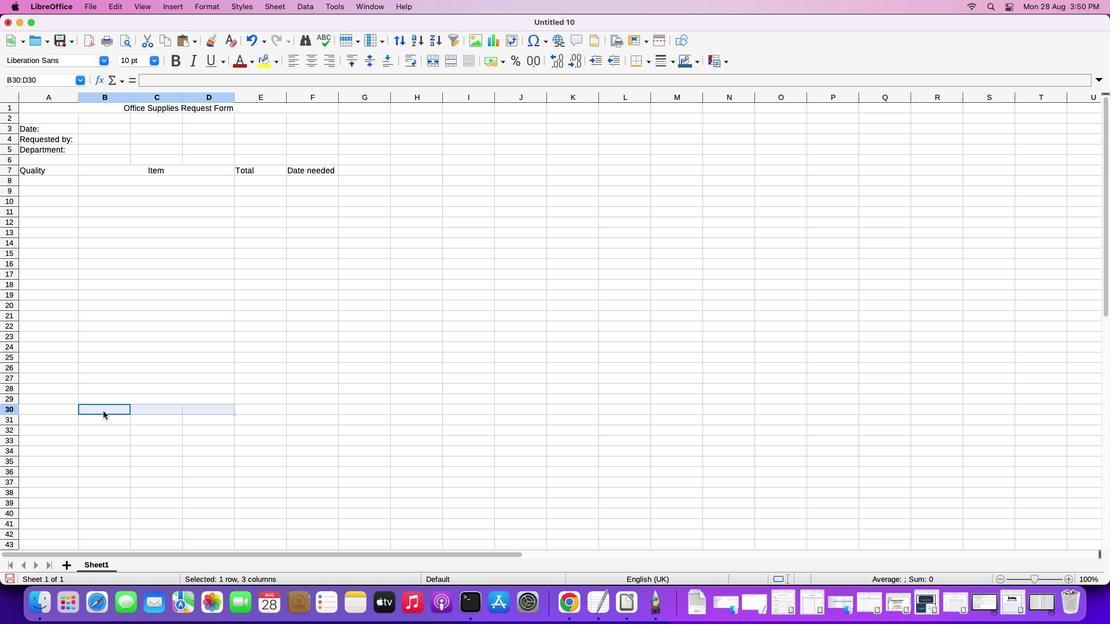 
Action: Mouse moved to (455, 60)
Screenshot: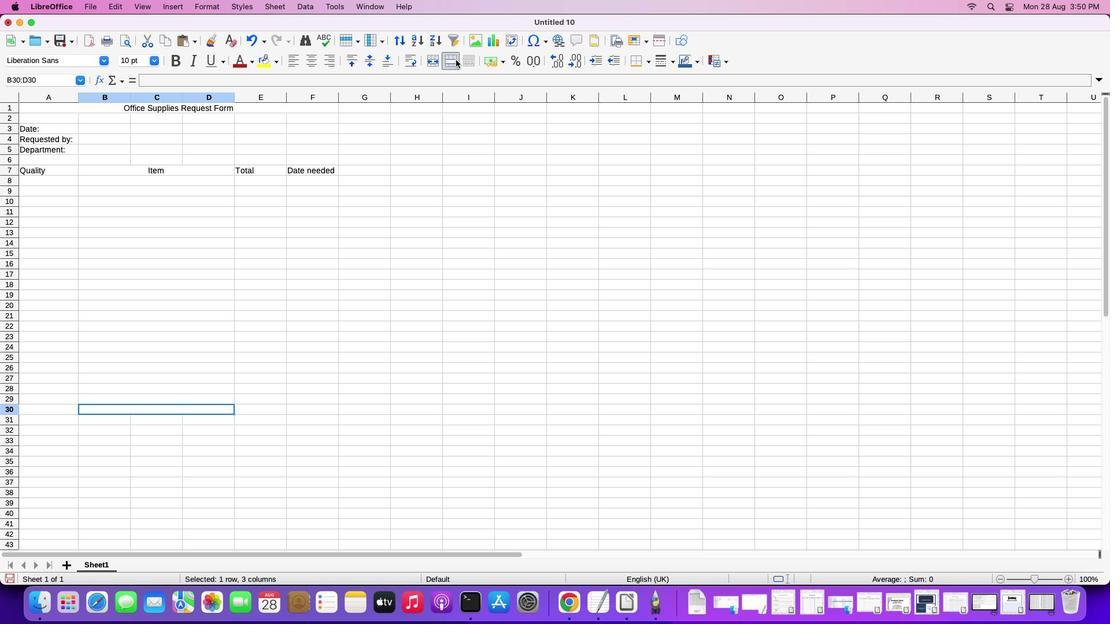 
Action: Mouse pressed left at (455, 60)
Screenshot: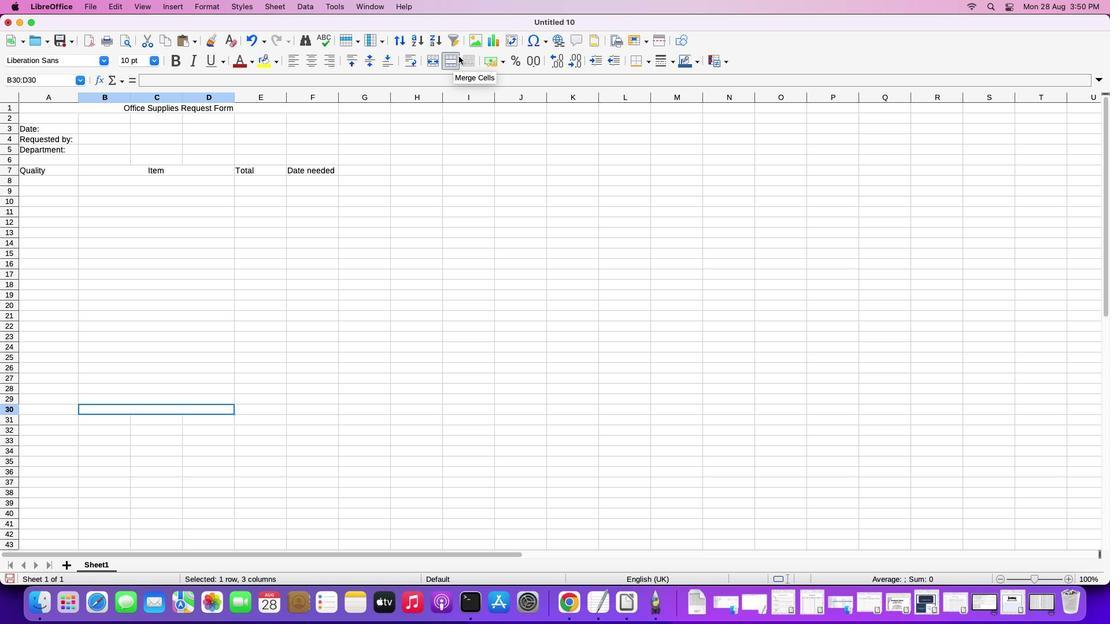 
Action: Mouse moved to (323, 96)
Screenshot: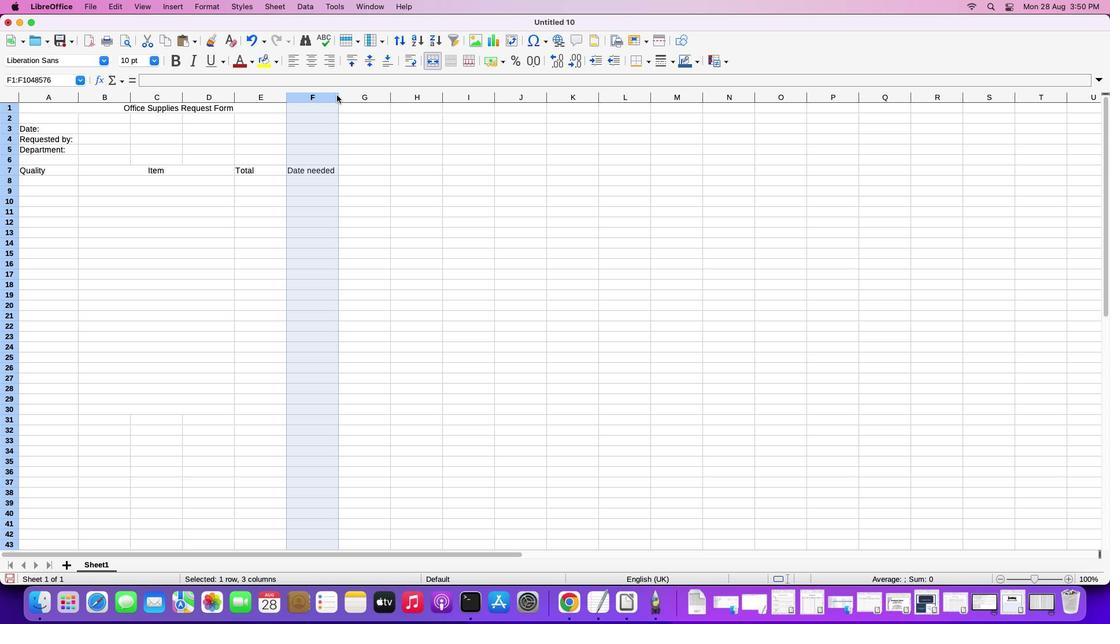 
Action: Mouse pressed left at (323, 96)
Screenshot: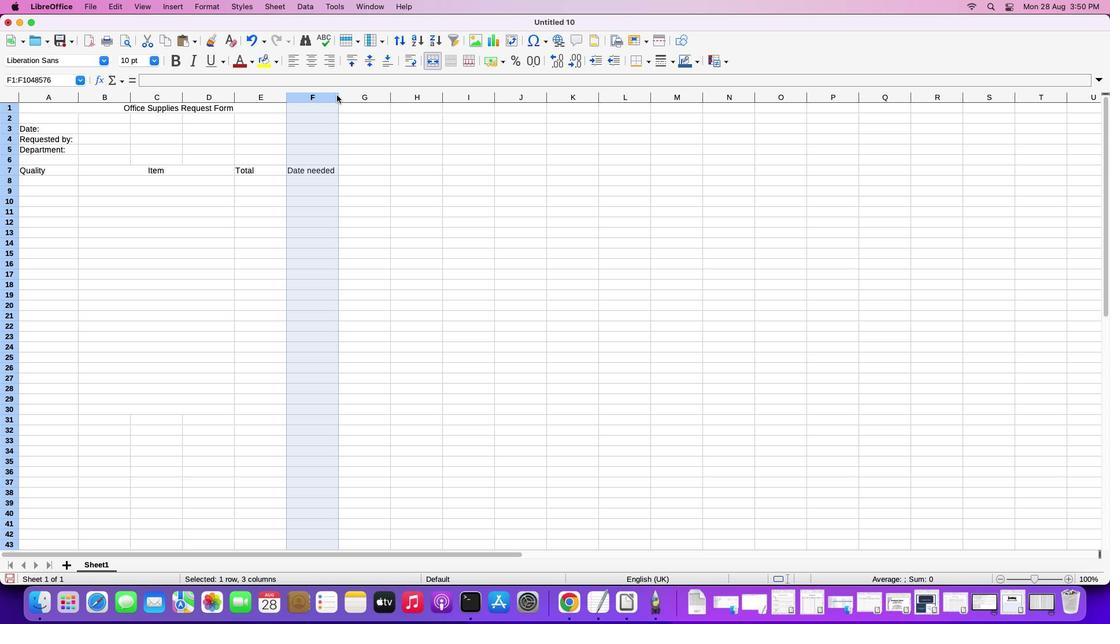
Action: Mouse moved to (337, 94)
Screenshot: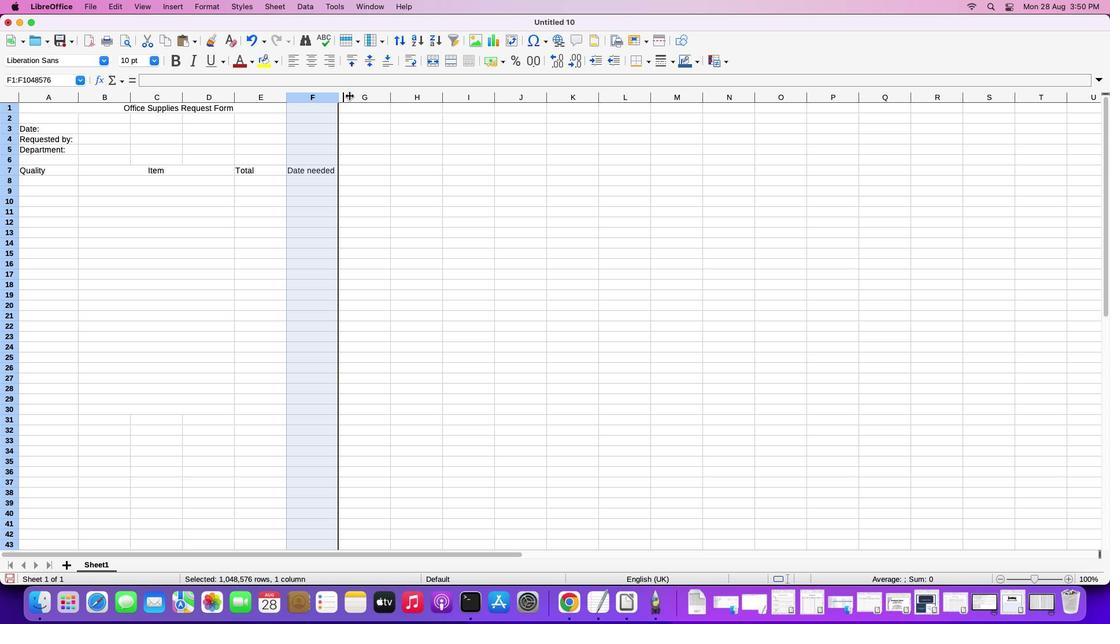 
Action: Mouse pressed left at (337, 94)
Screenshot: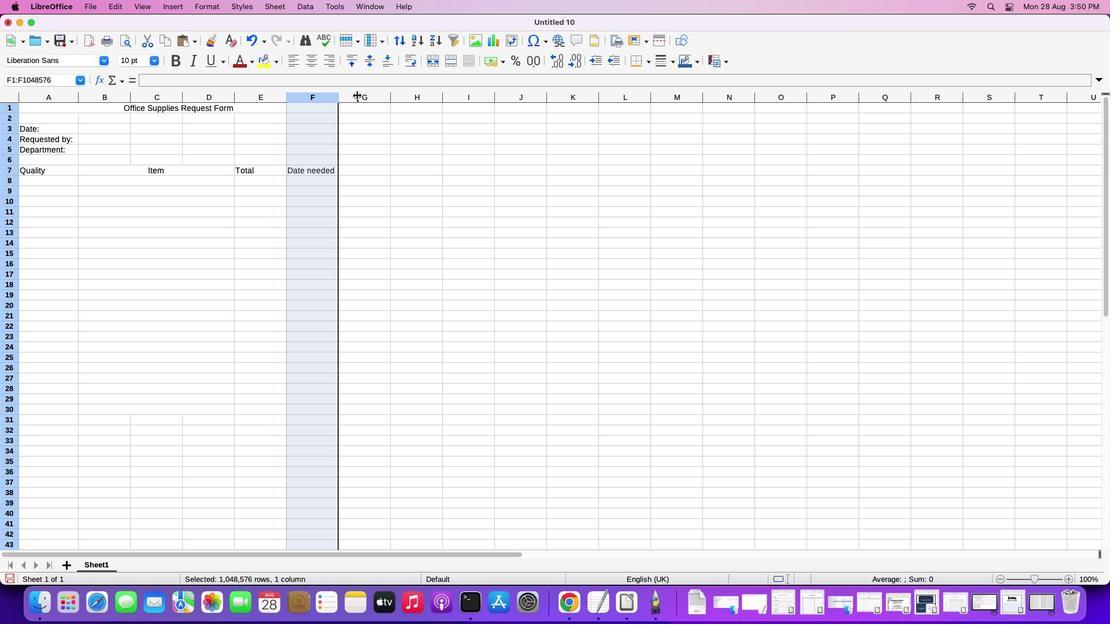
Action: Mouse moved to (374, 168)
Screenshot: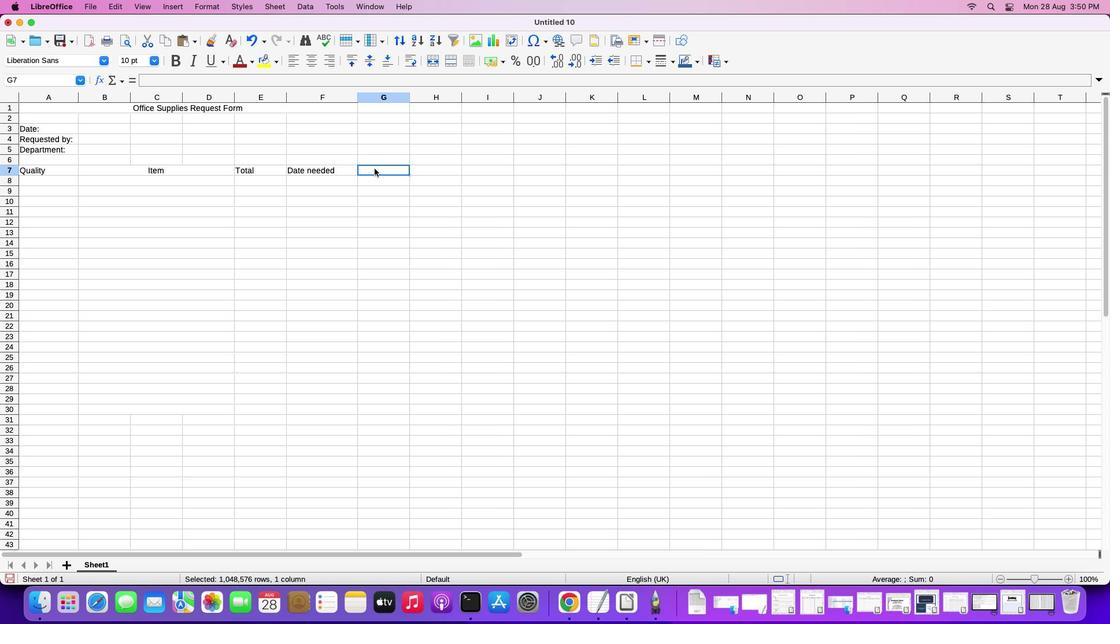 
Action: Mouse pressed left at (374, 168)
Screenshot: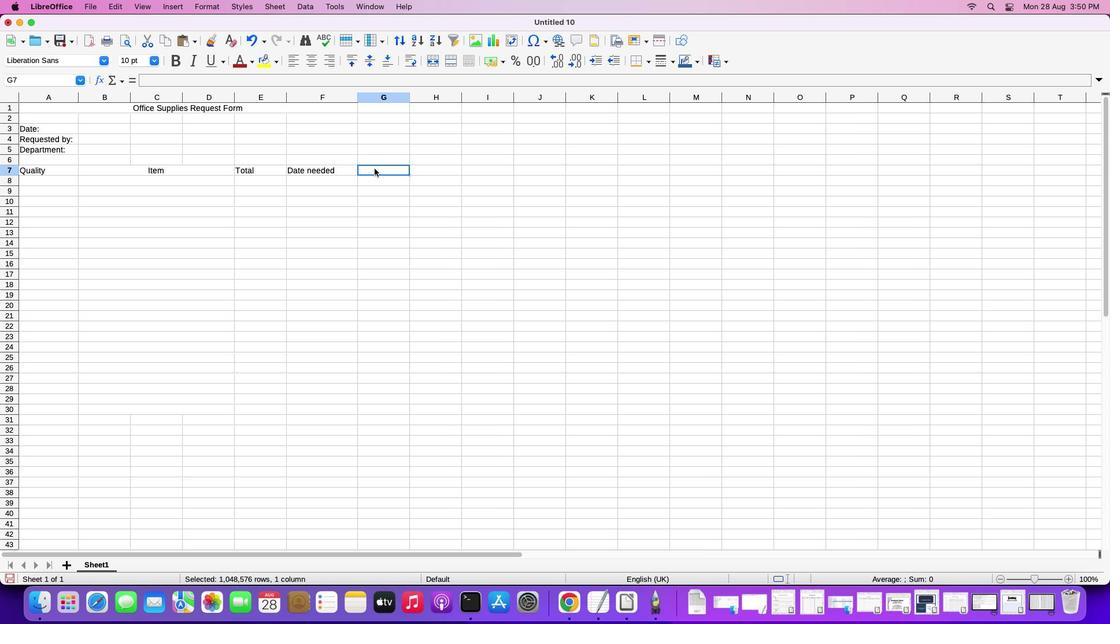 
Action: Mouse moved to (321, 168)
Screenshot: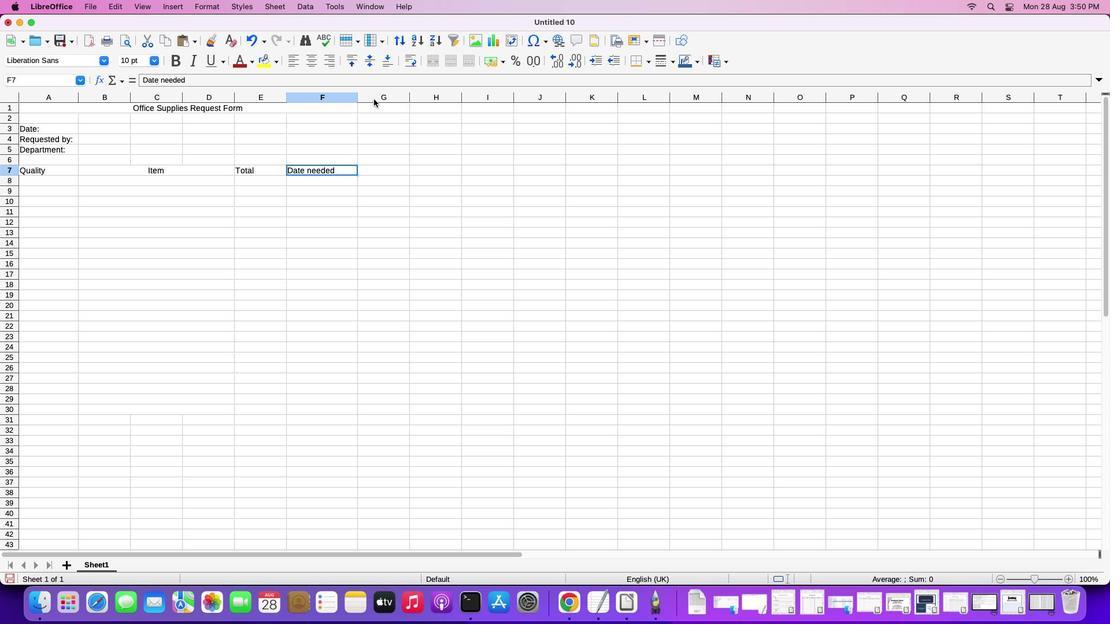 
Action: Mouse pressed left at (321, 168)
Screenshot: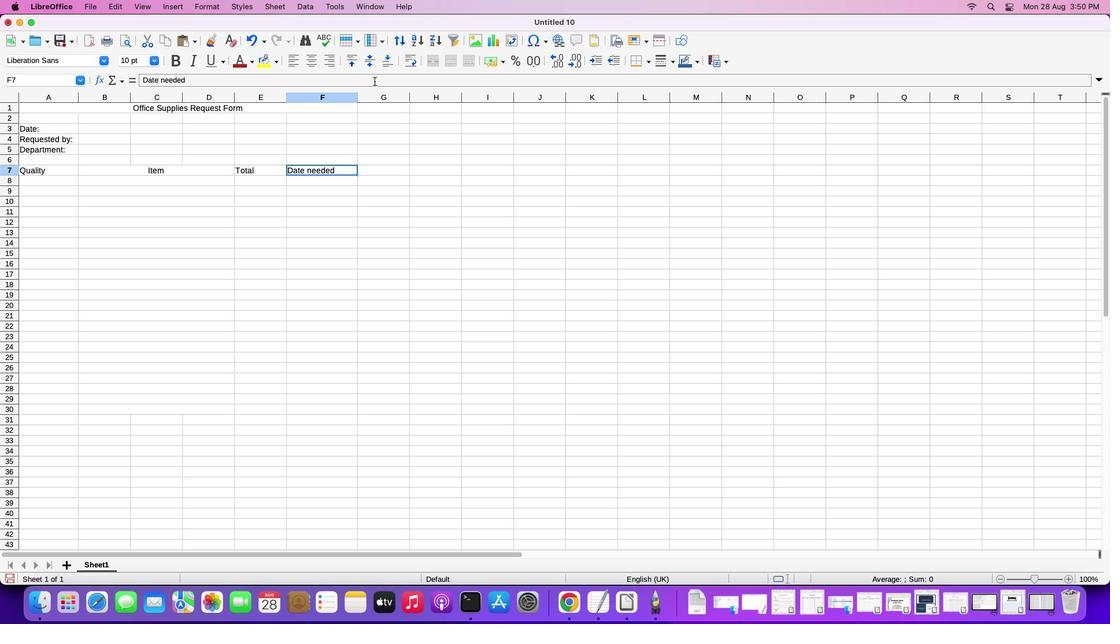 
Action: Mouse moved to (303, 61)
Screenshot: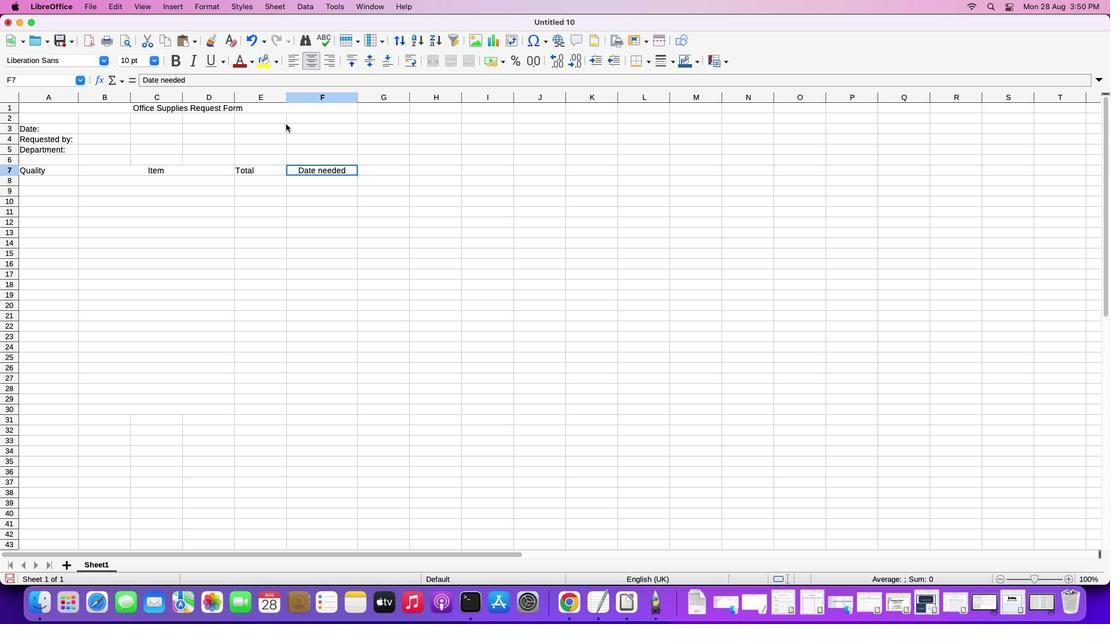 
Action: Mouse pressed left at (303, 61)
Screenshot: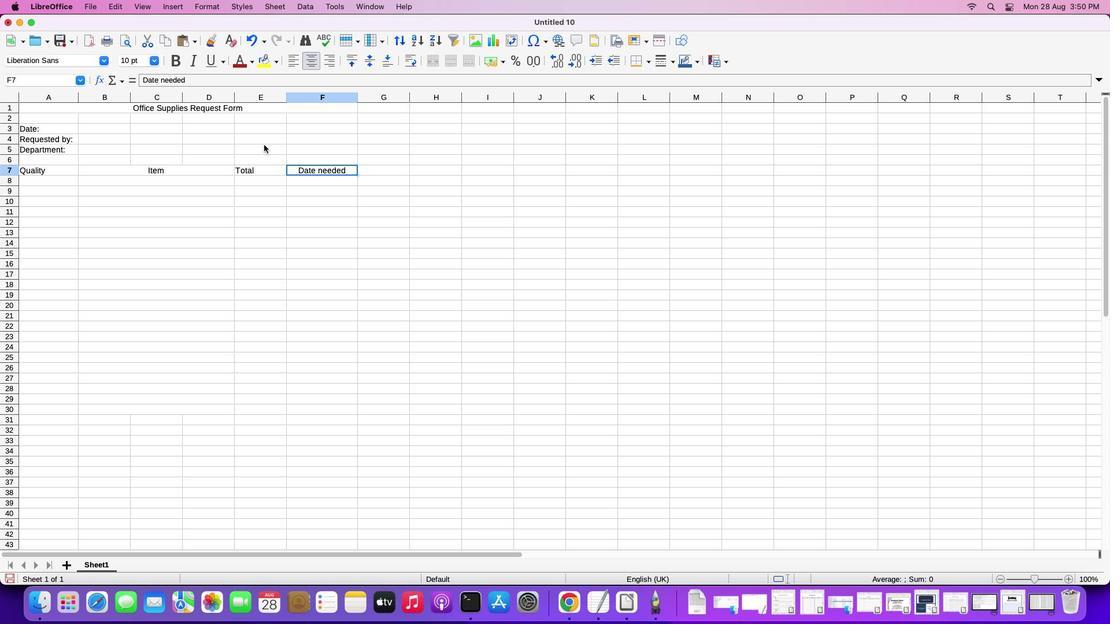 
Action: Mouse moved to (244, 169)
Screenshot: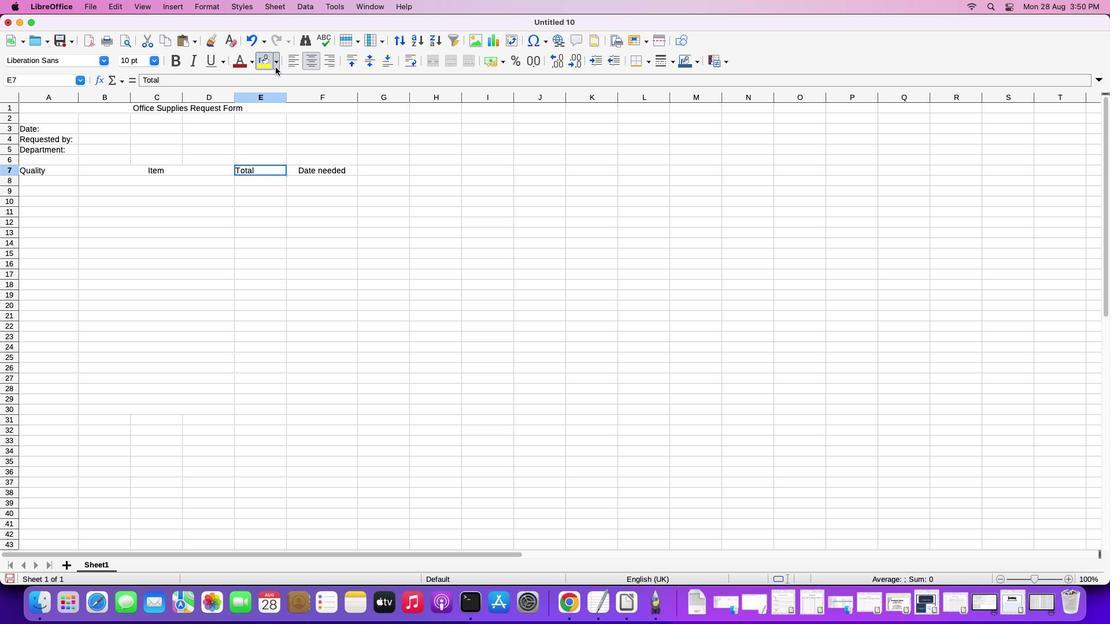 
Action: Mouse pressed left at (244, 169)
Screenshot: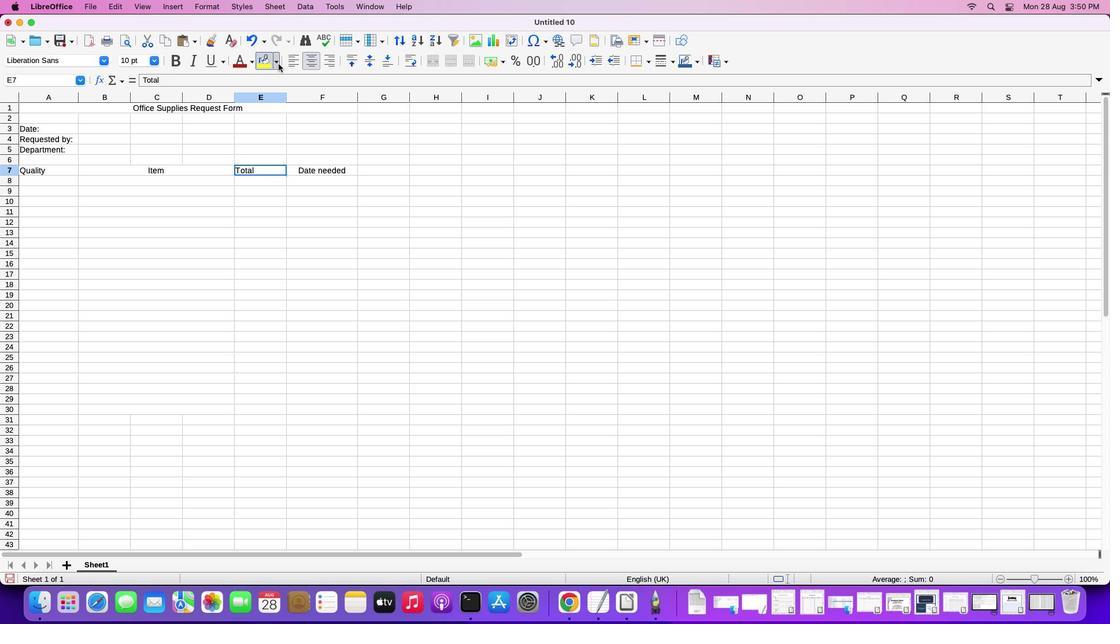 
Action: Mouse moved to (308, 58)
Screenshot: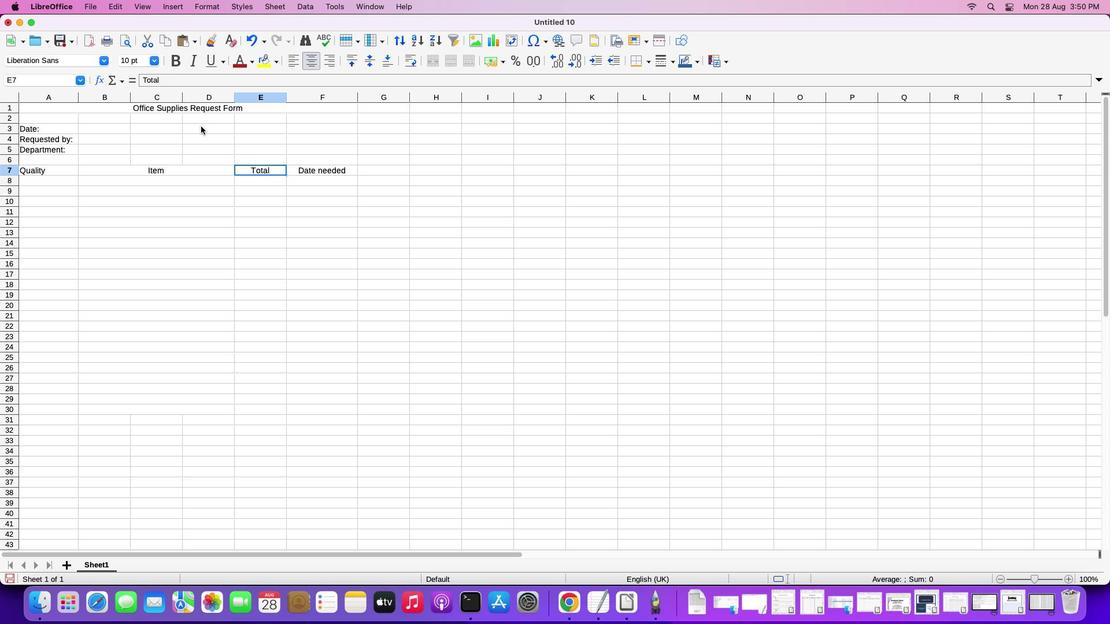 
Action: Mouse pressed left at (308, 58)
Screenshot: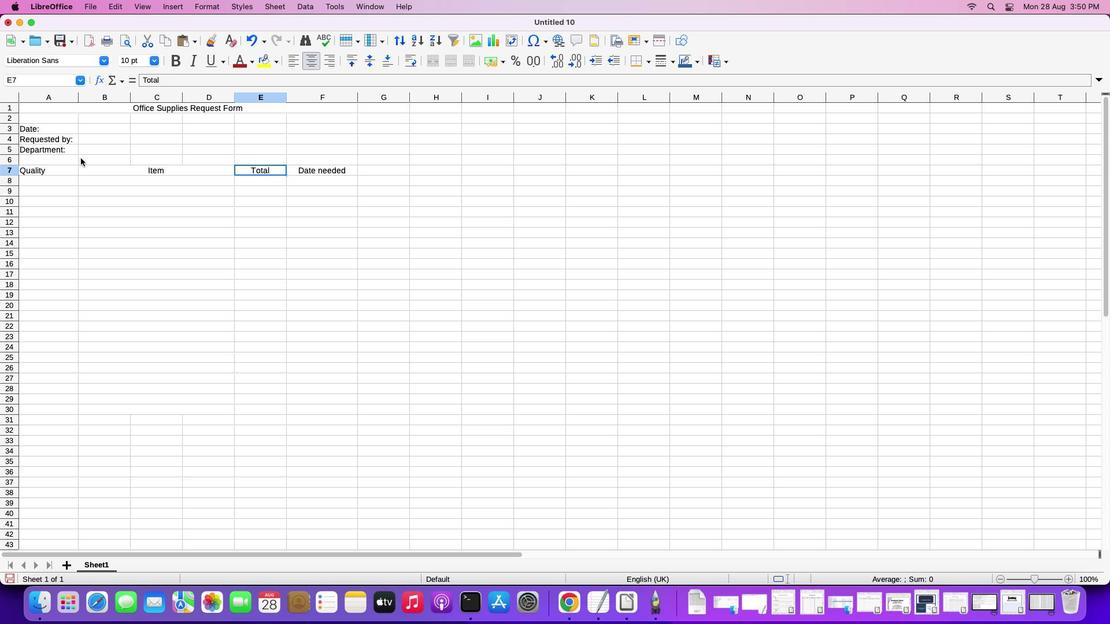 
Action: Mouse moved to (49, 168)
Screenshot: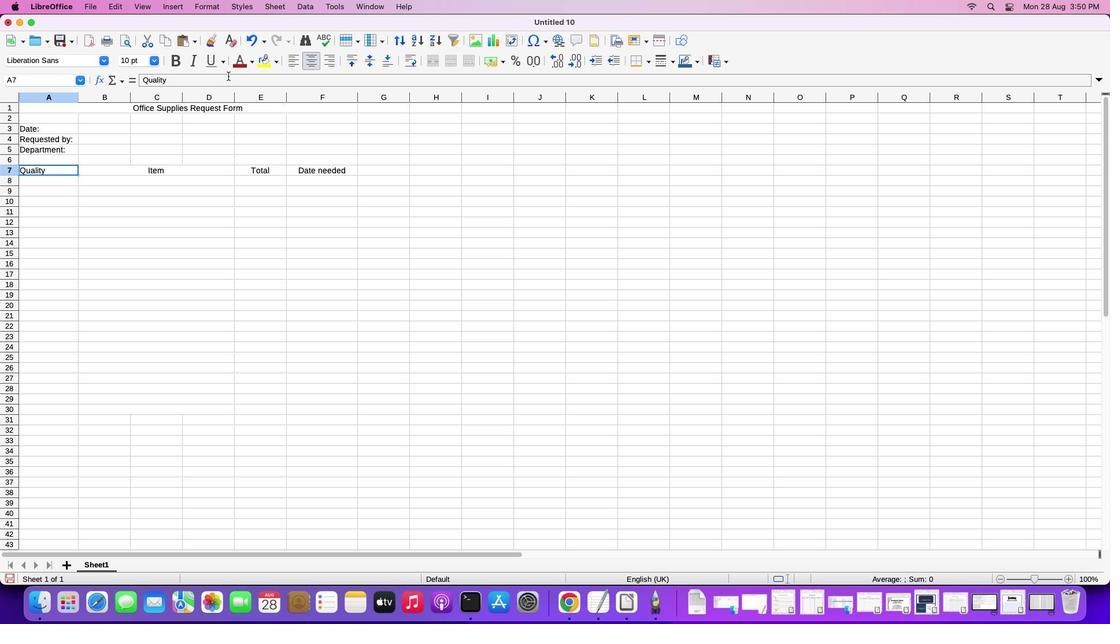 
Action: Mouse pressed left at (49, 168)
Screenshot: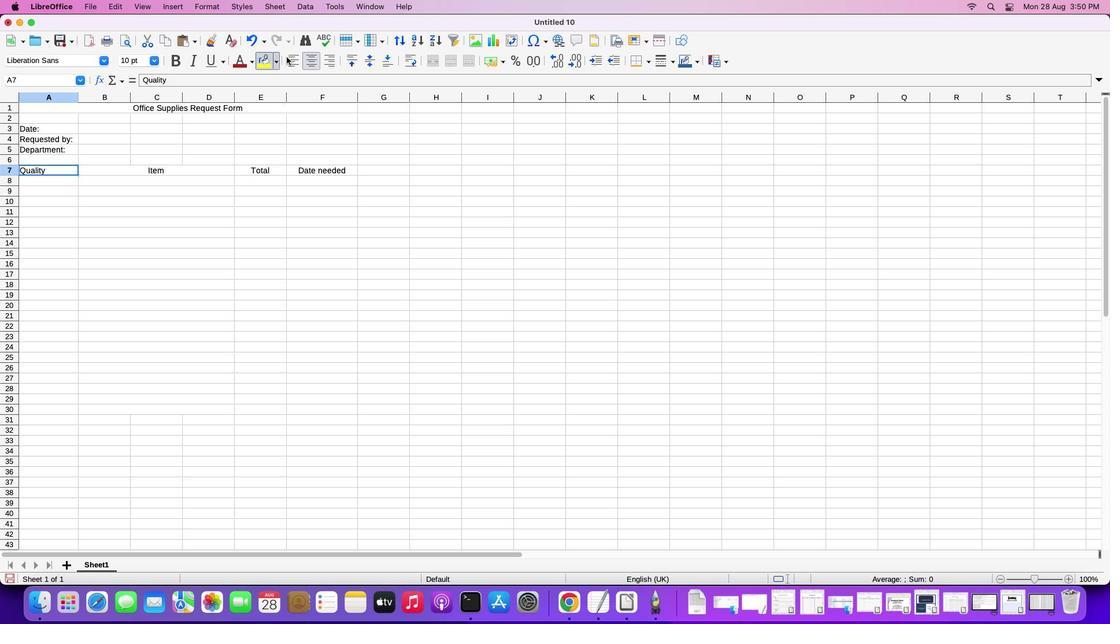 
Action: Mouse moved to (311, 56)
Screenshot: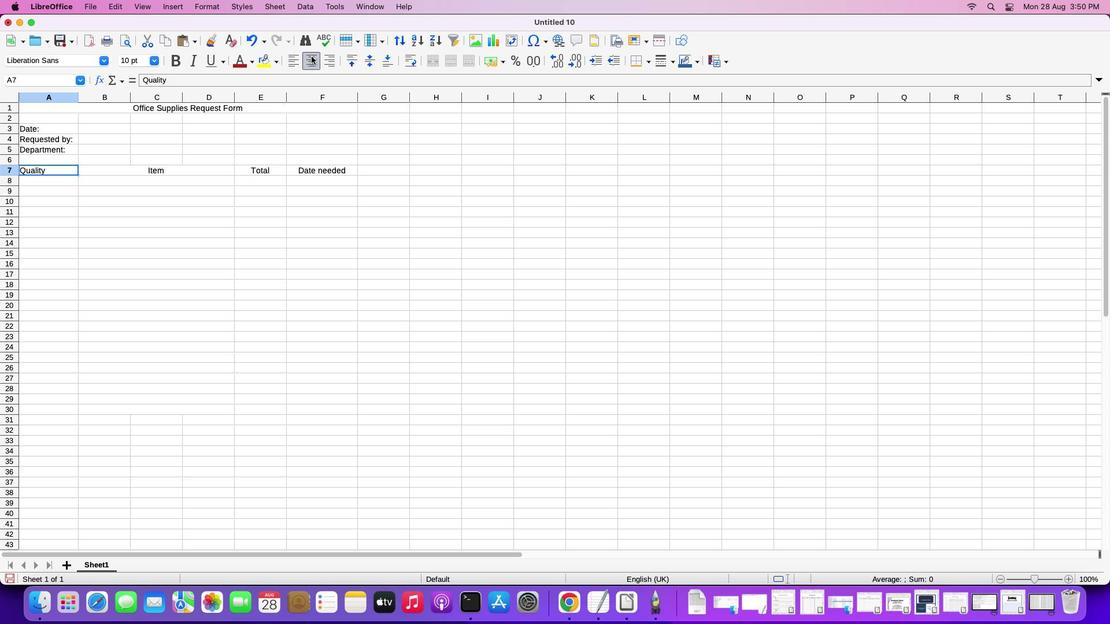
Action: Mouse pressed left at (311, 56)
Screenshot: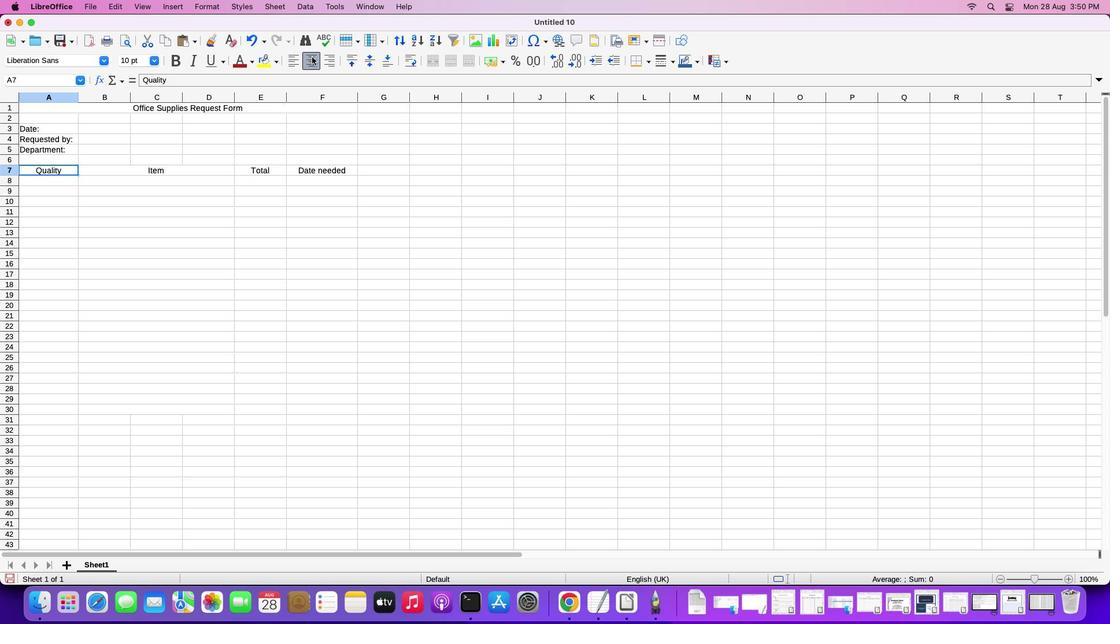 
Action: Mouse moved to (39, 127)
Screenshot: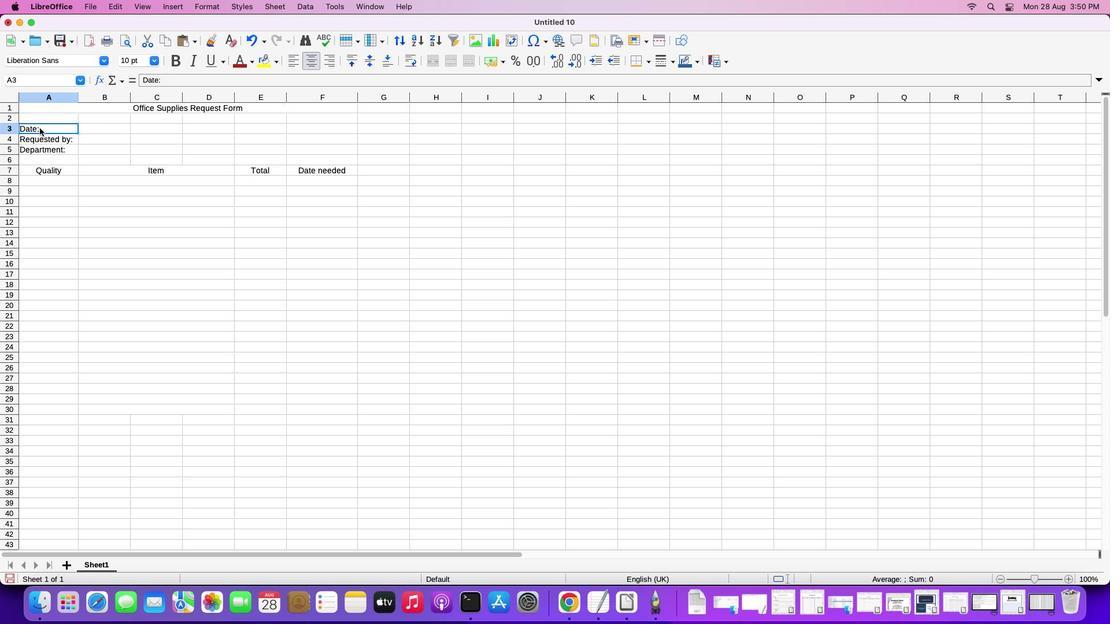 
Action: Mouse pressed left at (39, 127)
Screenshot: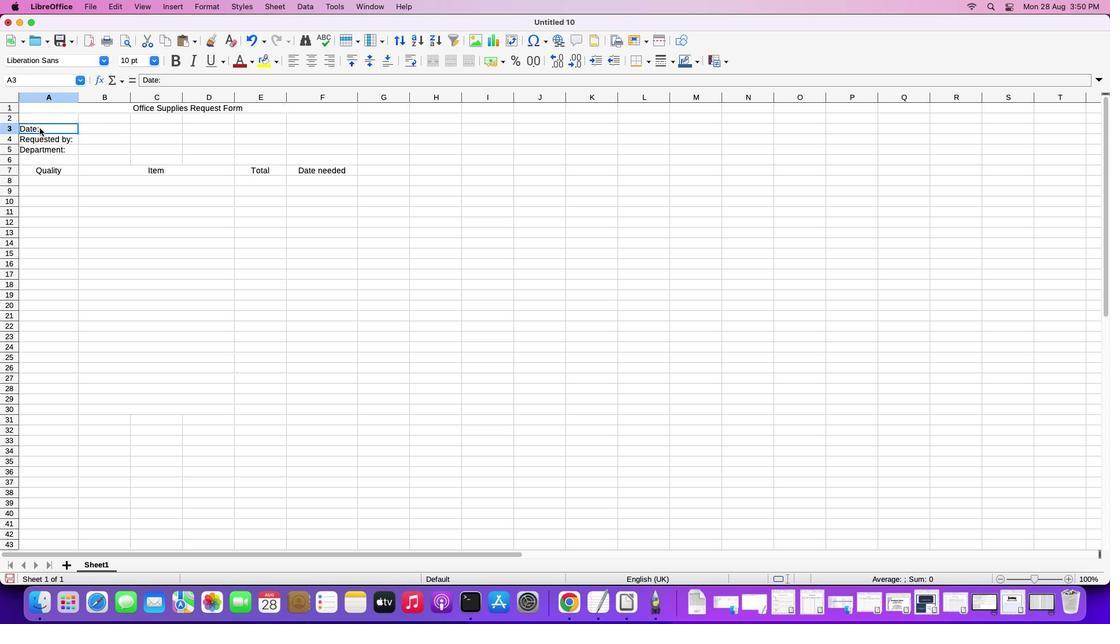 
Action: Mouse moved to (101, 126)
Screenshot: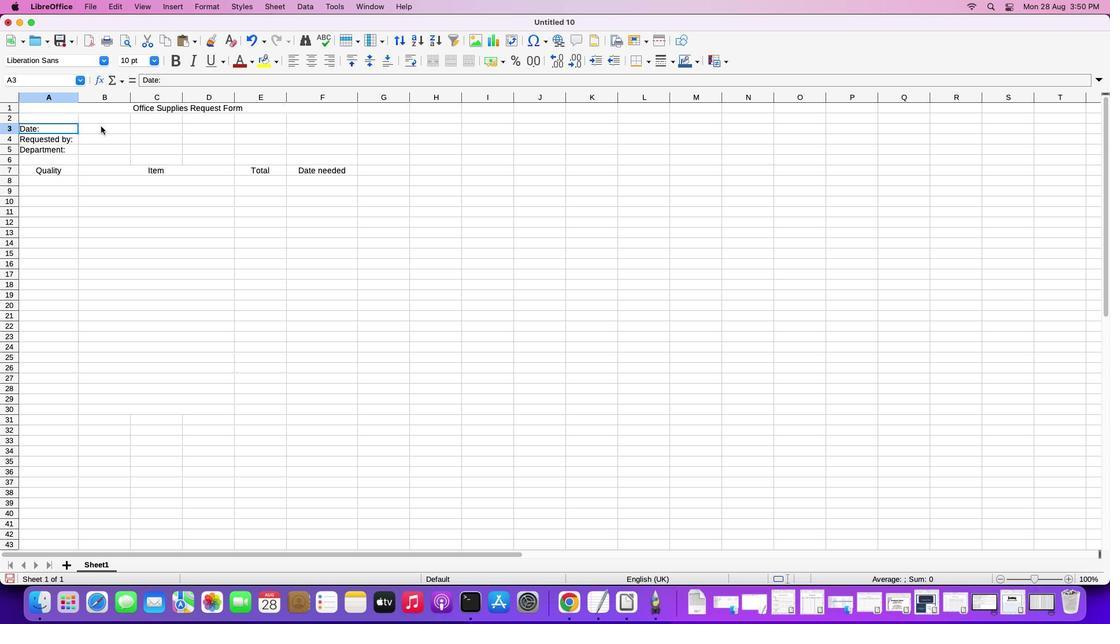 
Action: Mouse pressed left at (101, 126)
Screenshot: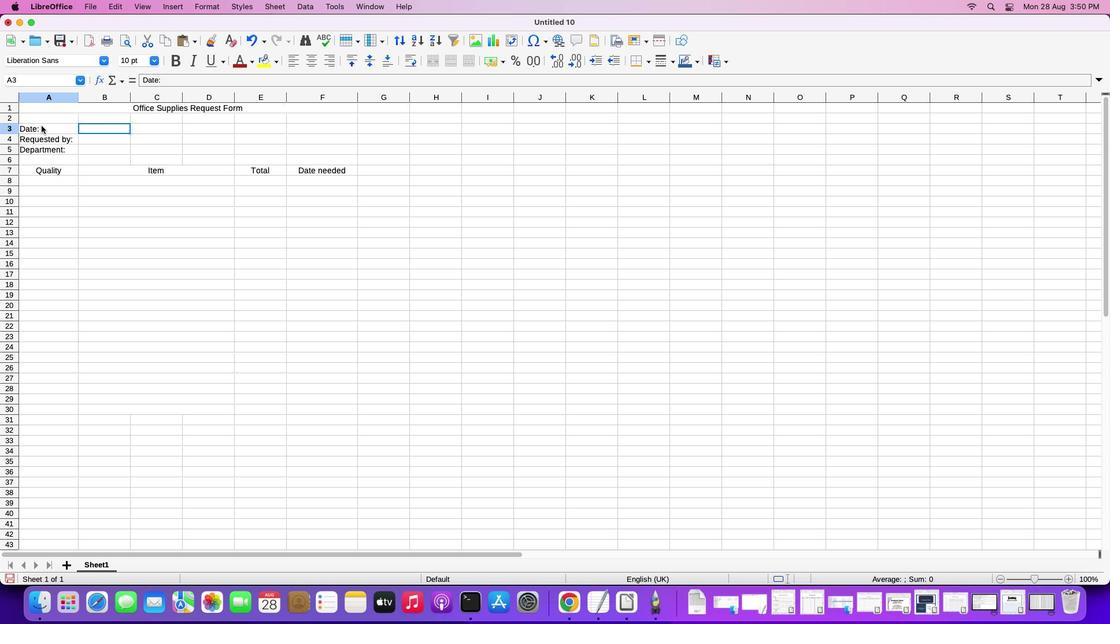
Action: Mouse moved to (41, 126)
Screenshot: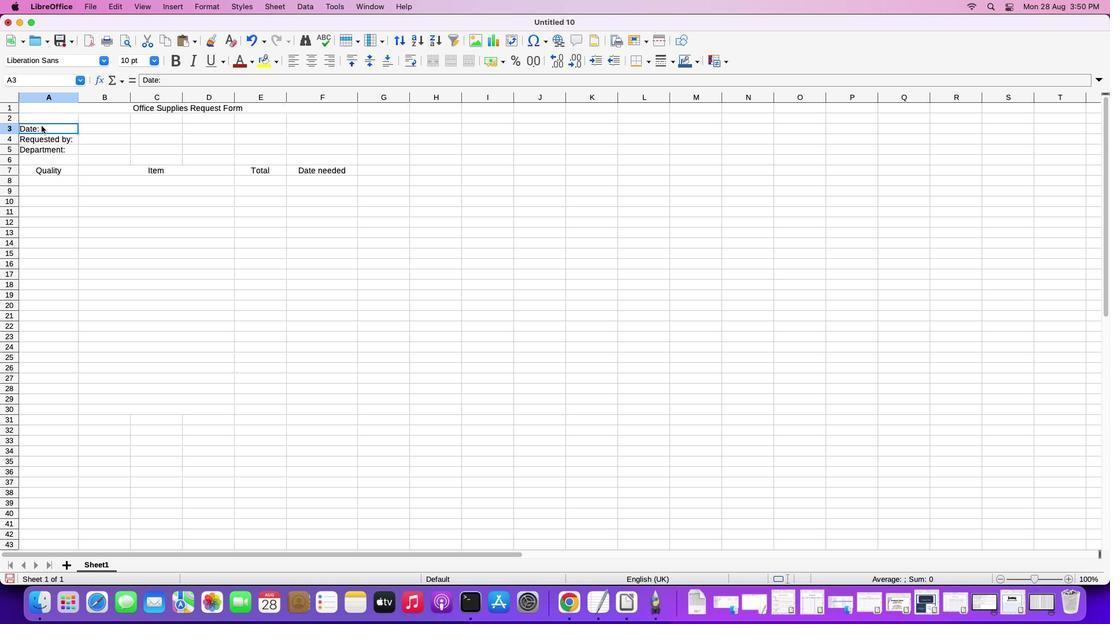 
Action: Mouse pressed left at (41, 126)
Screenshot: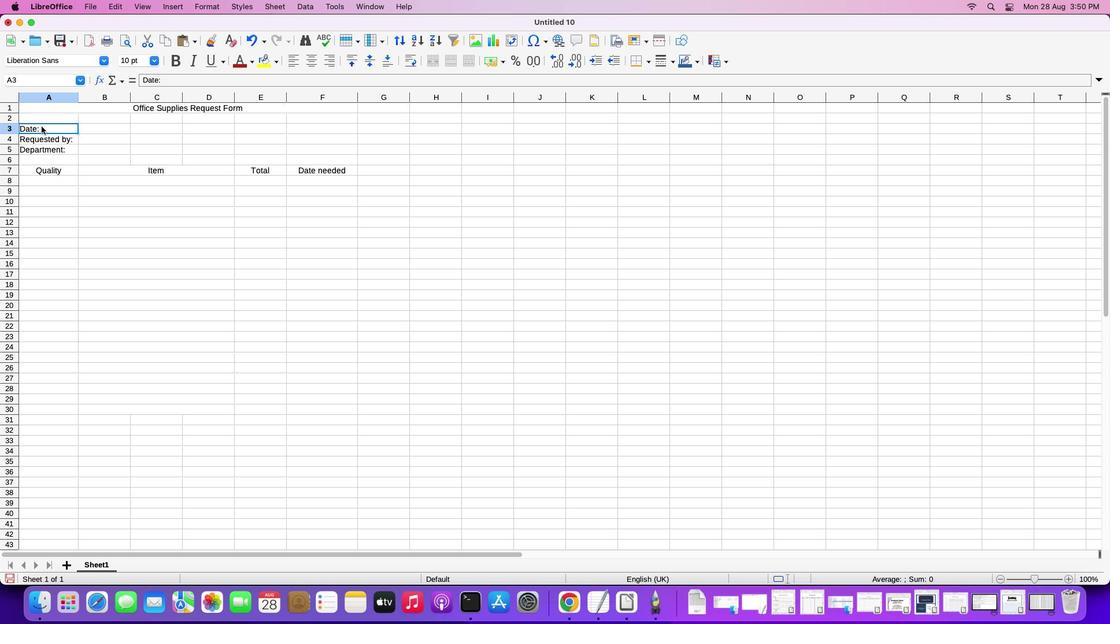 
Action: Key pressed Key.shift
Screenshot: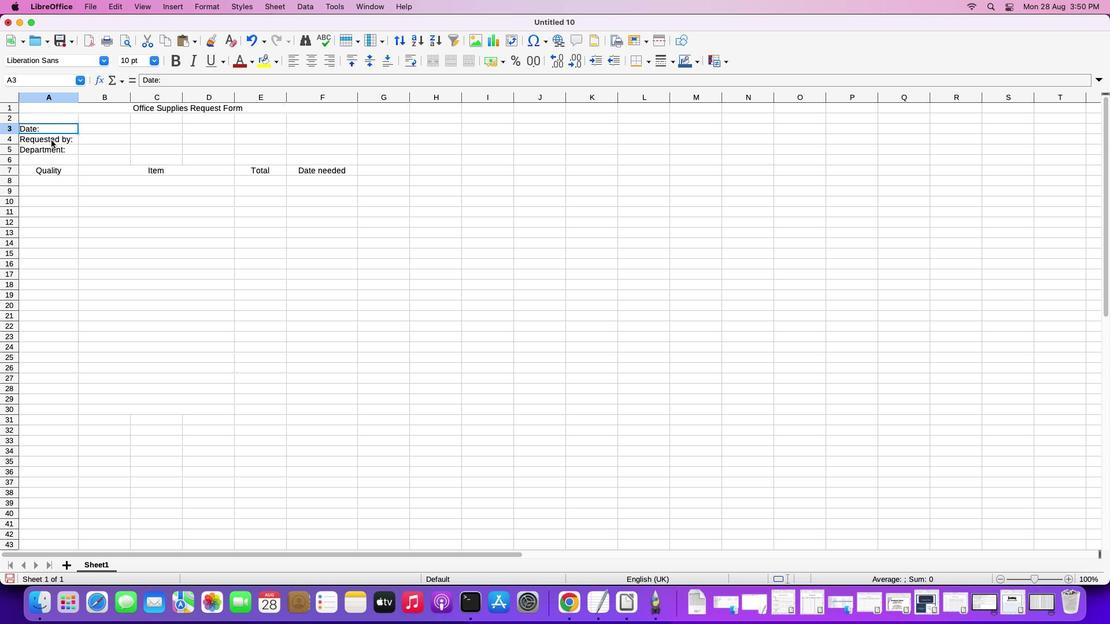 
Action: Mouse moved to (50, 139)
Screenshot: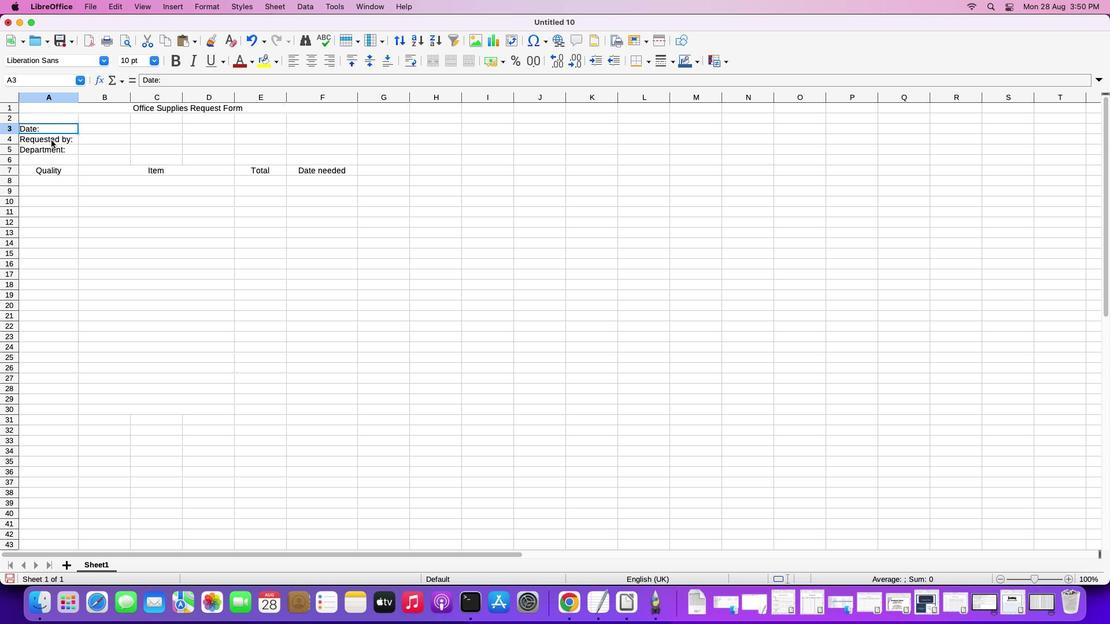 
Action: Key pressed Key.rightKey.rightKey.right
Screenshot: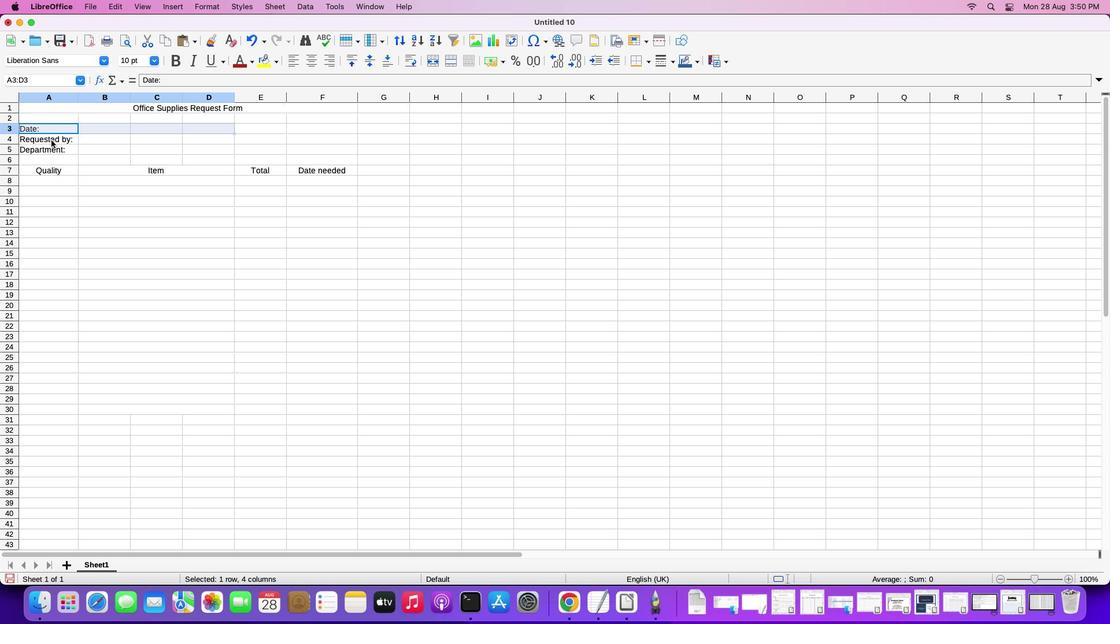
Action: Mouse moved to (179, 150)
Screenshot: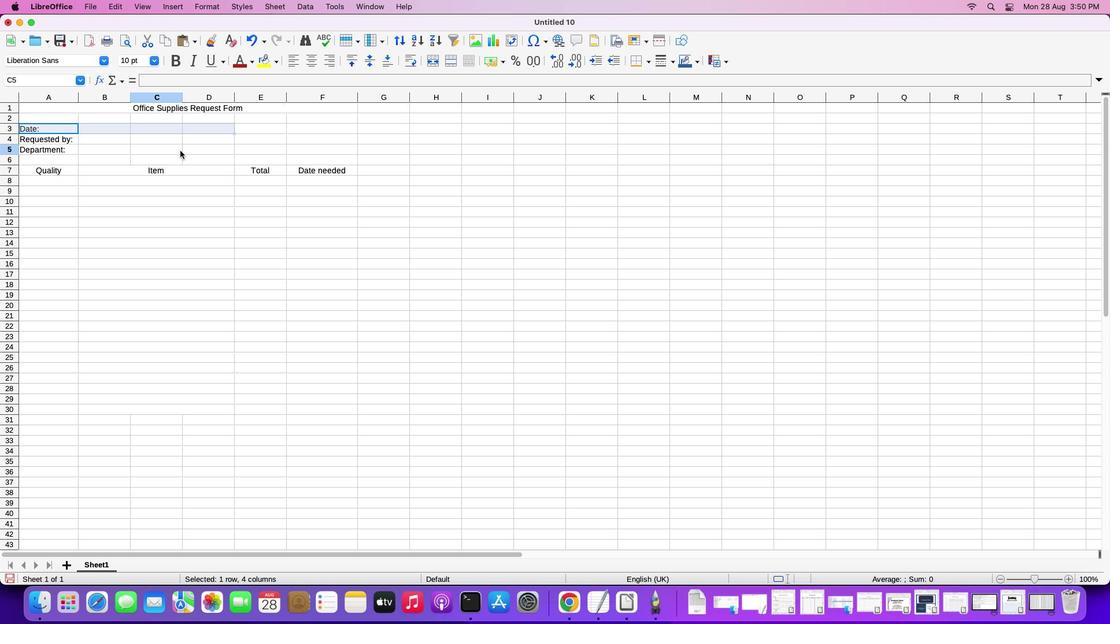 
Action: Mouse pressed left at (179, 150)
Screenshot: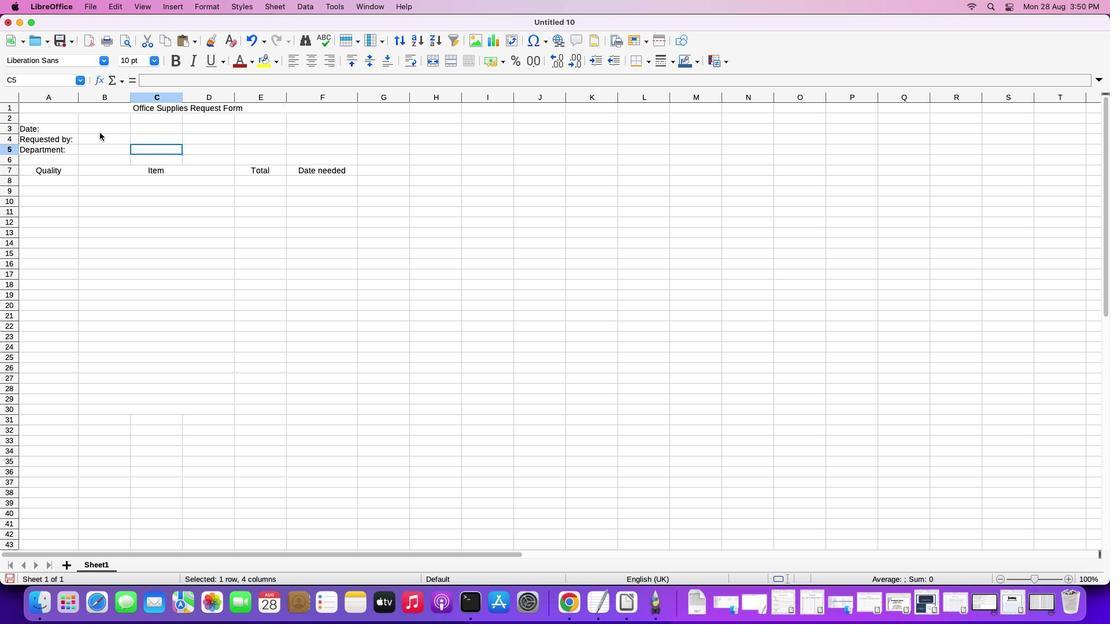 
Action: Mouse moved to (101, 129)
Screenshot: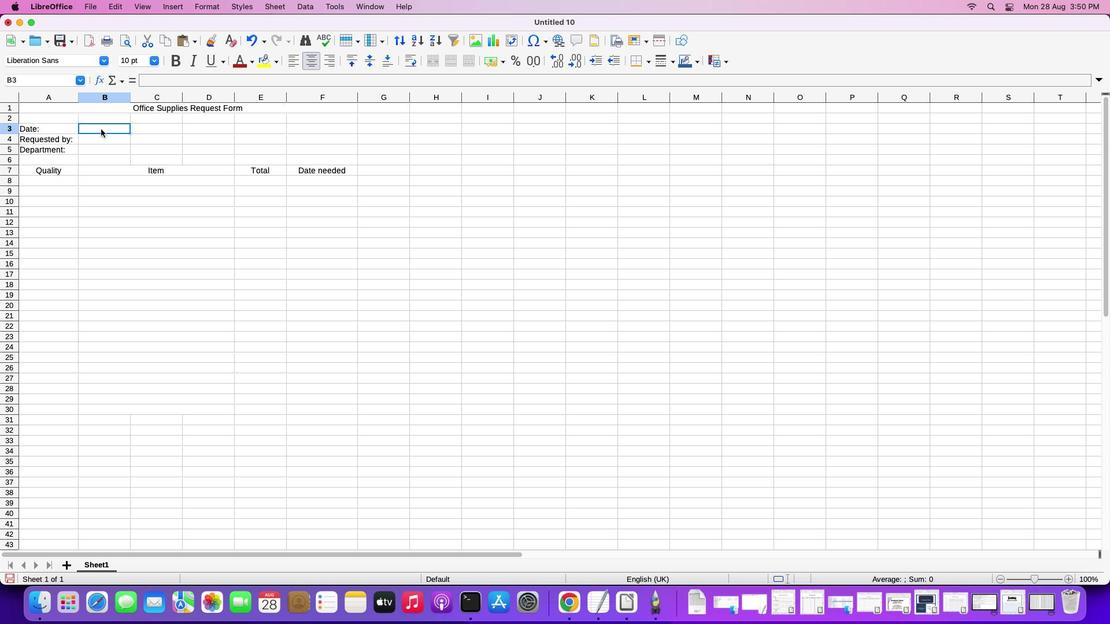 
Action: Mouse pressed left at (101, 129)
Screenshot: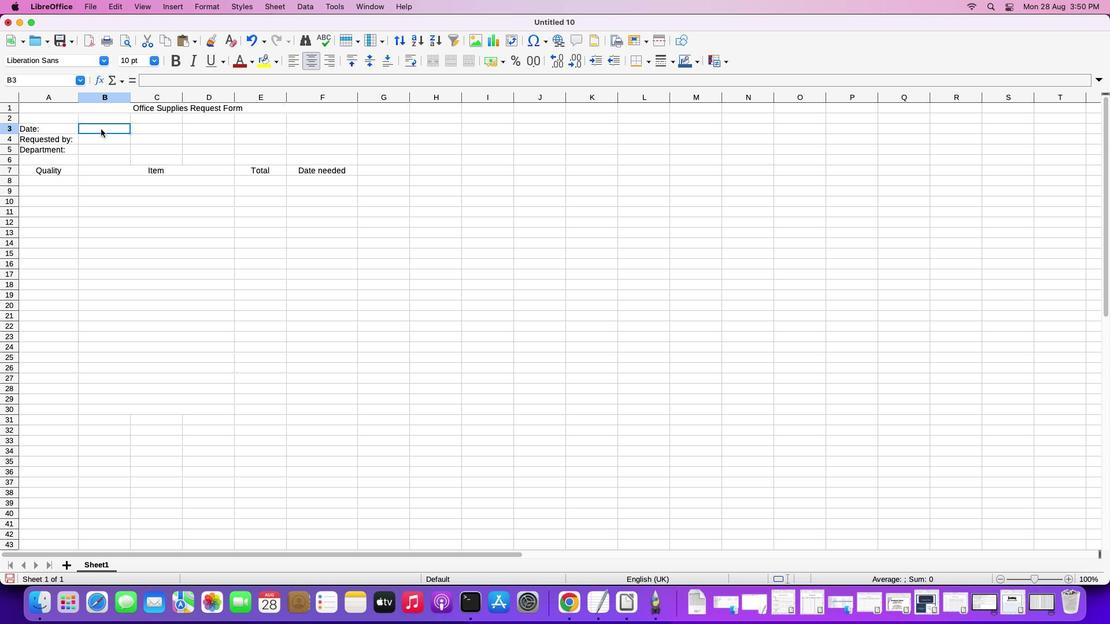 
Action: Key pressed Key.shiftKey.rightKey.right
Screenshot: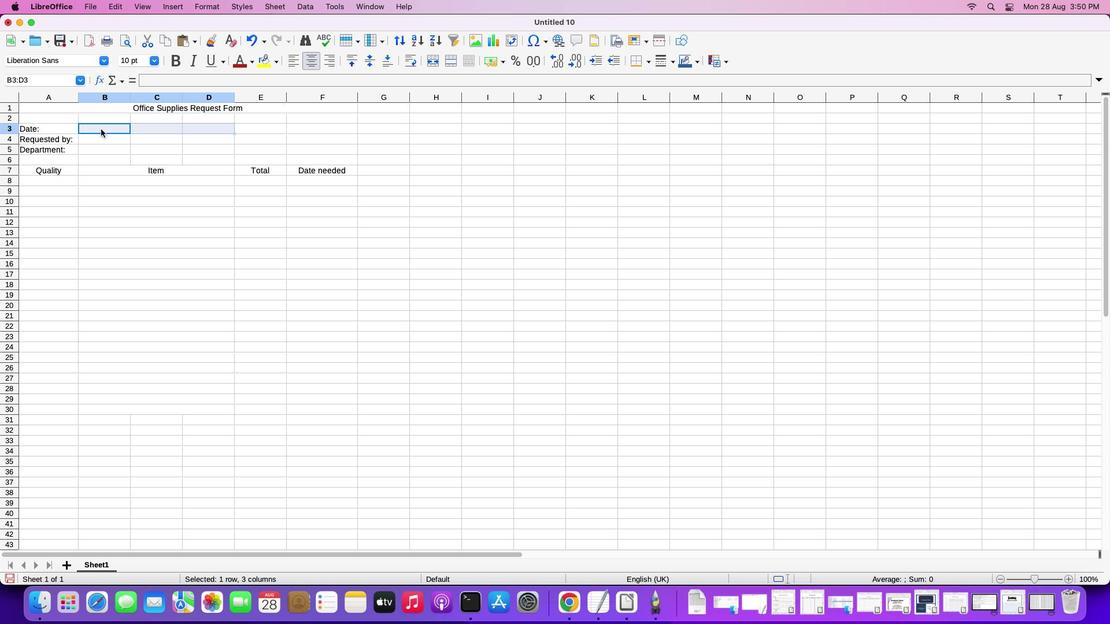 
Action: Mouse moved to (447, 63)
Screenshot: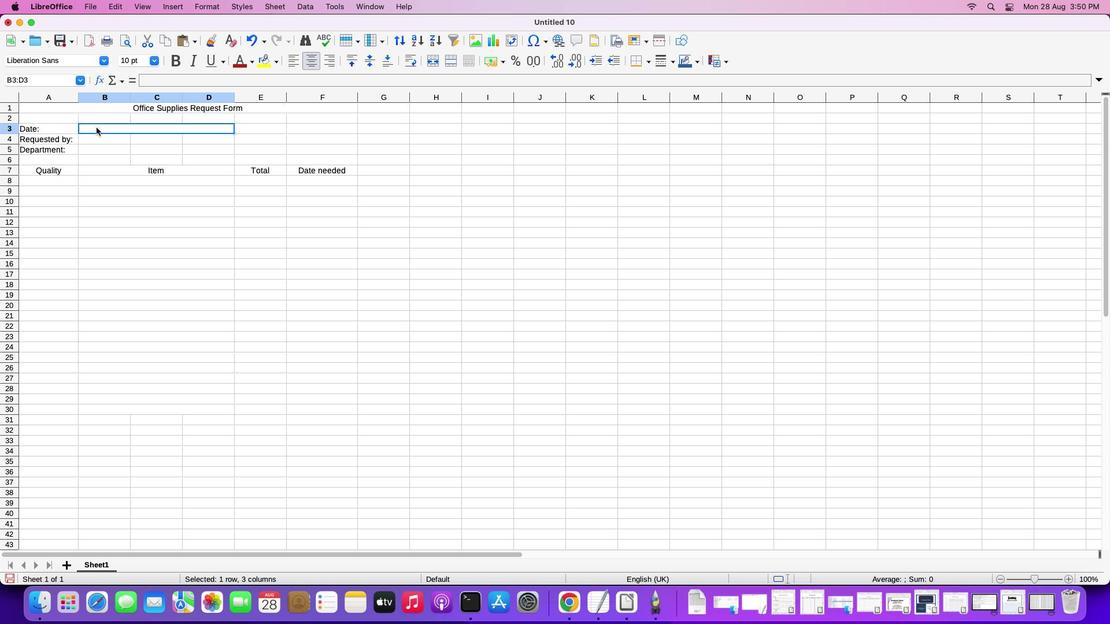 
Action: Mouse pressed left at (447, 63)
Screenshot: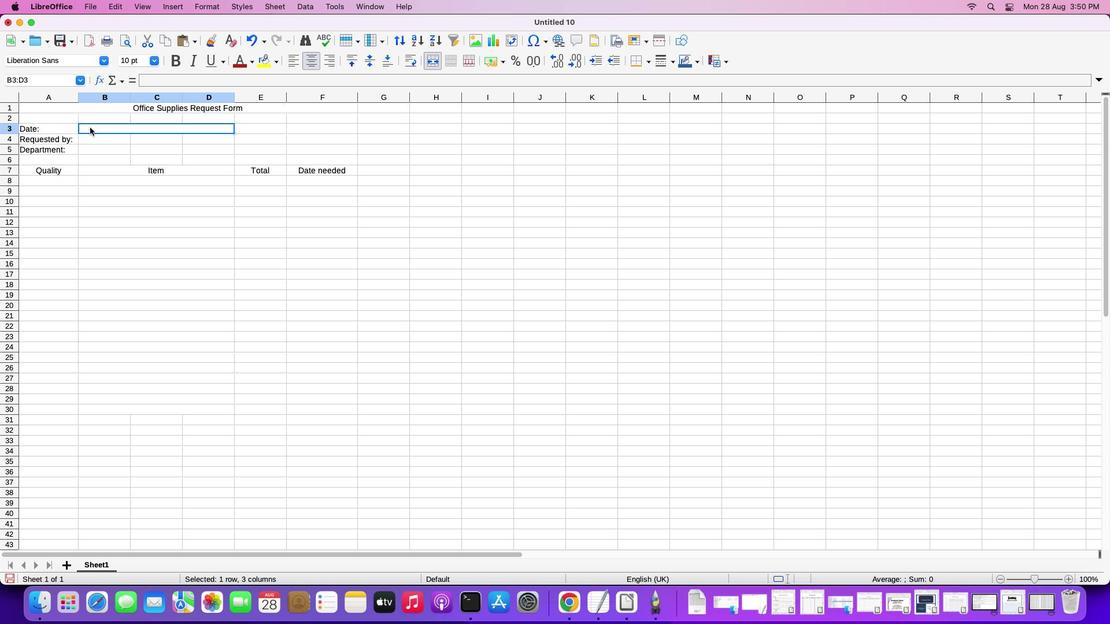 
Action: Mouse moved to (98, 137)
Screenshot: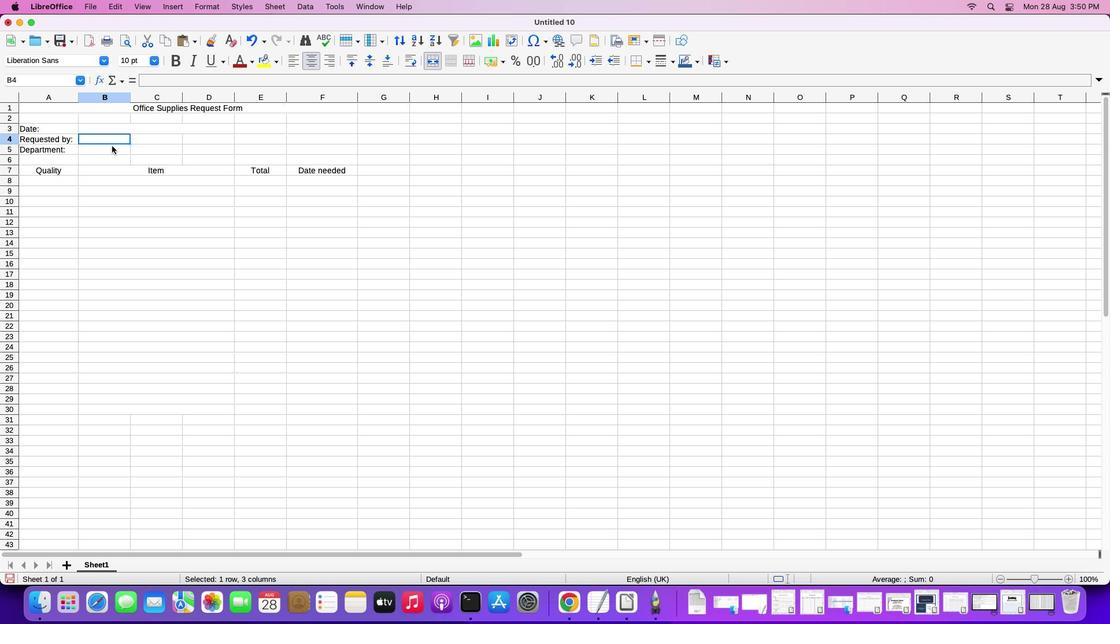 
Action: Mouse pressed left at (98, 137)
Screenshot: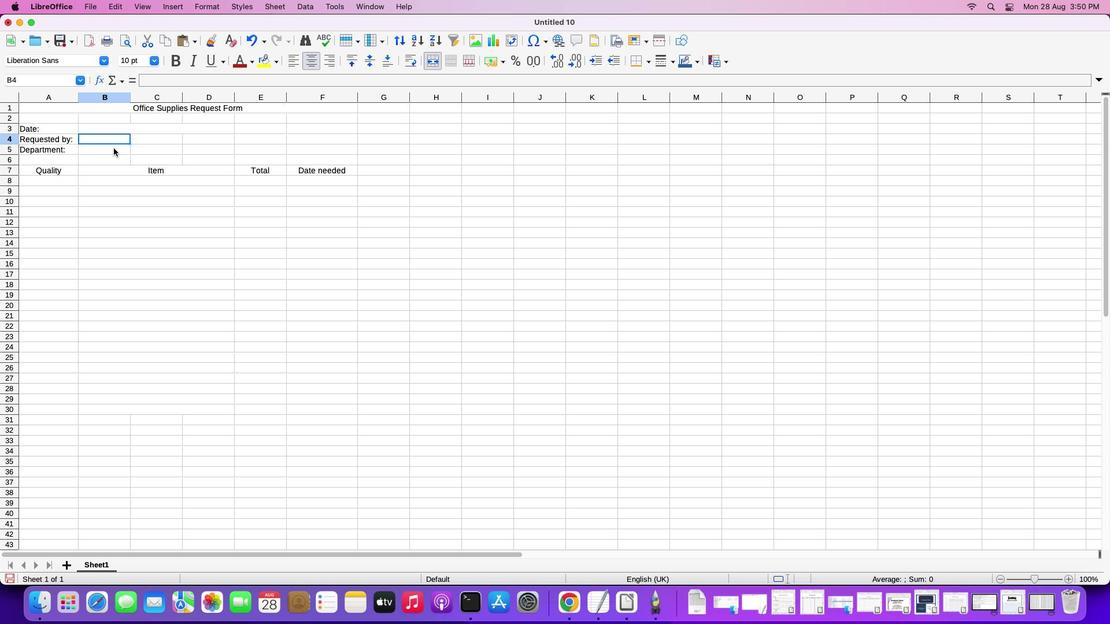 
Action: Mouse moved to (100, 135)
Screenshot: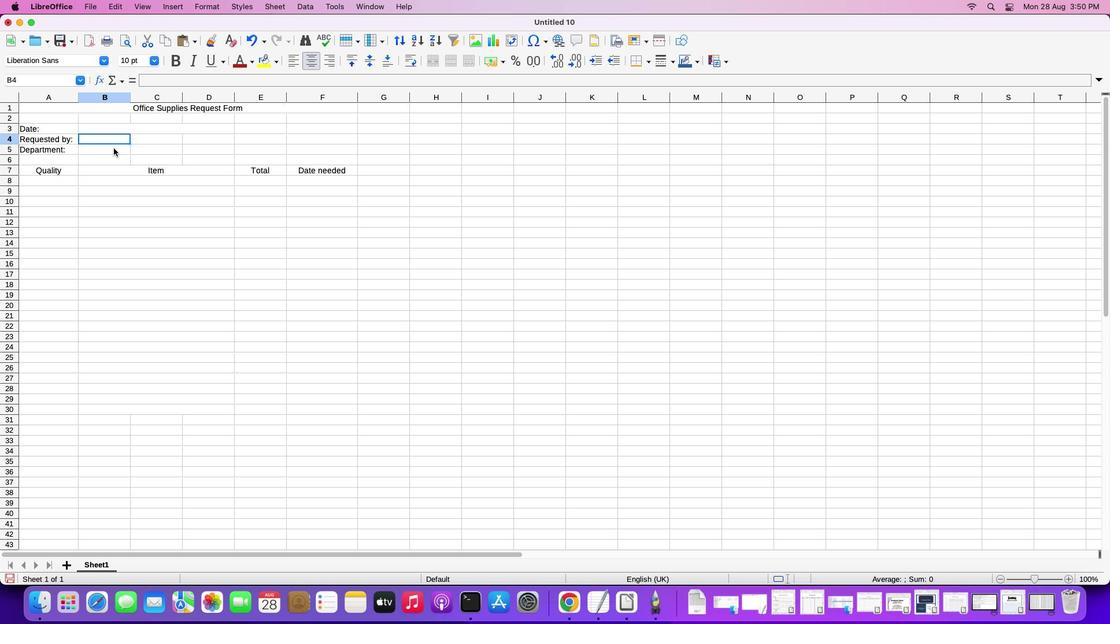 
Action: Key pressed Key.shift
Screenshot: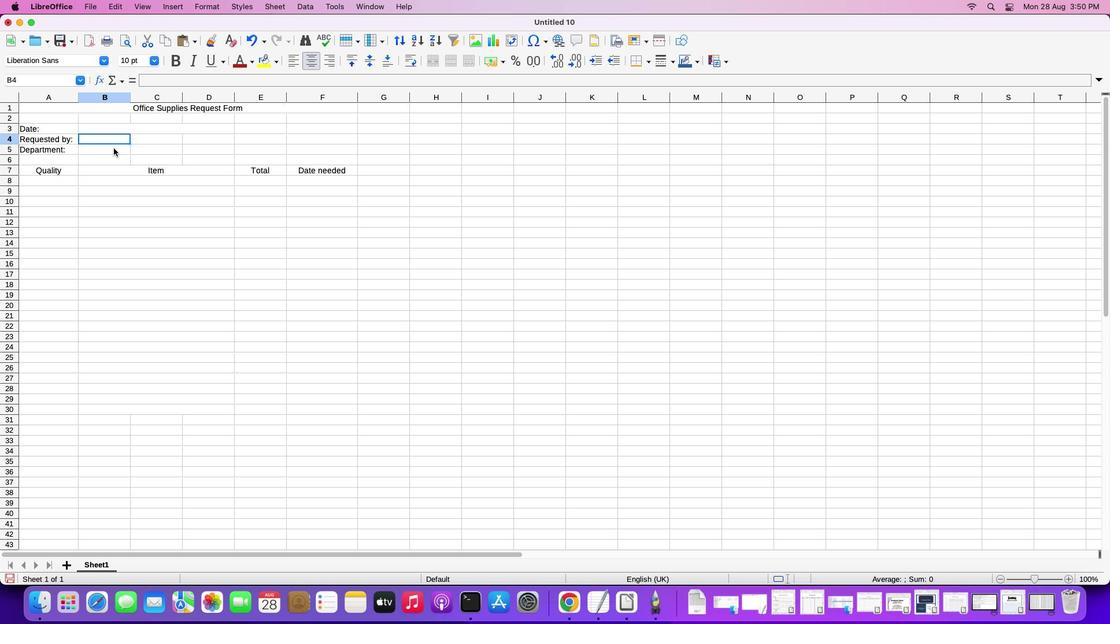 
Action: Mouse moved to (113, 148)
Screenshot: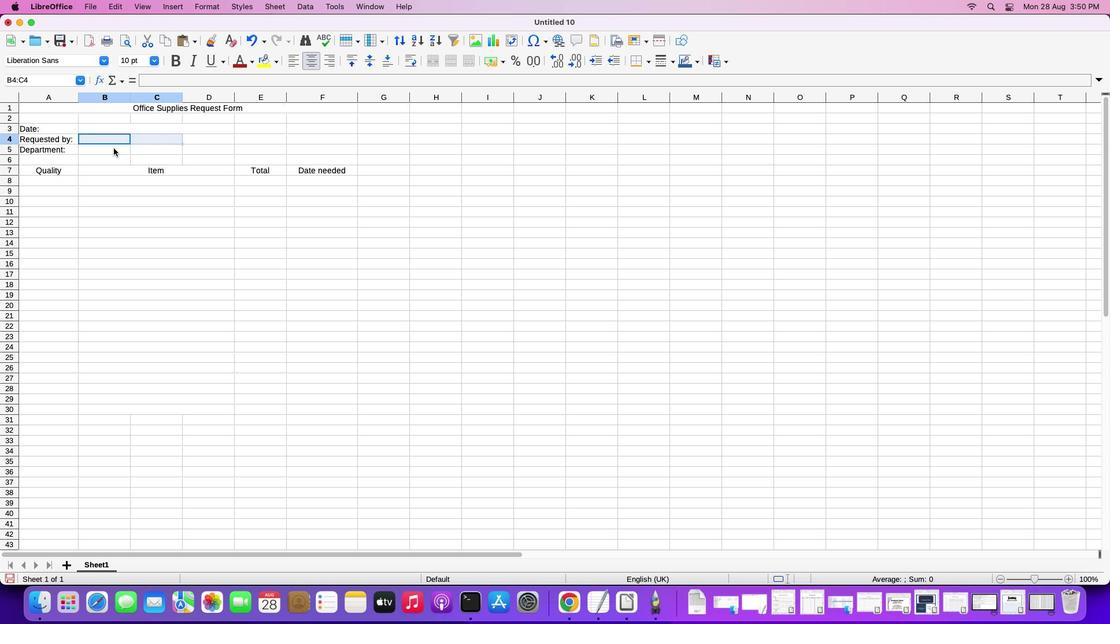 
Action: Key pressed Key.rightKey.right
Screenshot: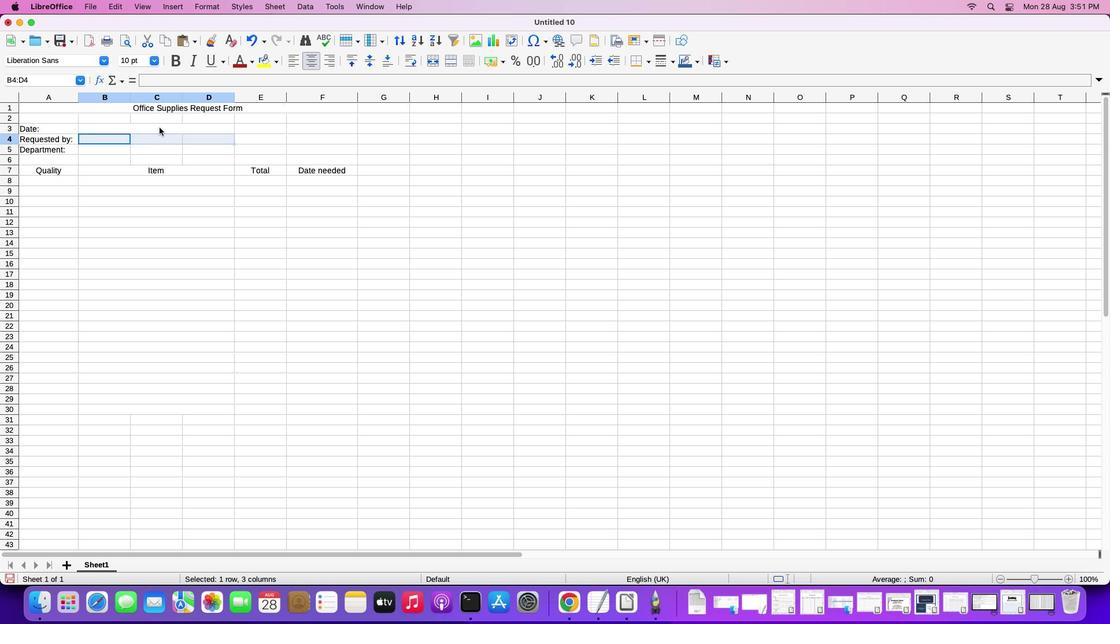 
Action: Mouse moved to (448, 58)
Screenshot: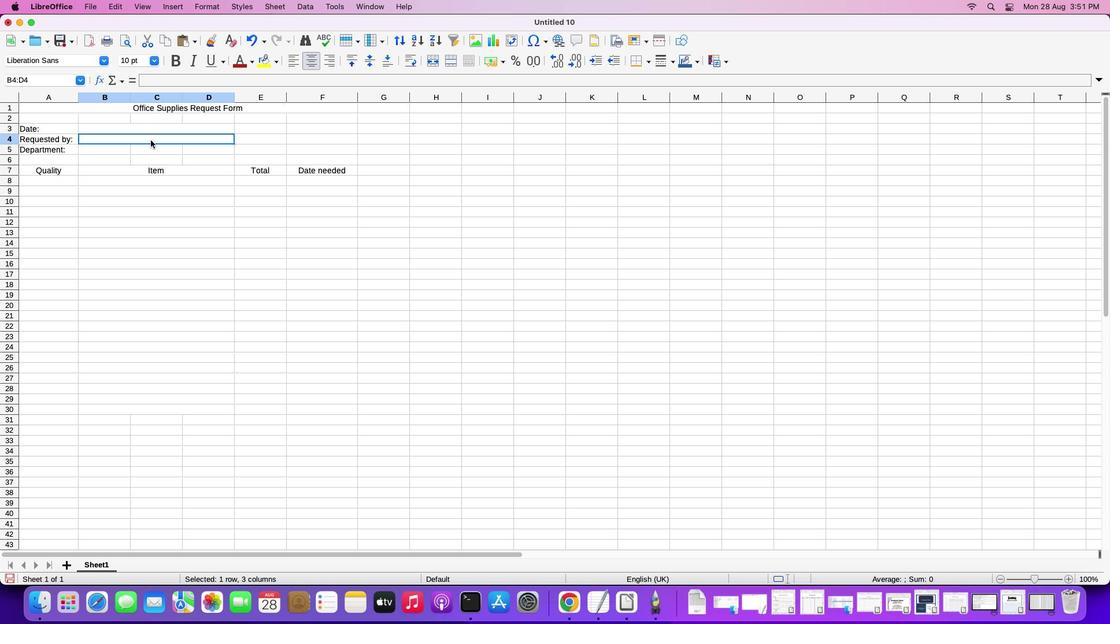 
Action: Mouse pressed left at (448, 58)
Screenshot: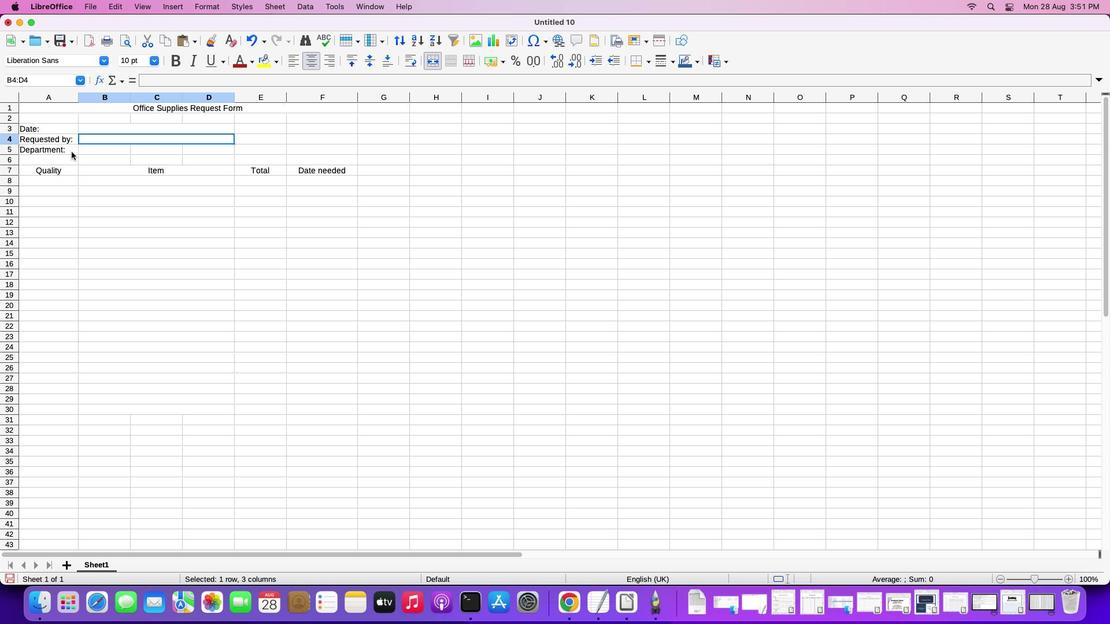 
Action: Mouse moved to (94, 146)
Screenshot: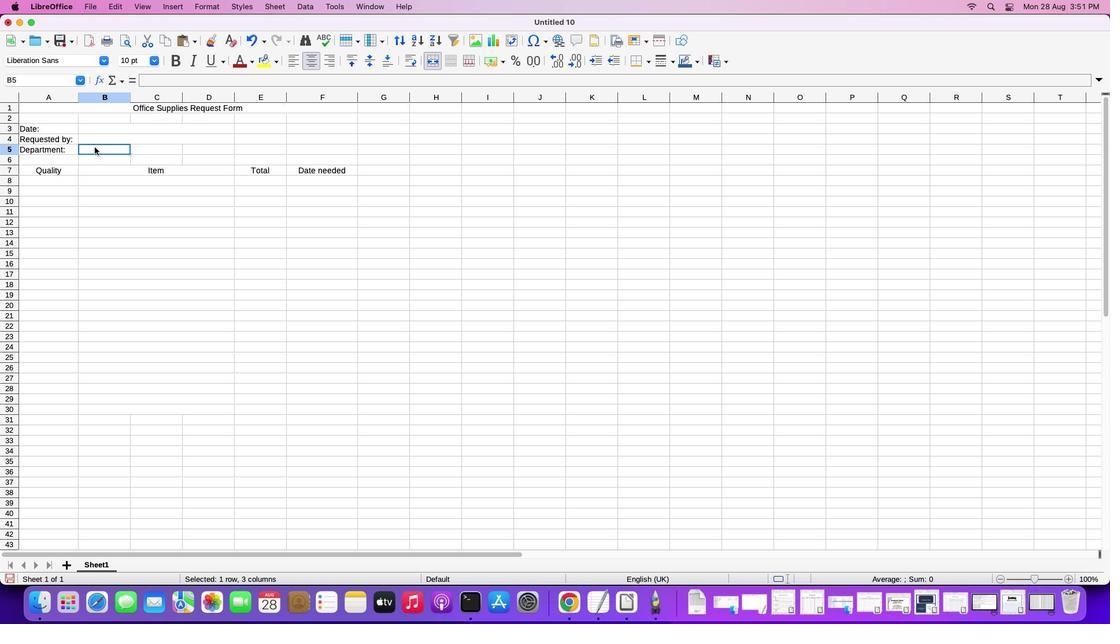 
Action: Mouse pressed left at (94, 146)
Screenshot: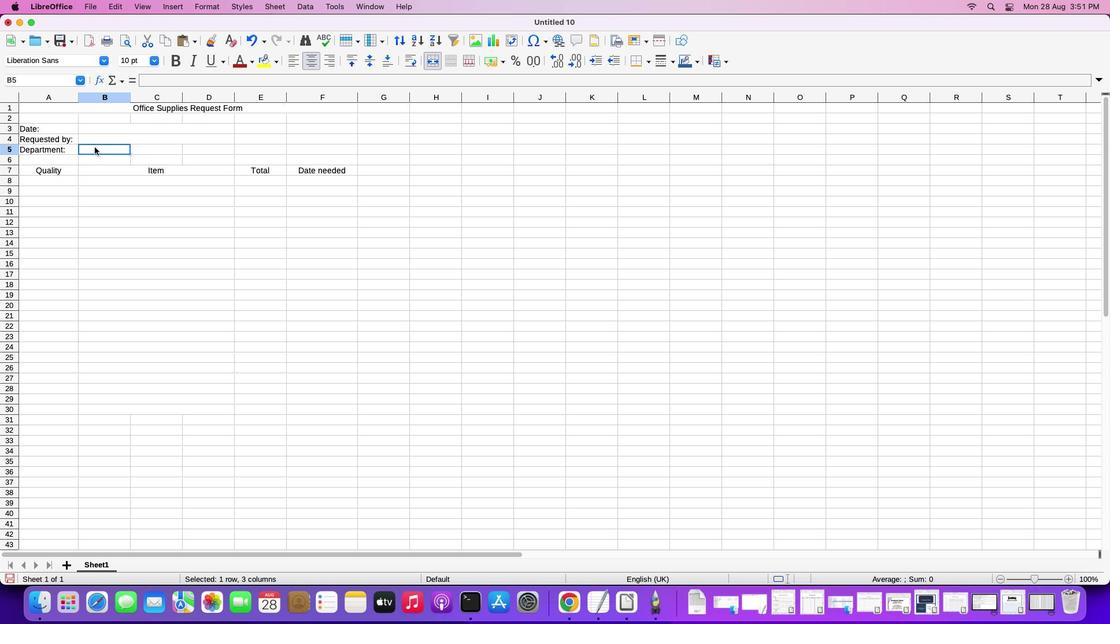 
Action: Key pressed Key.shiftKey.rightKey.right
Screenshot: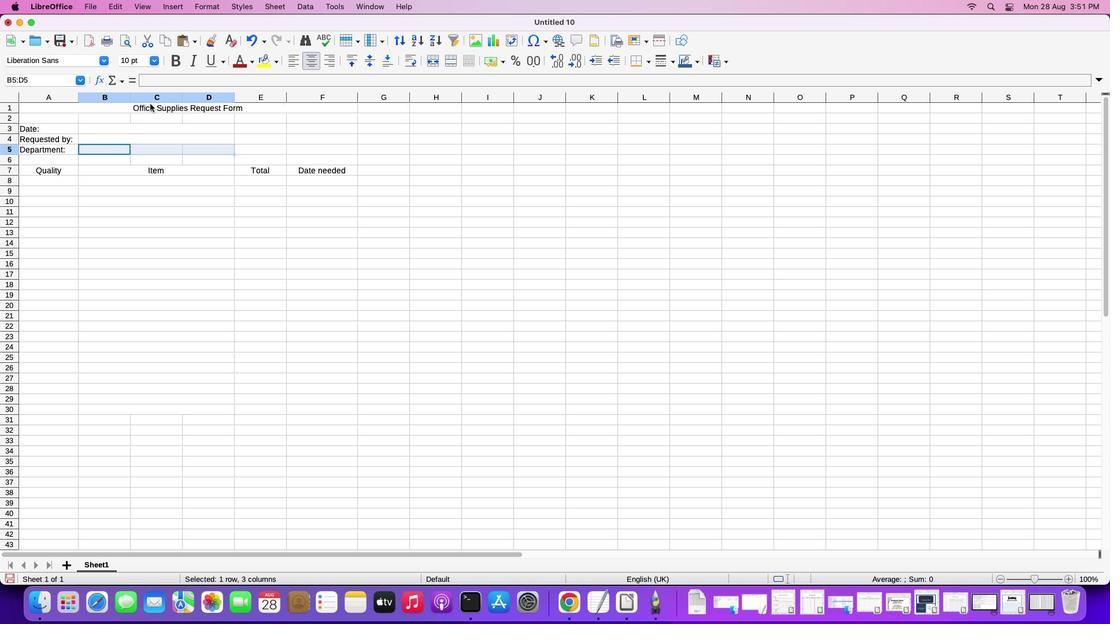 
Action: Mouse moved to (454, 58)
Screenshot: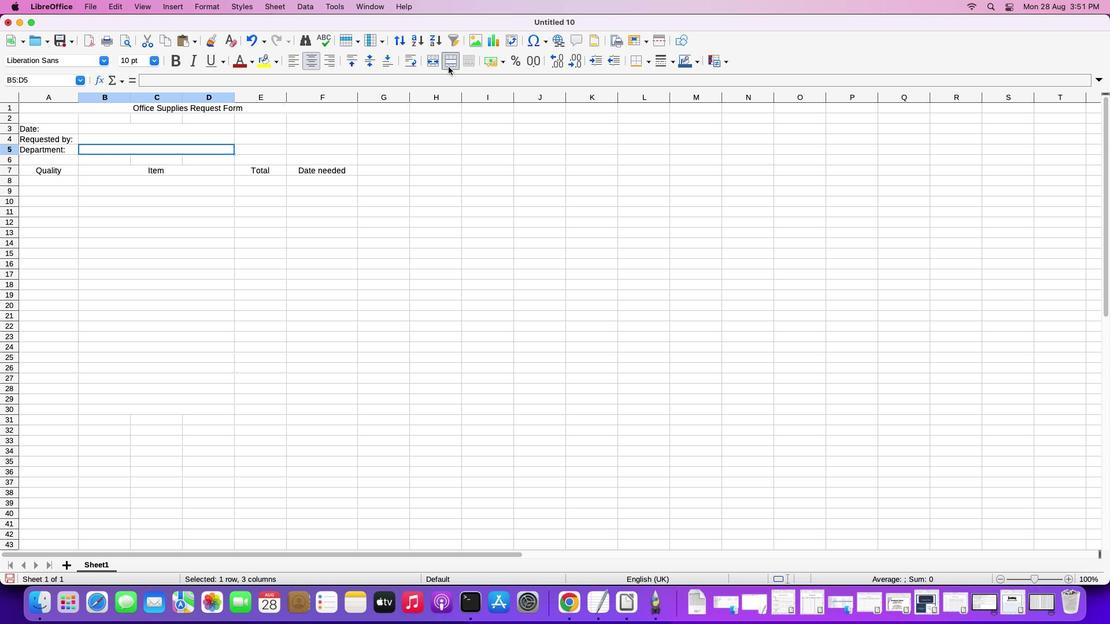 
Action: Mouse pressed left at (454, 58)
Screenshot: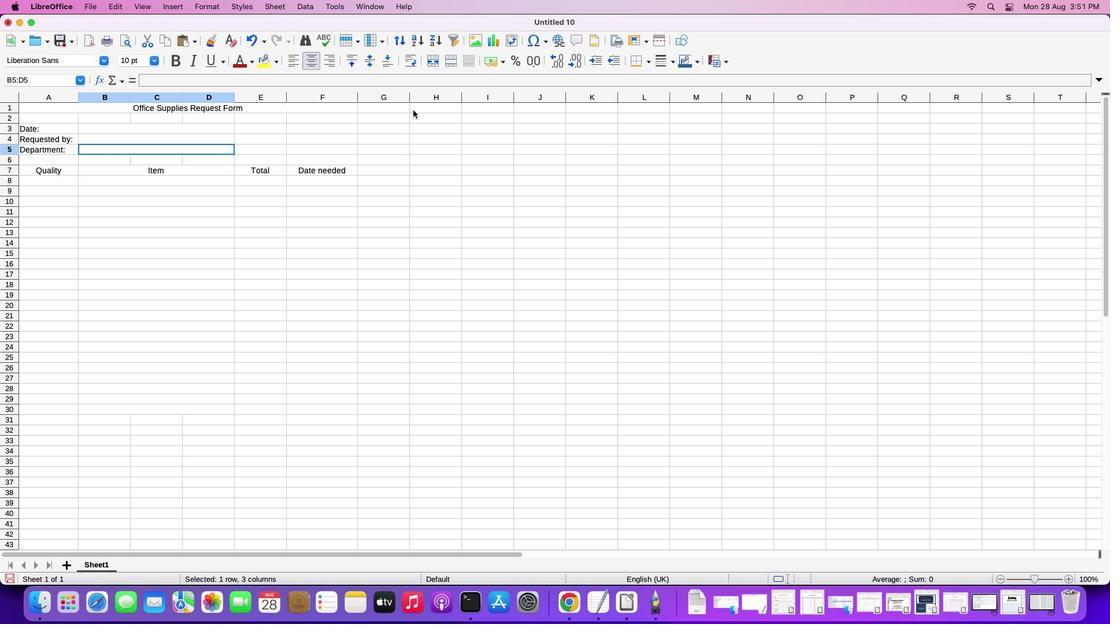
Action: Mouse moved to (47, 128)
Screenshot: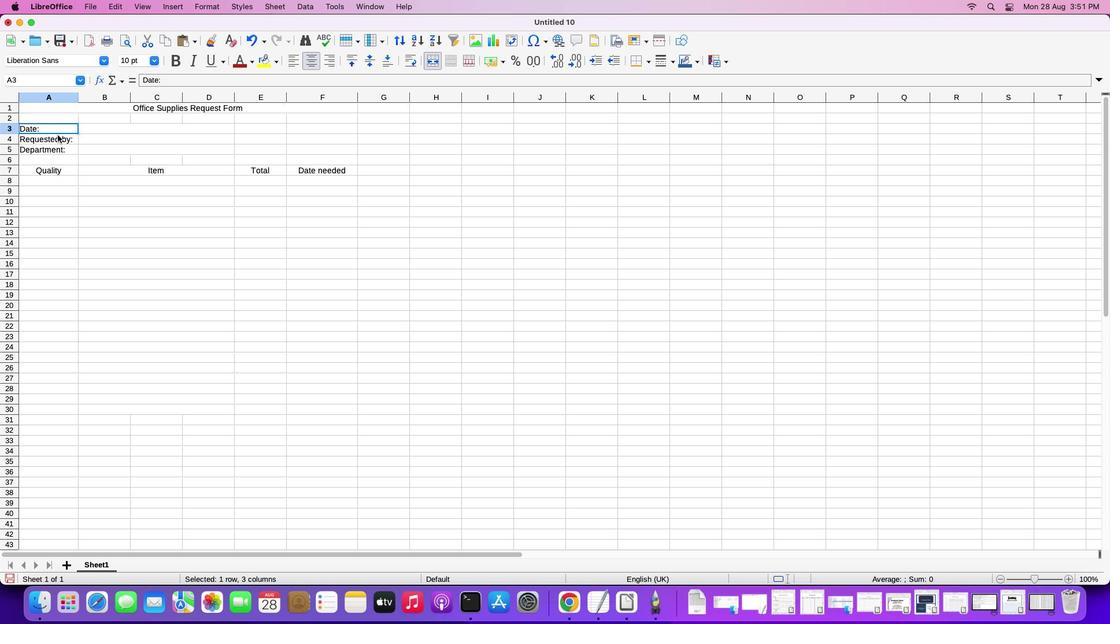 
Action: Mouse pressed left at (47, 128)
Screenshot: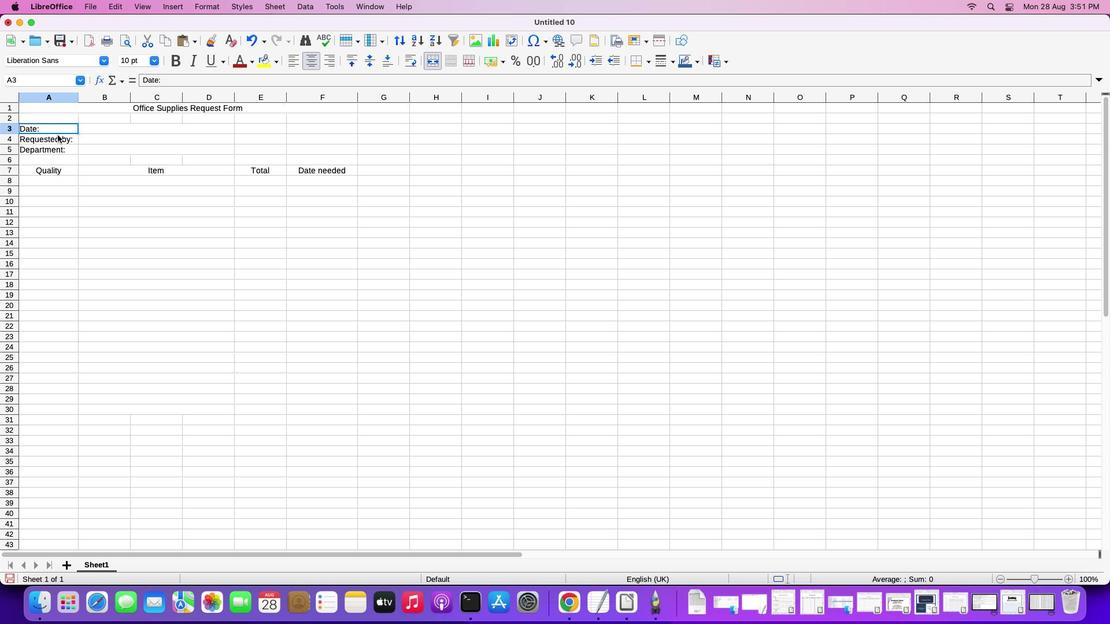 
Action: Mouse moved to (46, 124)
